Task: Search for condos in Seattle, Washington, with a view of the Space Needle.
Action: Mouse moved to (275, 166)
Screenshot: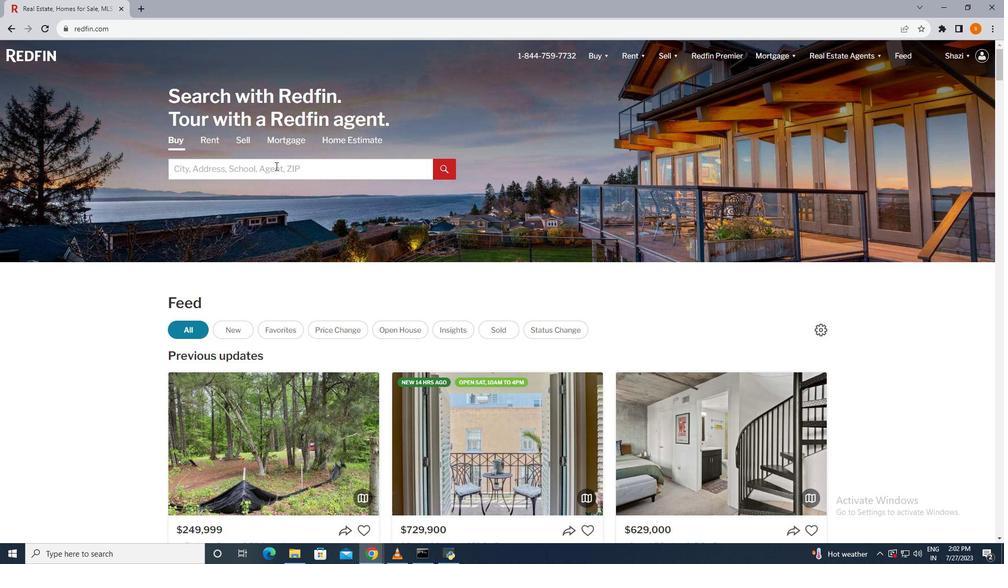 
Action: Mouse pressed left at (275, 166)
Screenshot: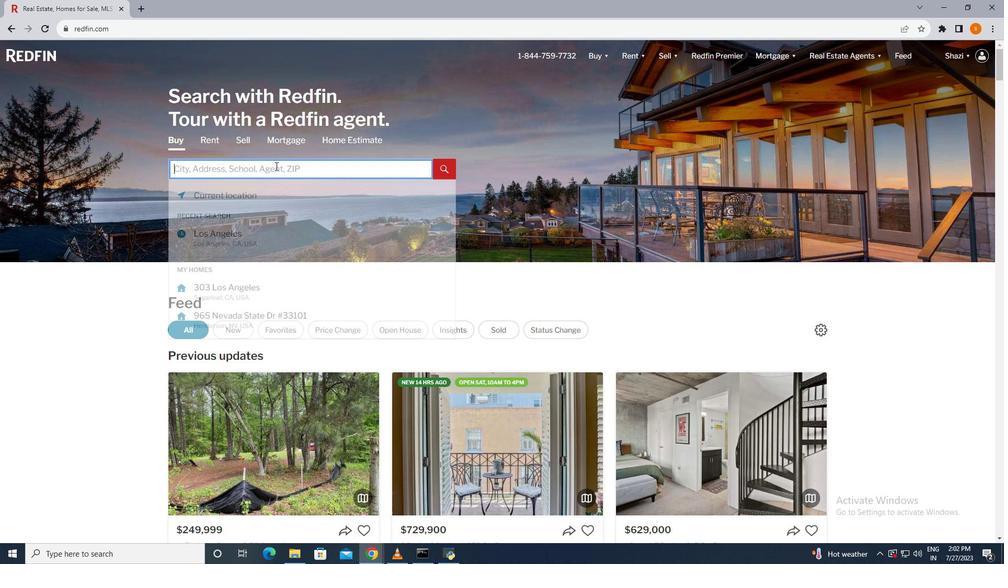 
Action: Mouse moved to (214, 170)
Screenshot: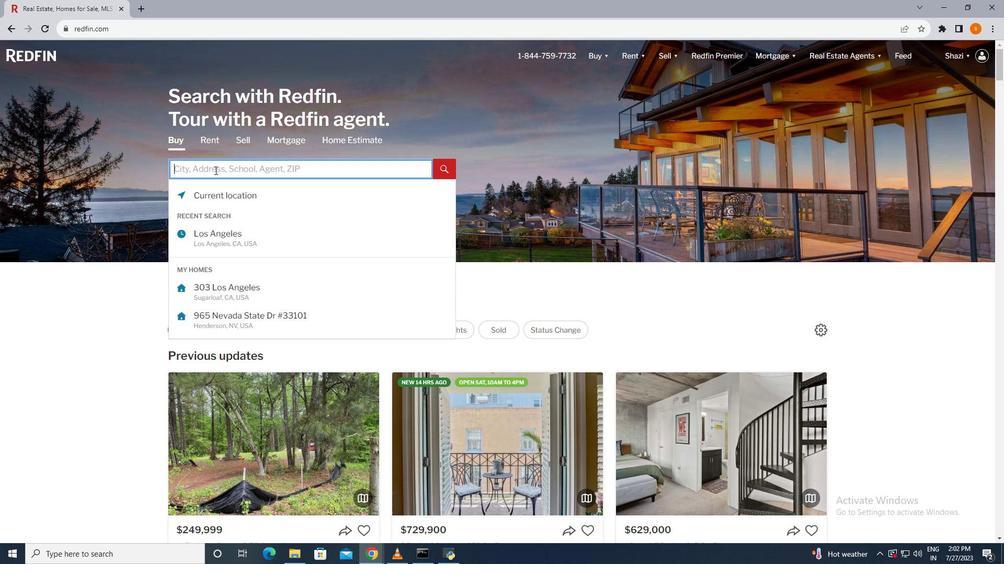 
Action: Mouse pressed left at (214, 170)
Screenshot: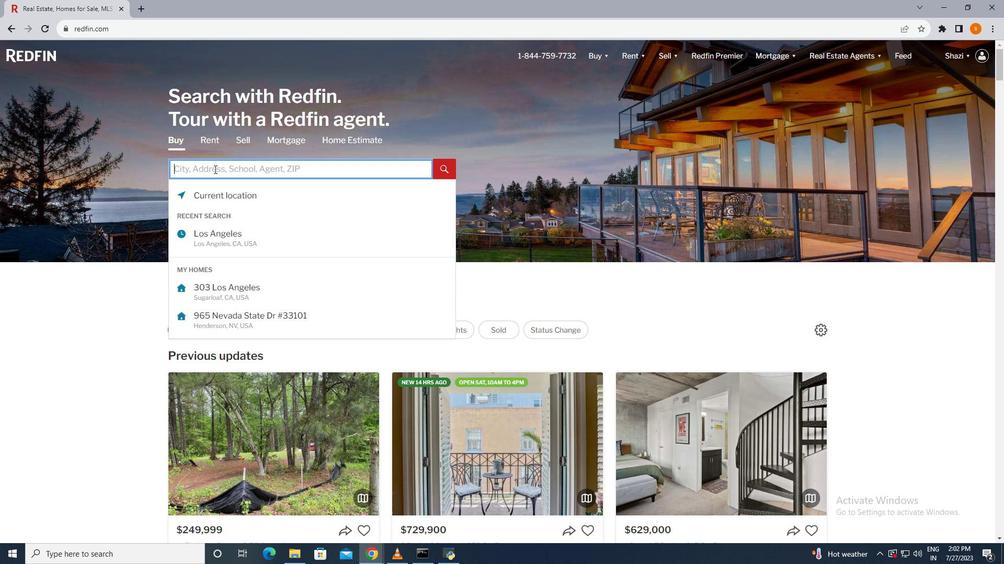 
Action: Mouse moved to (214, 169)
Screenshot: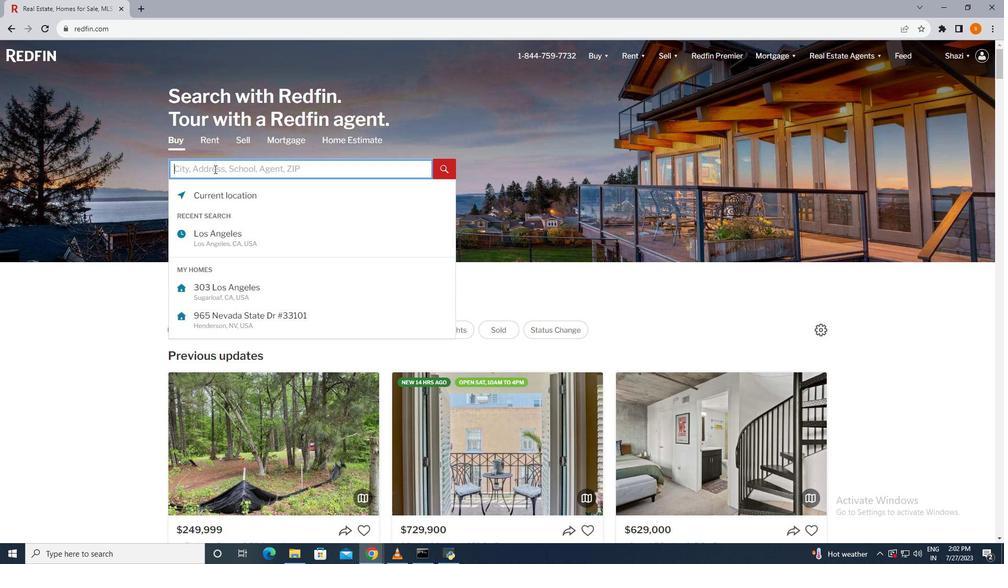 
Action: Key pressed <Key.shift>Seattle,<Key.space><Key.shift>Washington<Key.enter>
Screenshot: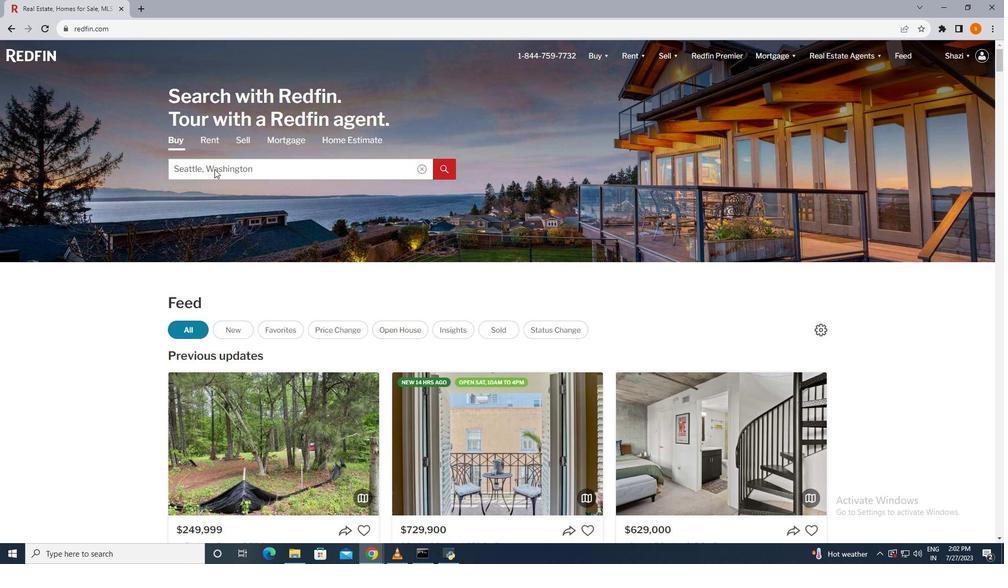 
Action: Mouse moved to (893, 124)
Screenshot: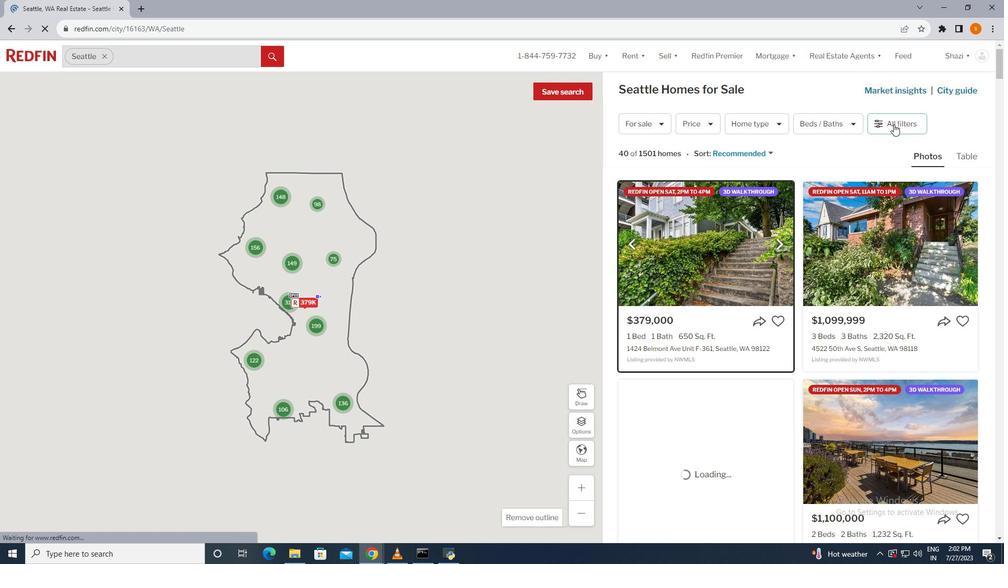 
Action: Mouse pressed left at (893, 124)
Screenshot: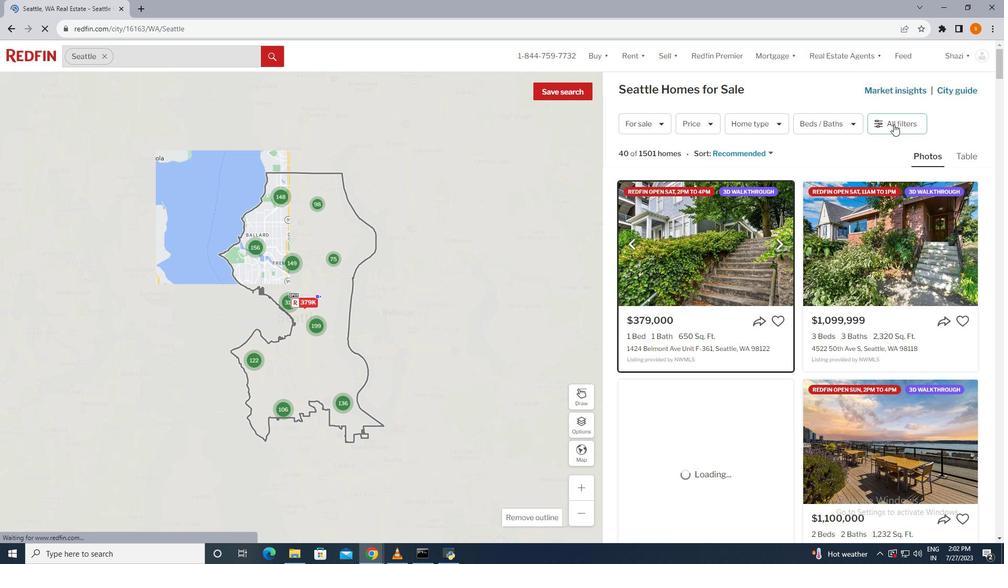 
Action: Mouse pressed left at (893, 124)
Screenshot: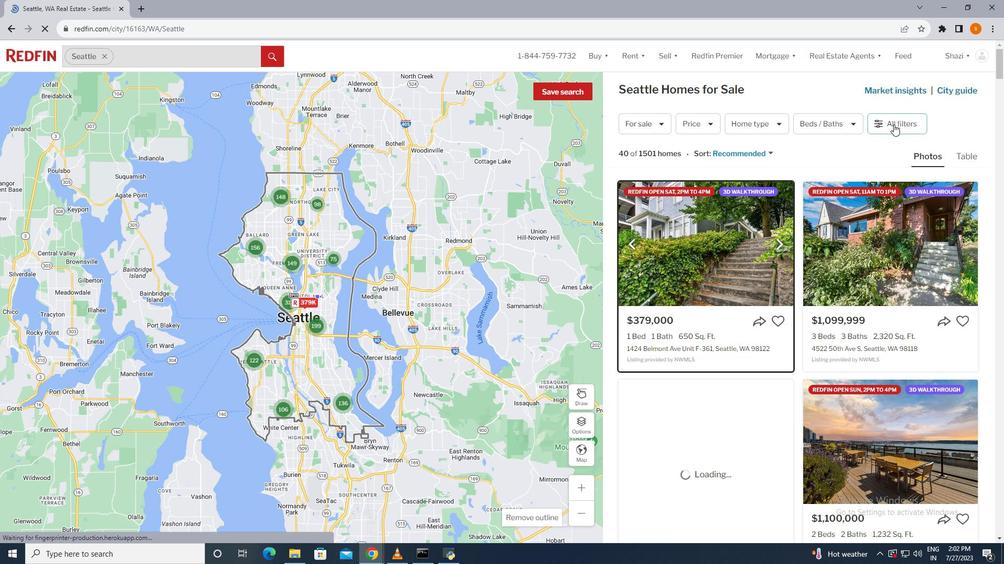 
Action: Mouse moved to (892, 123)
Screenshot: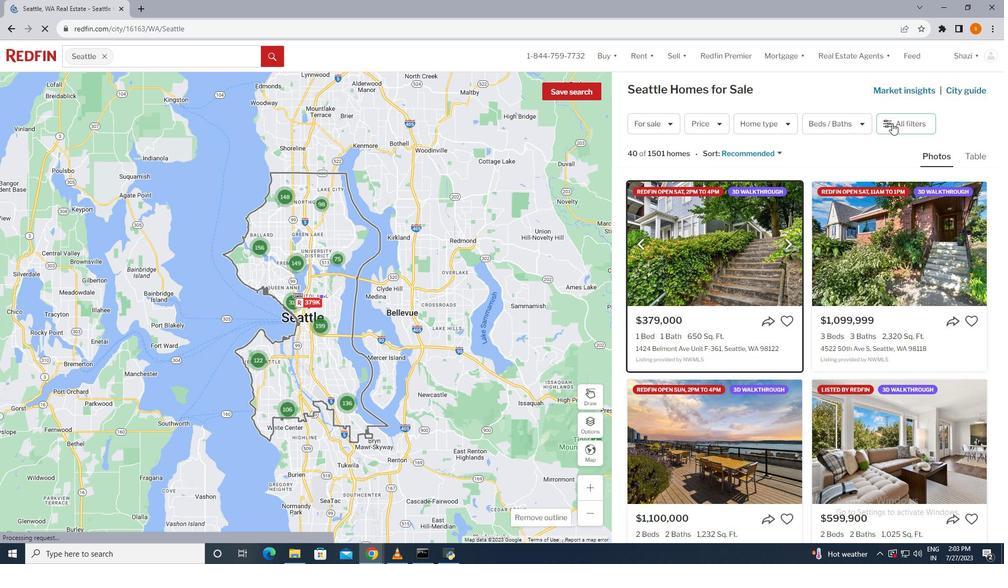 
Action: Mouse pressed left at (892, 123)
Screenshot: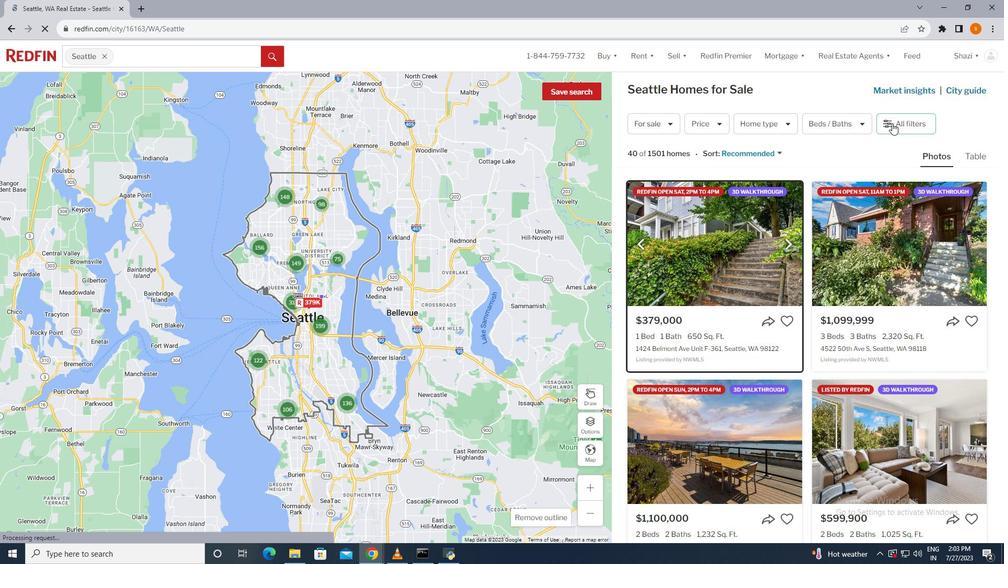 
Action: Mouse moved to (827, 213)
Screenshot: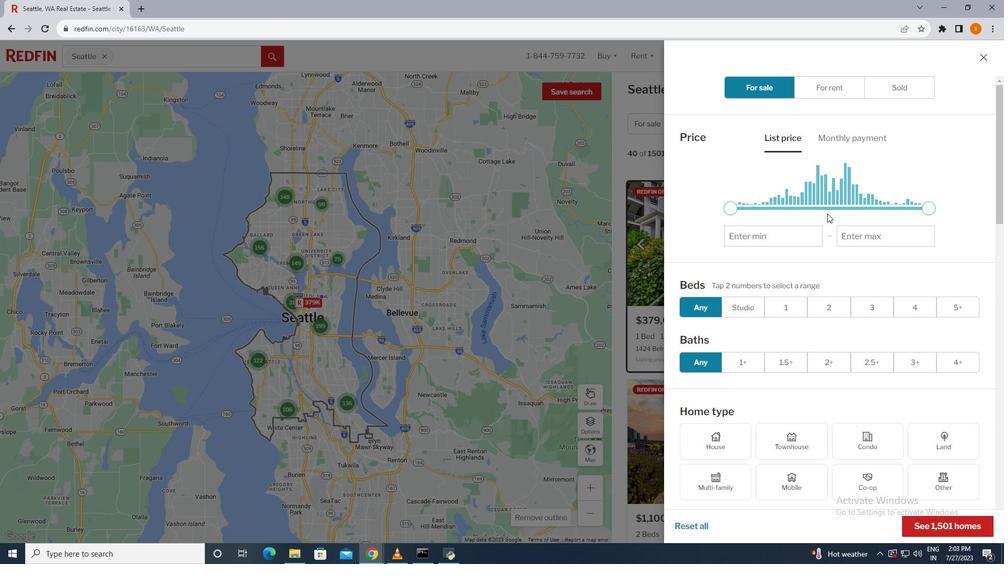 
Action: Mouse scrolled (827, 213) with delta (0, 0)
Screenshot: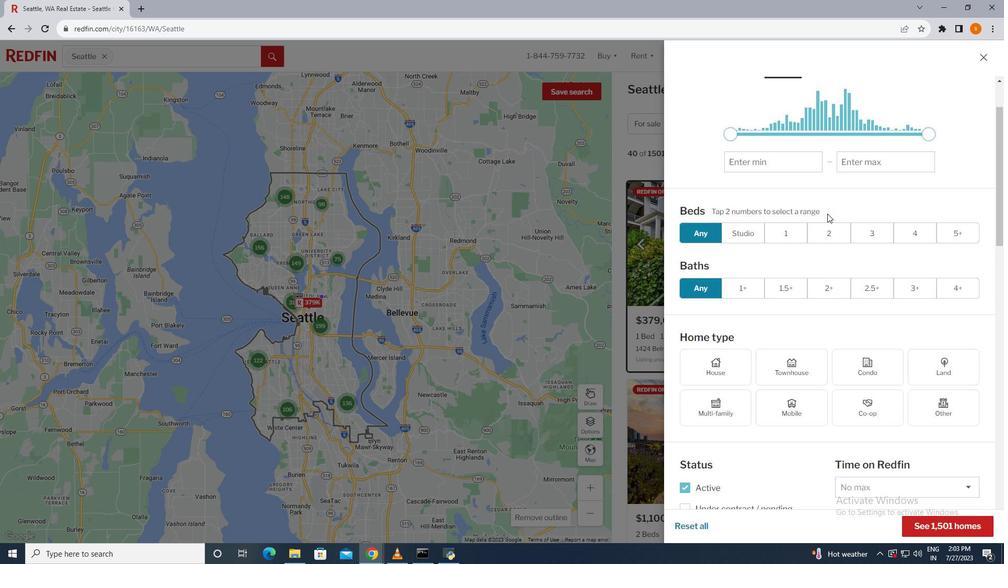 
Action: Mouse scrolled (827, 213) with delta (0, 0)
Screenshot: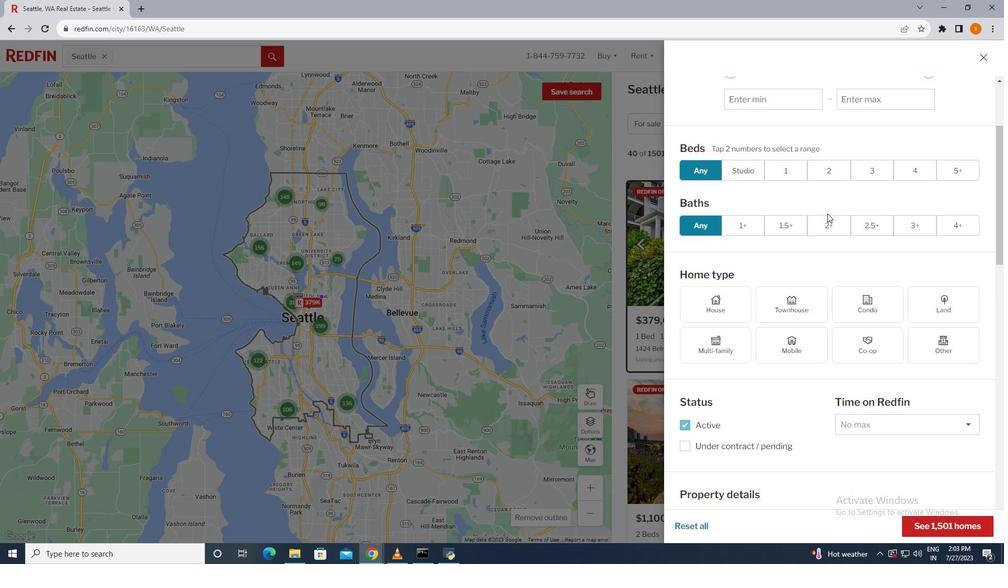 
Action: Mouse scrolled (827, 213) with delta (0, 0)
Screenshot: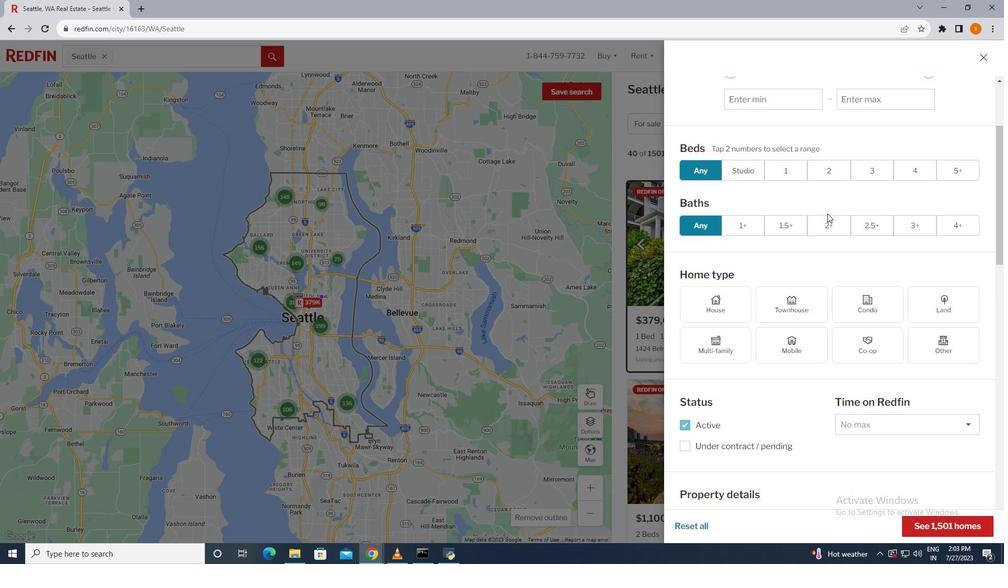 
Action: Mouse scrolled (827, 213) with delta (0, 0)
Screenshot: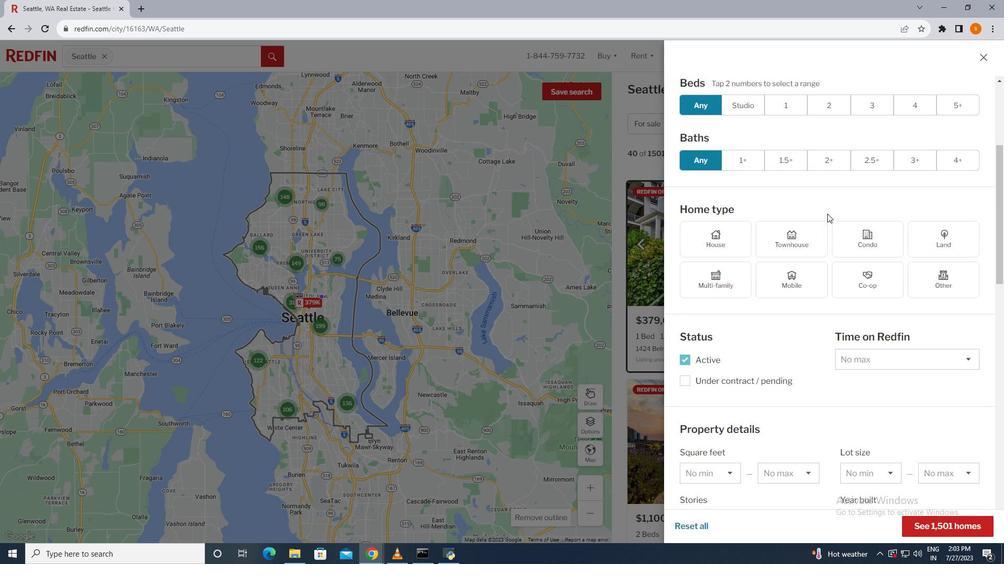 
Action: Mouse moved to (873, 228)
Screenshot: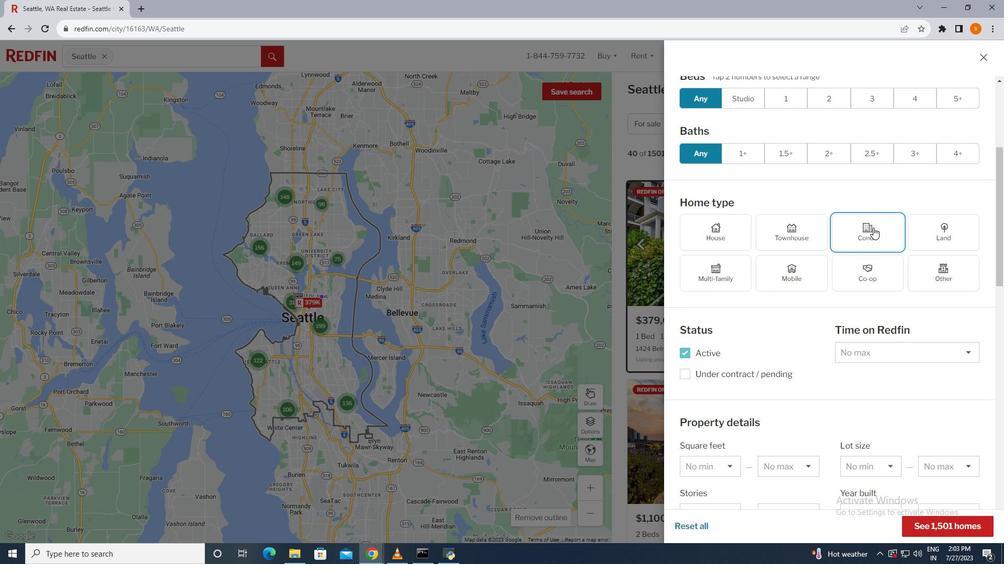 
Action: Mouse pressed left at (873, 228)
Screenshot: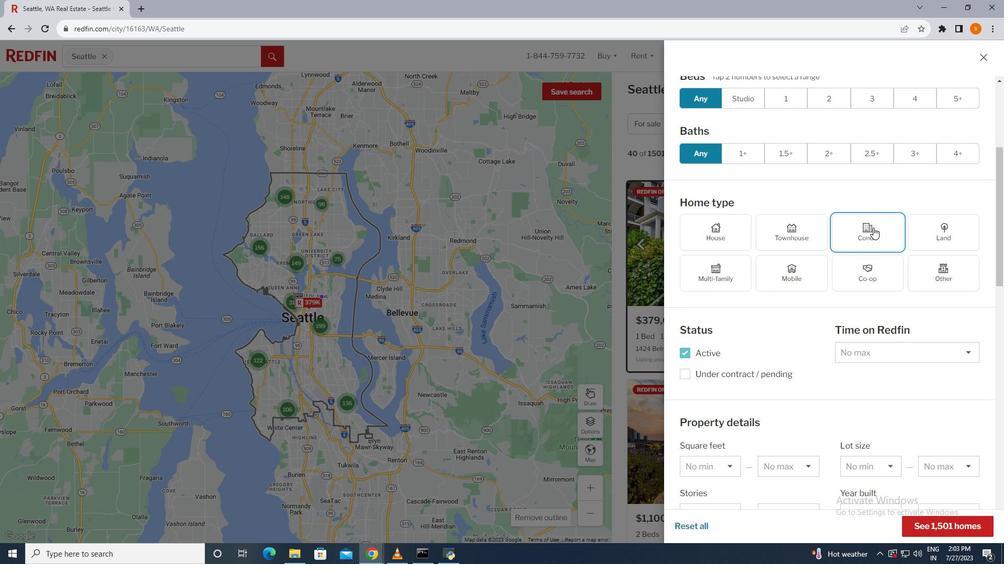 
Action: Mouse scrolled (873, 227) with delta (0, 0)
Screenshot: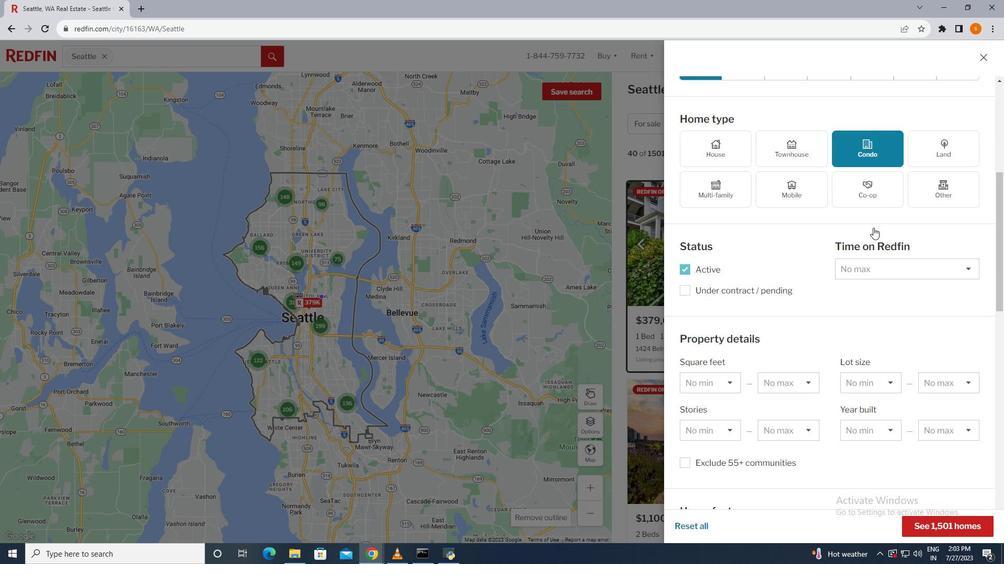 
Action: Mouse scrolled (873, 227) with delta (0, 0)
Screenshot: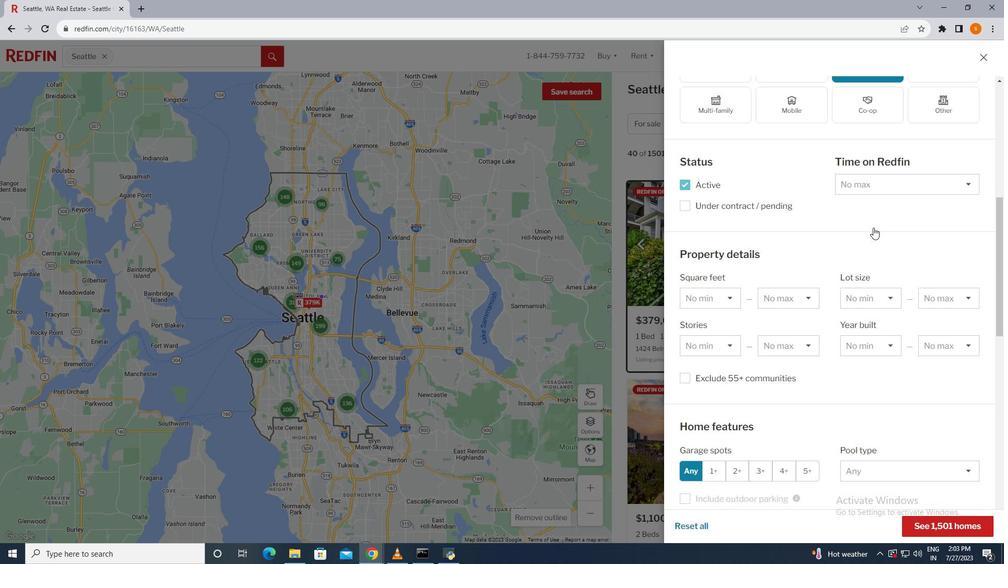 
Action: Mouse scrolled (873, 227) with delta (0, 0)
Screenshot: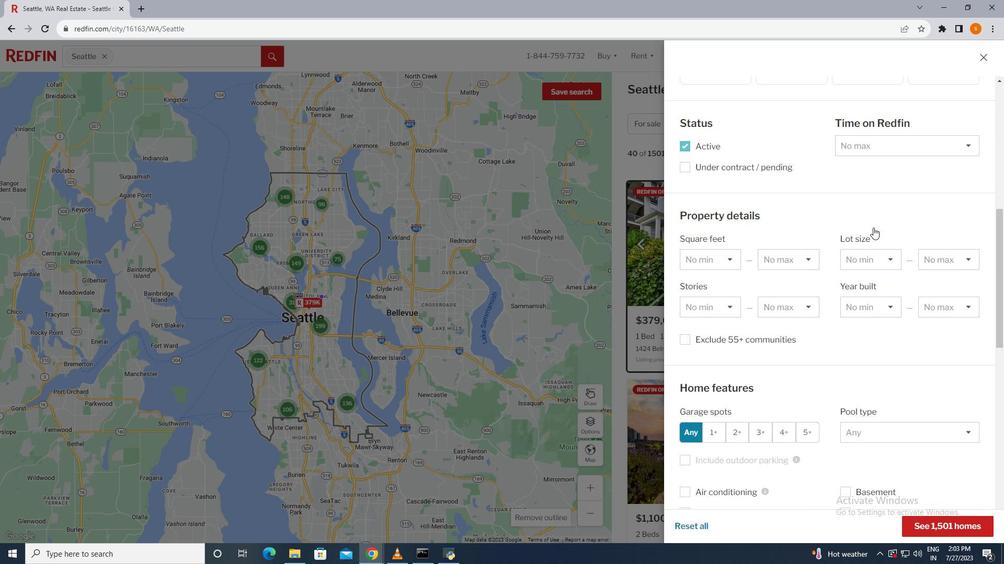 
Action: Mouse scrolled (873, 227) with delta (0, 0)
Screenshot: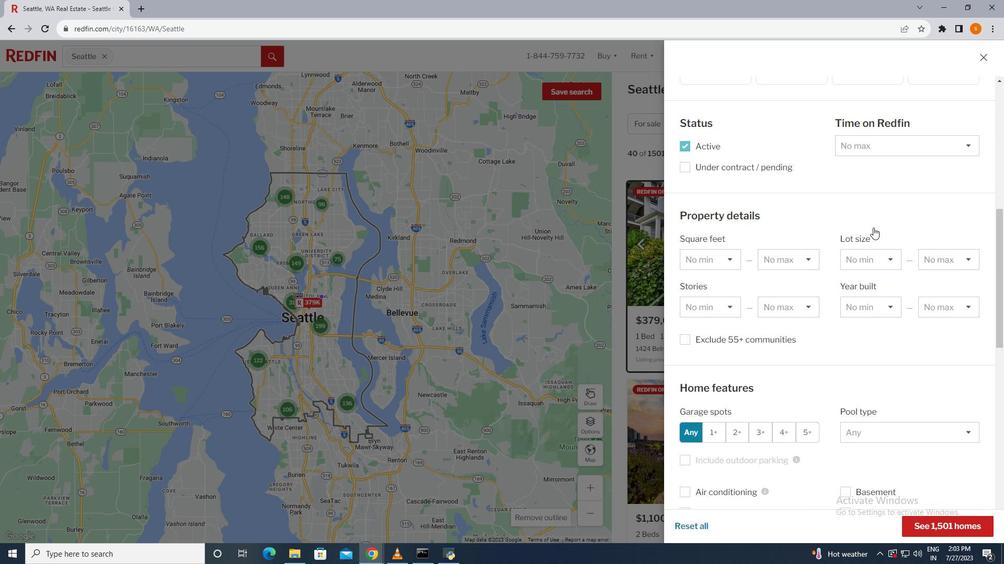 
Action: Mouse scrolled (873, 227) with delta (0, 0)
Screenshot: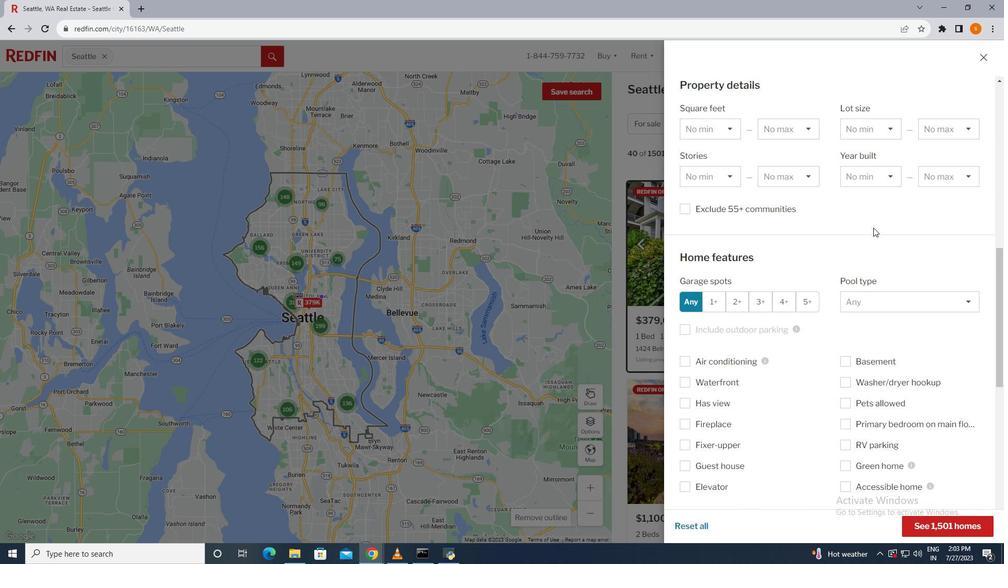 
Action: Mouse scrolled (873, 227) with delta (0, 0)
Screenshot: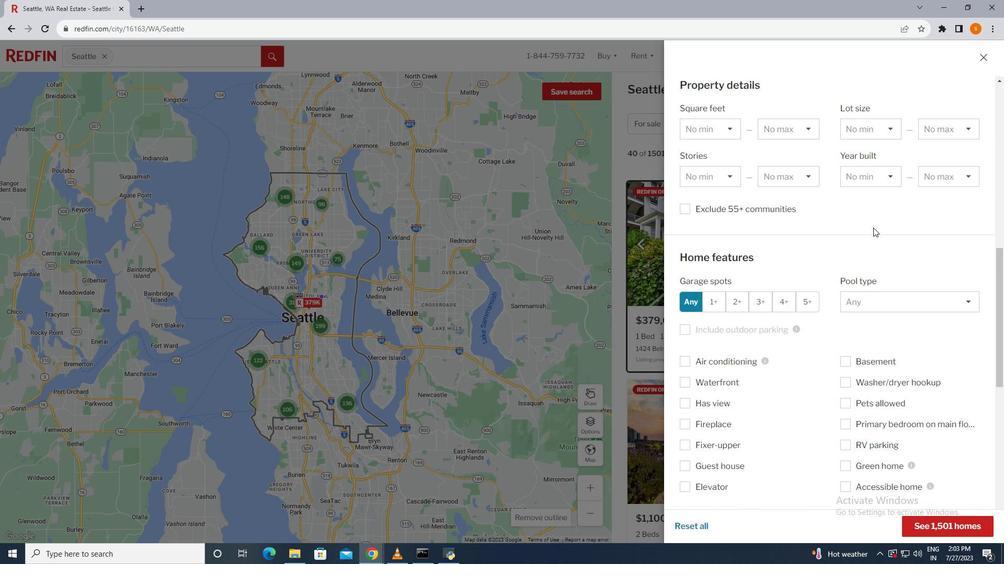 
Action: Mouse scrolled (873, 227) with delta (0, 0)
Screenshot: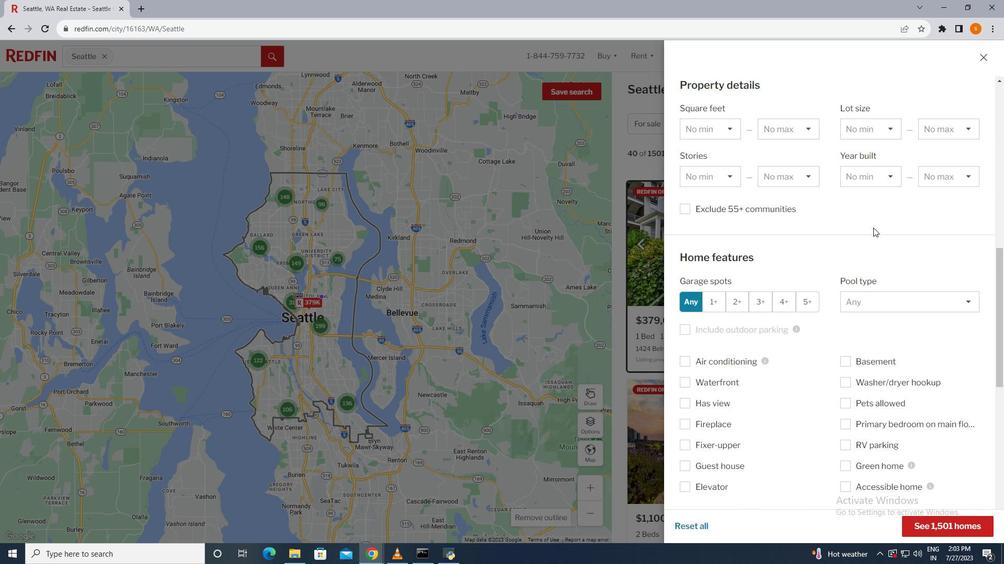
Action: Mouse scrolled (873, 227) with delta (0, 0)
Screenshot: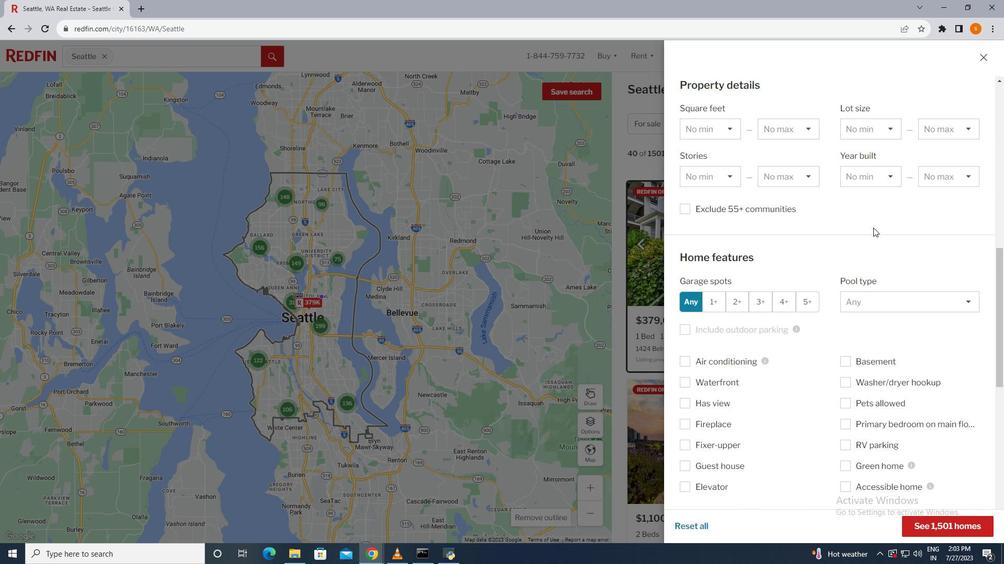 
Action: Mouse scrolled (873, 227) with delta (0, 0)
Screenshot: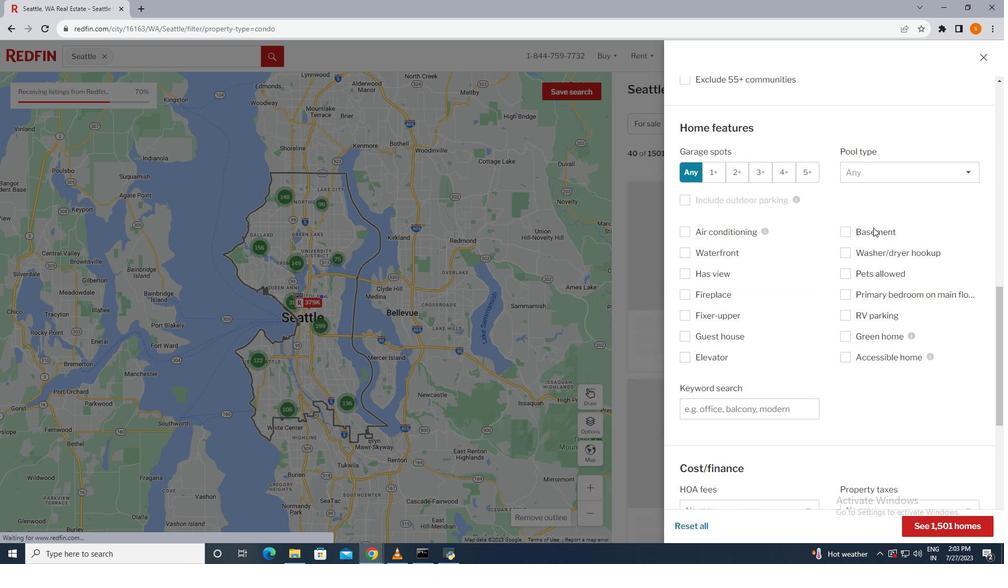 
Action: Mouse scrolled (873, 227) with delta (0, 0)
Screenshot: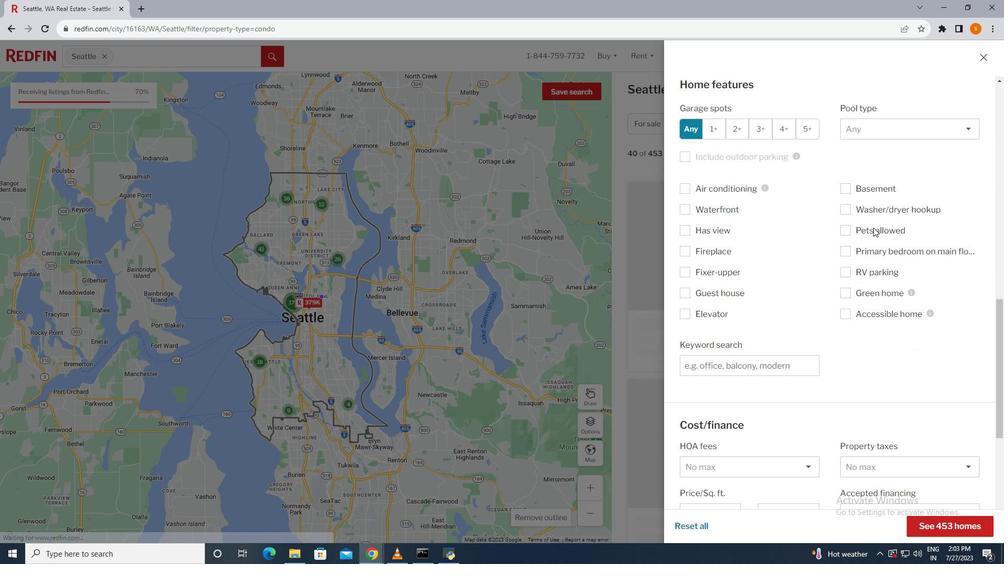 
Action: Mouse scrolled (873, 227) with delta (0, 0)
Screenshot: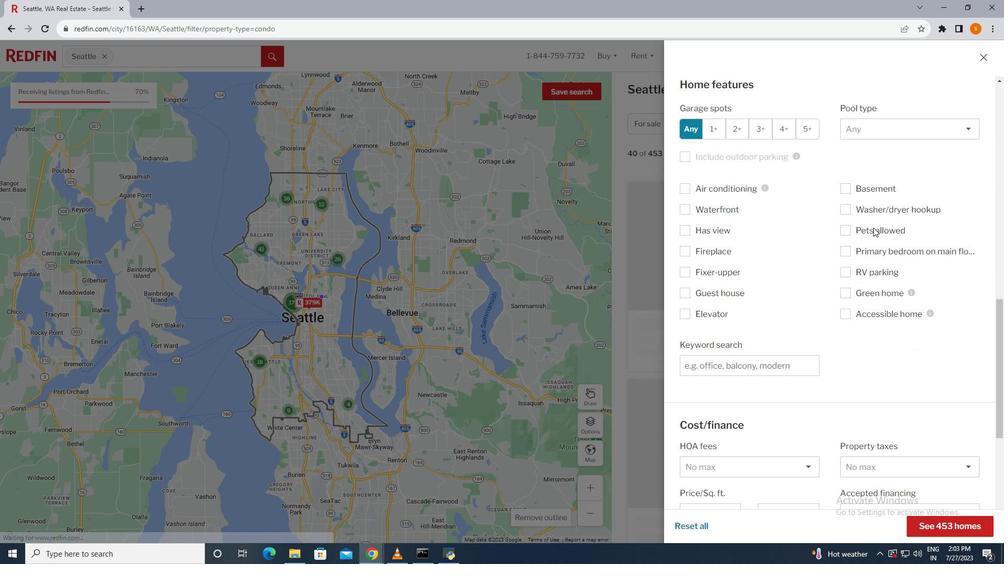 
Action: Mouse scrolled (873, 227) with delta (0, 0)
Screenshot: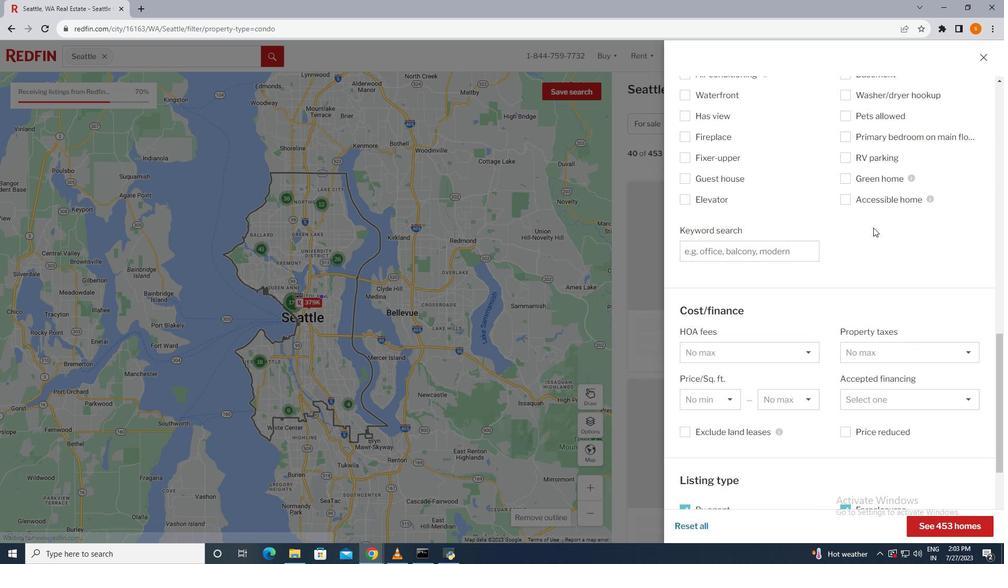 
Action: Mouse scrolled (873, 227) with delta (0, 0)
Screenshot: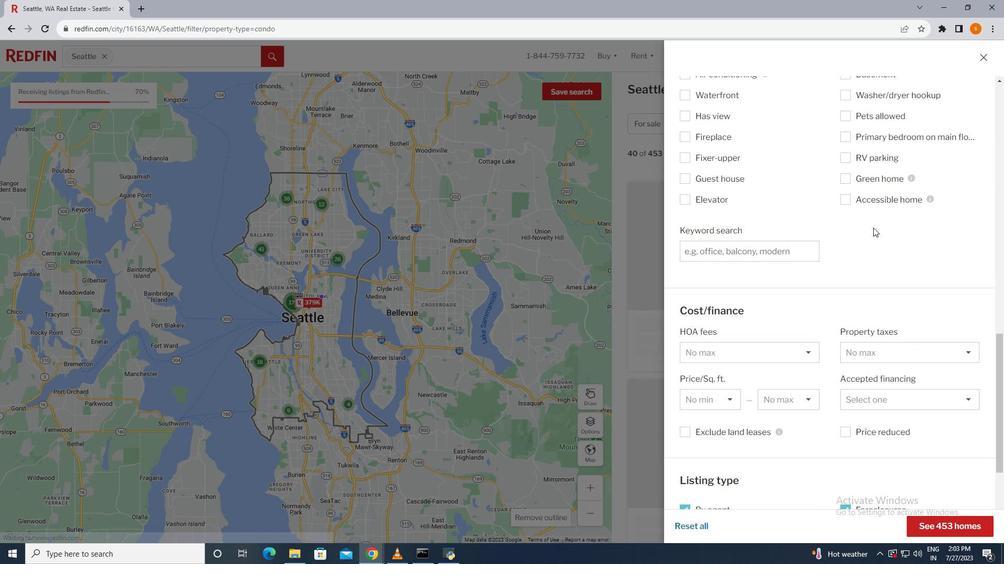 
Action: Mouse moved to (738, 194)
Screenshot: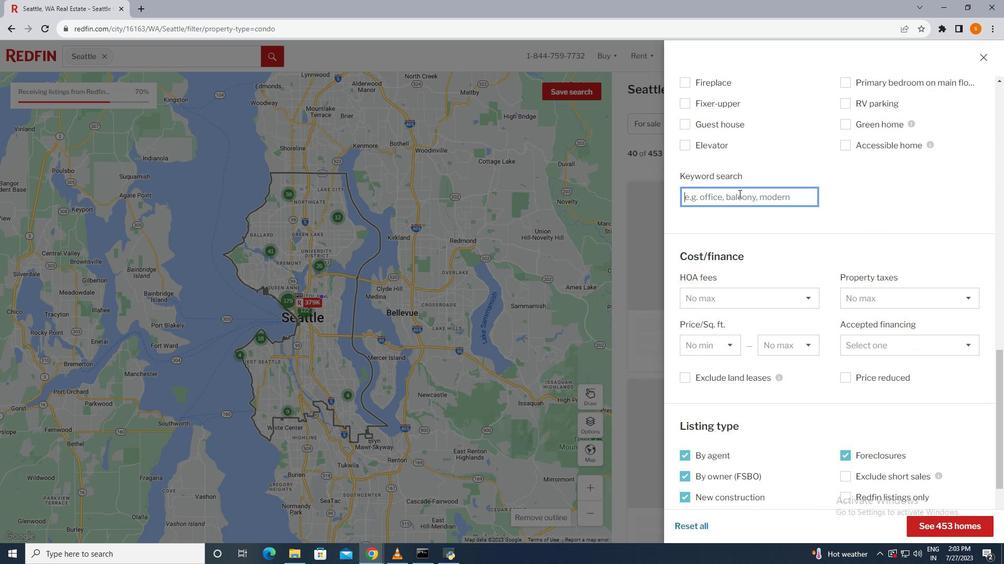 
Action: Mouse pressed left at (738, 194)
Screenshot: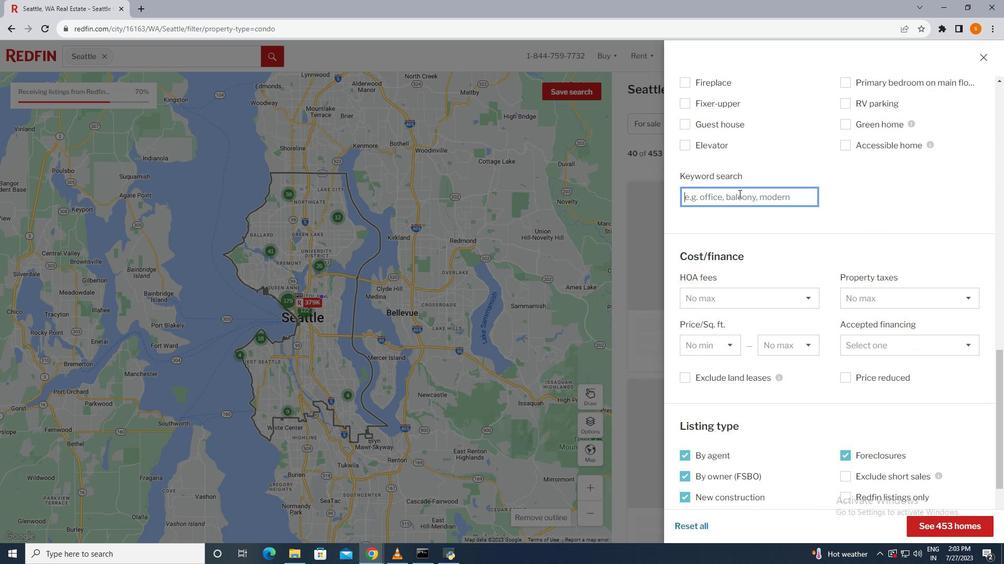 
Action: Key pressed <Key.shift><Key.shift><Key.shift><Key.shift><Key.shift><Key.shift><Key.shift><Key.shift><Key.shift><Key.shift><Key.shift><Key.shift><Key.shift>Space<Key.space><Key.shift>Needle<Key.enter>
Screenshot: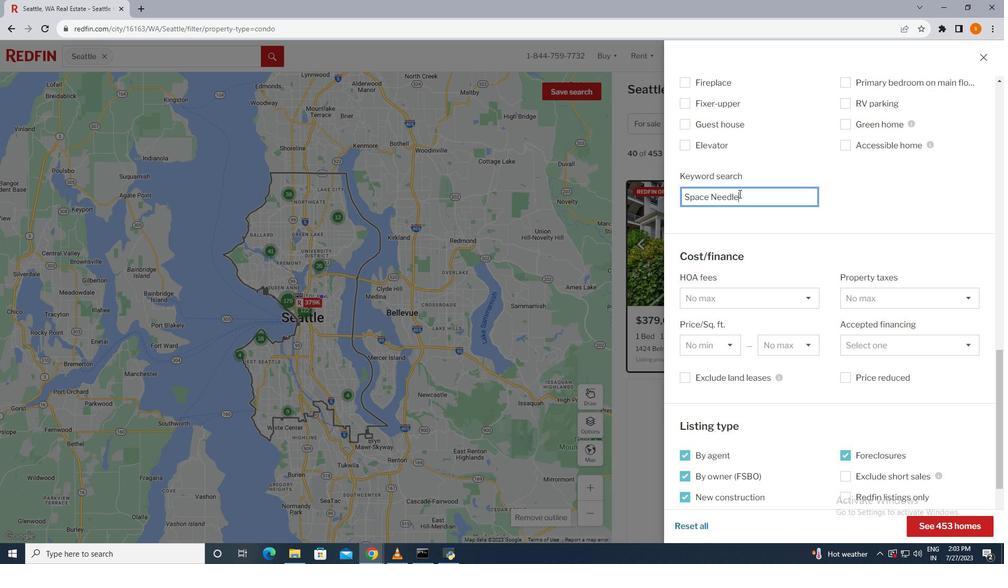 
Action: Mouse moved to (924, 528)
Screenshot: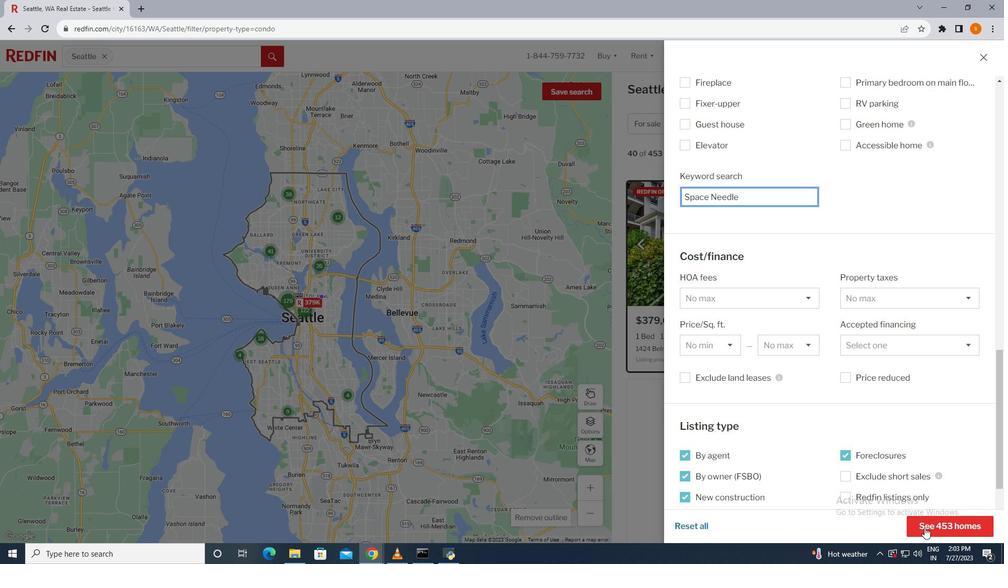 
Action: Mouse pressed left at (924, 528)
Screenshot: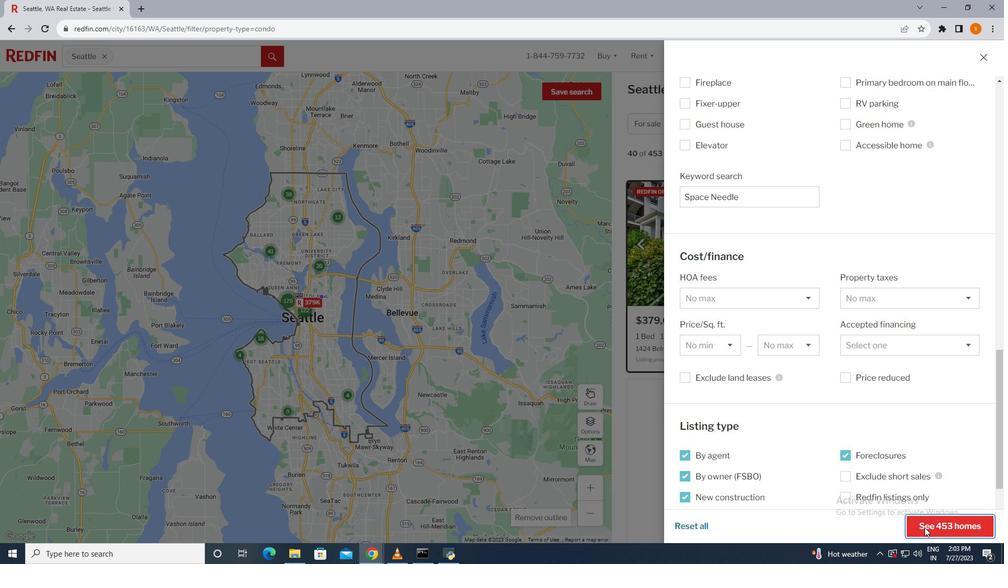 
Action: Mouse moved to (878, 506)
Screenshot: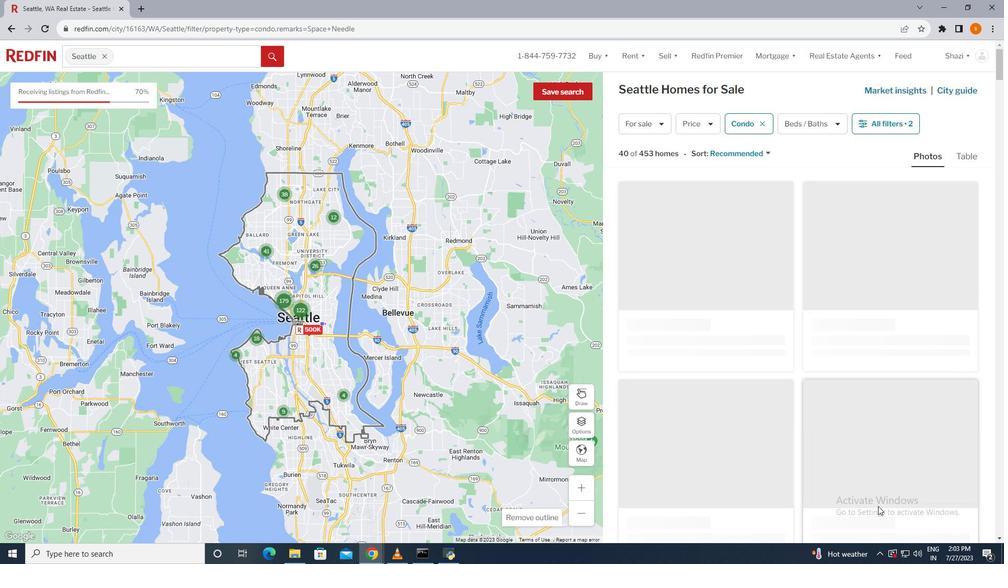 
Action: Mouse scrolled (878, 506) with delta (0, 0)
Screenshot: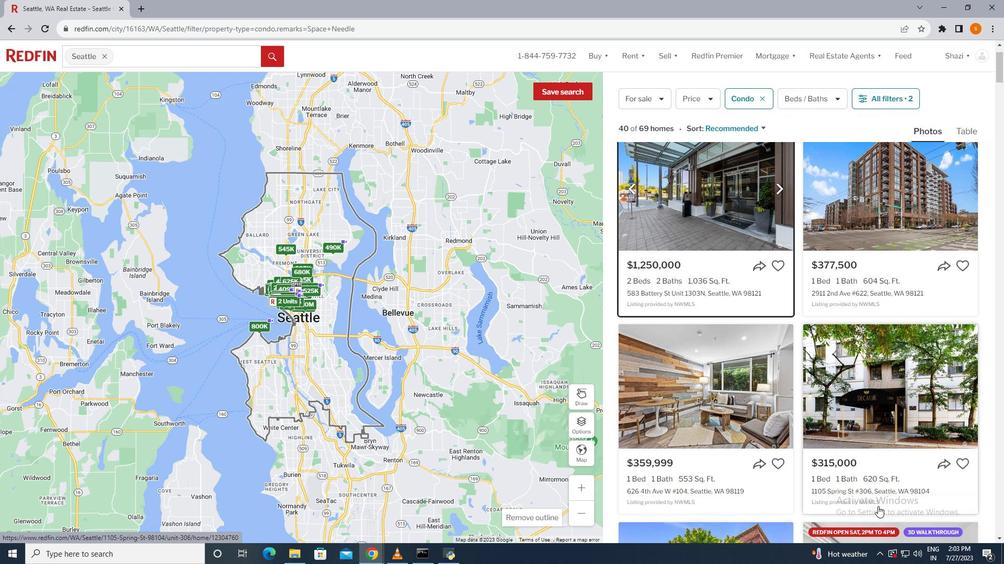 
Action: Mouse scrolled (878, 506) with delta (0, 0)
Screenshot: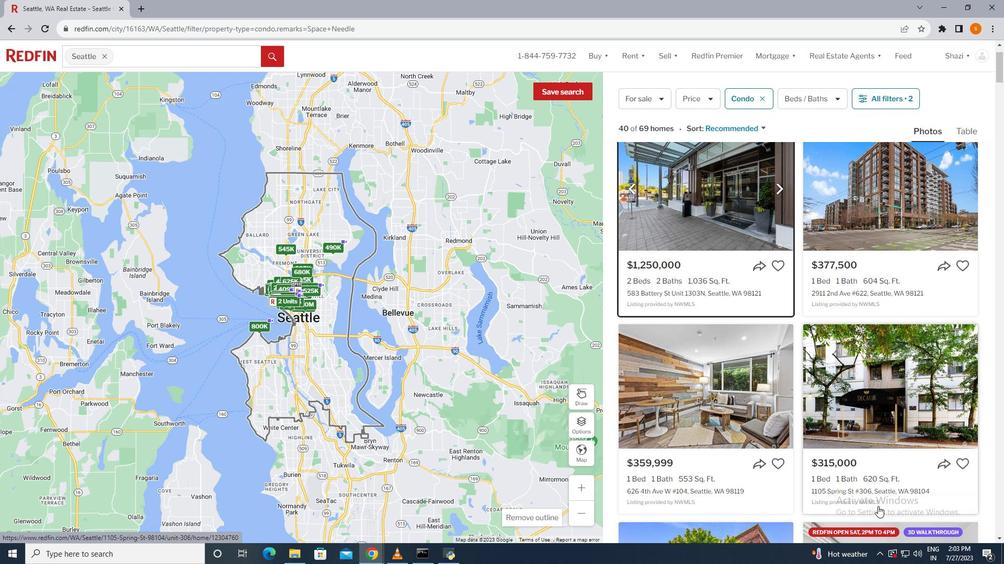 
Action: Mouse scrolled (878, 506) with delta (0, 0)
Screenshot: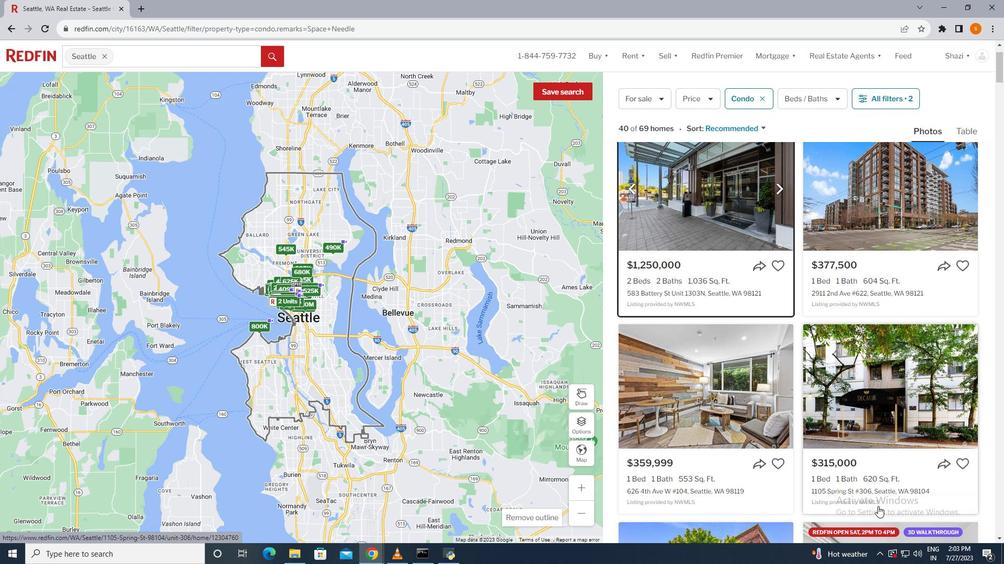 
Action: Mouse scrolled (878, 506) with delta (0, 0)
Screenshot: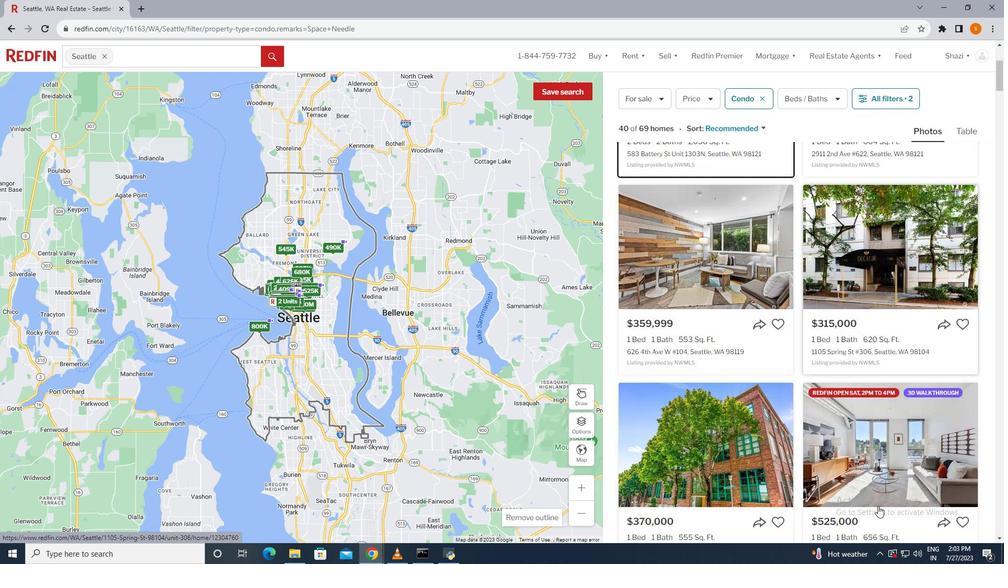 
Action: Mouse scrolled (878, 506) with delta (0, 0)
Screenshot: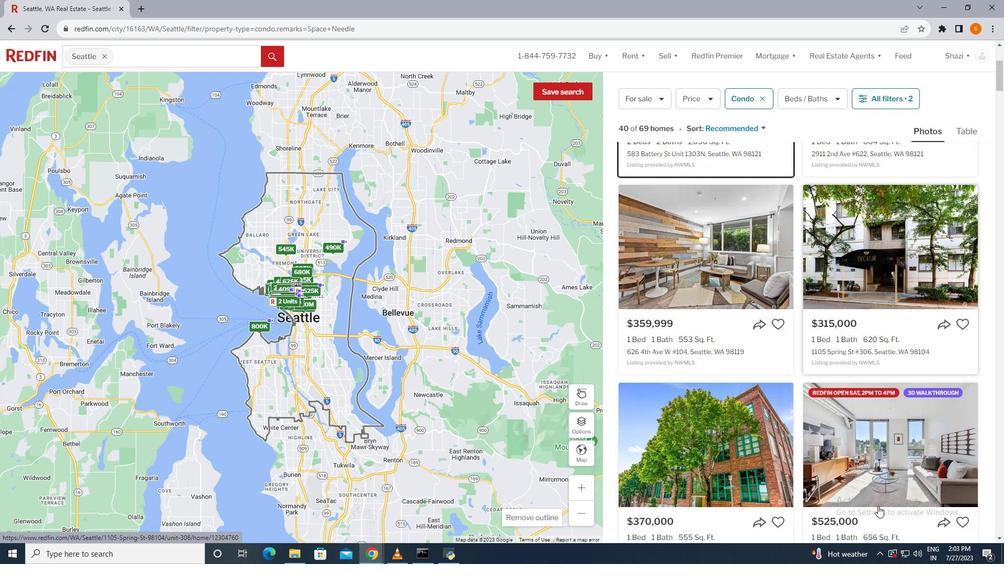 
Action: Mouse scrolled (878, 506) with delta (0, 0)
Screenshot: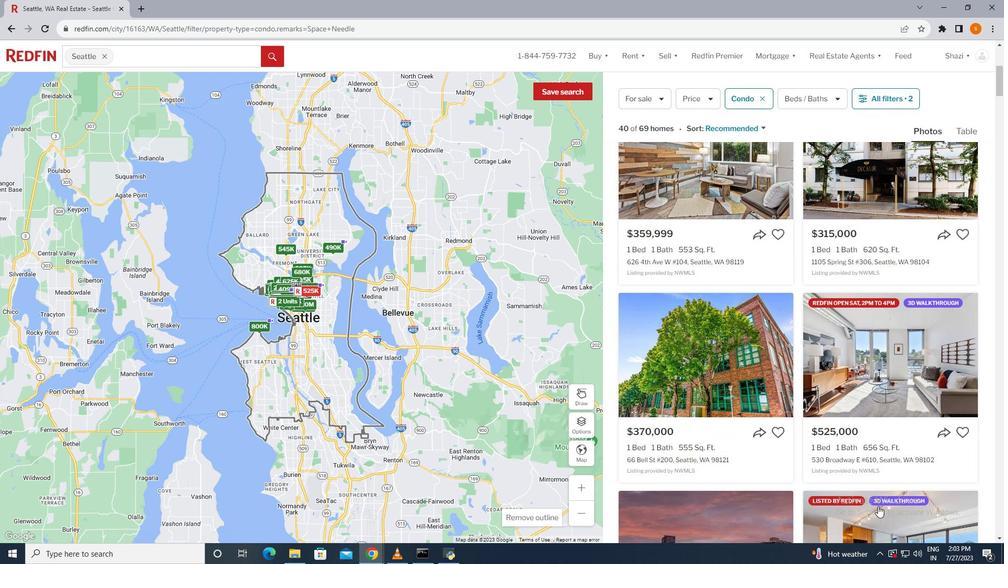
Action: Mouse scrolled (878, 506) with delta (0, 0)
Screenshot: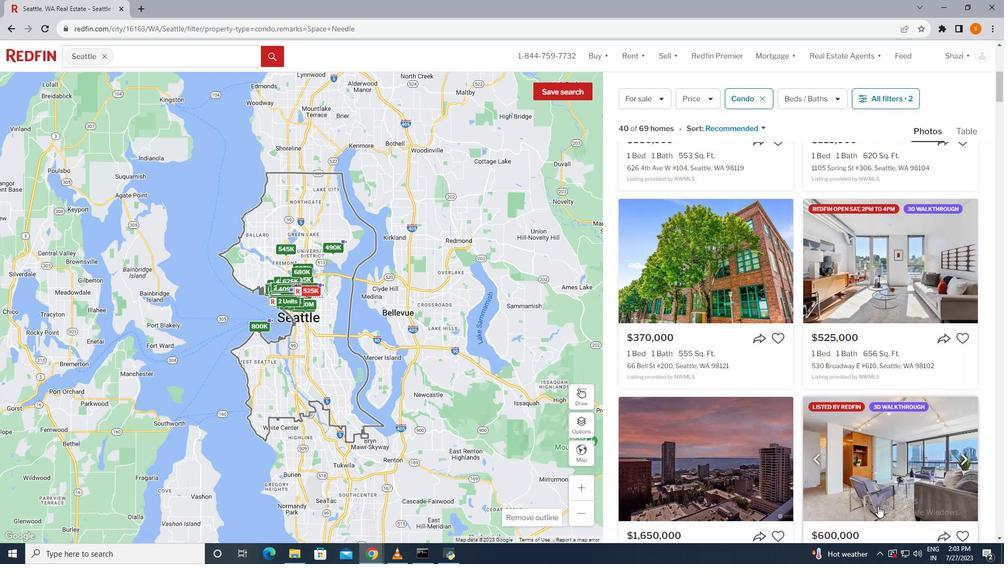 
Action: Mouse scrolled (878, 506) with delta (0, 0)
Screenshot: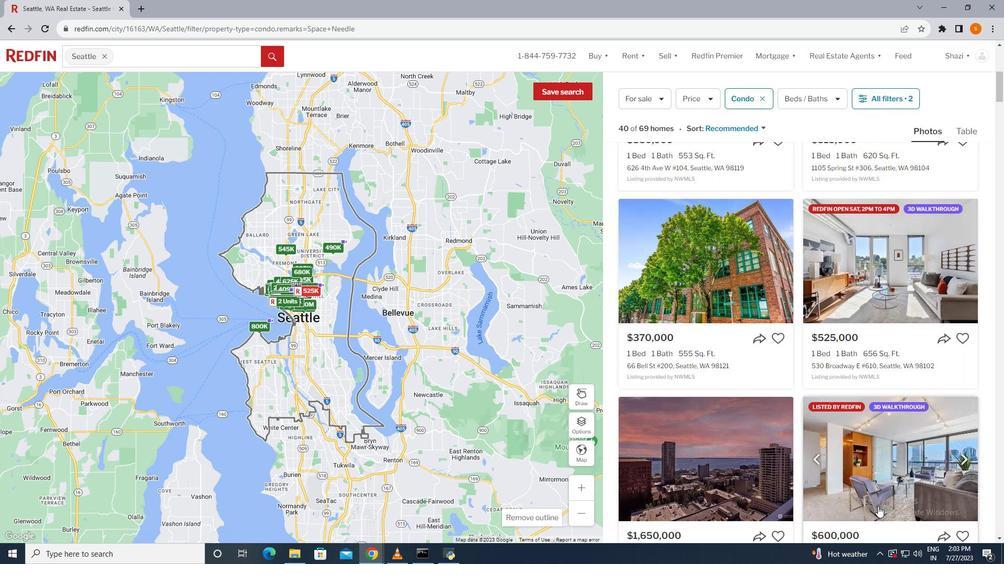
Action: Mouse scrolled (878, 506) with delta (0, 0)
Screenshot: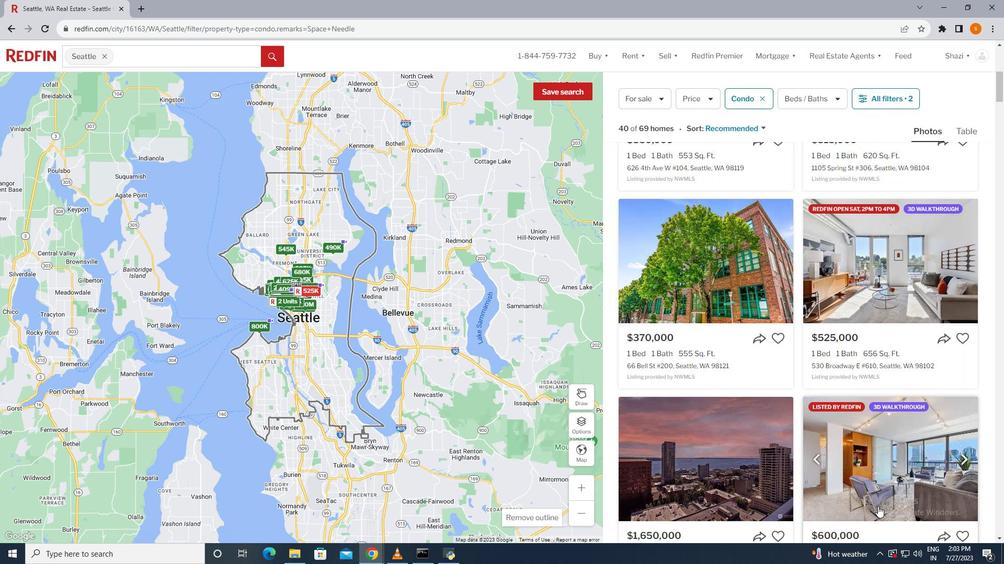 
Action: Mouse scrolled (878, 506) with delta (0, 0)
Screenshot: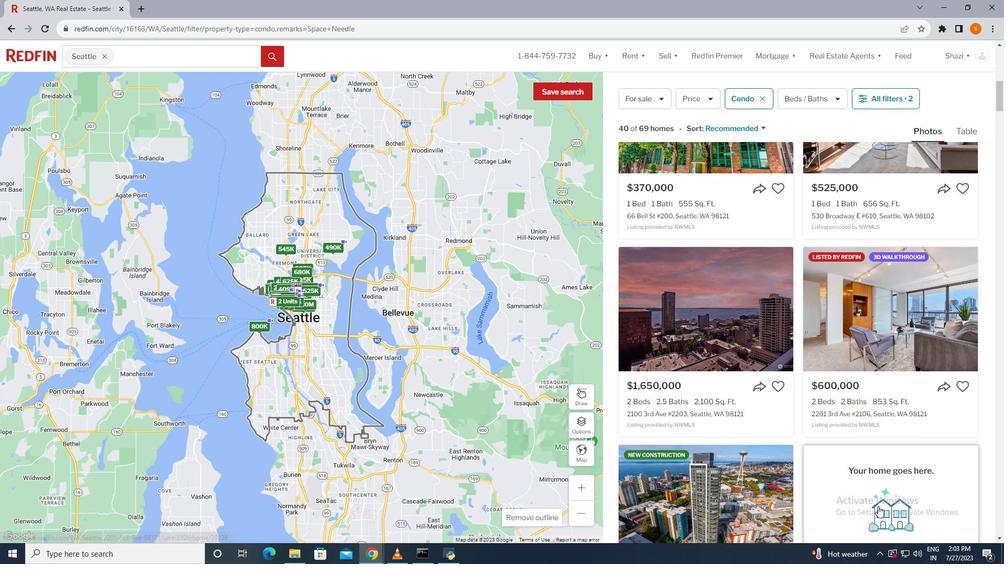 
Action: Mouse scrolled (878, 506) with delta (0, 0)
Screenshot: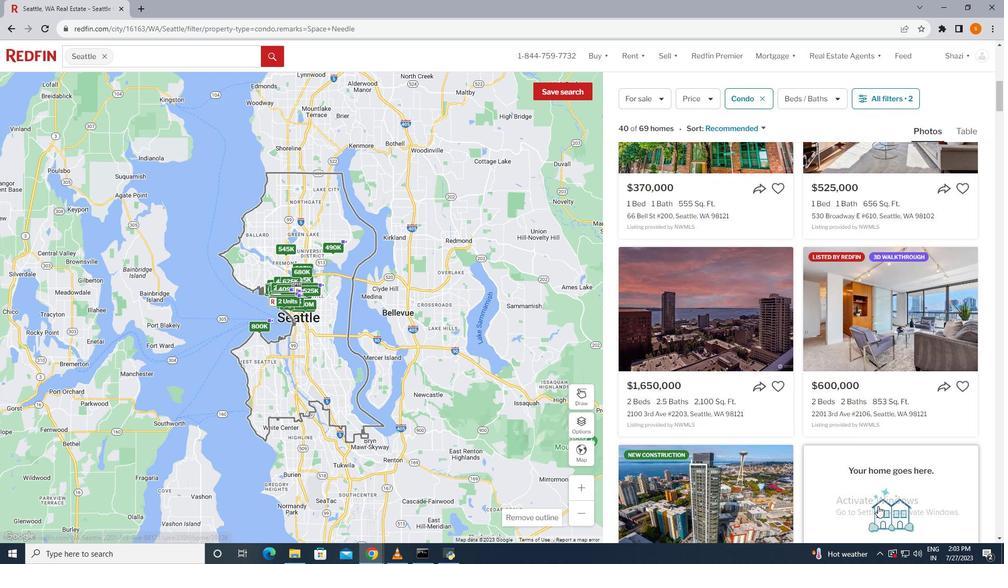 
Action: Mouse scrolled (878, 506) with delta (0, 0)
Screenshot: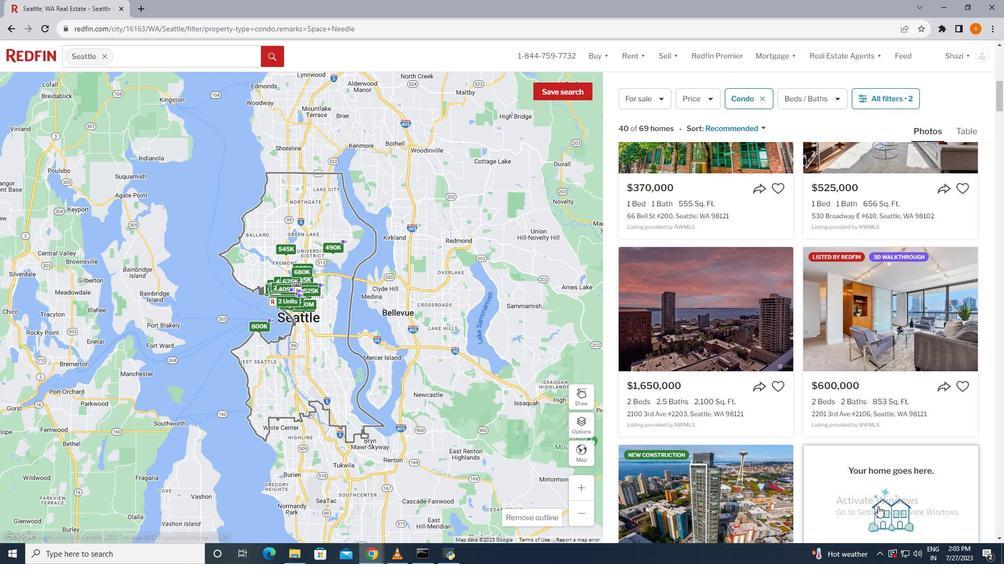 
Action: Mouse scrolled (878, 506) with delta (0, 0)
Screenshot: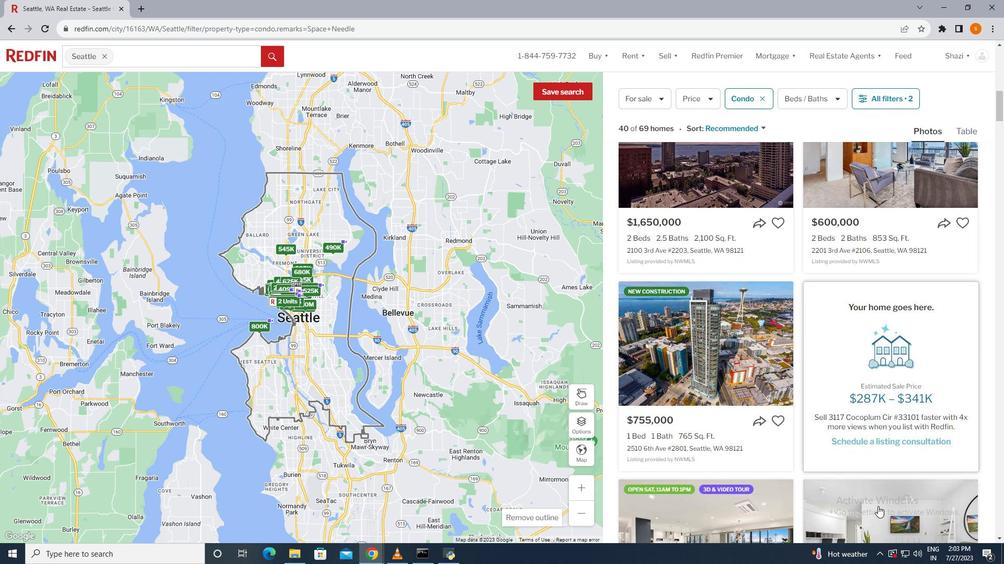 
Action: Mouse scrolled (878, 506) with delta (0, 0)
Screenshot: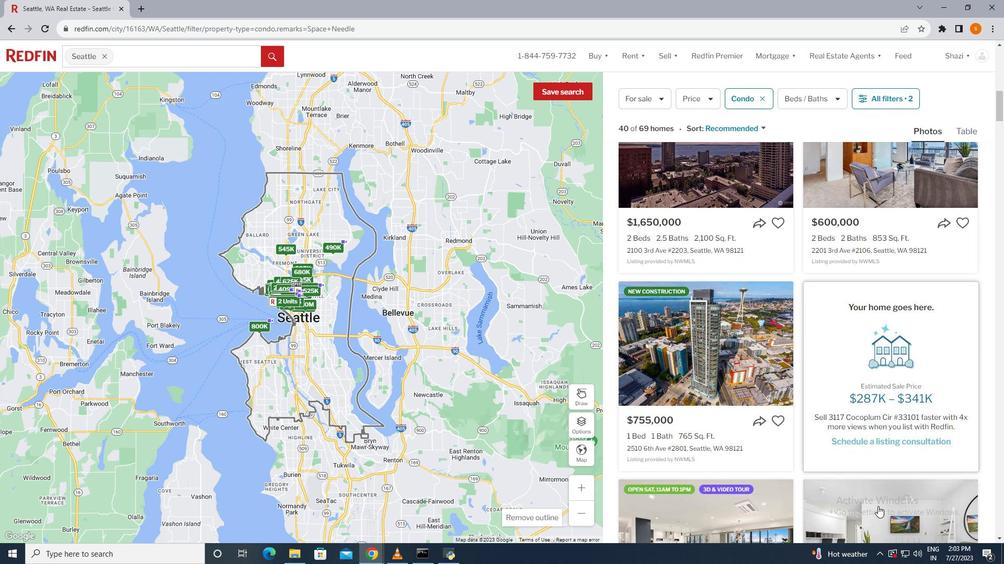 
Action: Mouse scrolled (878, 506) with delta (0, 0)
Screenshot: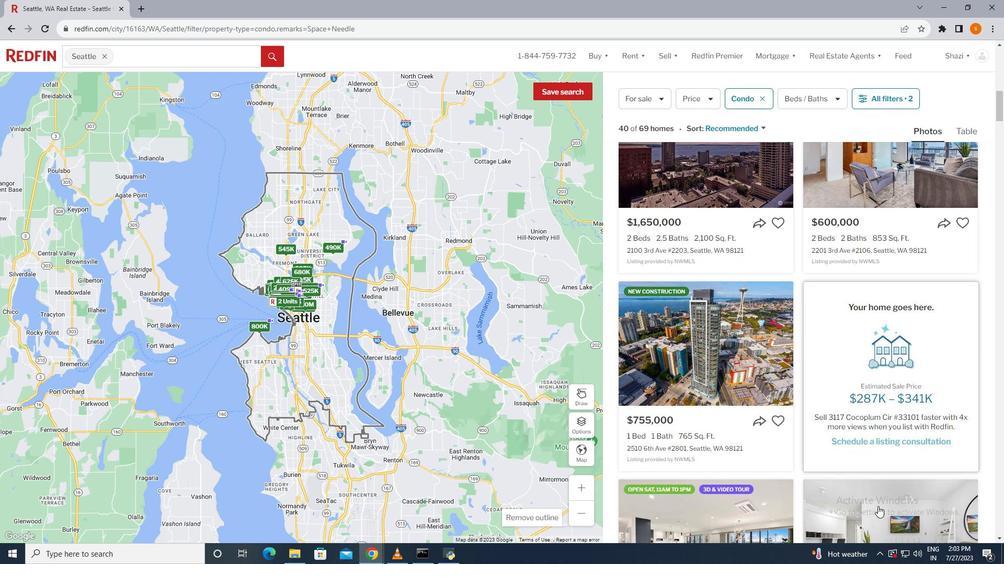 
Action: Mouse scrolled (878, 506) with delta (0, 0)
Screenshot: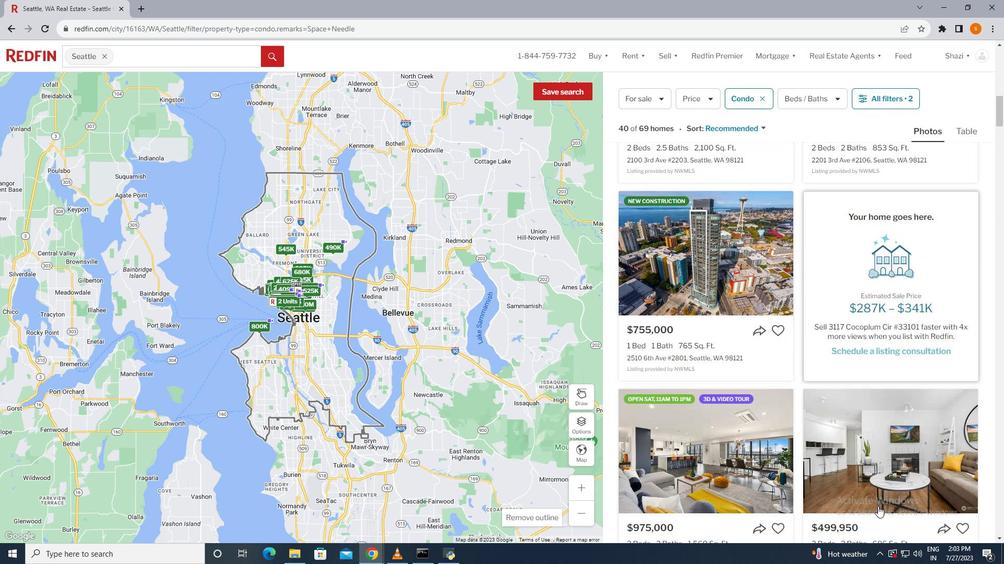 
Action: Mouse scrolled (878, 506) with delta (0, 0)
Screenshot: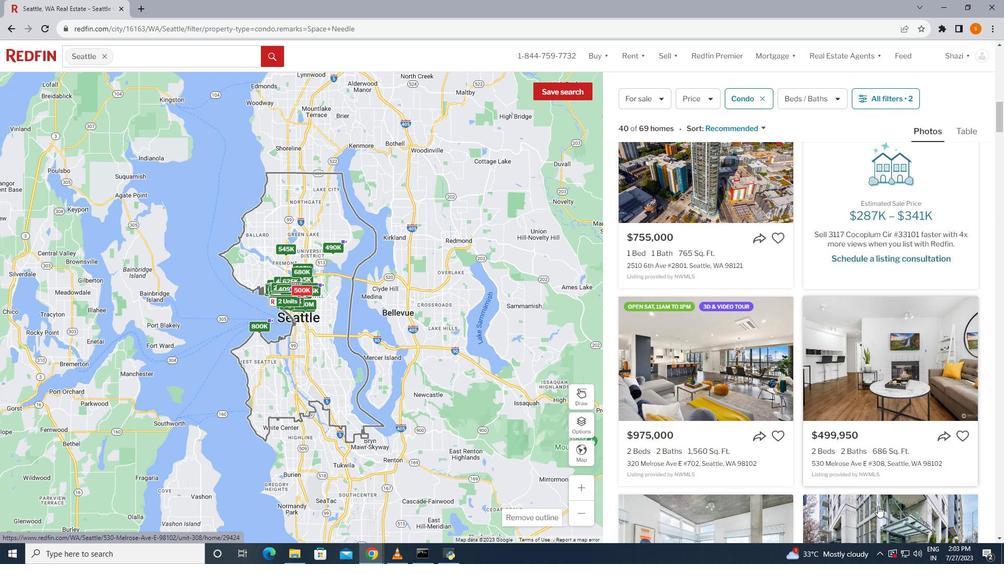 
Action: Mouse scrolled (878, 506) with delta (0, 0)
Screenshot: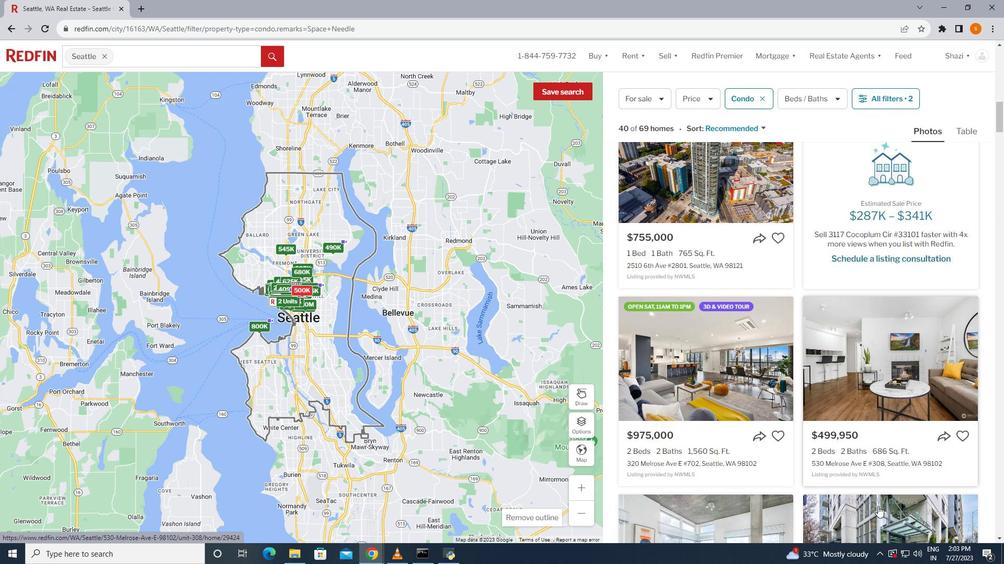 
Action: Mouse scrolled (878, 506) with delta (0, 0)
Screenshot: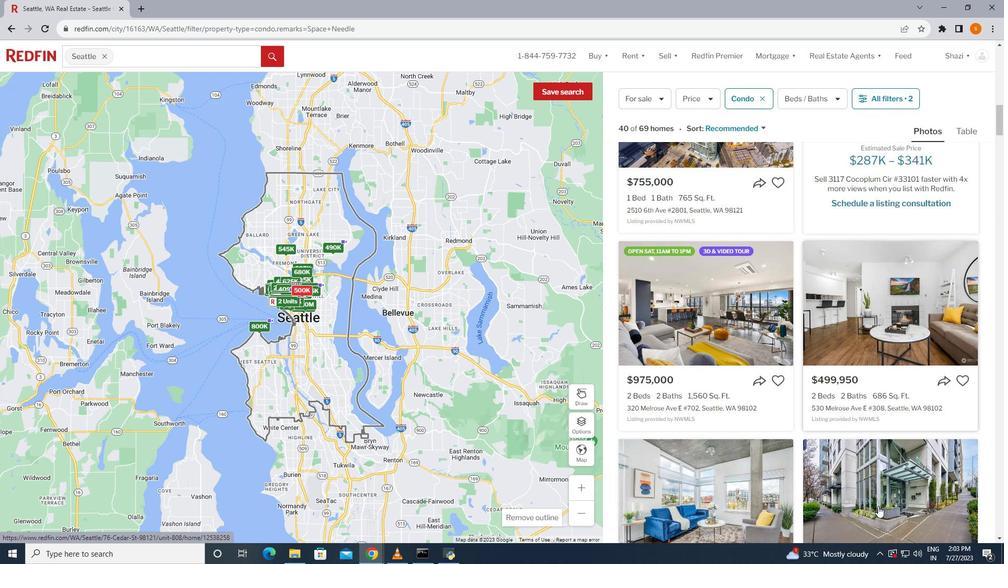 
Action: Mouse scrolled (878, 506) with delta (0, 0)
Screenshot: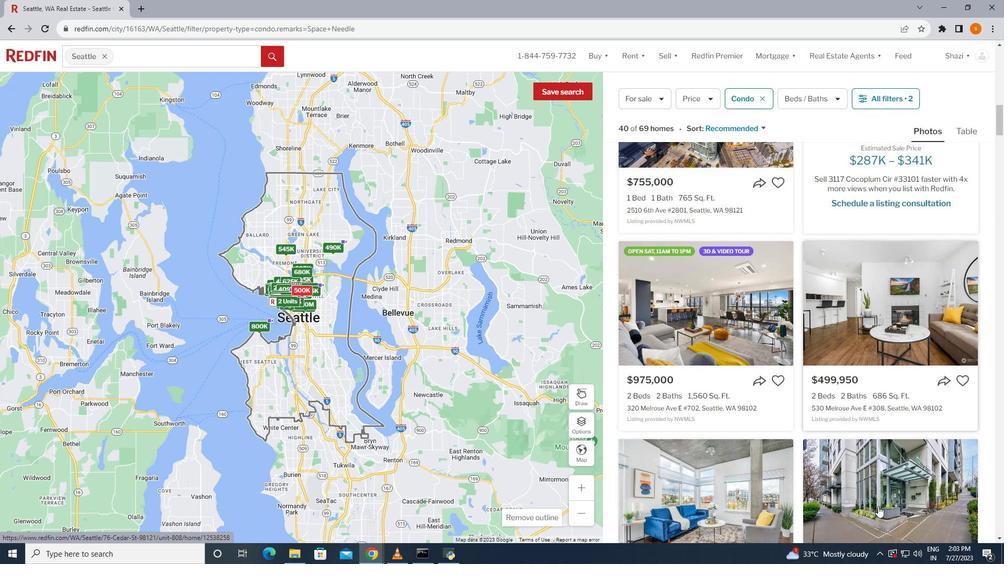 
Action: Mouse scrolled (878, 506) with delta (0, 0)
Screenshot: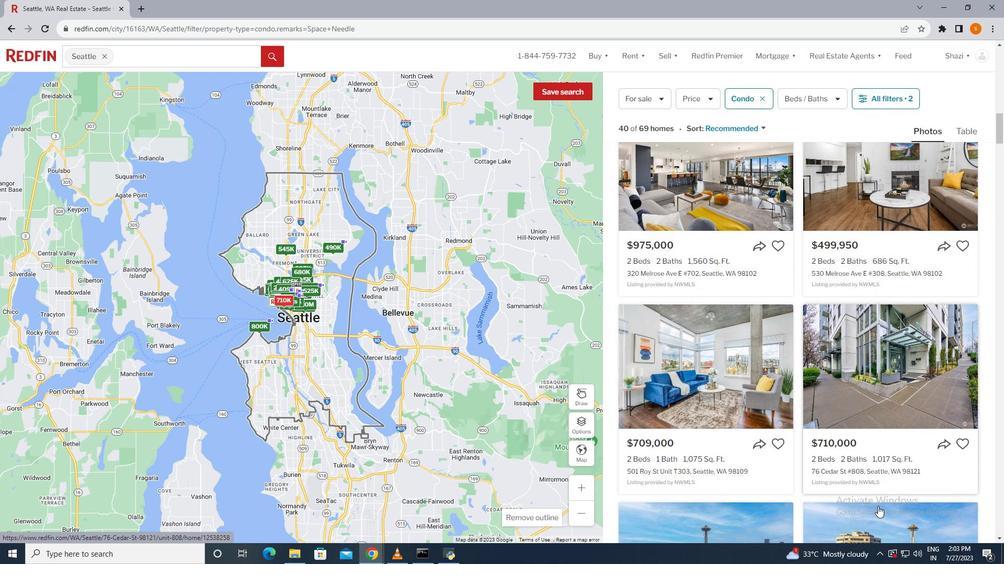 
Action: Mouse scrolled (878, 506) with delta (0, 0)
Screenshot: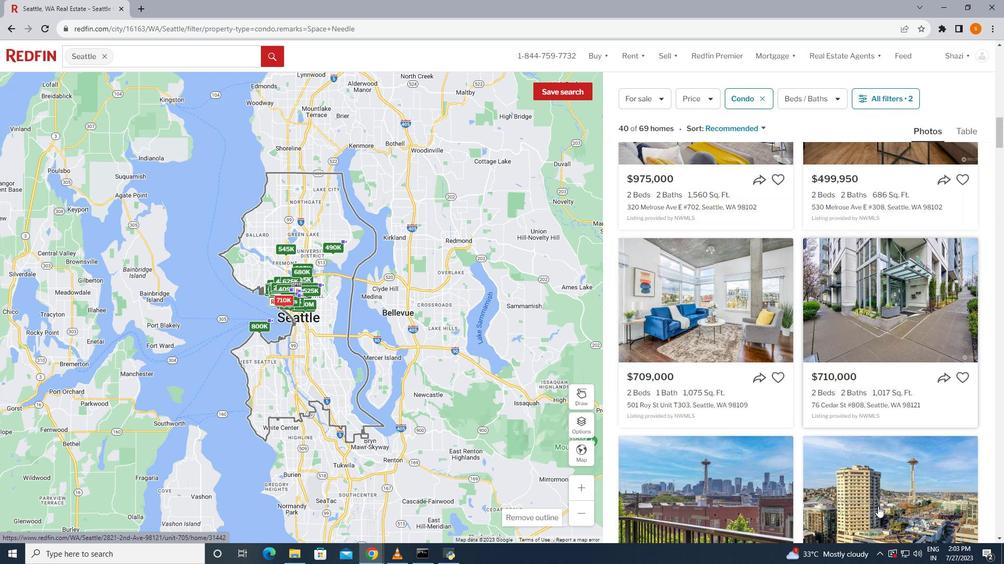 
Action: Mouse scrolled (878, 506) with delta (0, 0)
Screenshot: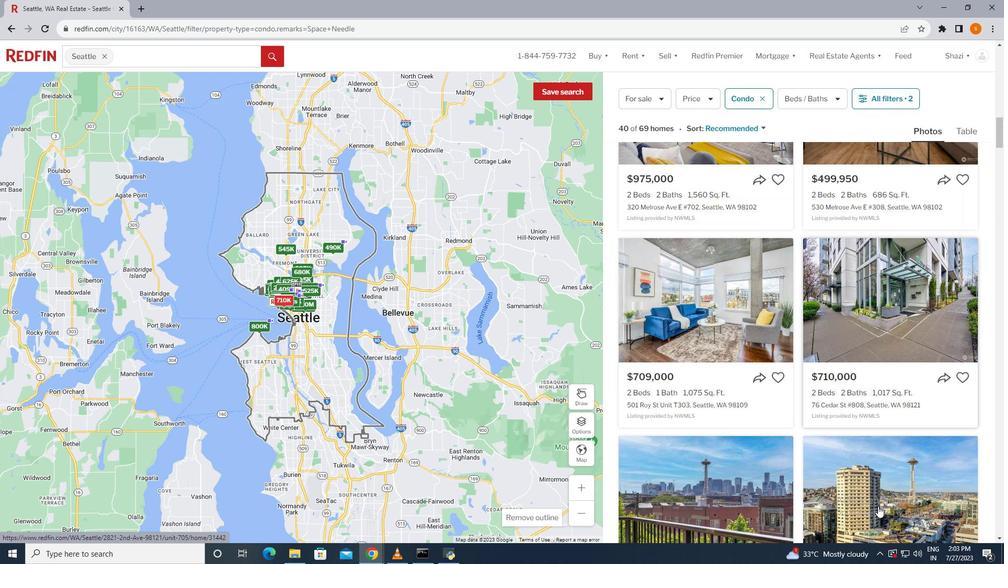 
Action: Mouse scrolled (878, 506) with delta (0, 0)
Screenshot: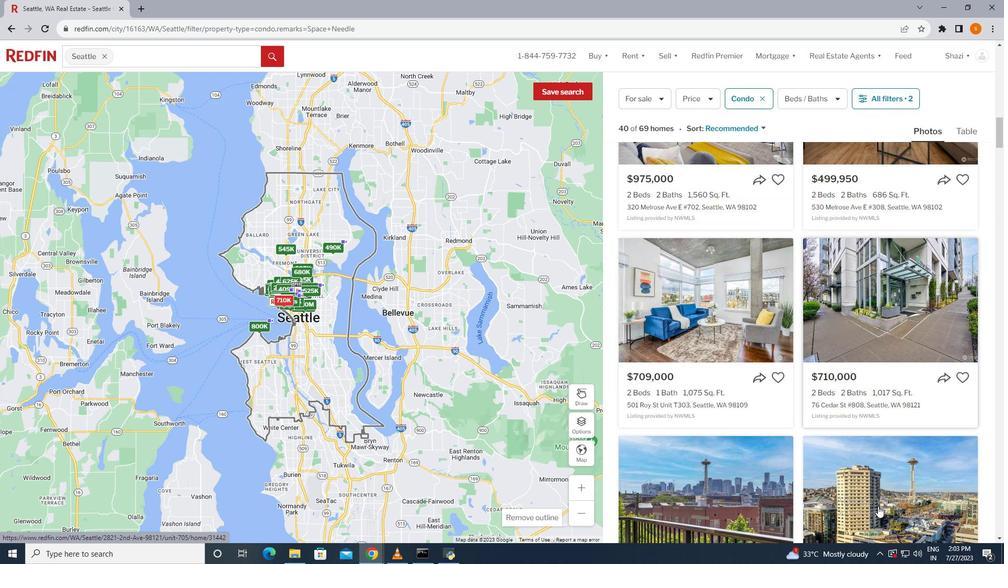 
Action: Mouse scrolled (878, 506) with delta (0, 0)
Screenshot: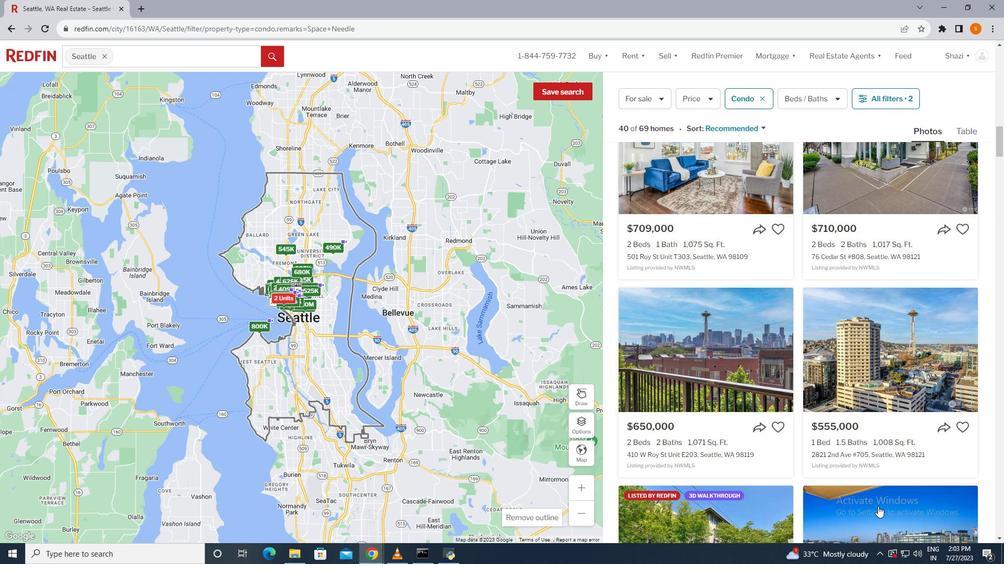 
Action: Mouse moved to (871, 451)
Screenshot: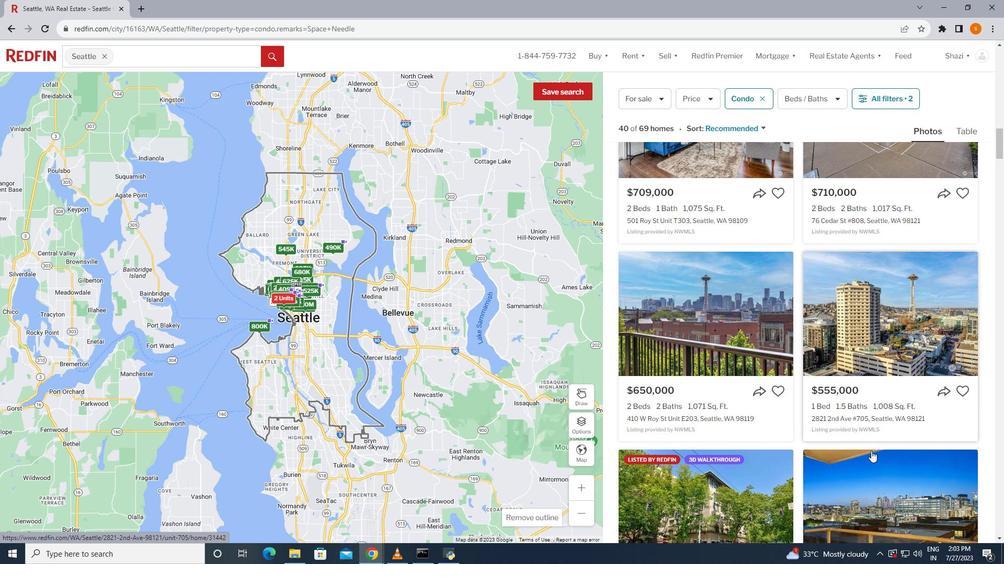
Action: Mouse scrolled (871, 450) with delta (0, 0)
Screenshot: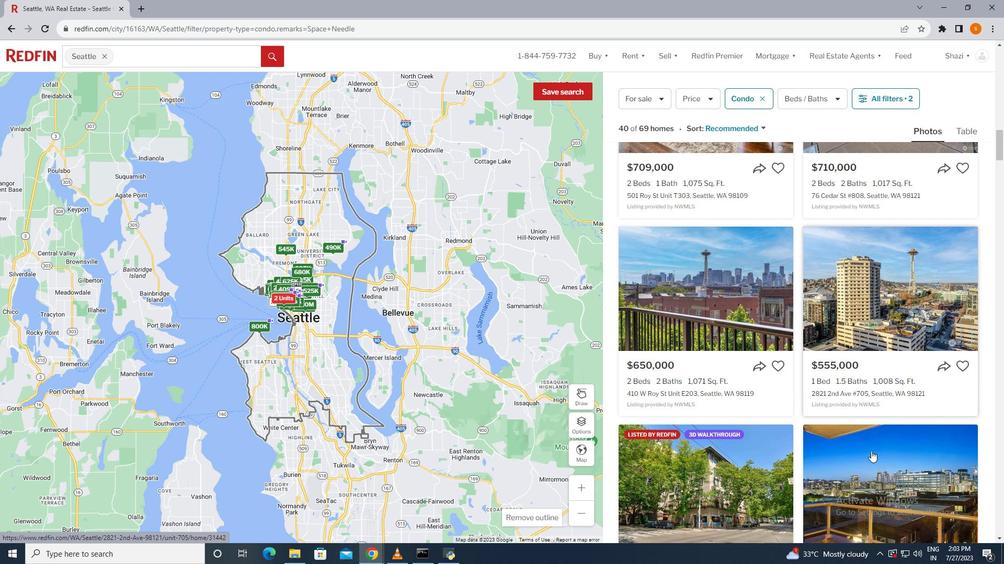 
Action: Mouse scrolled (871, 450) with delta (0, 0)
Screenshot: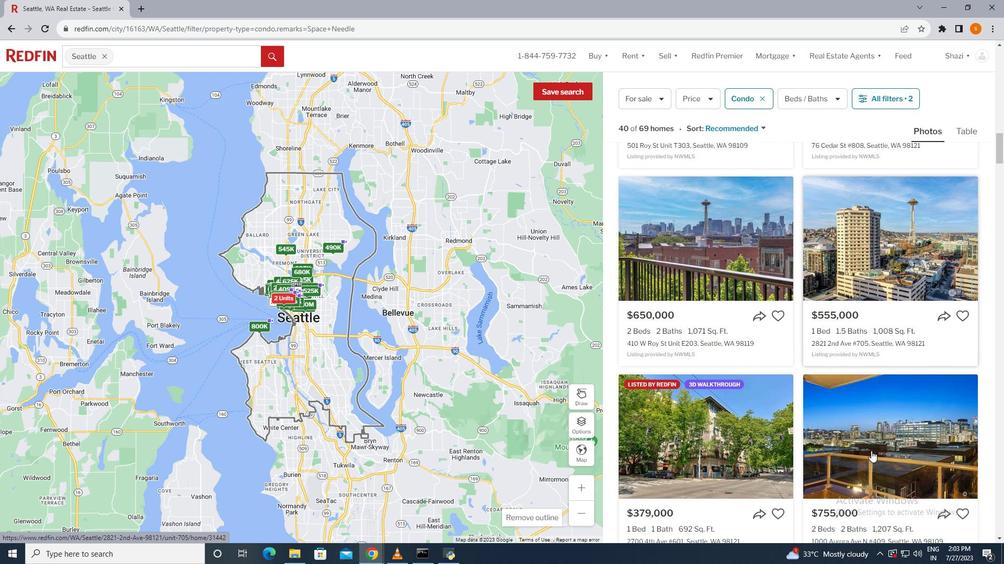 
Action: Mouse moved to (711, 244)
Screenshot: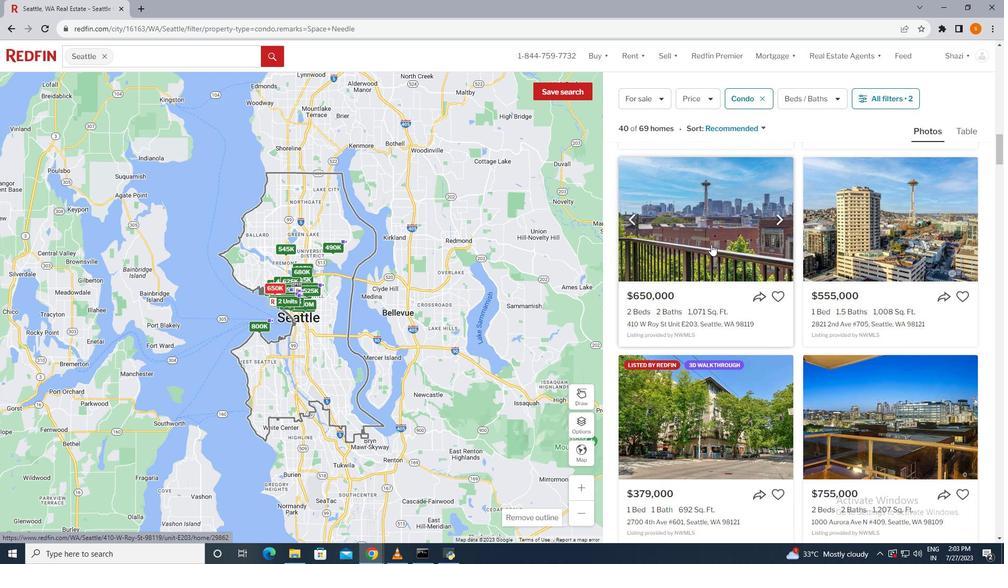 
Action: Mouse pressed left at (711, 244)
Screenshot: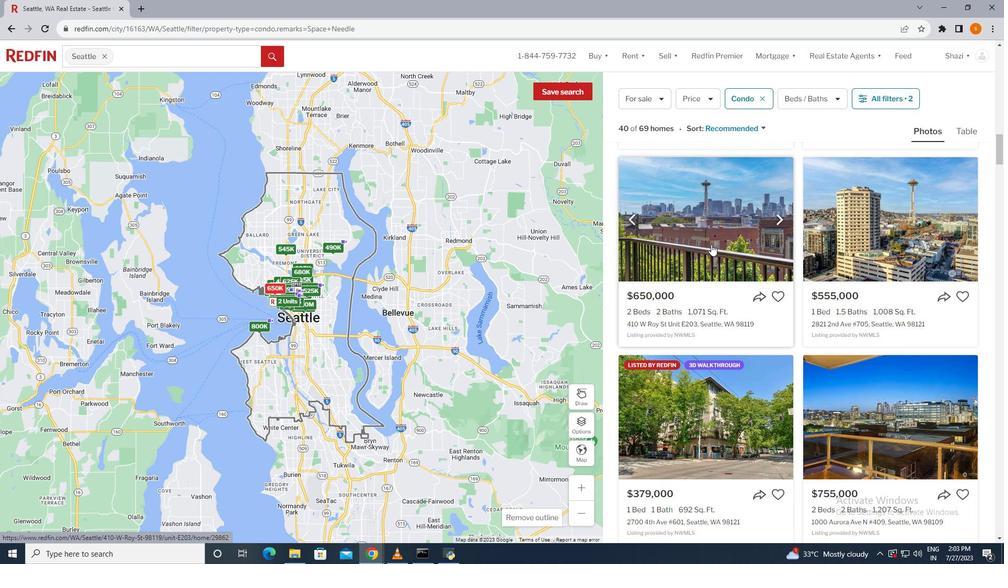 
Action: Mouse moved to (723, 333)
Screenshot: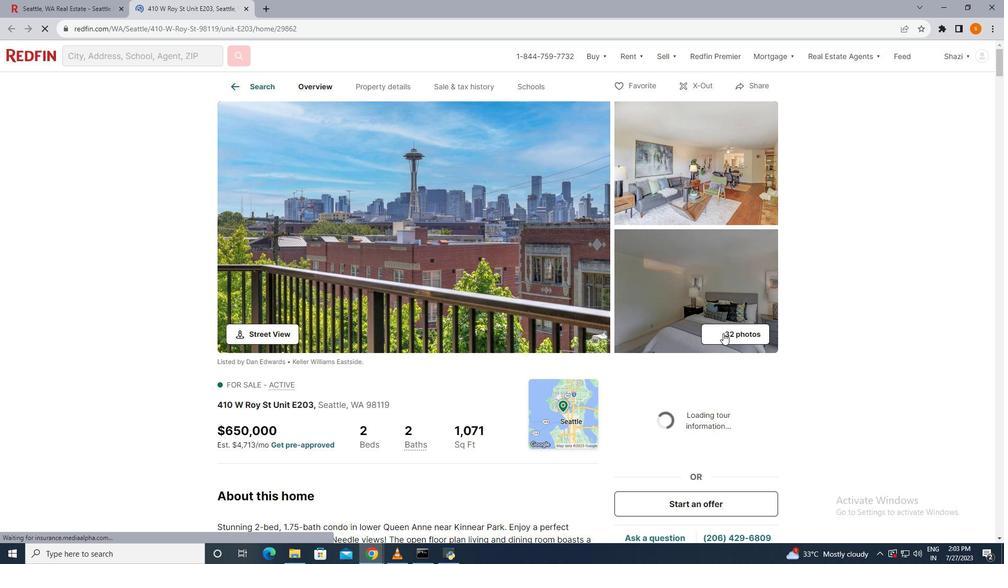 
Action: Mouse pressed left at (723, 333)
Screenshot: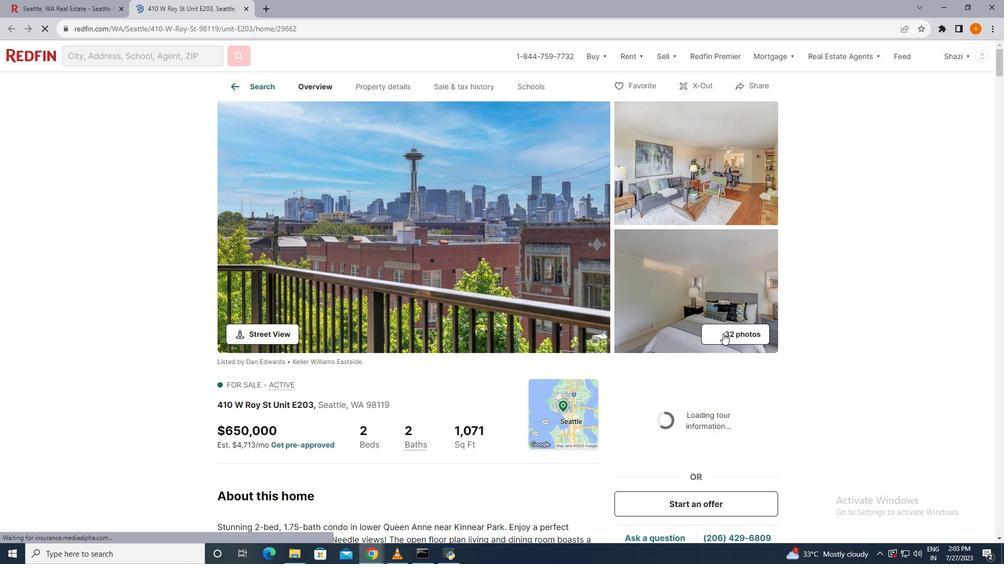 
Action: Mouse scrolled (723, 333) with delta (0, 0)
Screenshot: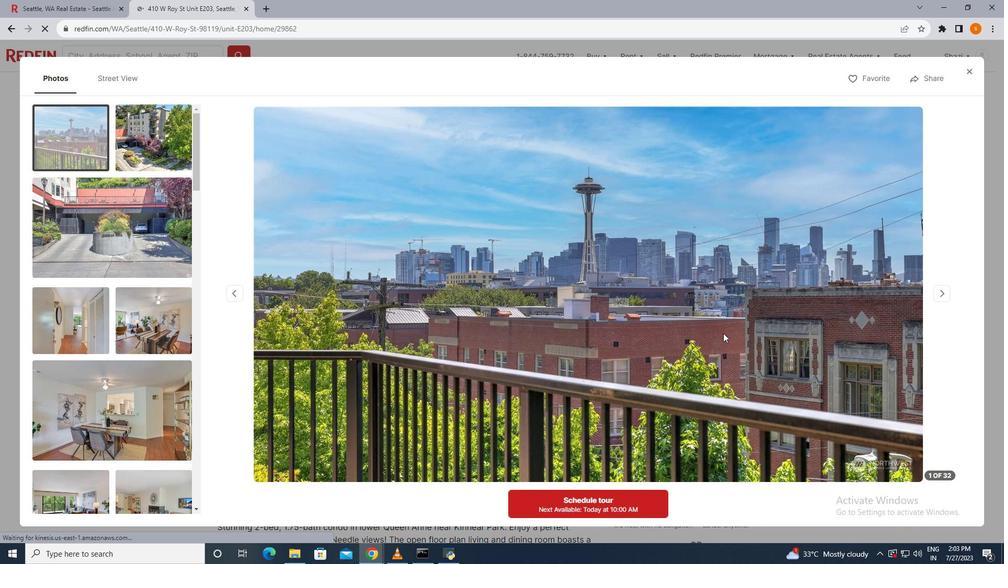 
Action: Mouse moved to (947, 266)
Screenshot: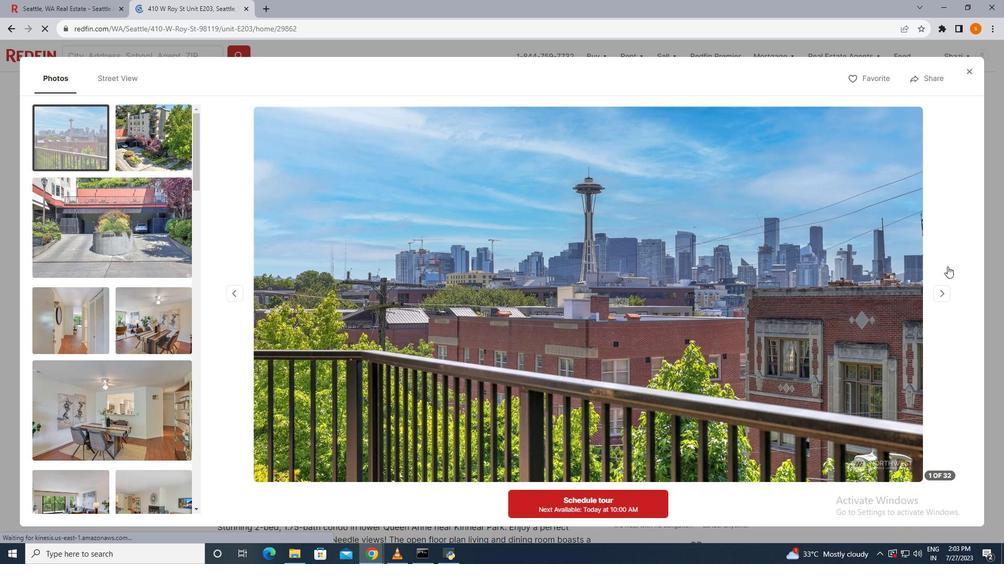 
Action: Mouse pressed left at (947, 266)
Screenshot: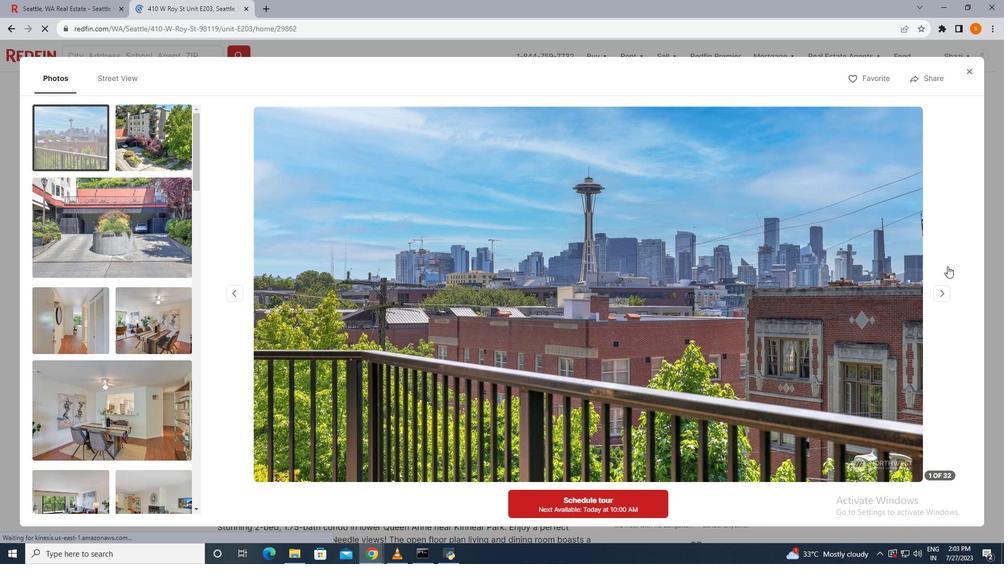 
Action: Mouse pressed left at (947, 266)
Screenshot: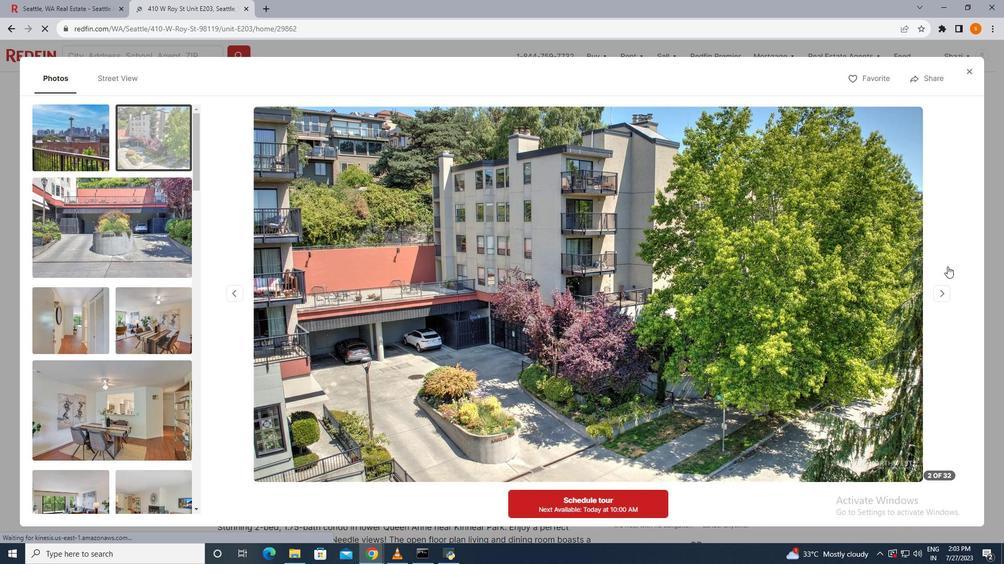 
Action: Mouse pressed left at (947, 266)
Screenshot: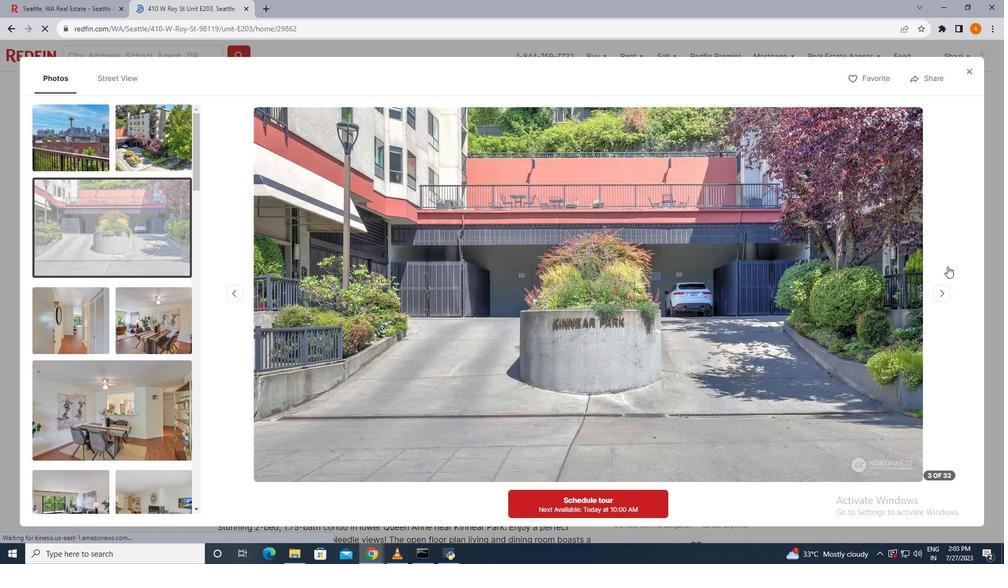 
Action: Mouse pressed left at (947, 266)
Screenshot: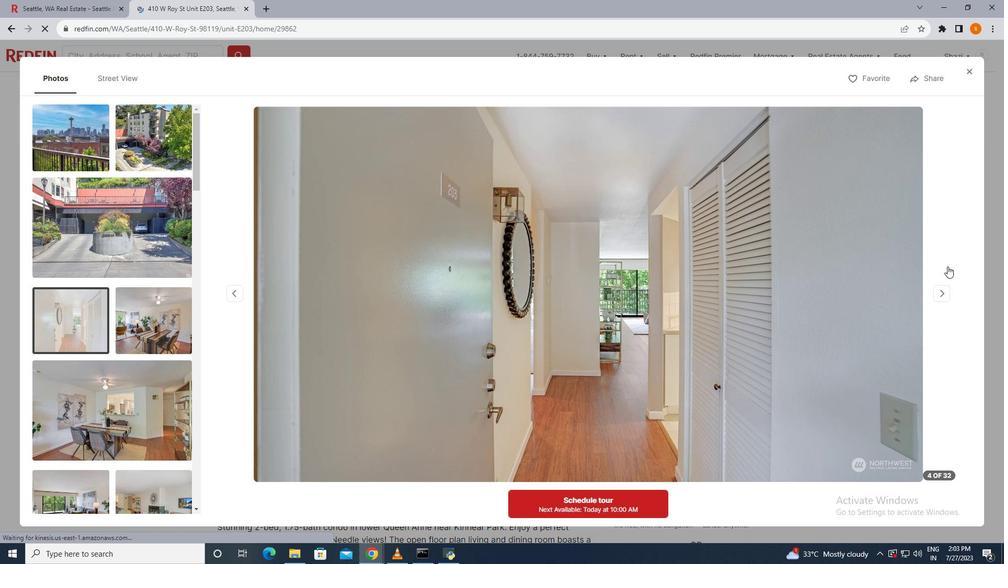 
Action: Mouse pressed left at (947, 266)
Screenshot: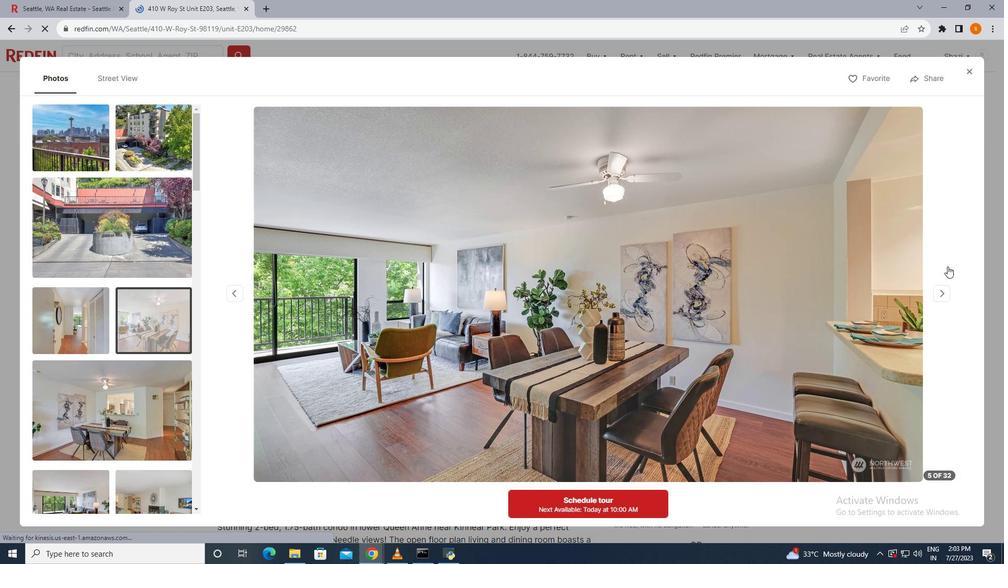 
Action: Mouse pressed left at (947, 266)
Screenshot: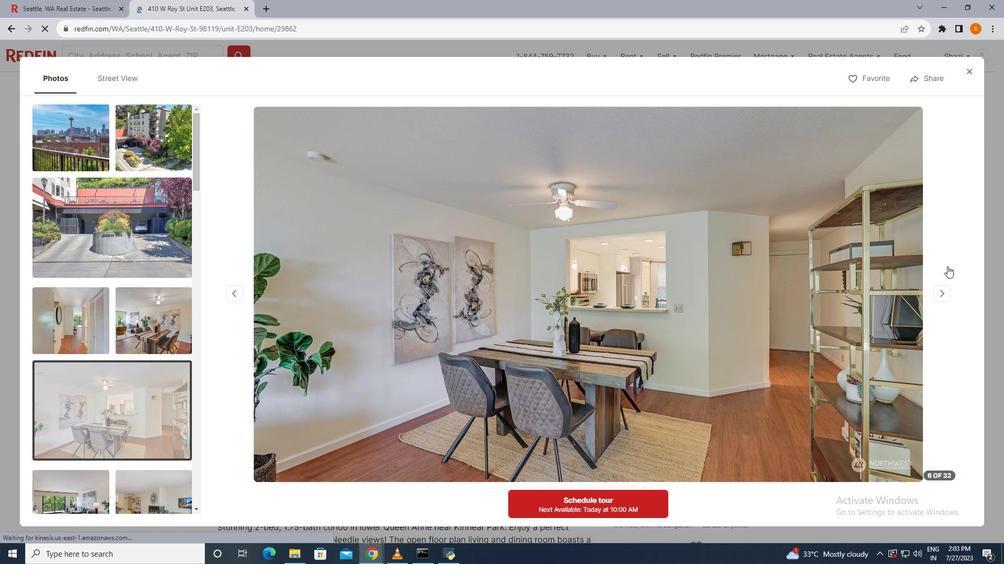 
Action: Mouse pressed left at (947, 266)
Screenshot: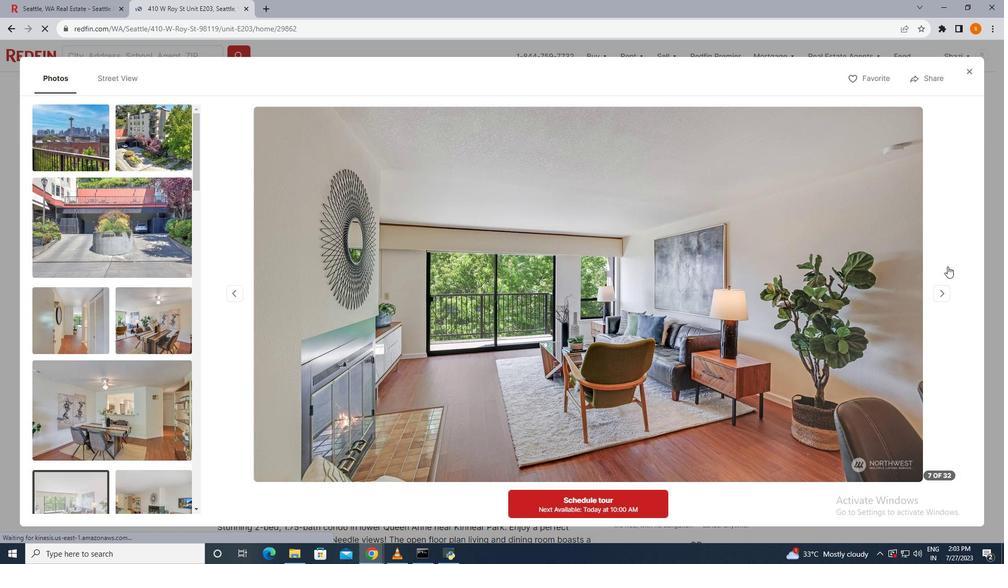 
Action: Mouse pressed left at (947, 266)
Screenshot: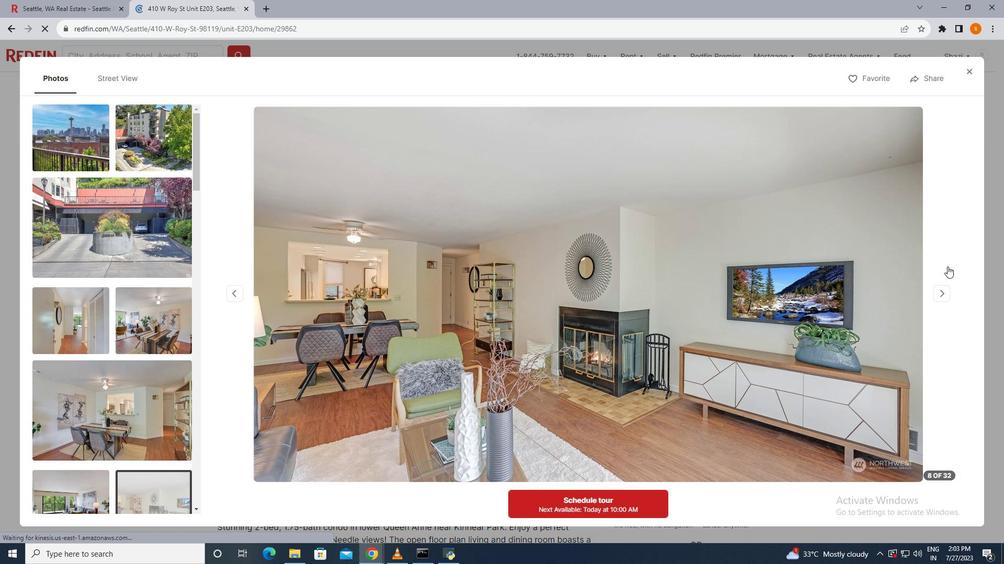 
Action: Mouse pressed left at (947, 266)
Screenshot: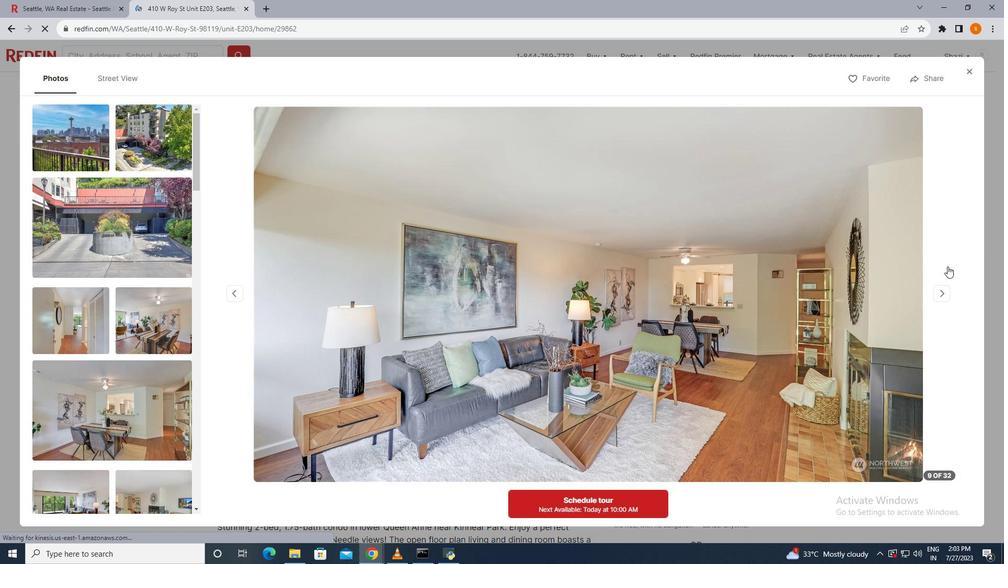 
Action: Mouse pressed left at (947, 266)
Screenshot: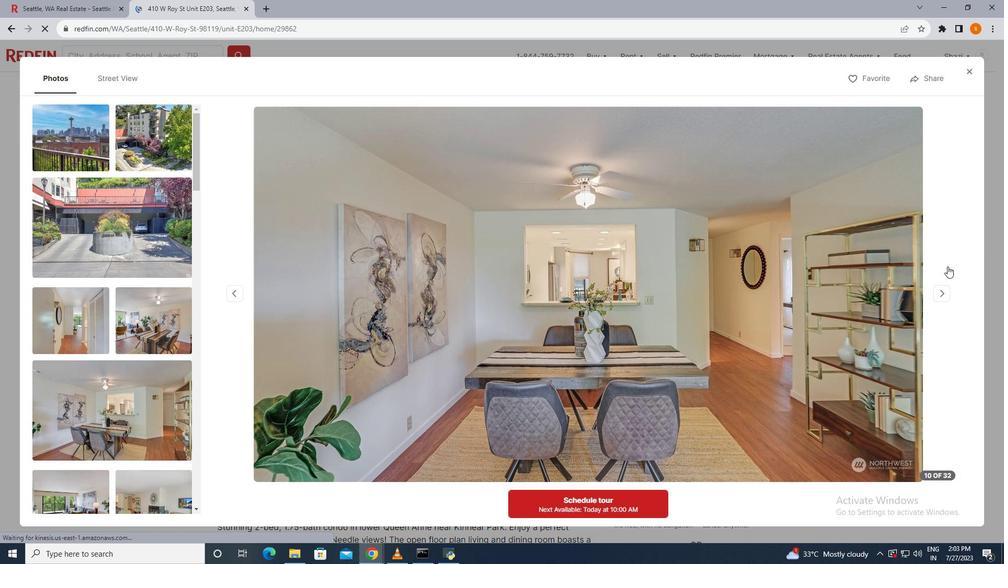 
Action: Mouse pressed left at (947, 266)
Screenshot: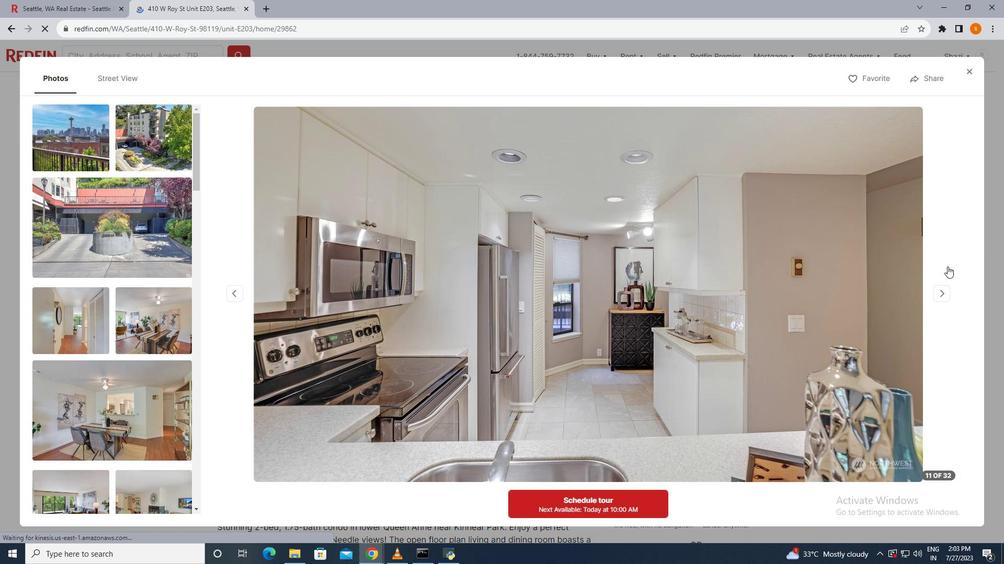 
Action: Mouse pressed left at (947, 266)
Screenshot: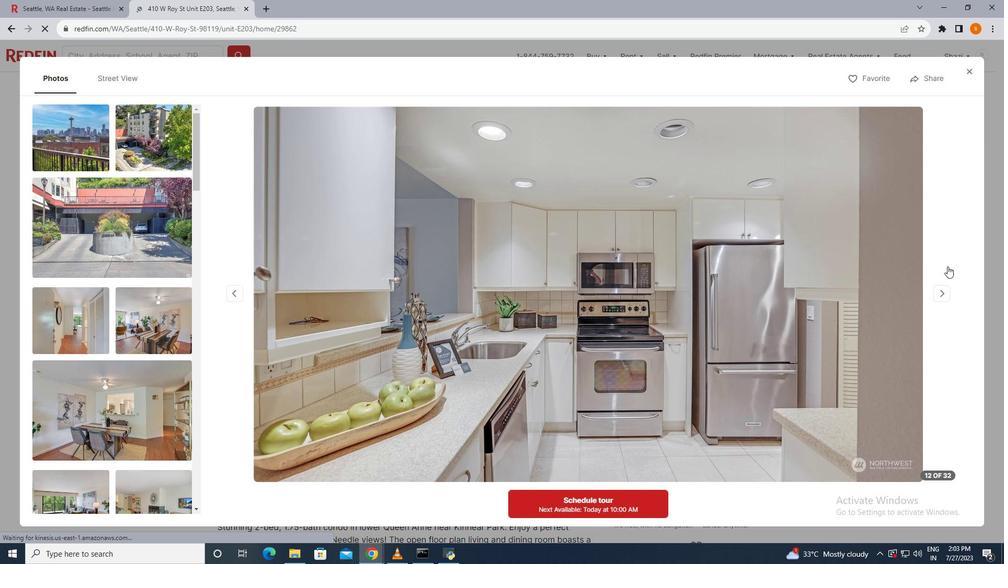 
Action: Mouse pressed left at (947, 266)
Screenshot: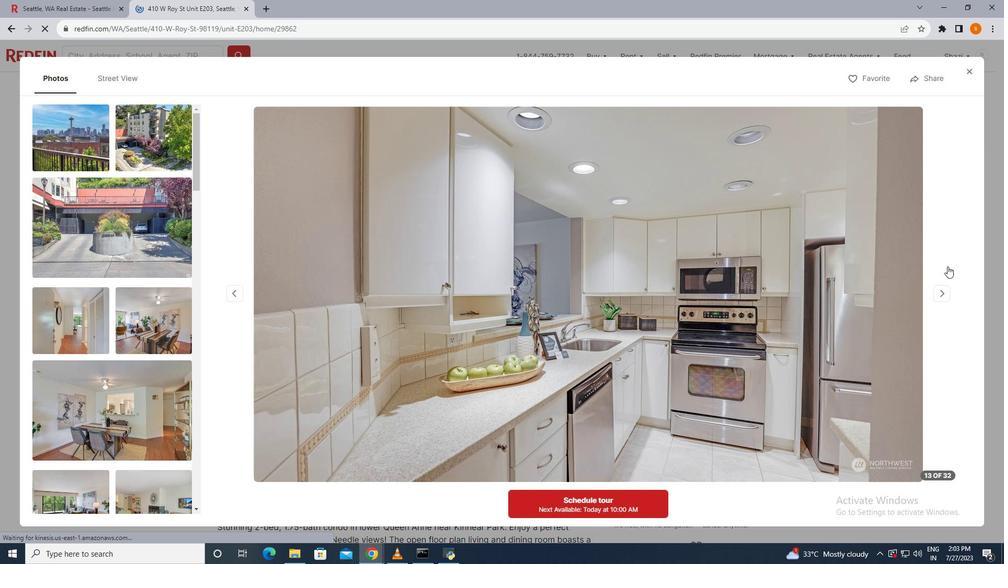 
Action: Mouse pressed left at (947, 266)
Screenshot: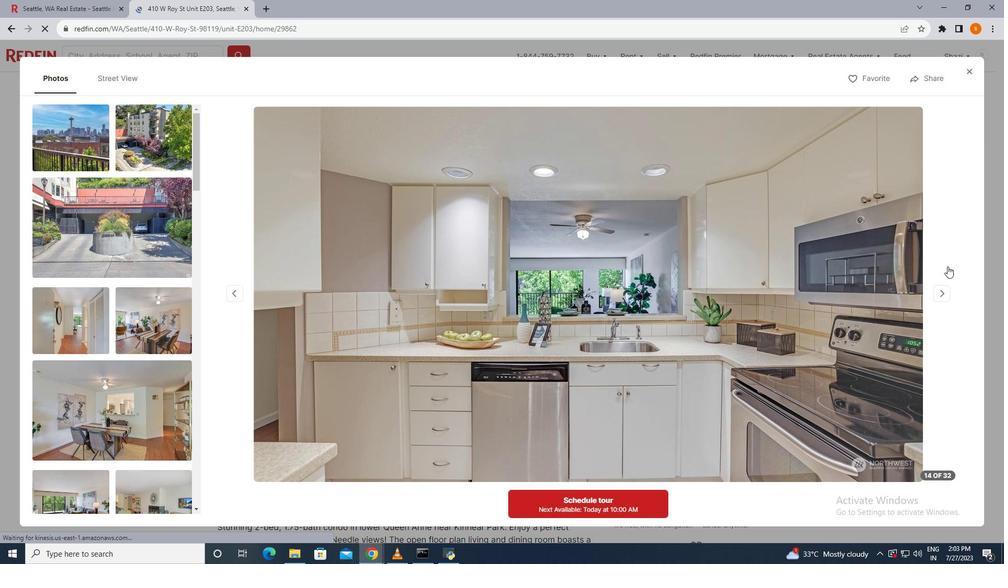 
Action: Mouse pressed left at (947, 266)
Screenshot: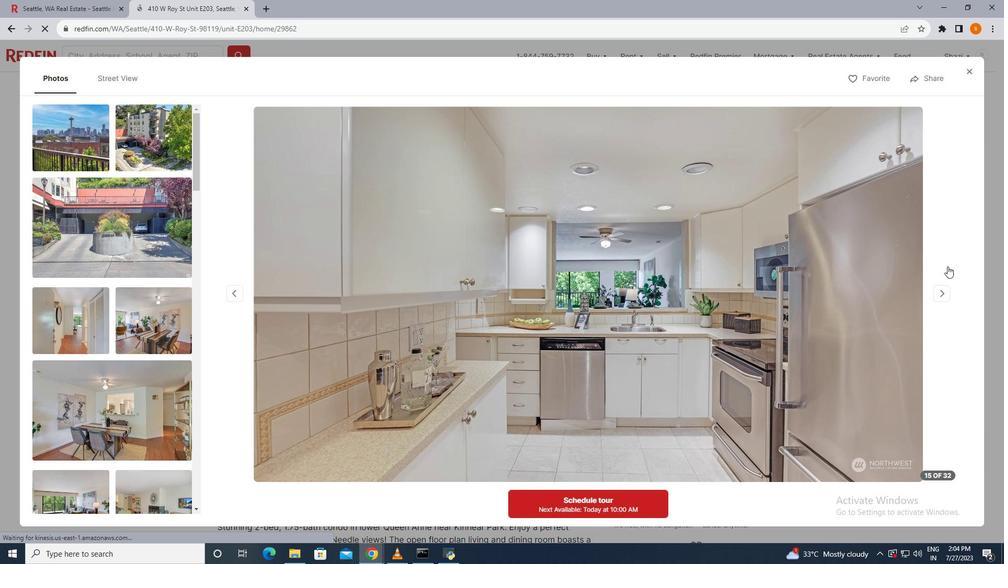 
Action: Mouse pressed left at (947, 266)
Screenshot: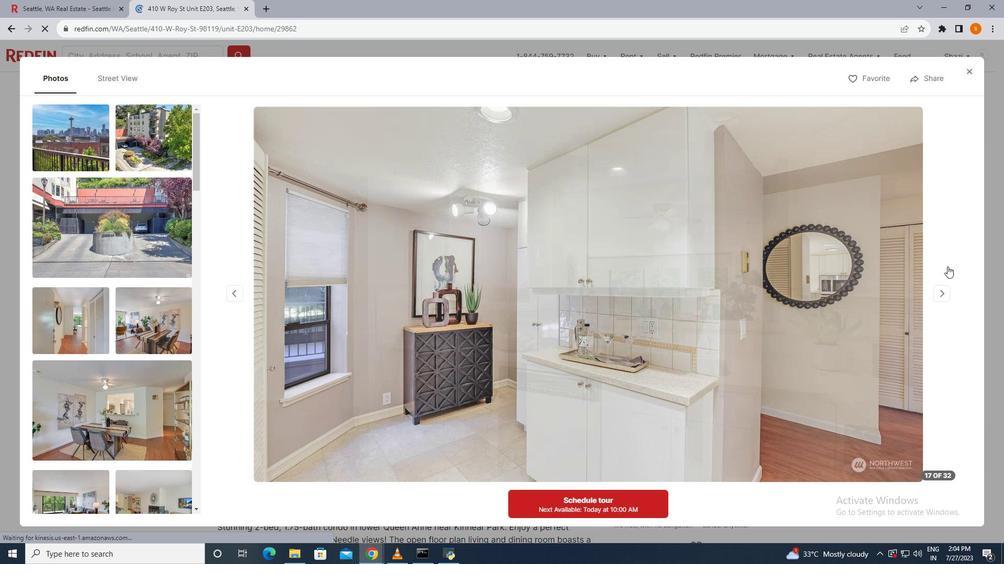 
Action: Mouse pressed left at (947, 266)
Screenshot: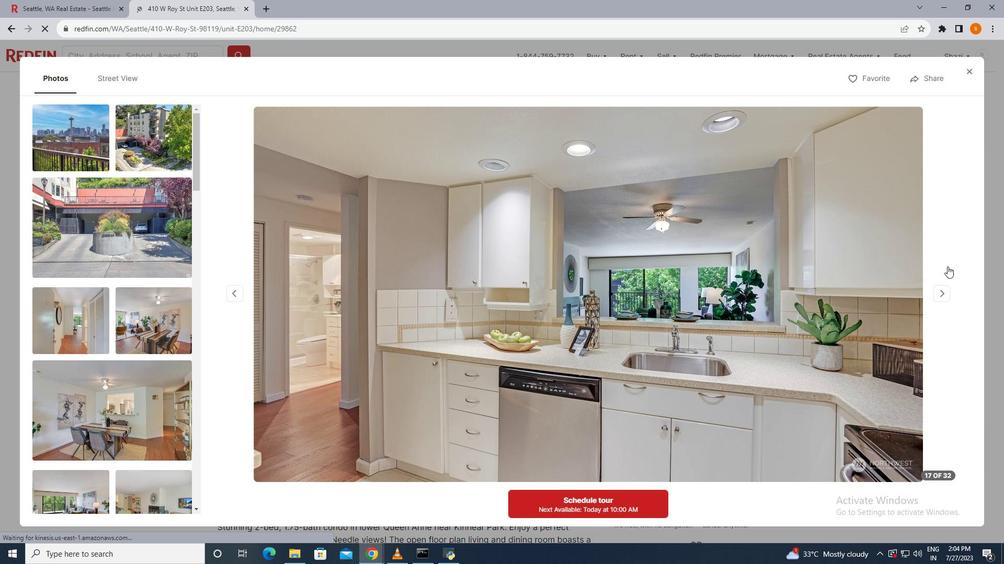 
Action: Mouse pressed left at (947, 266)
Screenshot: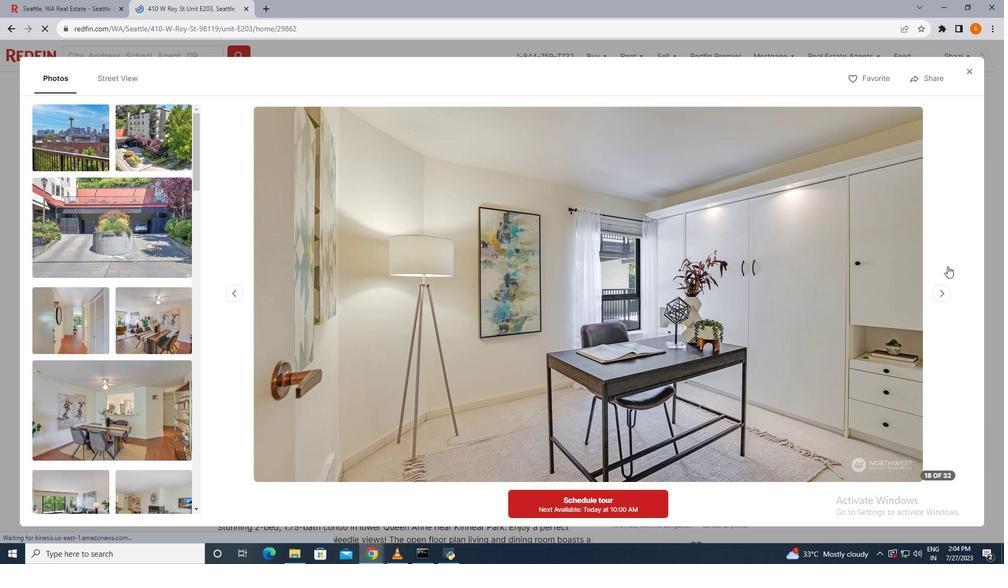 
Action: Mouse pressed left at (947, 266)
Screenshot: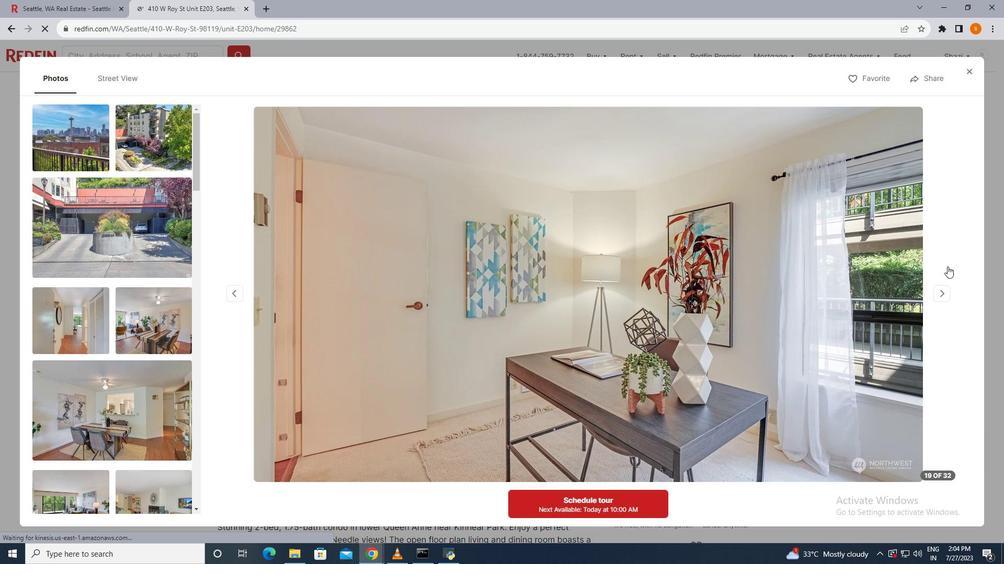 
Action: Mouse pressed left at (947, 266)
Screenshot: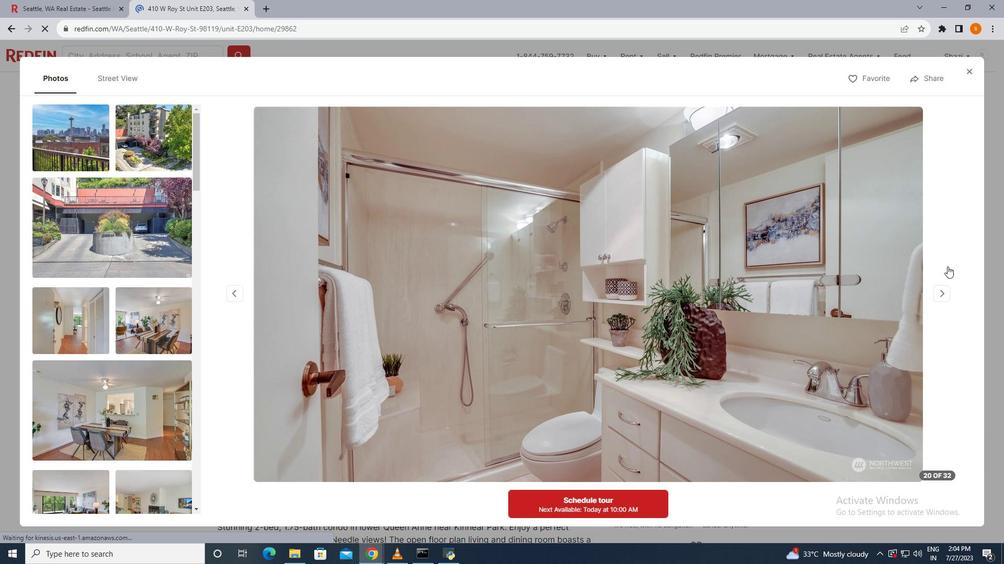 
Action: Mouse pressed left at (947, 266)
Screenshot: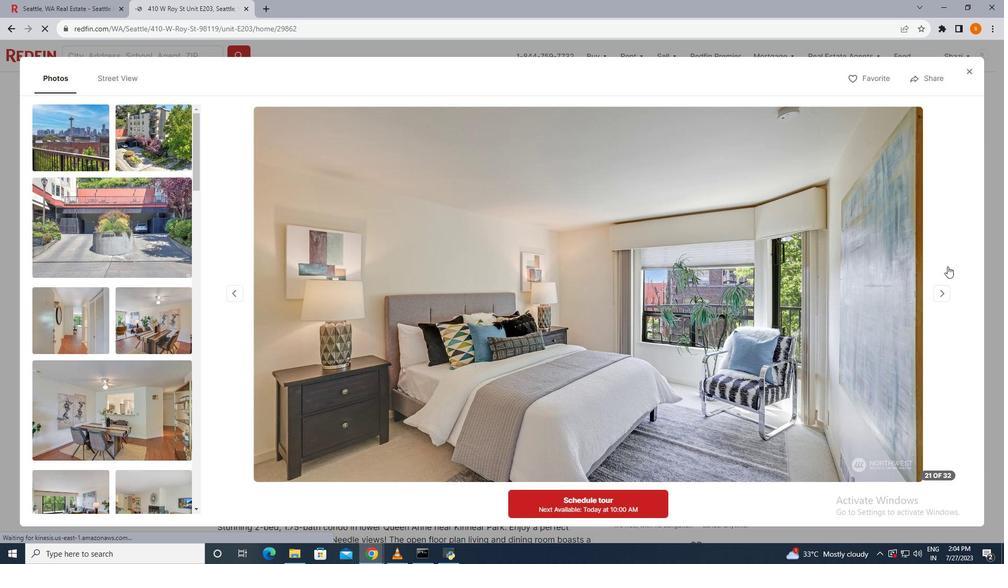 
Action: Mouse pressed left at (947, 266)
Screenshot: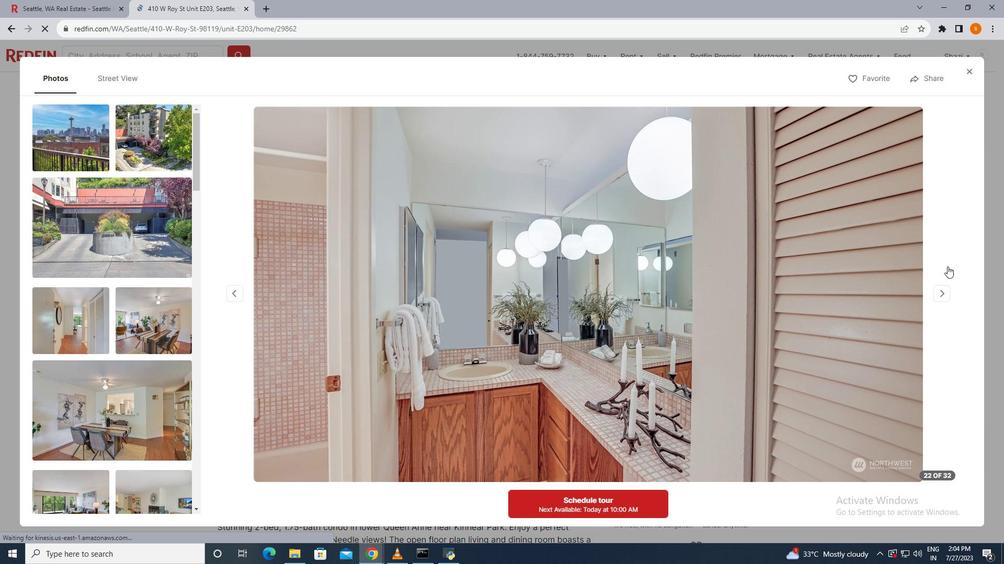 
Action: Mouse pressed left at (947, 266)
Screenshot: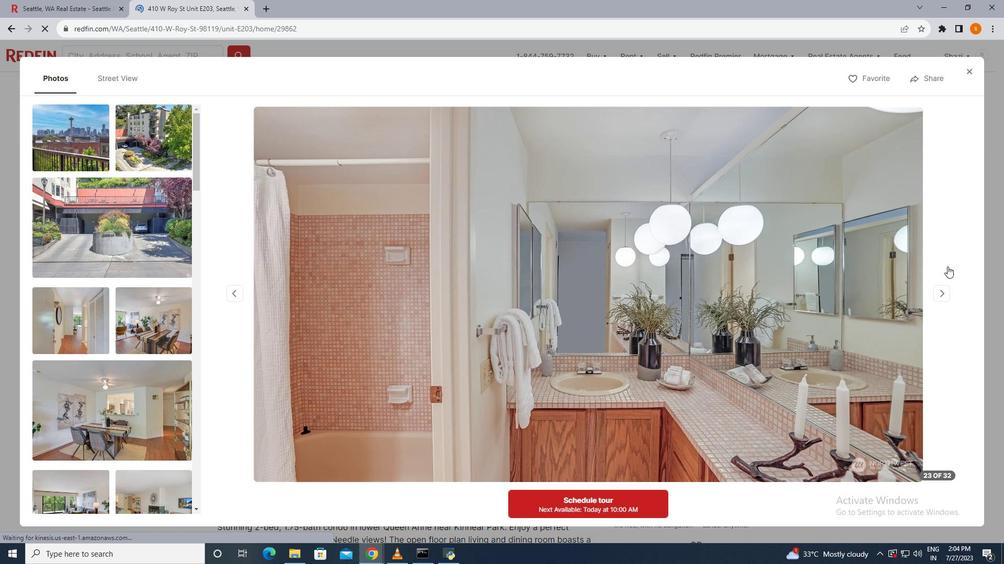 
Action: Mouse pressed left at (947, 266)
Screenshot: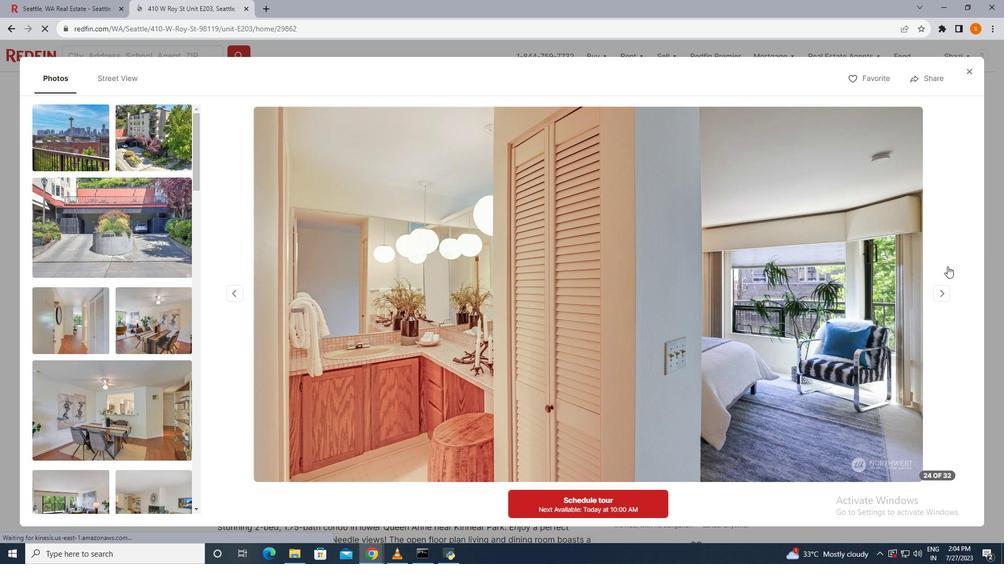 
Action: Mouse pressed left at (947, 266)
Screenshot: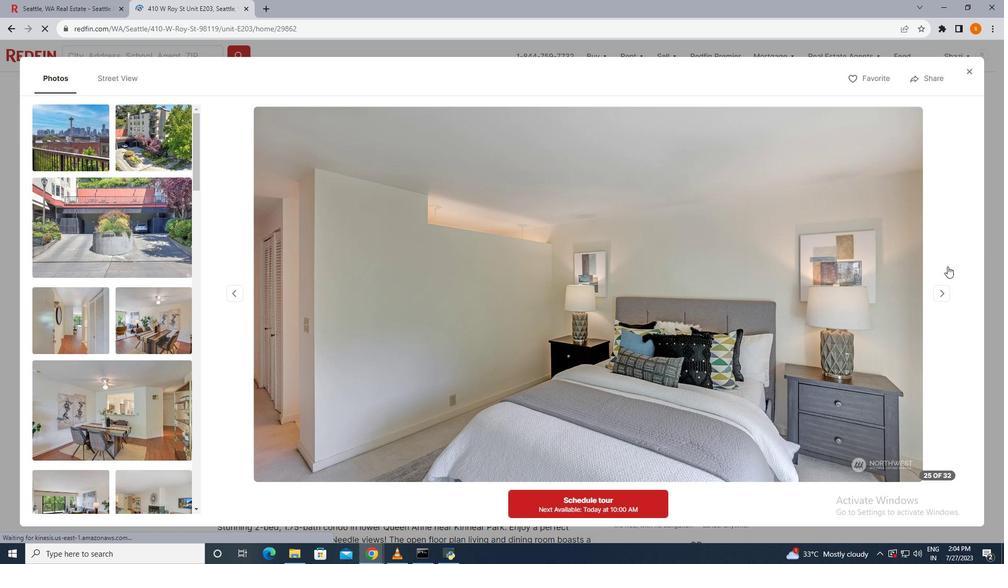 
Action: Mouse pressed left at (947, 266)
Screenshot: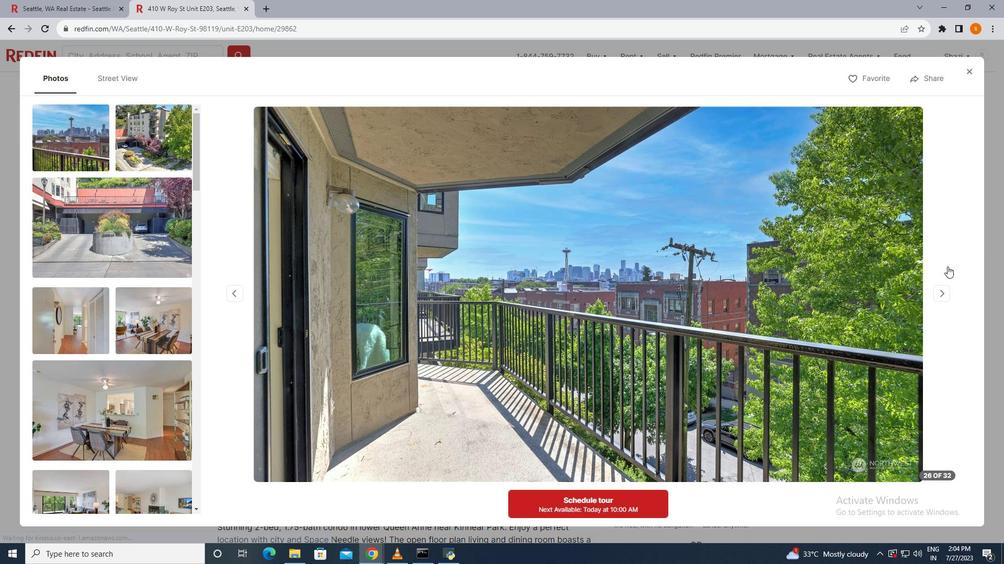 
Action: Mouse pressed left at (947, 266)
Screenshot: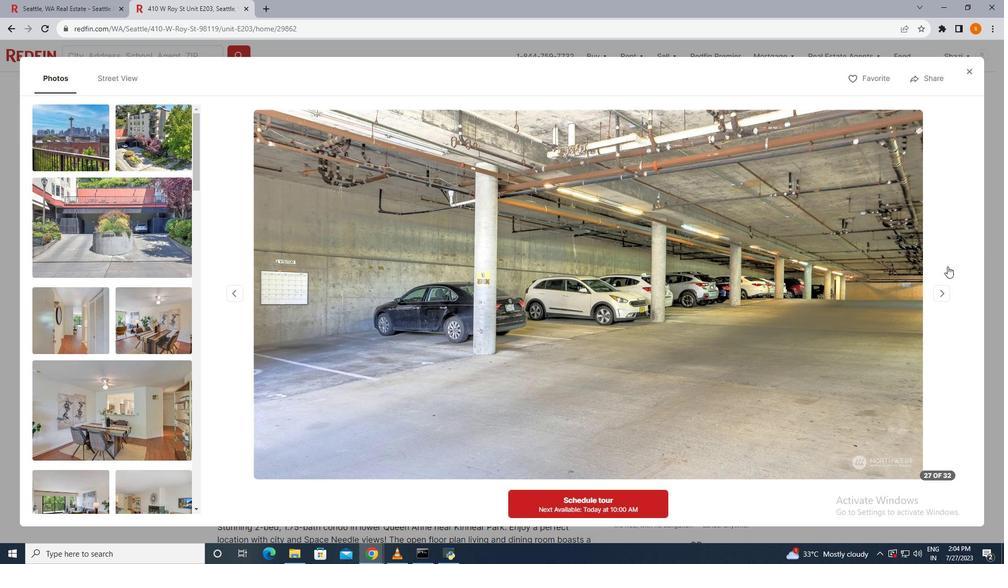
Action: Mouse moved to (892, 297)
Screenshot: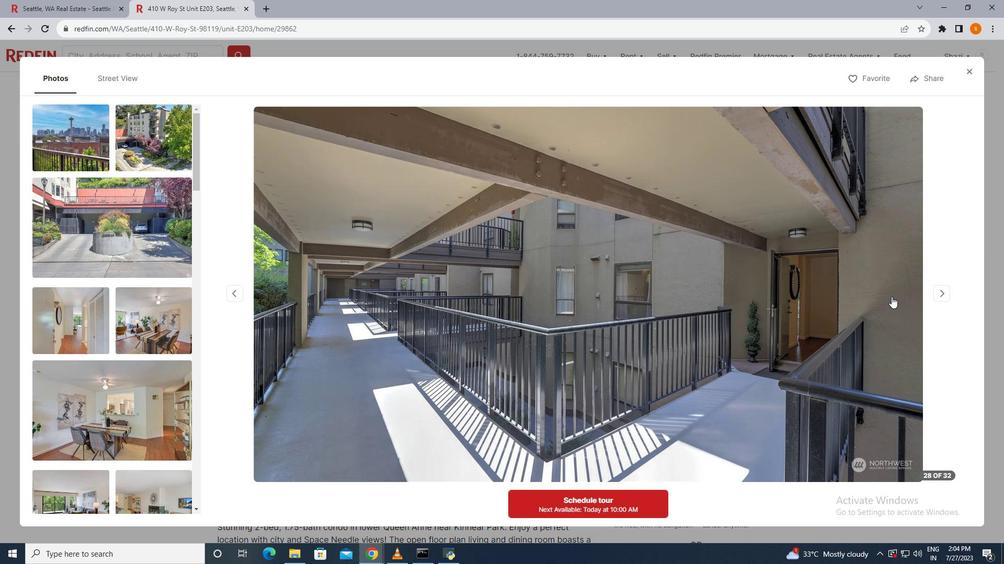 
Action: Mouse pressed left at (892, 297)
Screenshot: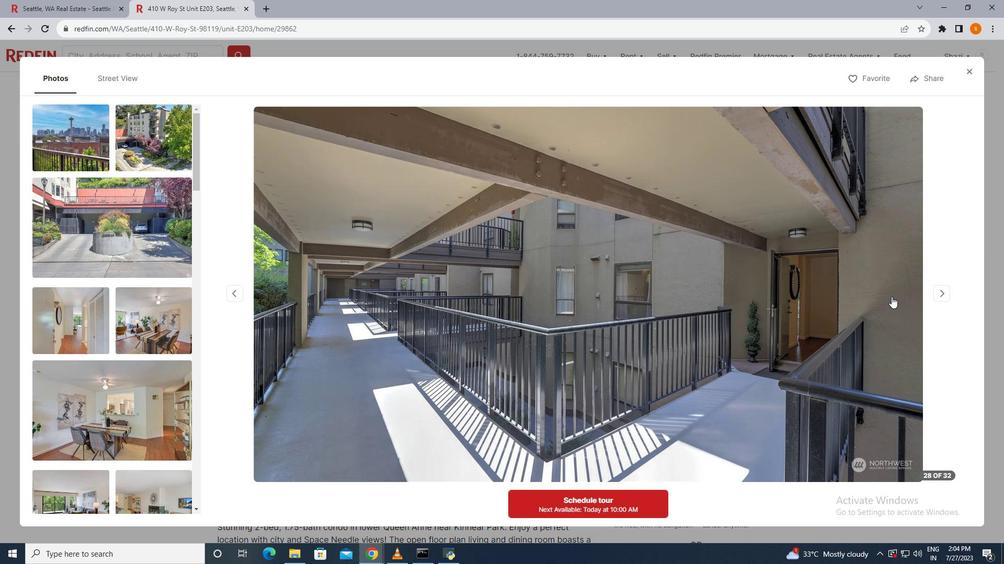 
Action: Mouse moved to (901, 279)
Screenshot: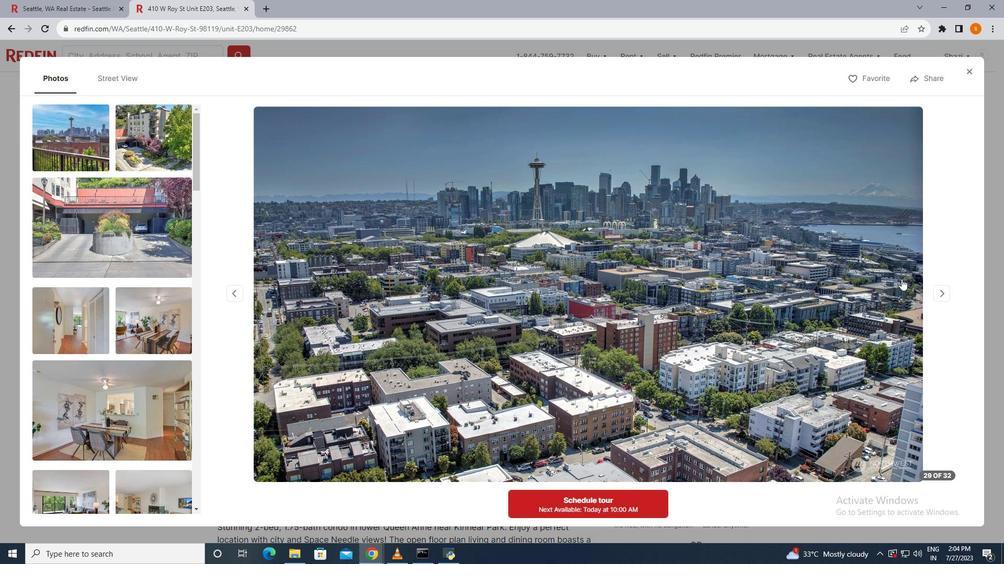 
Action: Mouse pressed left at (901, 279)
Screenshot: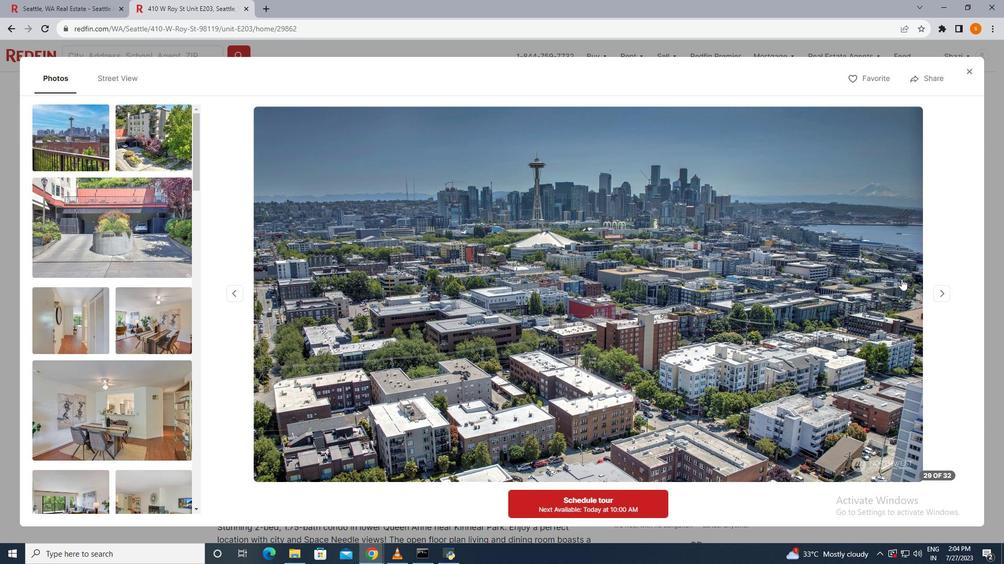 
Action: Mouse moved to (892, 279)
Screenshot: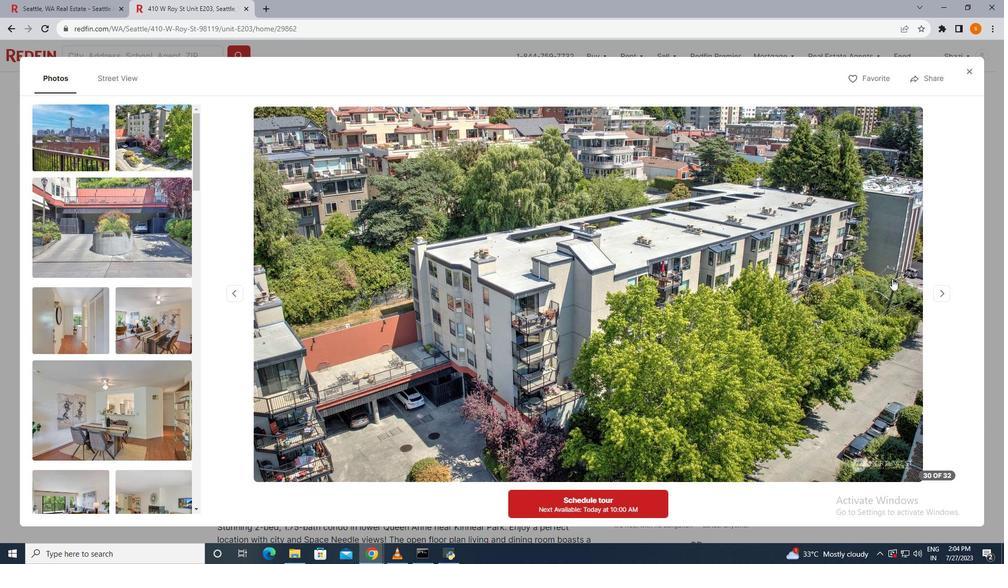 
Action: Mouse pressed left at (892, 279)
Screenshot: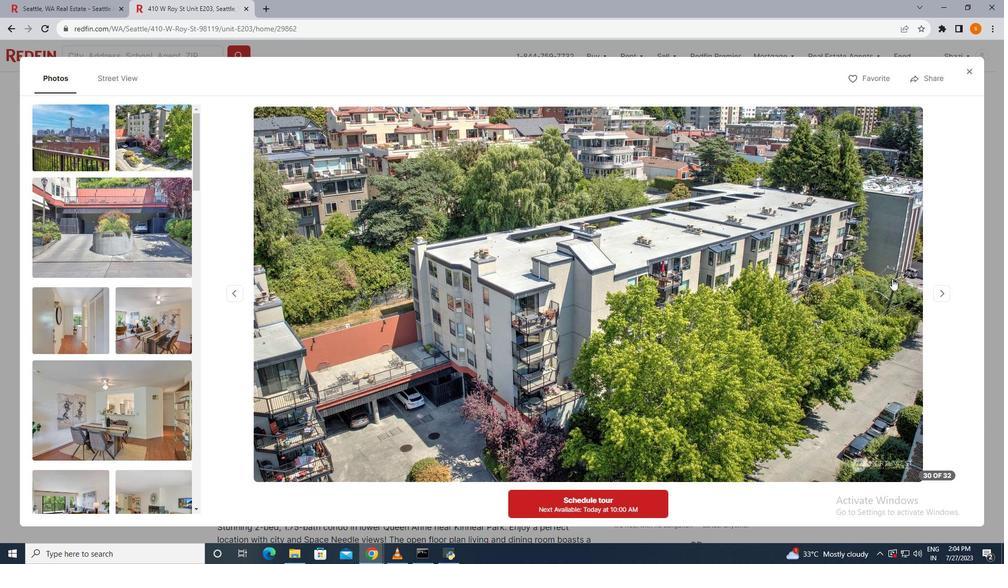 
Action: Mouse pressed left at (892, 279)
Screenshot: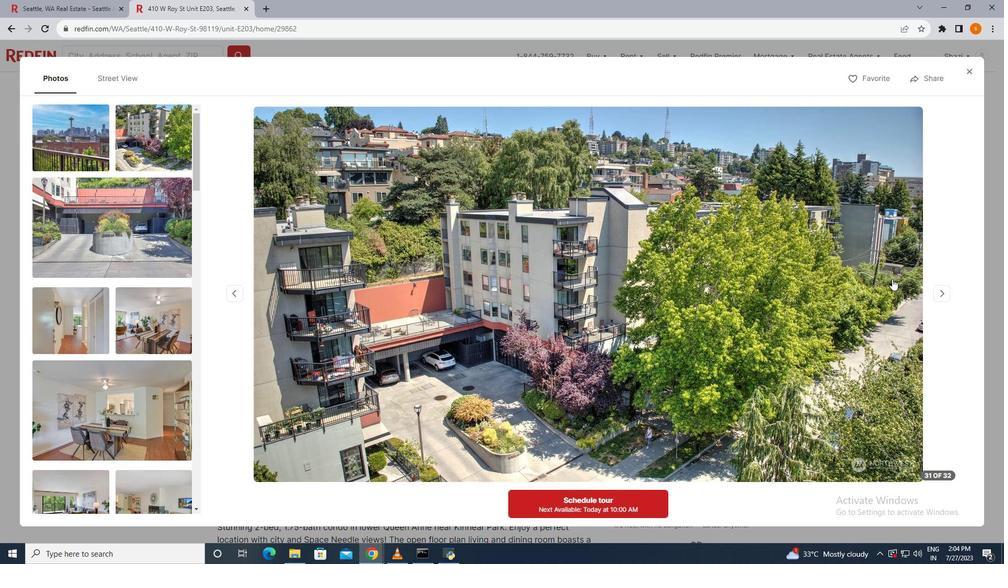 
Action: Mouse pressed left at (892, 279)
Screenshot: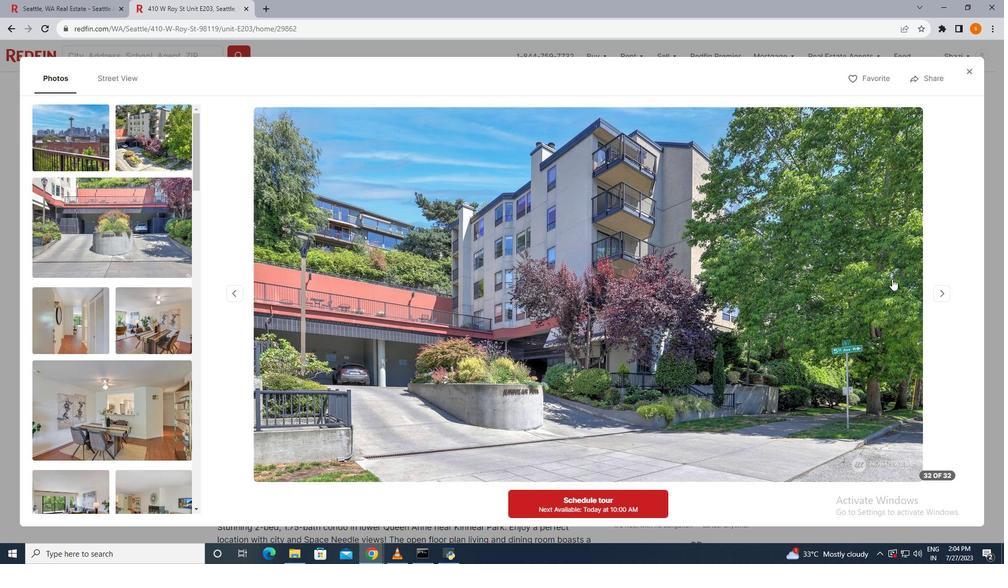 
Action: Mouse moved to (965, 74)
Screenshot: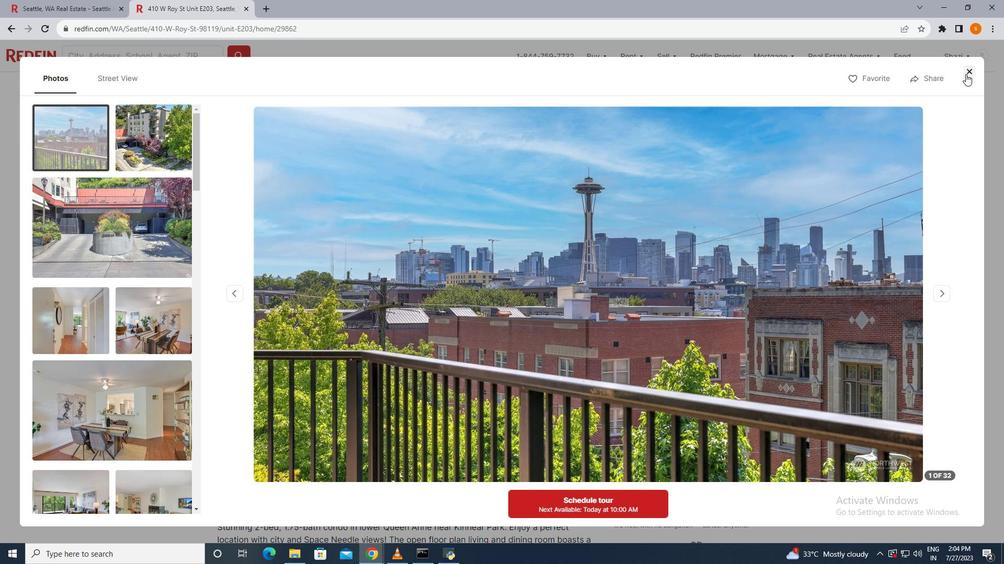 
Action: Mouse pressed left at (965, 74)
Screenshot: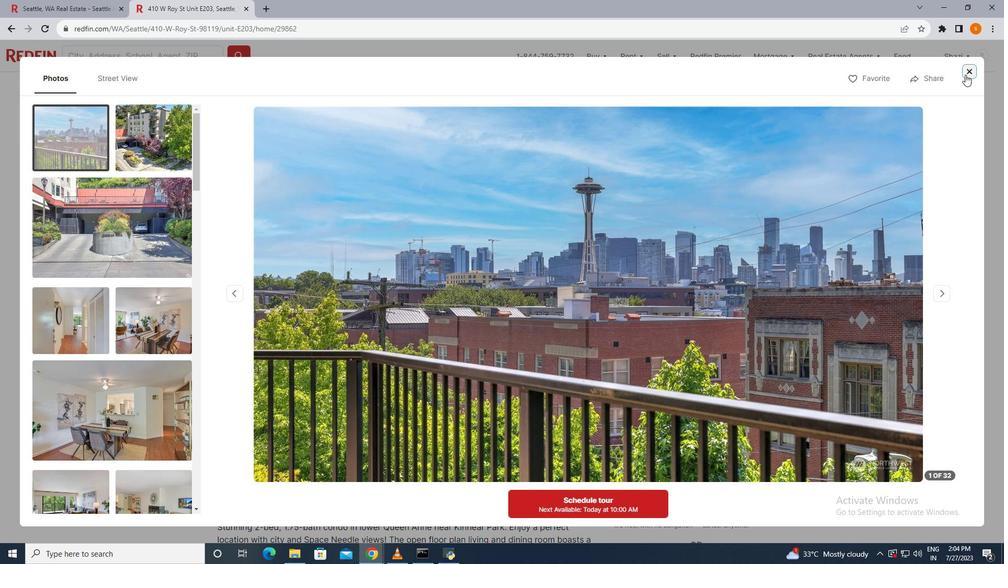 
Action: Mouse moved to (465, 225)
Screenshot: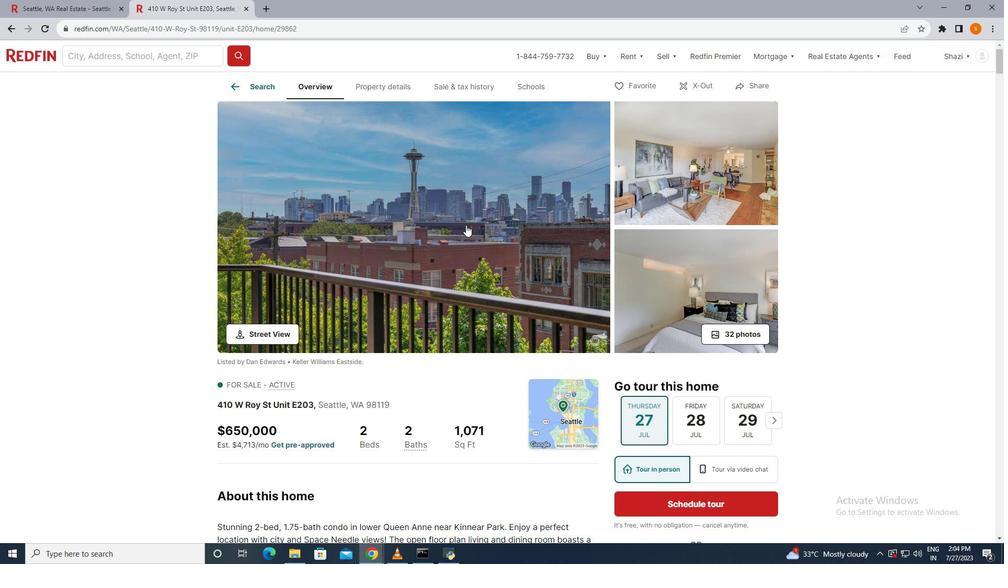 
Action: Mouse scrolled (465, 224) with delta (0, 0)
Screenshot: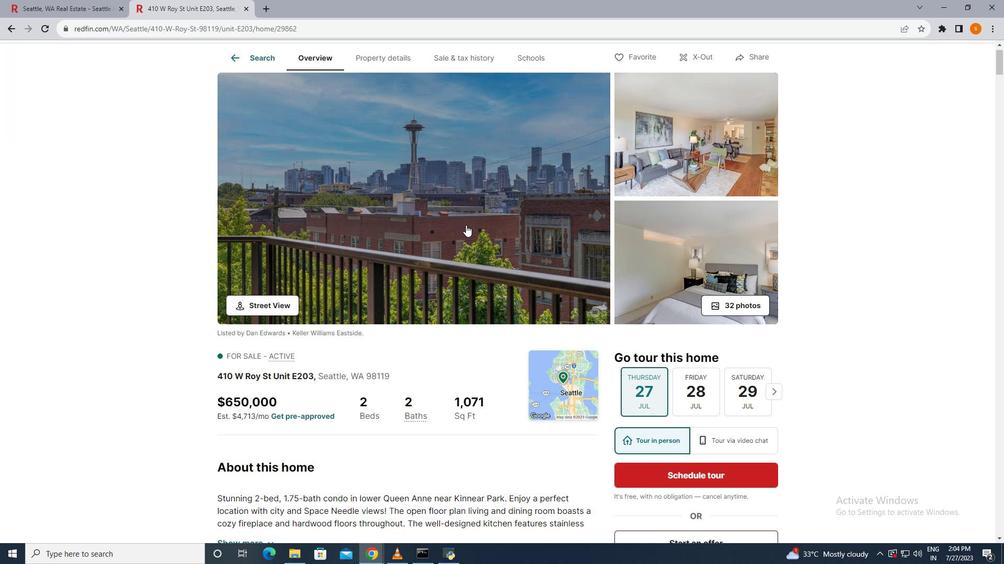
Action: Mouse scrolled (465, 224) with delta (0, 0)
Screenshot: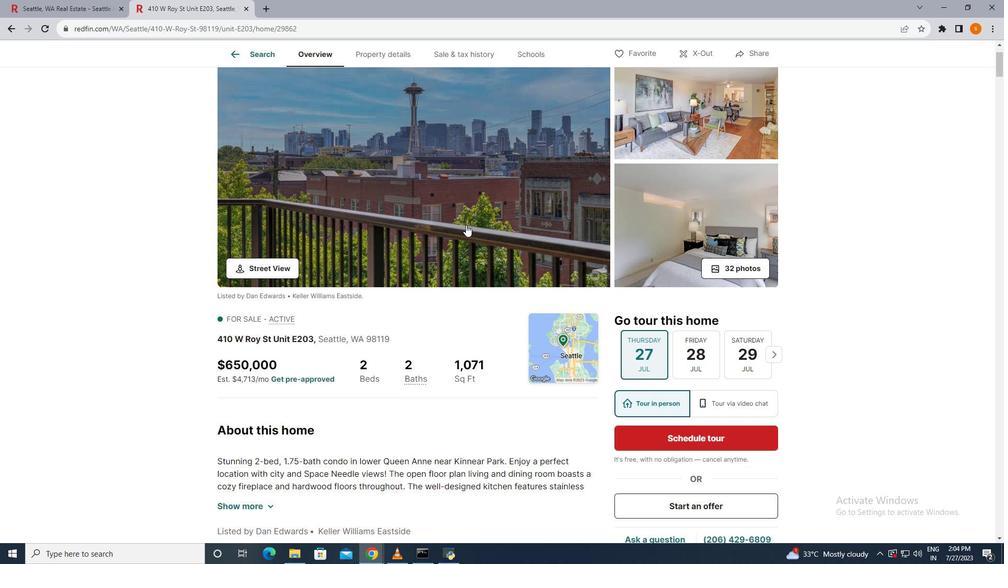 
Action: Mouse scrolled (465, 224) with delta (0, 0)
Screenshot: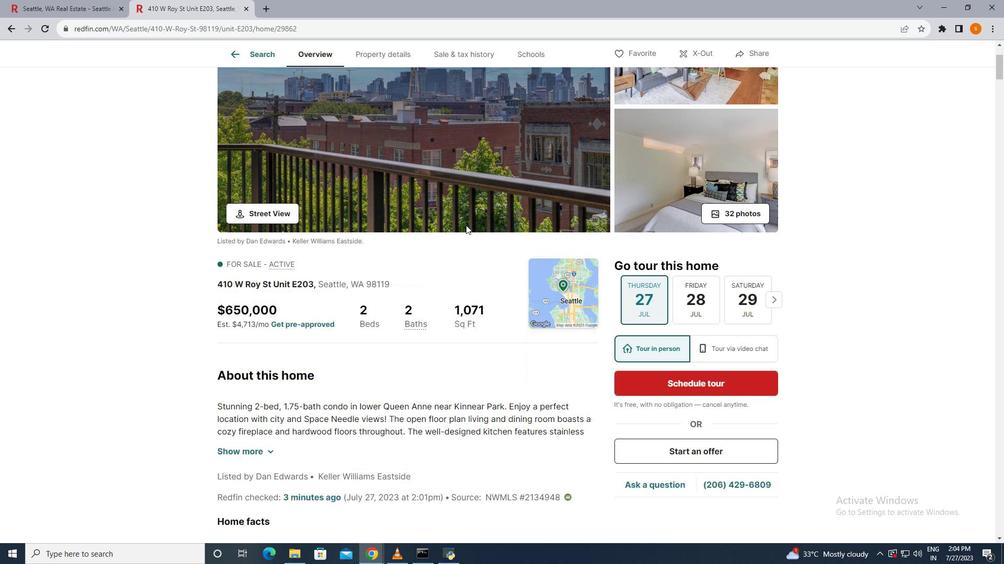 
Action: Mouse scrolled (465, 224) with delta (0, 0)
Screenshot: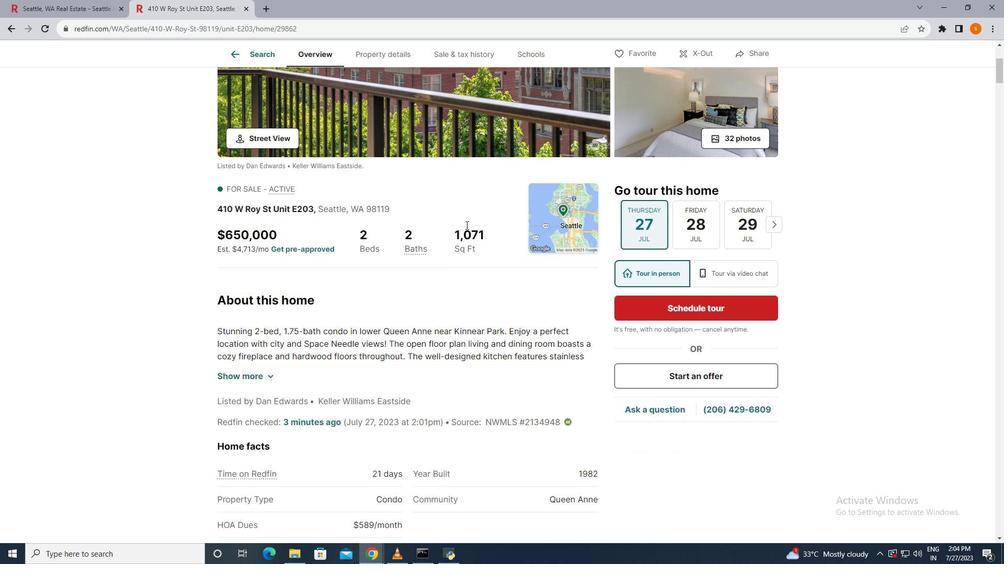 
Action: Mouse scrolled (465, 224) with delta (0, 0)
Screenshot: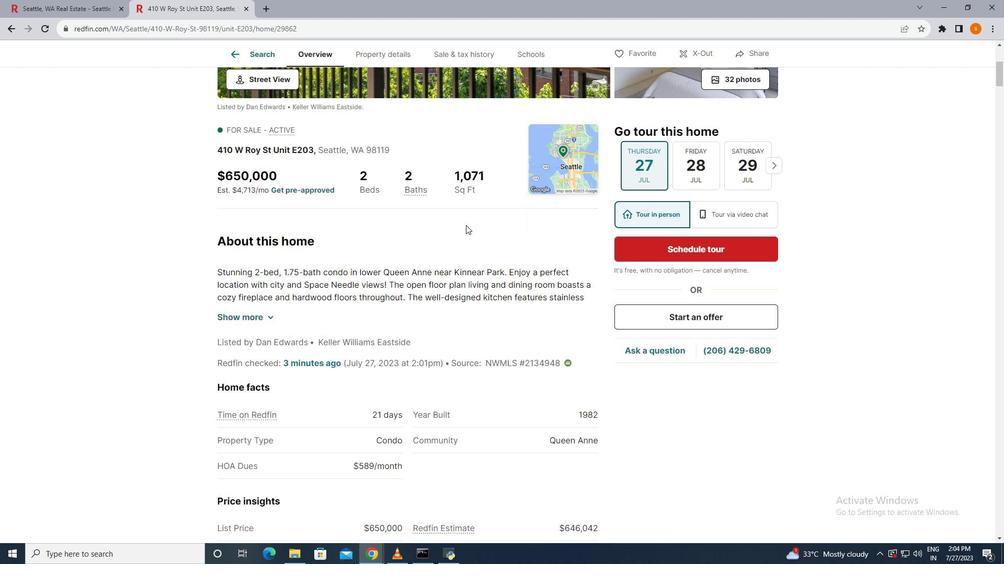 
Action: Mouse scrolled (465, 224) with delta (0, 0)
Screenshot: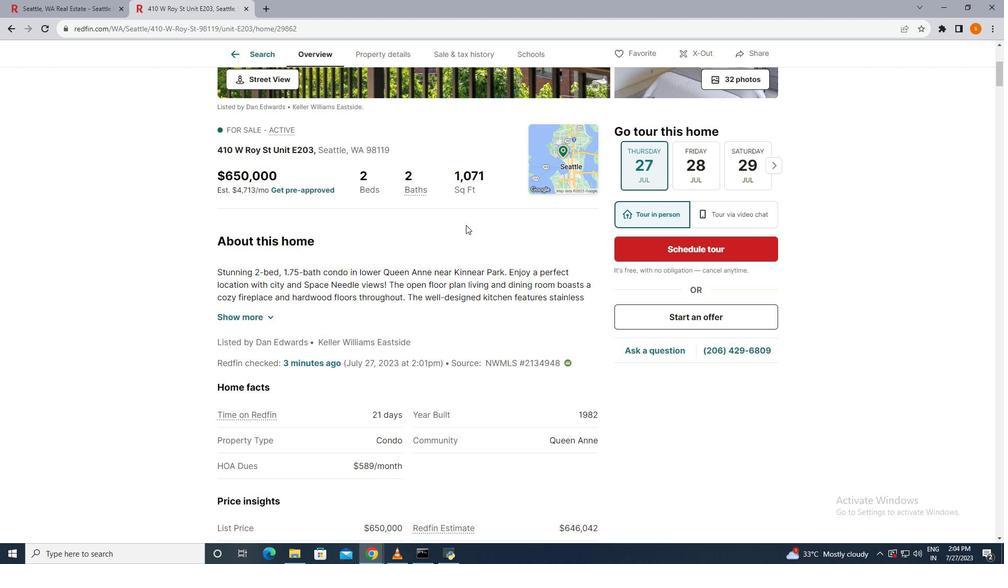 
Action: Mouse scrolled (465, 224) with delta (0, 0)
Screenshot: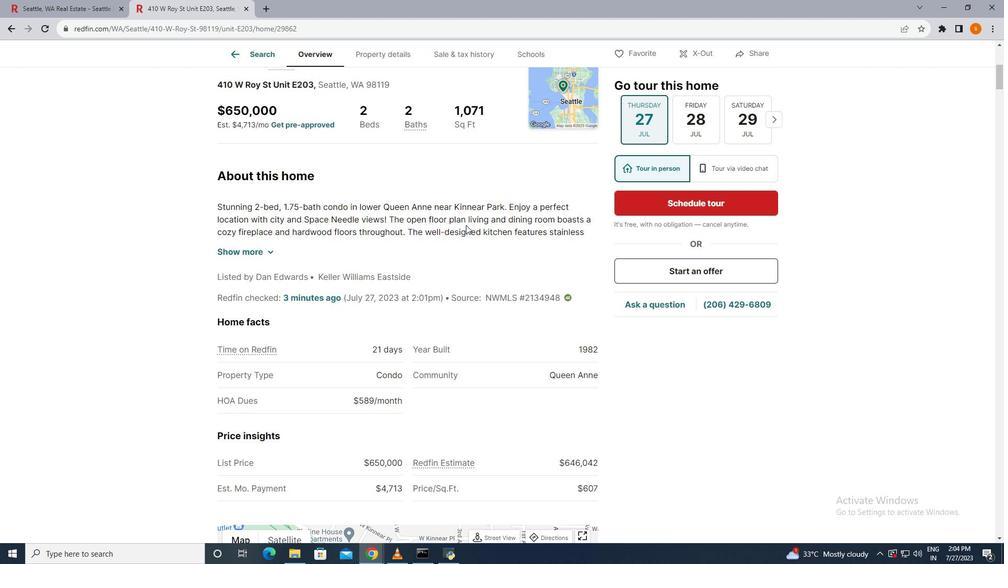 
Action: Mouse scrolled (465, 224) with delta (0, 0)
Screenshot: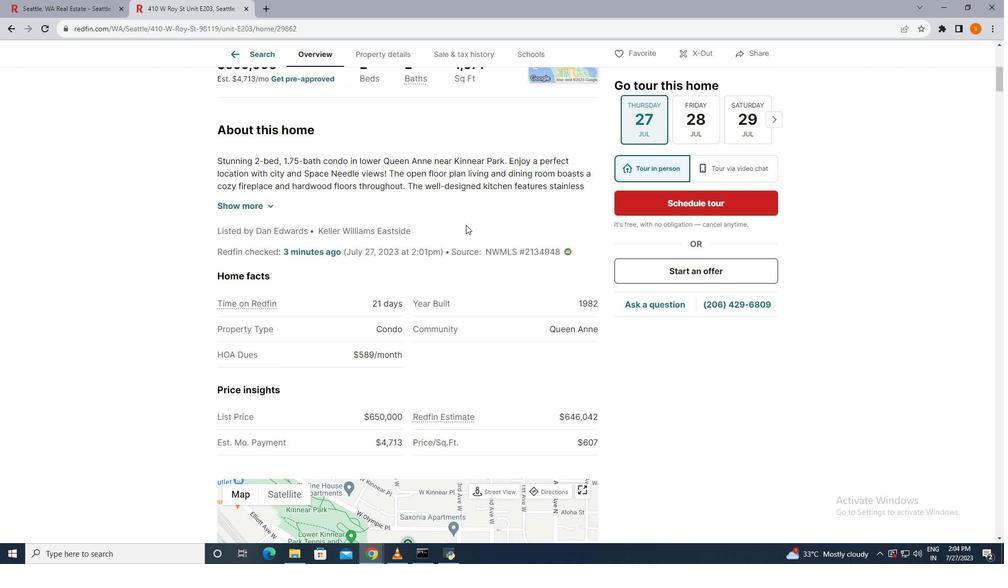 
Action: Mouse scrolled (465, 224) with delta (0, 0)
Screenshot: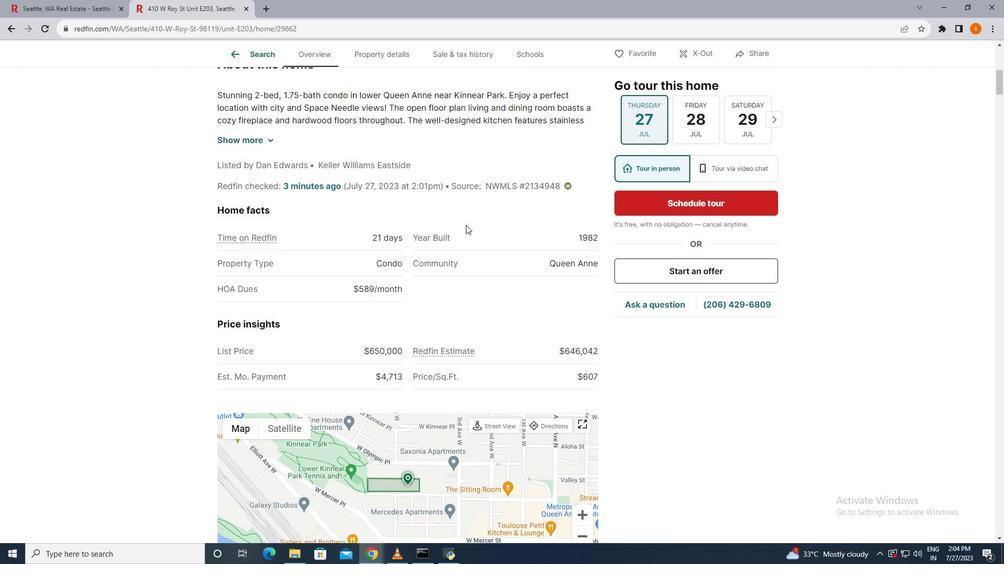 
Action: Mouse scrolled (465, 224) with delta (0, 0)
Screenshot: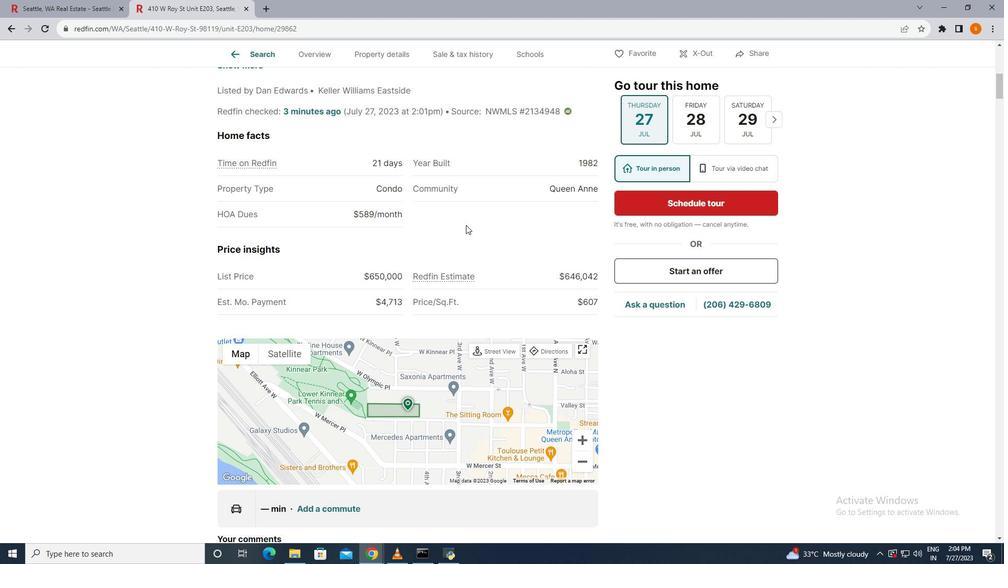 
Action: Mouse scrolled (465, 224) with delta (0, 0)
Screenshot: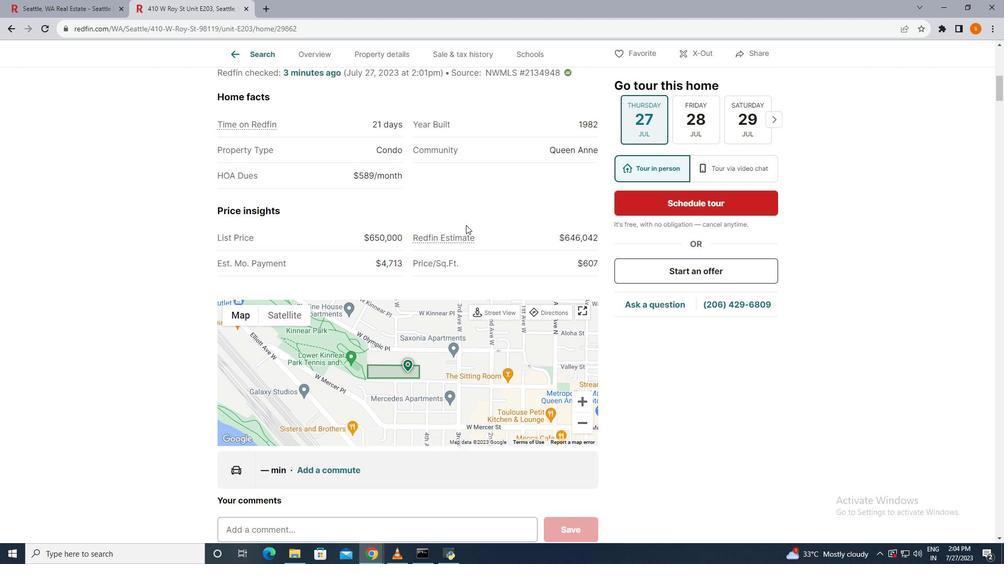 
Action: Mouse scrolled (465, 224) with delta (0, 0)
Screenshot: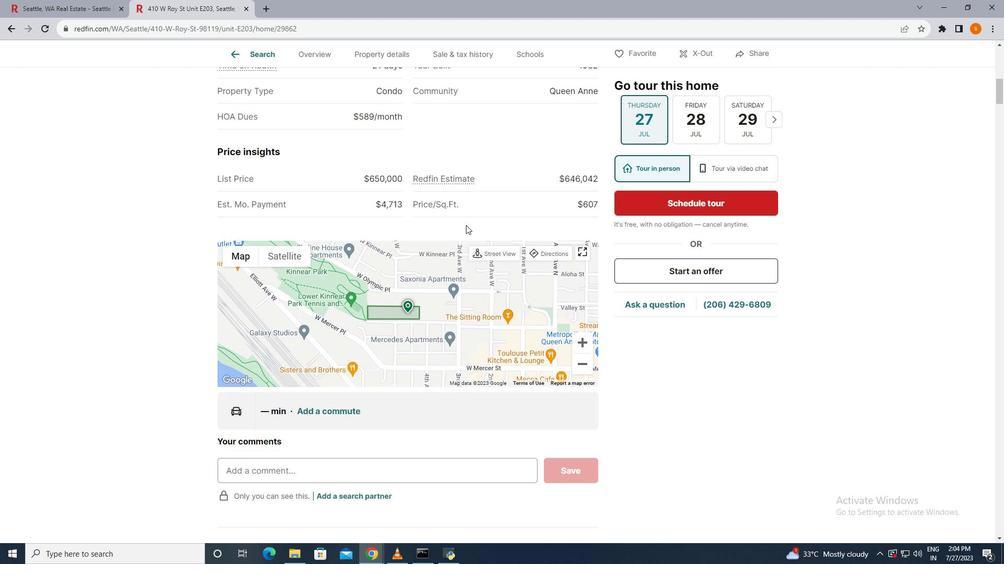 
Action: Mouse scrolled (465, 224) with delta (0, 0)
Screenshot: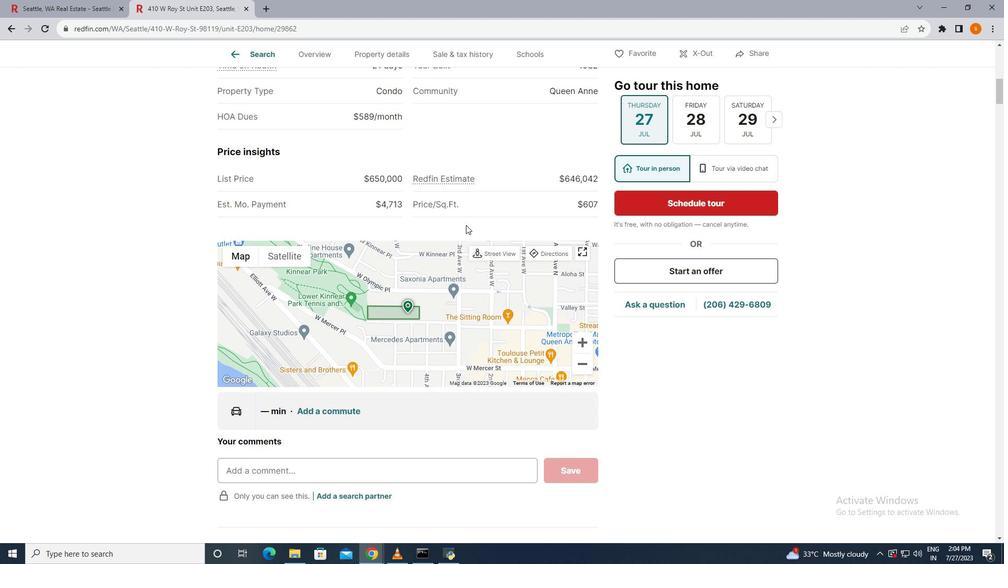 
Action: Mouse scrolled (465, 224) with delta (0, 0)
Screenshot: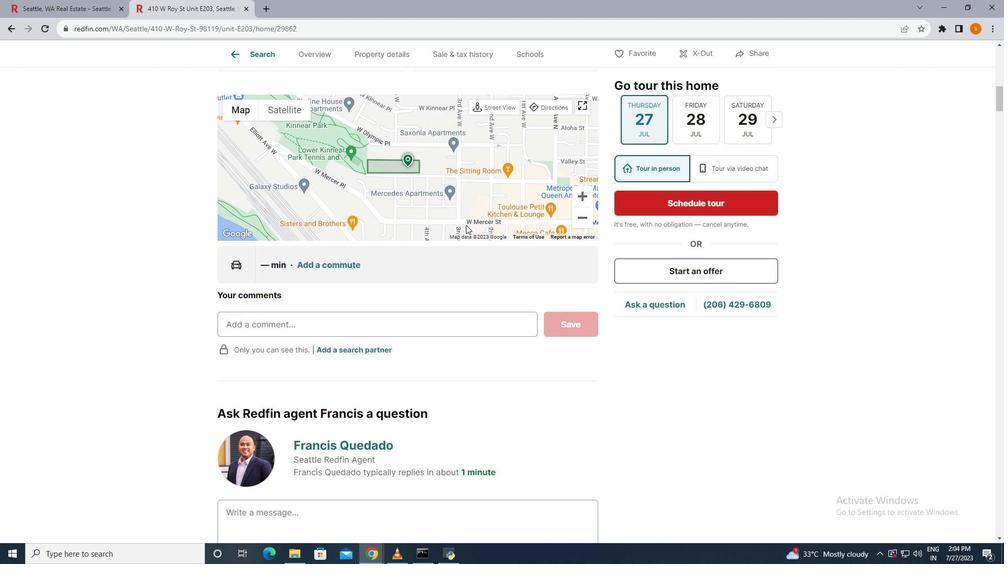 
Action: Mouse scrolled (465, 224) with delta (0, 0)
Screenshot: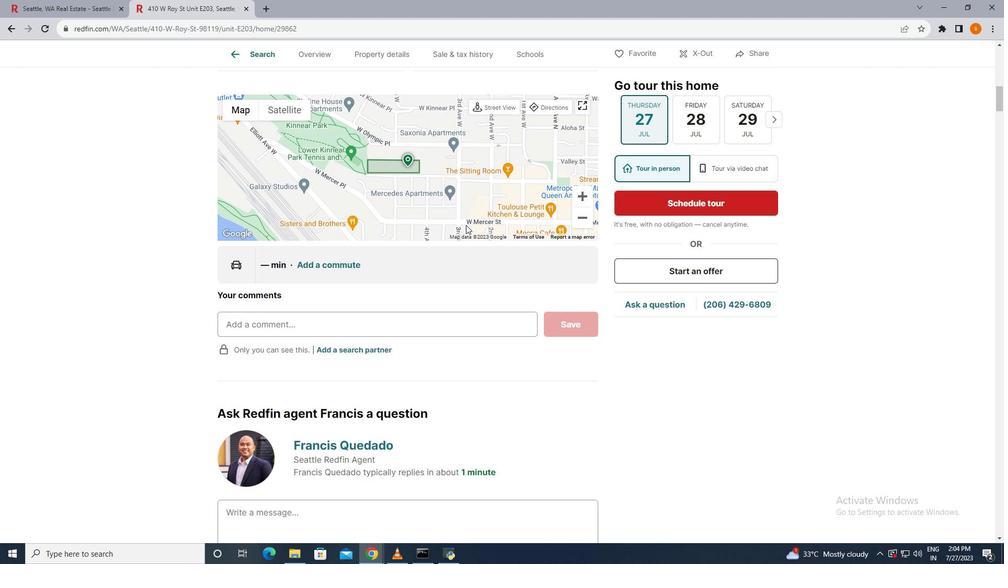 
Action: Mouse scrolled (465, 224) with delta (0, 0)
Screenshot: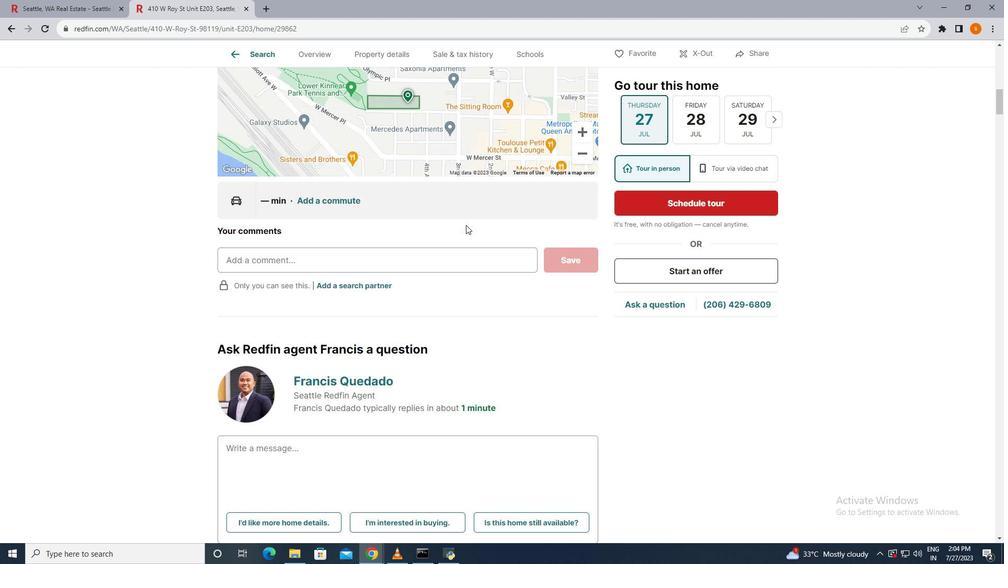 
Action: Mouse scrolled (465, 224) with delta (0, 0)
Screenshot: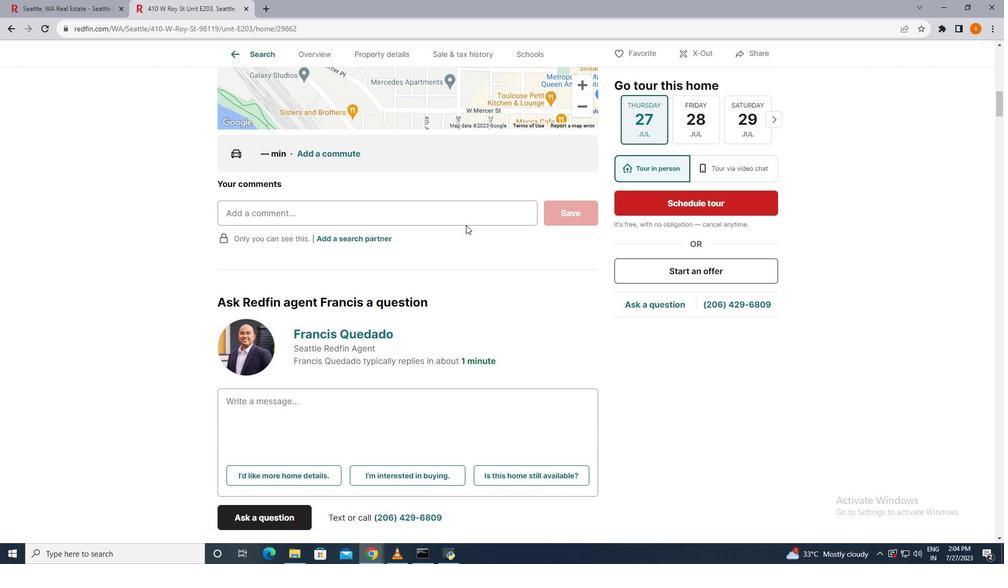
Action: Mouse scrolled (465, 225) with delta (0, 0)
Screenshot: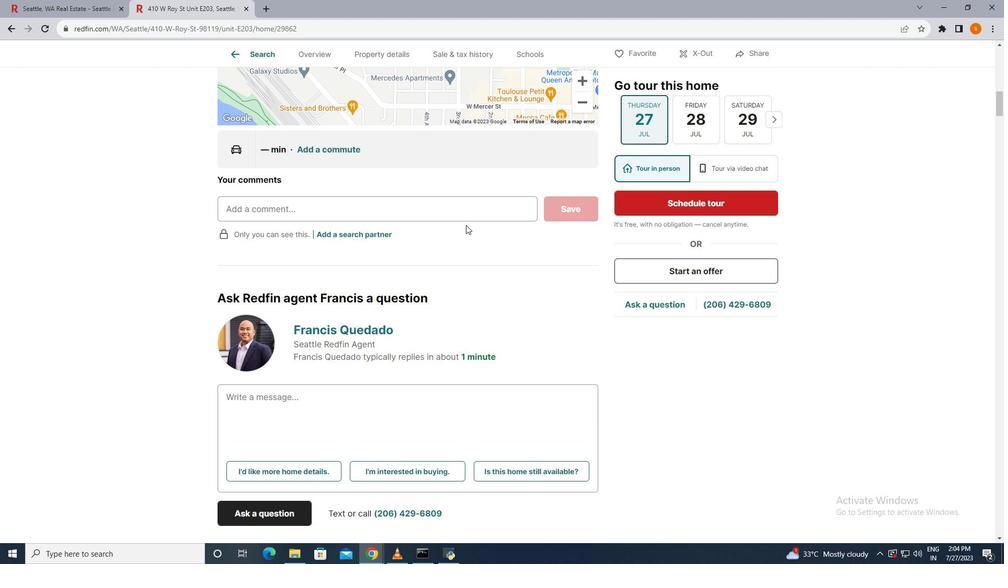 
Action: Mouse scrolled (465, 225) with delta (0, 0)
Screenshot: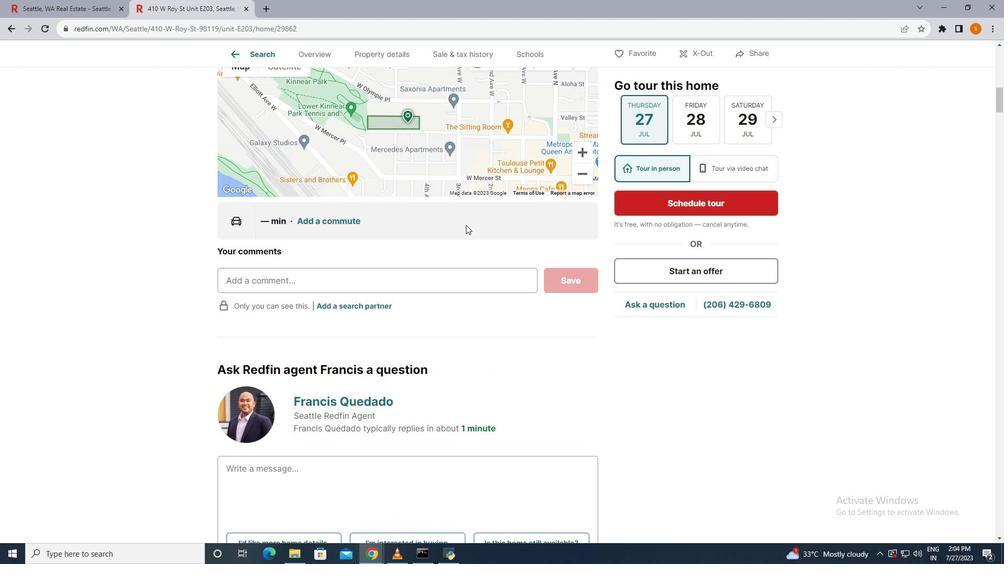 
Action: Mouse scrolled (465, 225) with delta (0, 0)
Screenshot: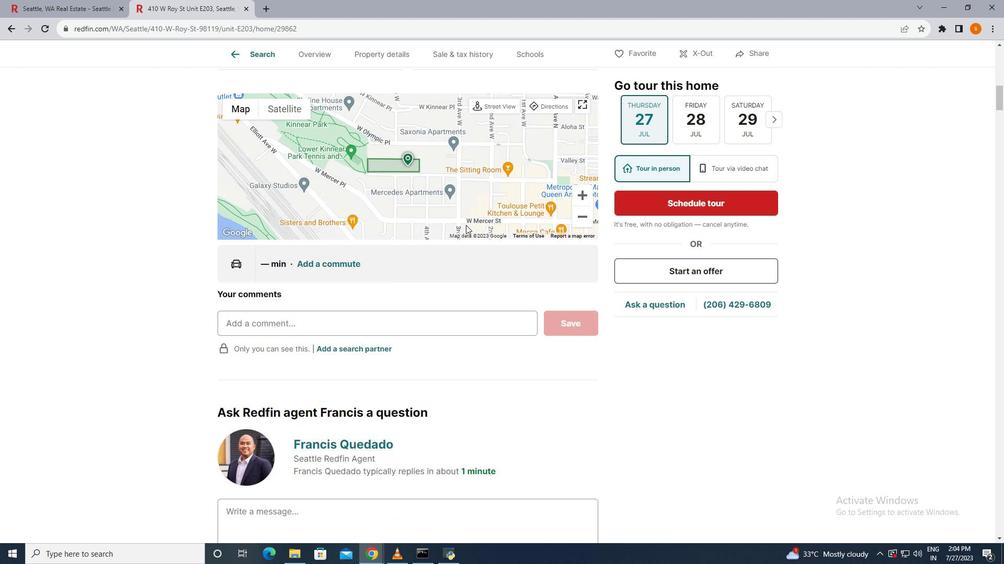 
Action: Mouse scrolled (465, 224) with delta (0, 0)
Screenshot: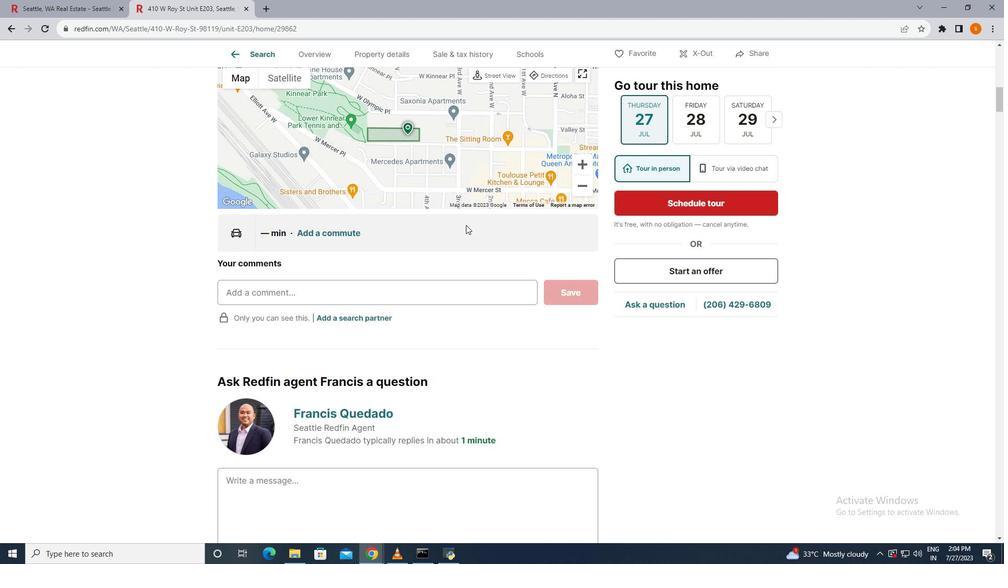 
Action: Mouse scrolled (465, 224) with delta (0, 0)
Screenshot: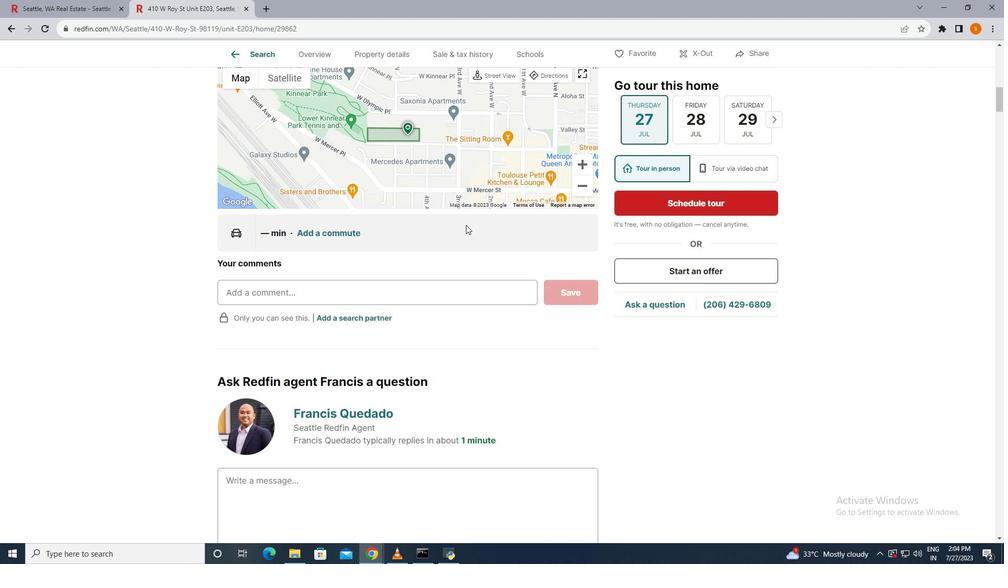 
Action: Mouse scrolled (465, 224) with delta (0, 0)
Screenshot: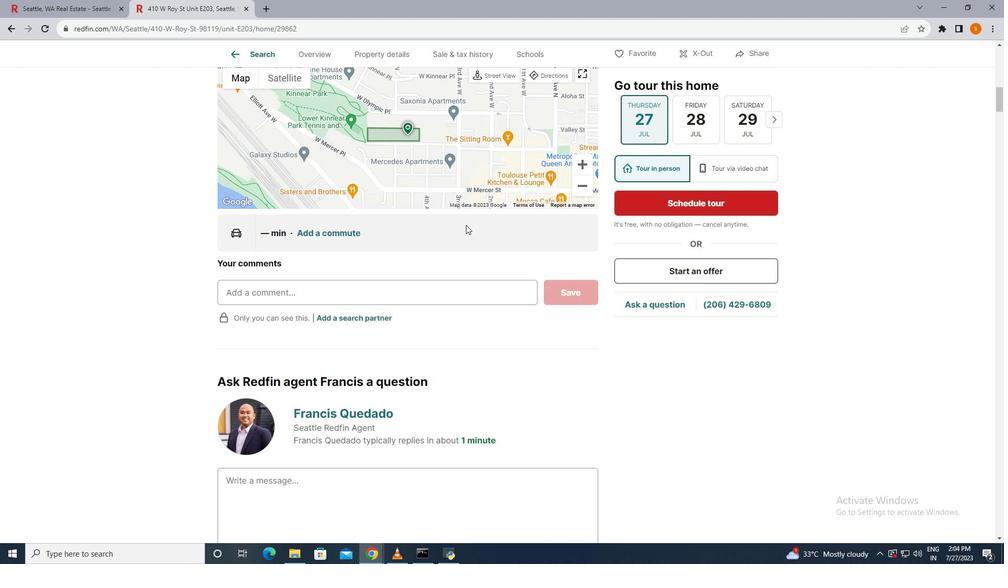 
Action: Mouse scrolled (465, 224) with delta (0, 0)
Screenshot: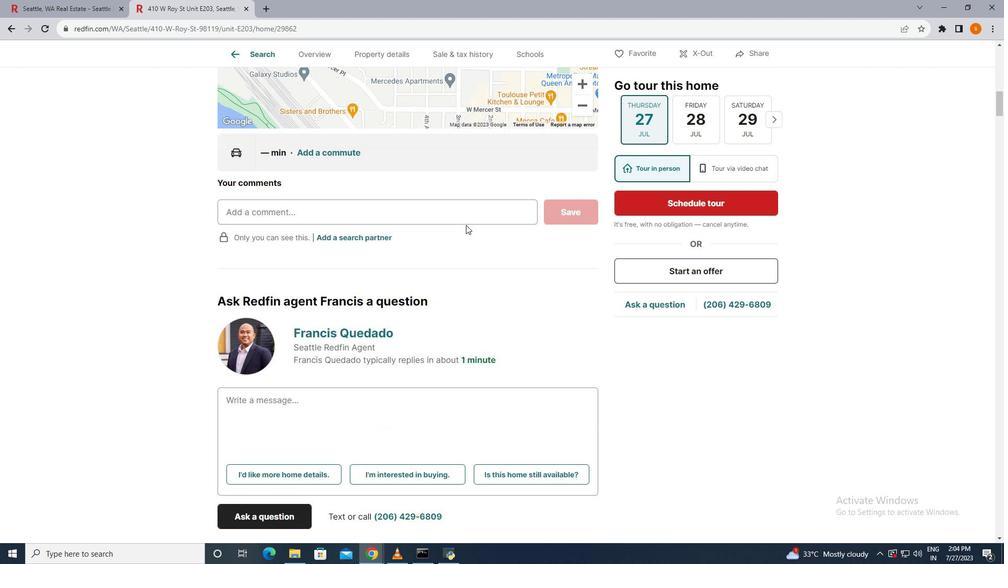 
Action: Mouse scrolled (465, 224) with delta (0, 0)
Screenshot: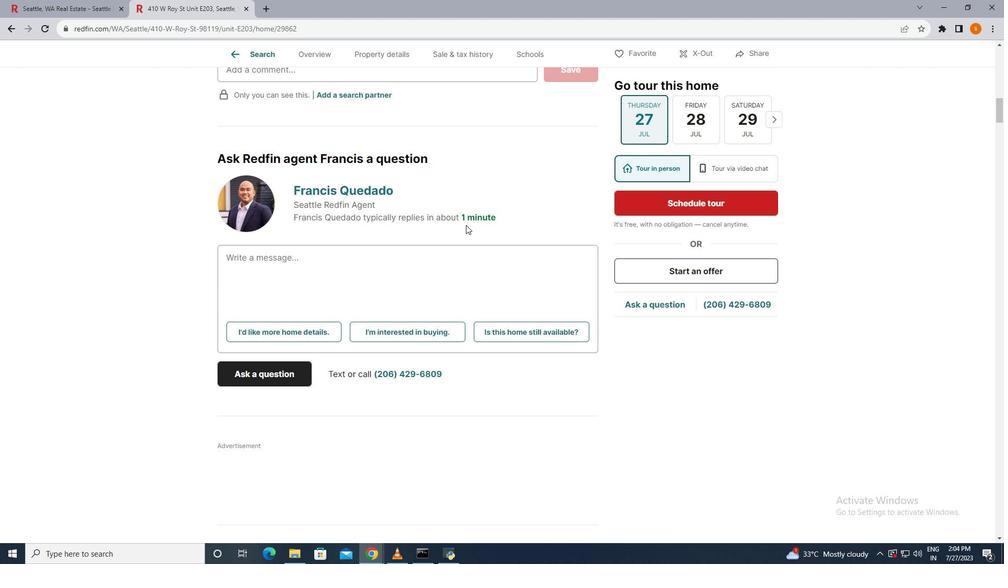 
Action: Mouse scrolled (465, 224) with delta (0, 0)
Screenshot: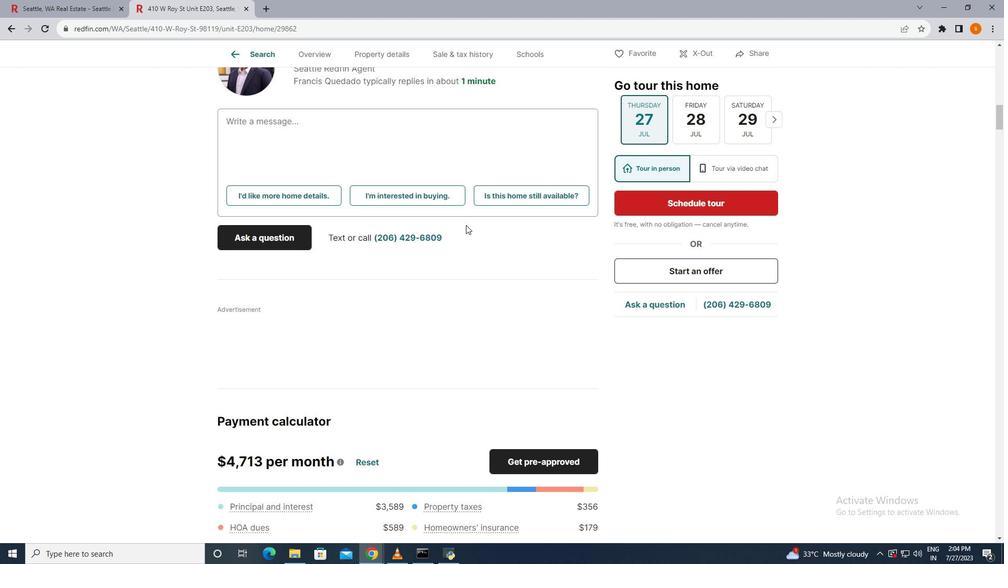 
Action: Mouse scrolled (465, 224) with delta (0, 0)
Screenshot: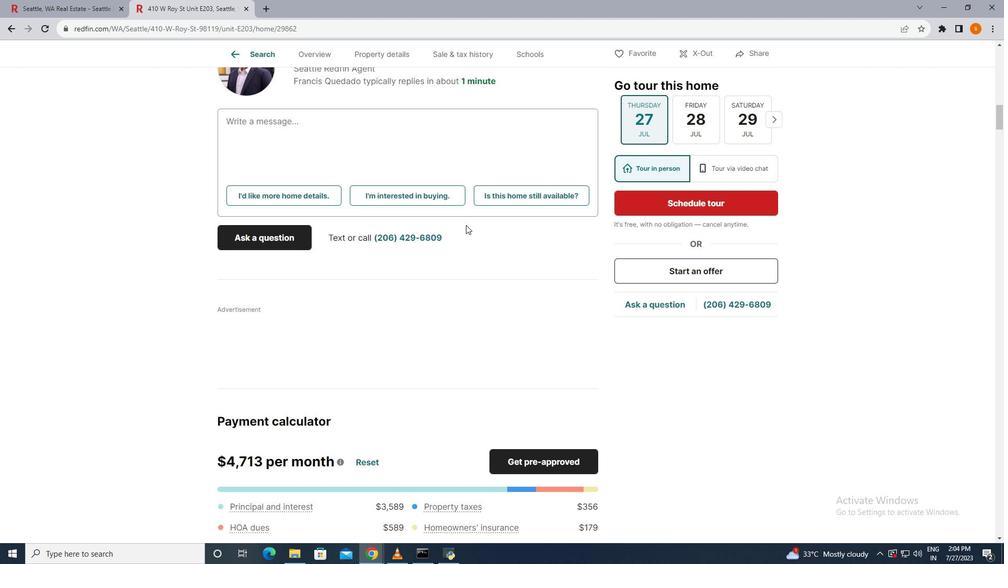 
Action: Mouse scrolled (465, 224) with delta (0, 0)
Screenshot: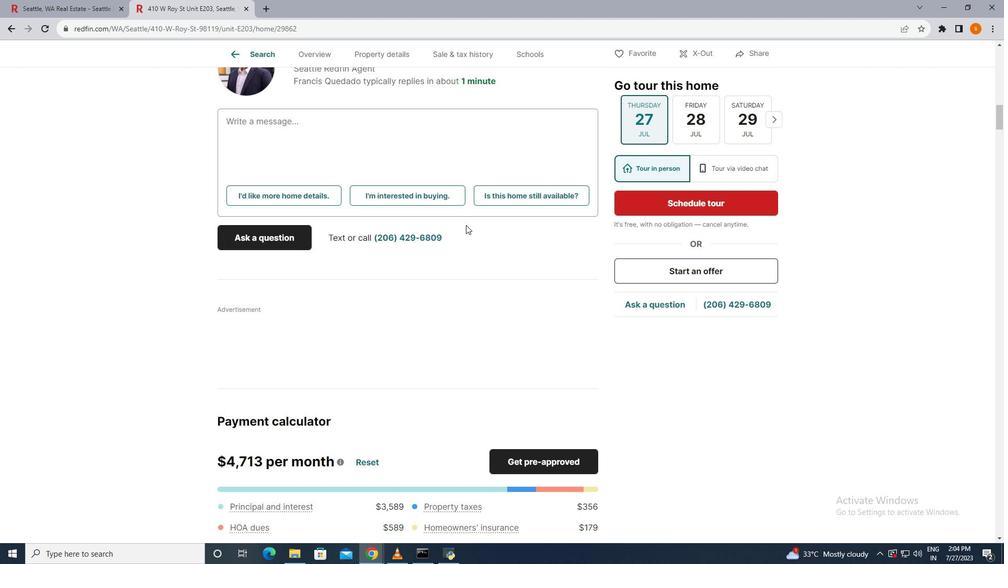 
Action: Mouse scrolled (465, 224) with delta (0, 0)
Screenshot: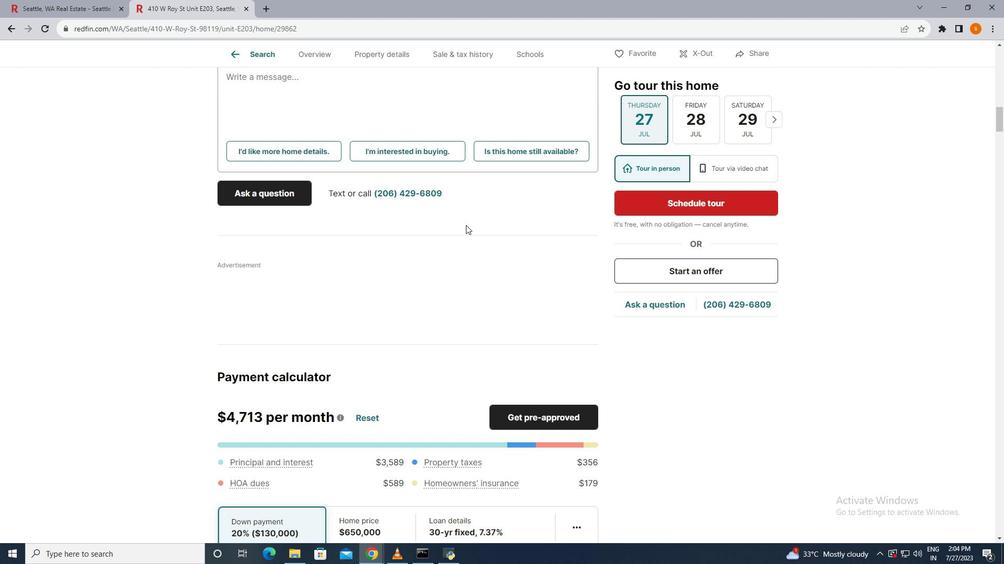 
Action: Mouse scrolled (465, 224) with delta (0, 0)
Screenshot: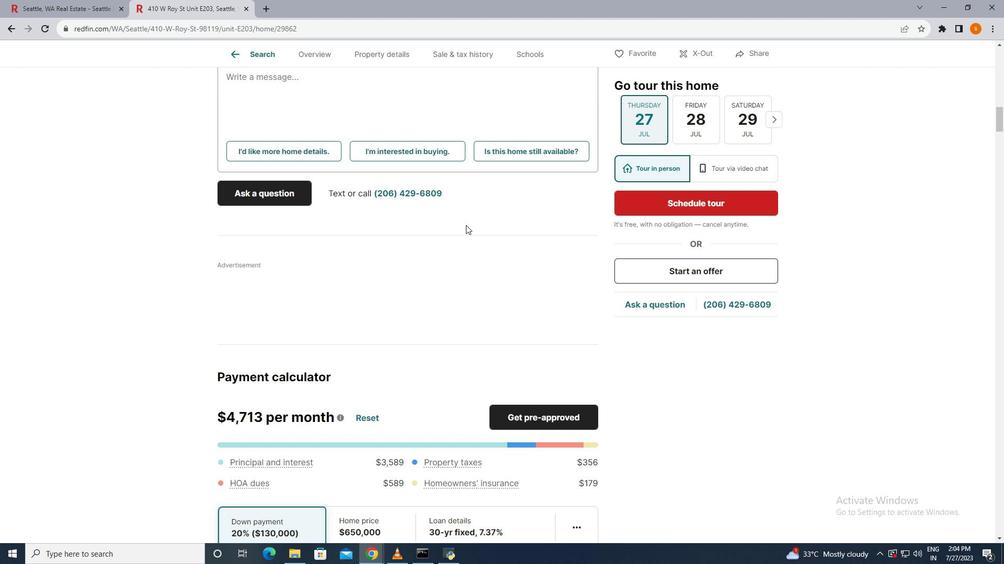 
Action: Mouse scrolled (465, 224) with delta (0, 0)
Screenshot: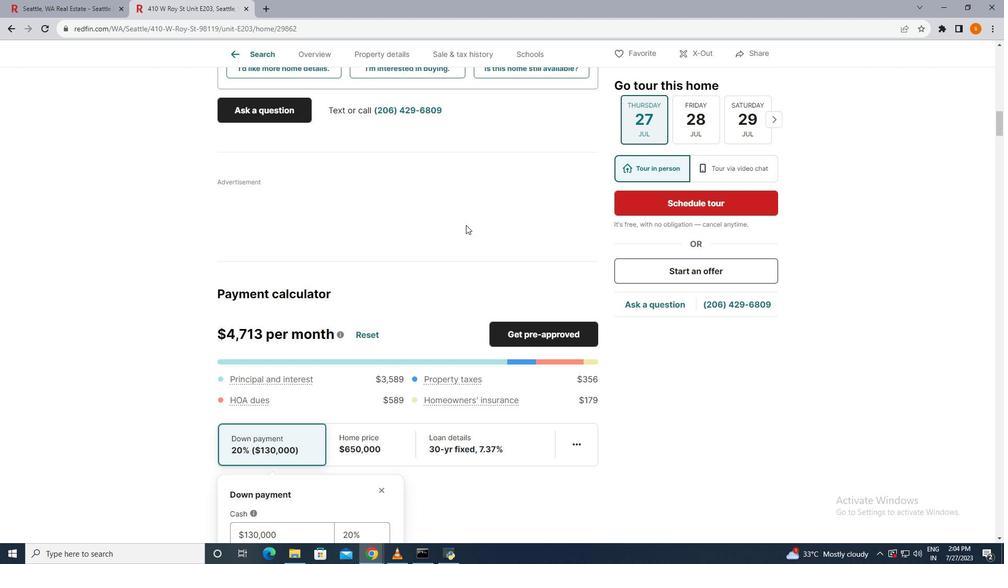 
Action: Mouse scrolled (465, 224) with delta (0, 0)
Screenshot: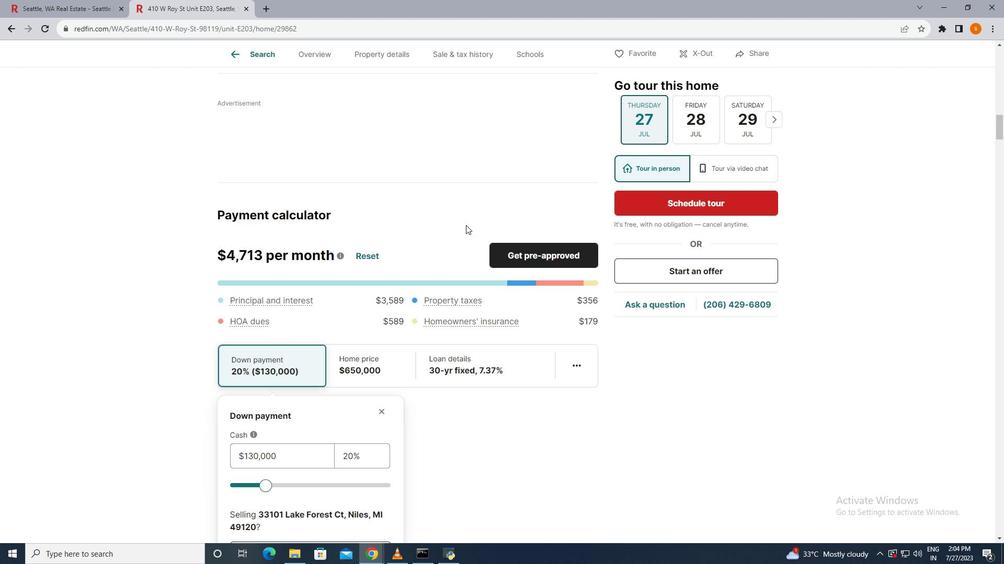 
Action: Mouse scrolled (465, 224) with delta (0, 0)
Screenshot: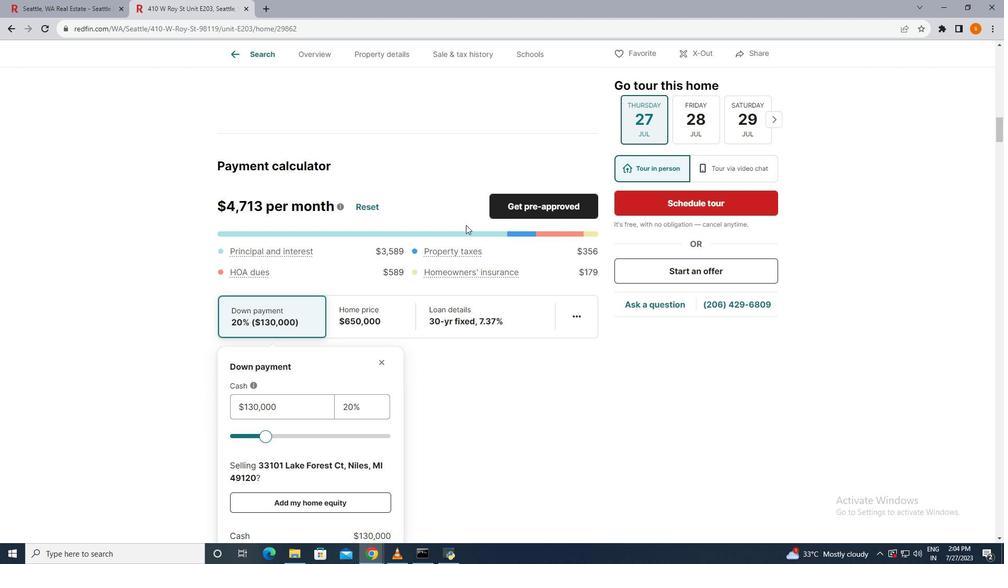 
Action: Mouse scrolled (465, 224) with delta (0, 0)
Screenshot: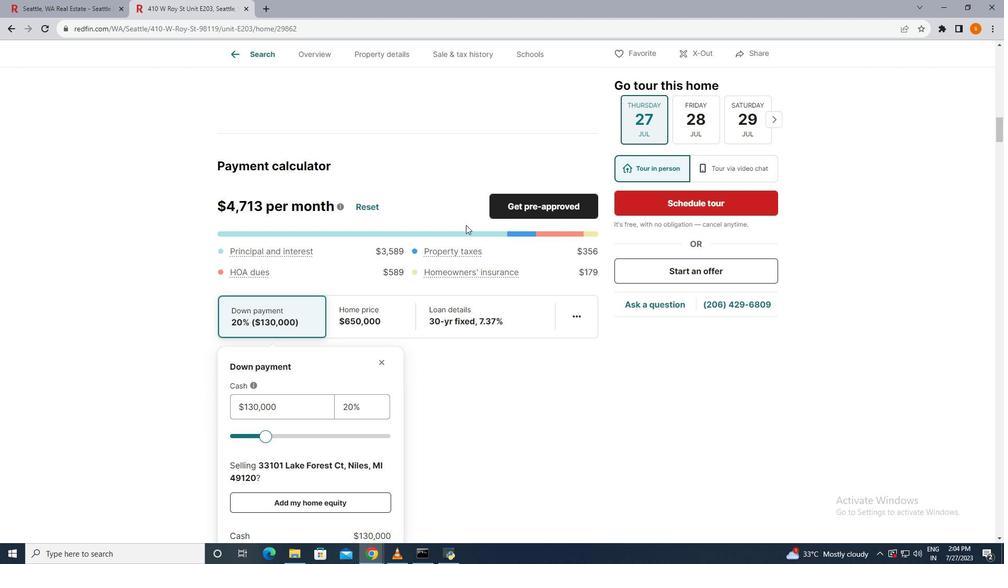 
Action: Mouse scrolled (465, 224) with delta (0, 0)
Screenshot: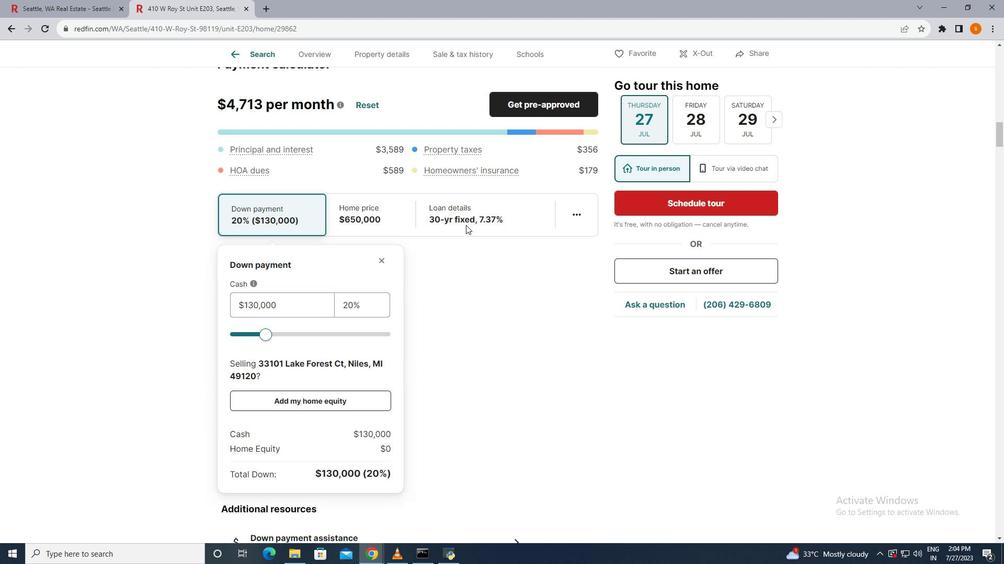
Action: Mouse scrolled (465, 224) with delta (0, 0)
Screenshot: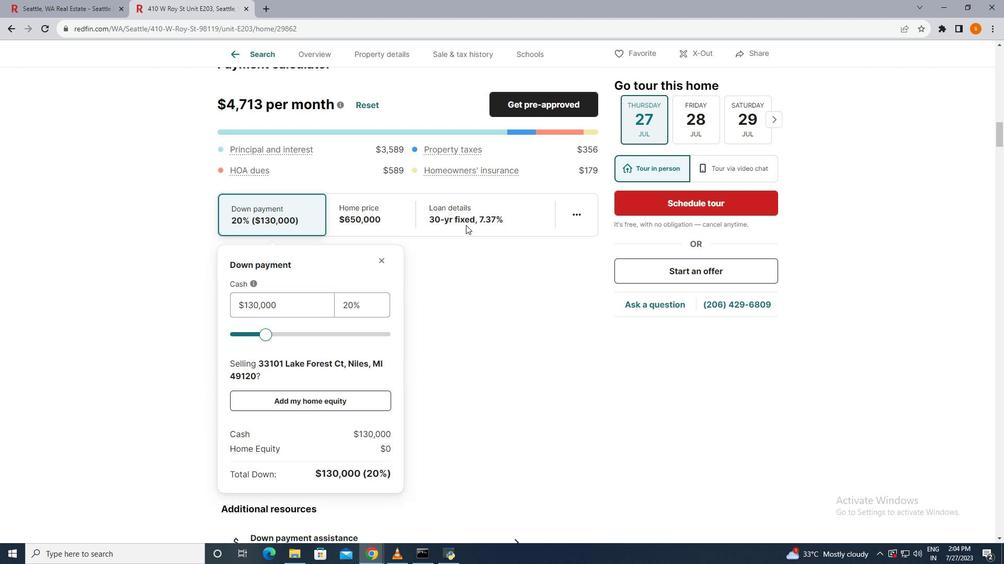 
Action: Mouse scrolled (465, 224) with delta (0, 0)
Screenshot: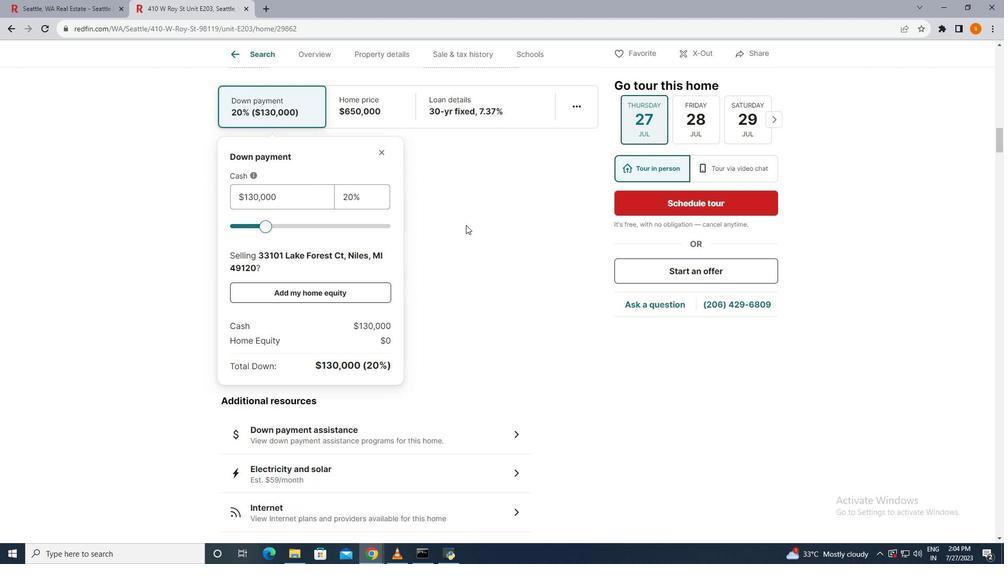 
Action: Mouse scrolled (465, 224) with delta (0, 0)
Screenshot: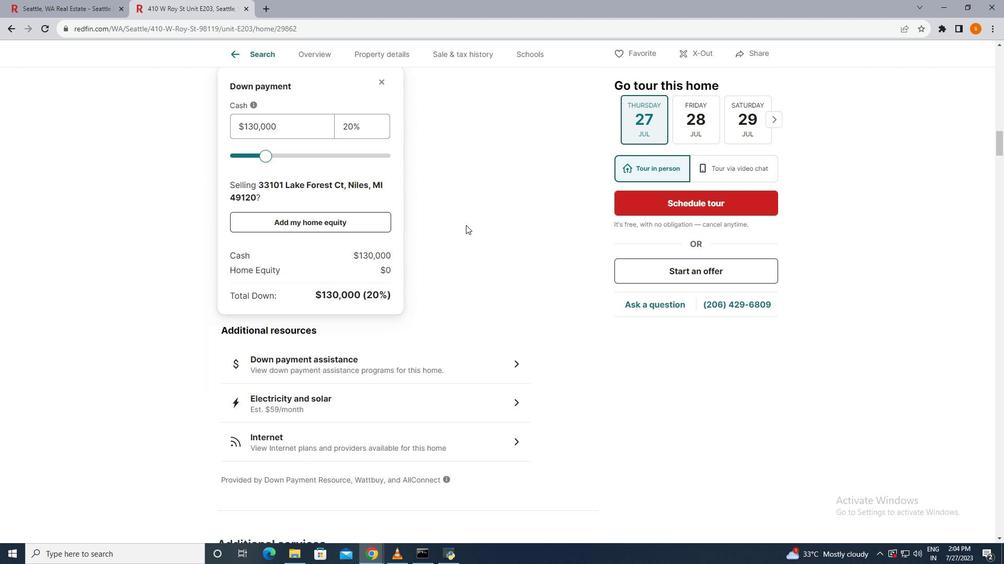 
Action: Mouse scrolled (465, 224) with delta (0, 0)
Screenshot: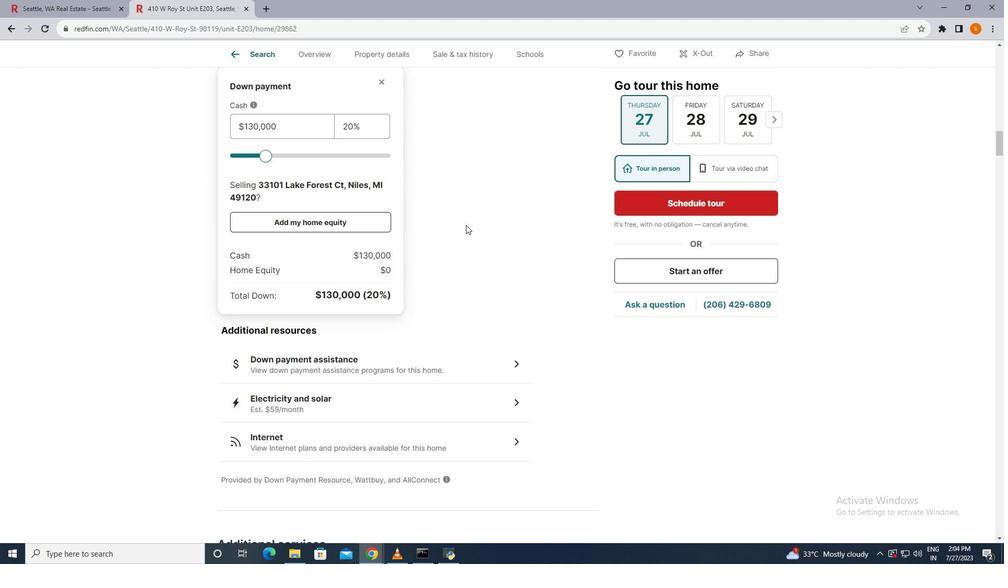 
Action: Mouse scrolled (465, 224) with delta (0, 0)
Screenshot: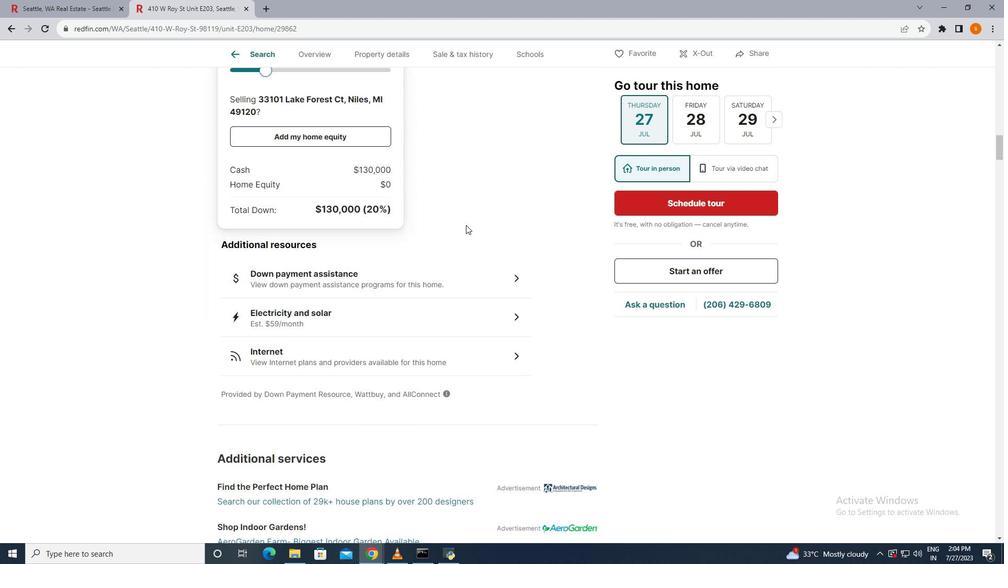 
Action: Mouse scrolled (465, 224) with delta (0, 0)
Screenshot: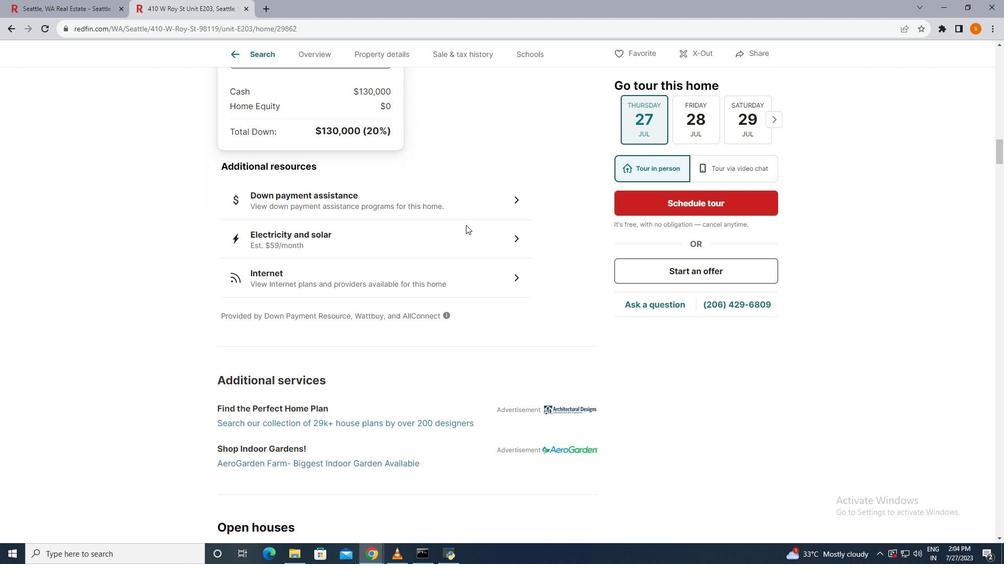 
Action: Mouse scrolled (465, 224) with delta (0, 0)
Screenshot: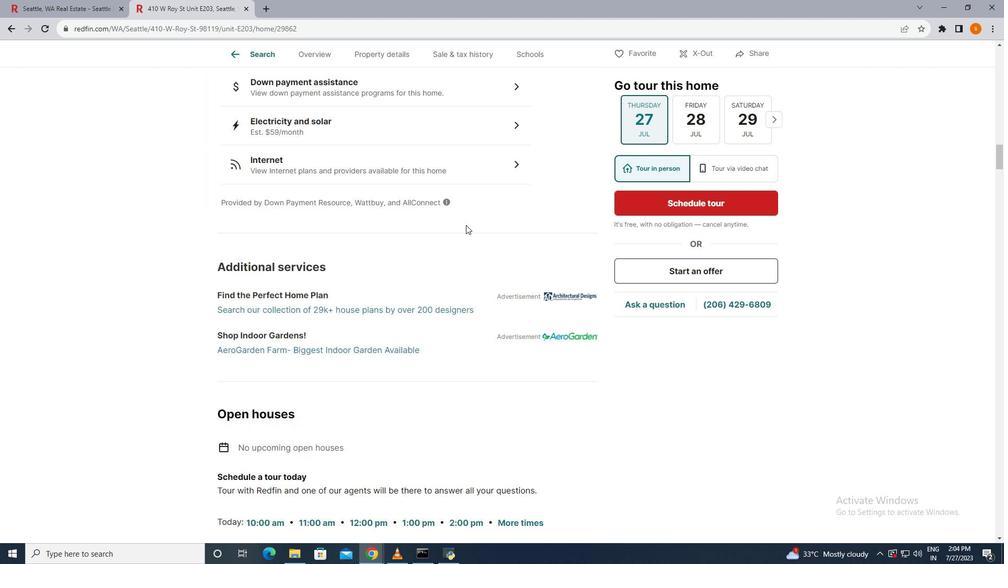 
Action: Mouse scrolled (465, 224) with delta (0, 0)
Screenshot: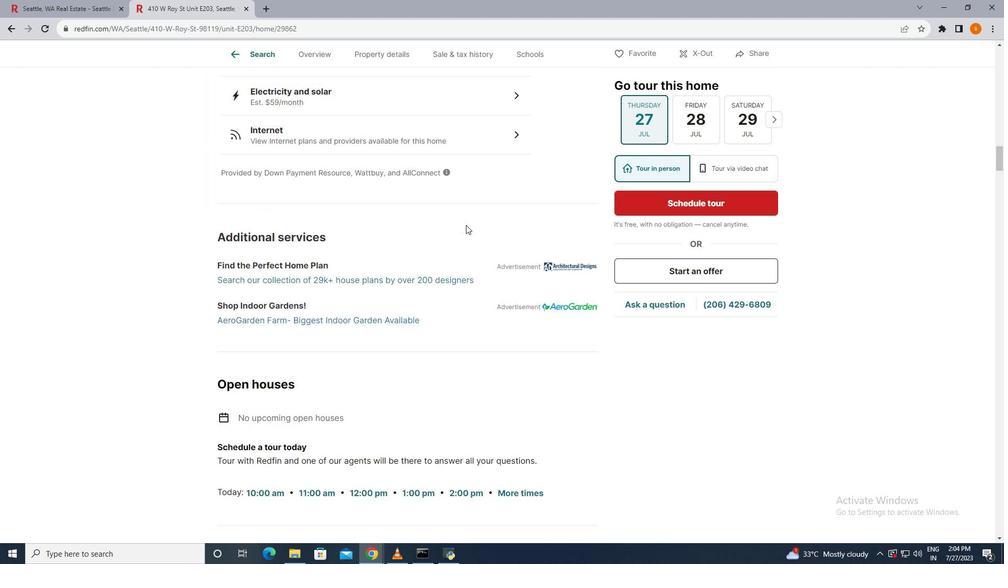 
Action: Mouse scrolled (465, 224) with delta (0, 0)
Screenshot: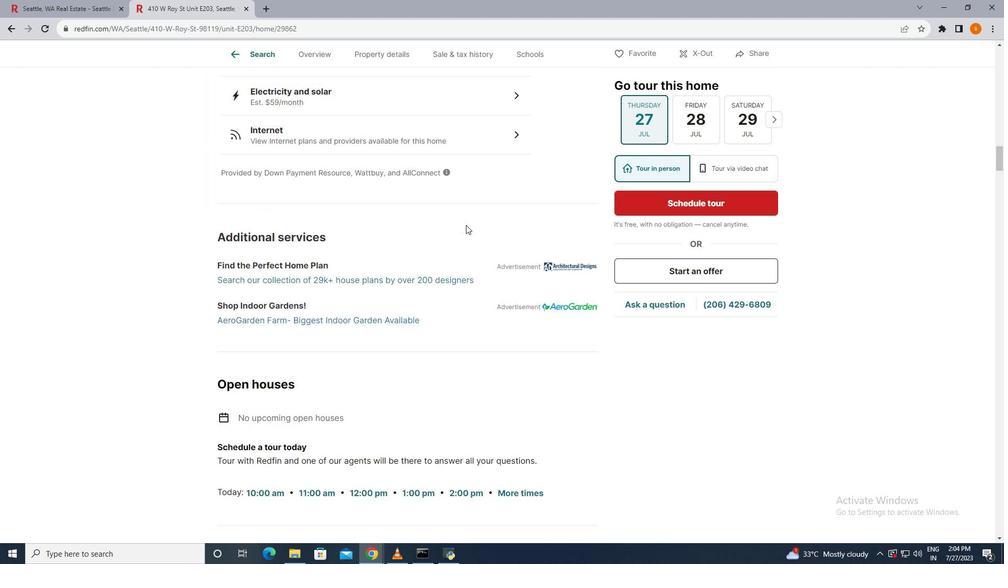 
Action: Mouse scrolled (465, 224) with delta (0, 0)
Screenshot: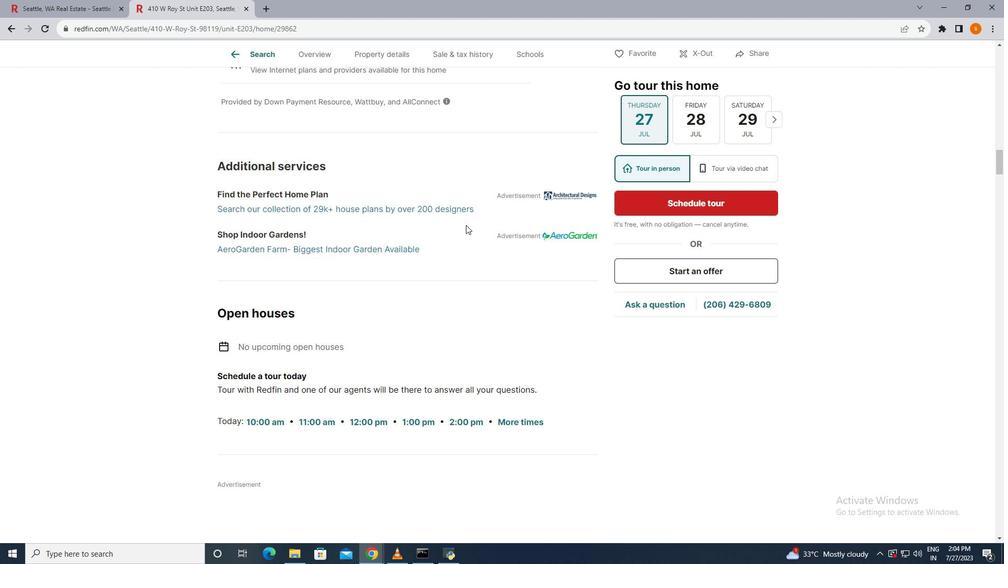 
Action: Mouse scrolled (465, 224) with delta (0, 0)
Screenshot: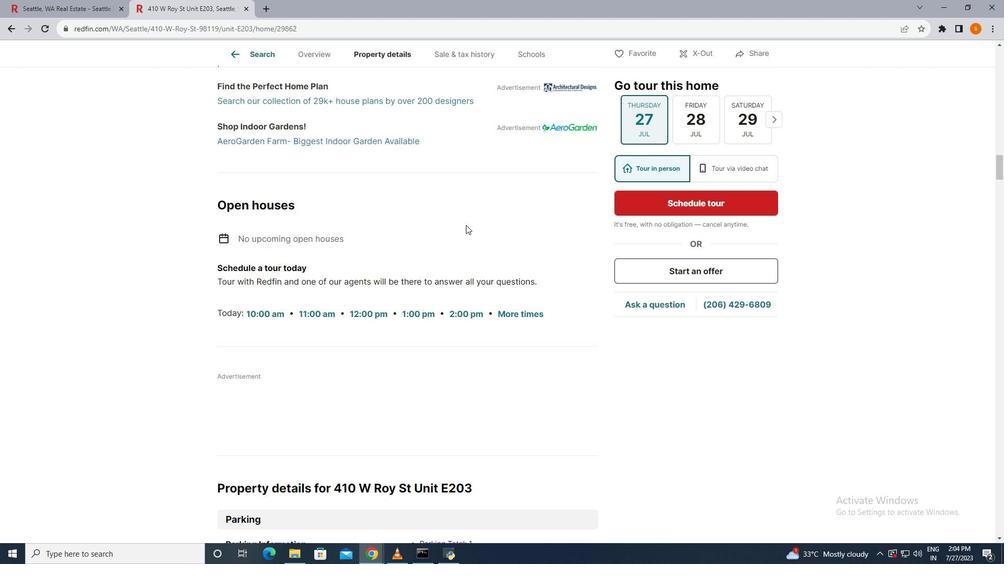 
Action: Mouse scrolled (465, 224) with delta (0, 0)
Screenshot: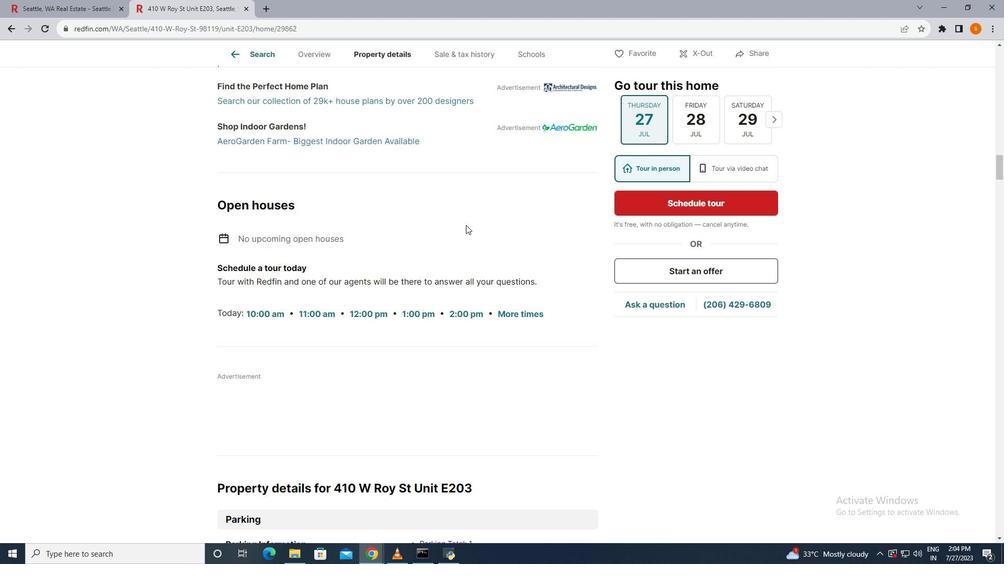 
Action: Mouse scrolled (465, 224) with delta (0, 0)
Screenshot: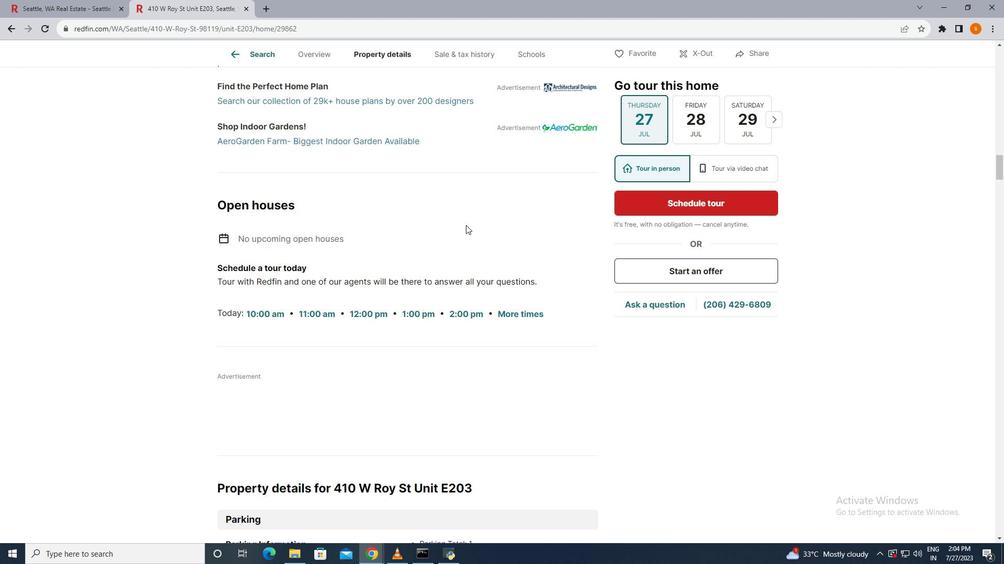 
Action: Mouse scrolled (465, 224) with delta (0, 0)
Screenshot: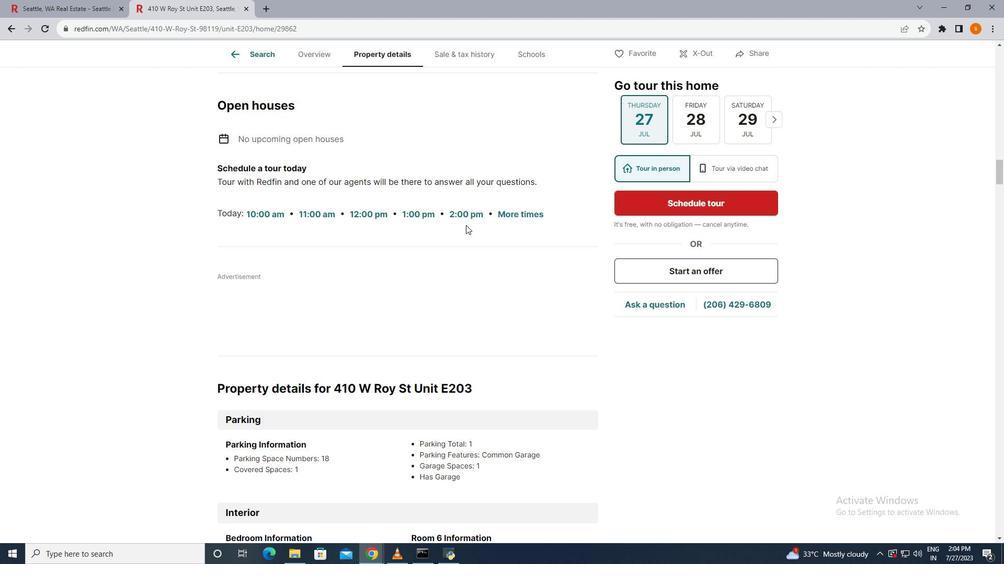 
Action: Mouse scrolled (465, 224) with delta (0, 0)
Screenshot: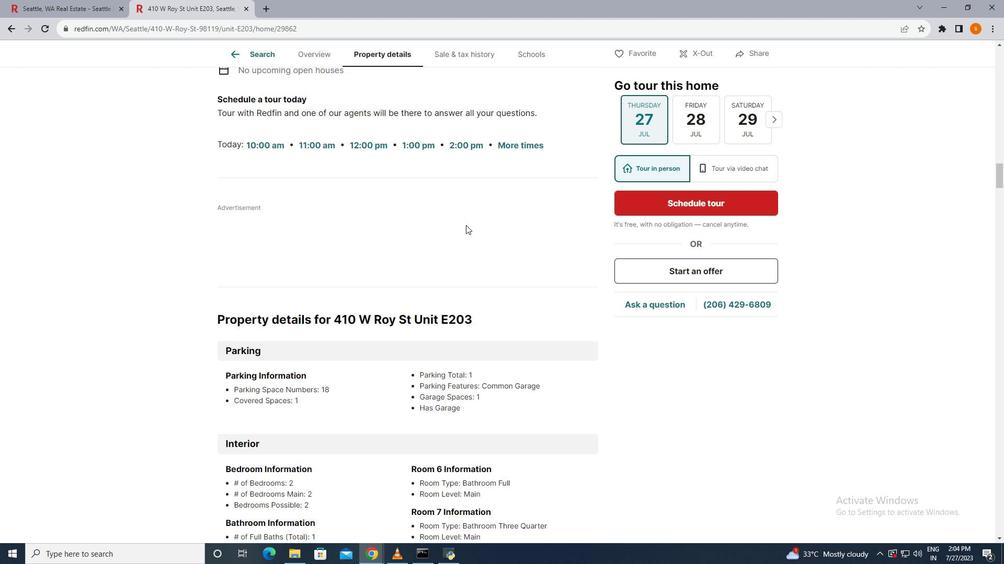 
Action: Mouse scrolled (465, 224) with delta (0, 0)
Screenshot: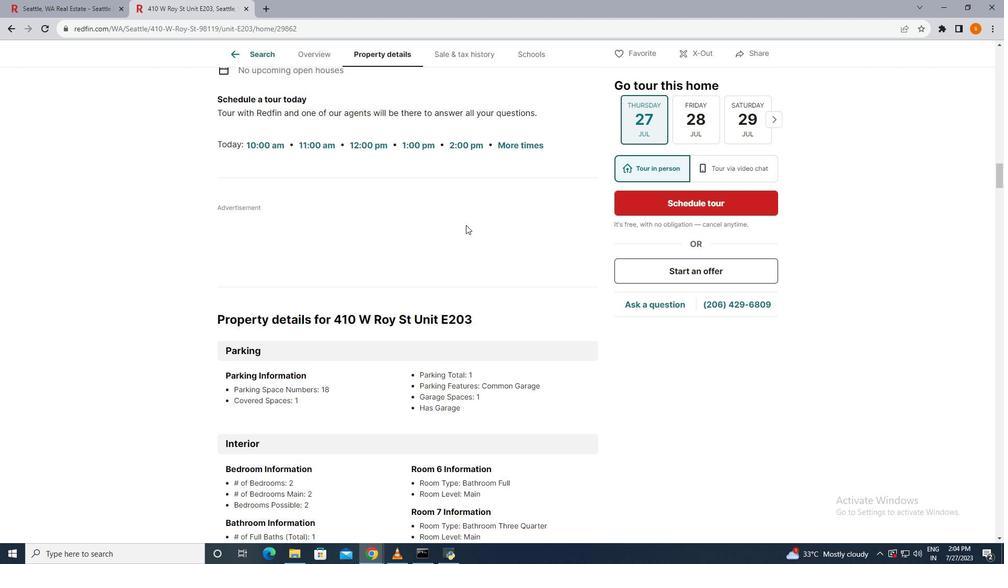
Action: Mouse scrolled (465, 224) with delta (0, 0)
Screenshot: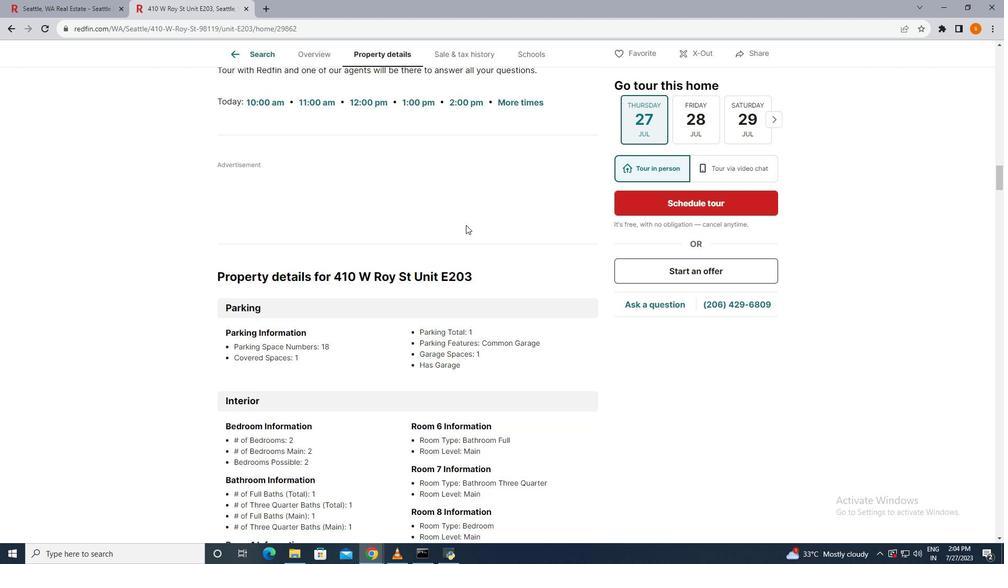 
Action: Mouse scrolled (465, 224) with delta (0, 0)
Screenshot: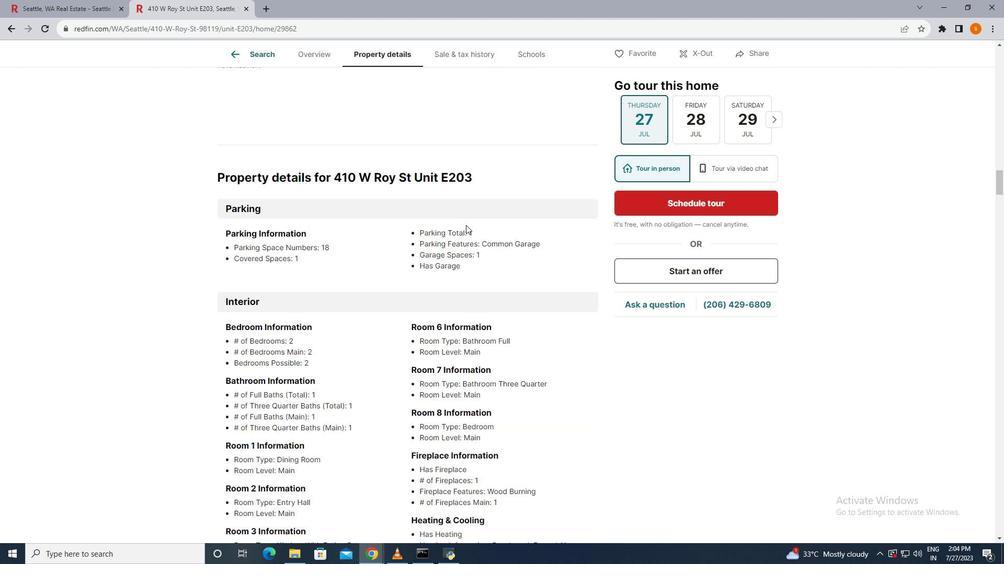 
Action: Mouse scrolled (465, 224) with delta (0, 0)
Screenshot: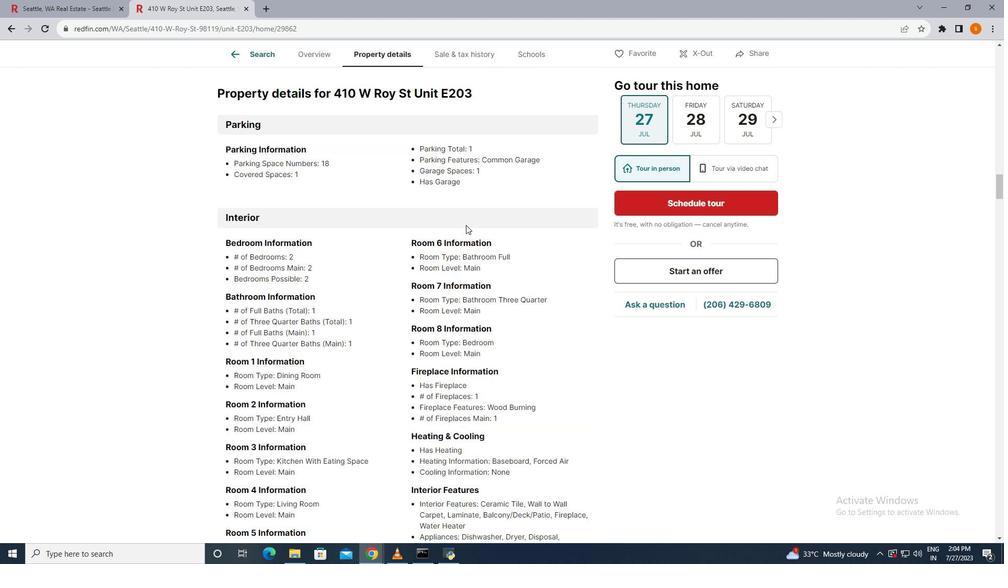 
Action: Mouse scrolled (465, 224) with delta (0, 0)
Screenshot: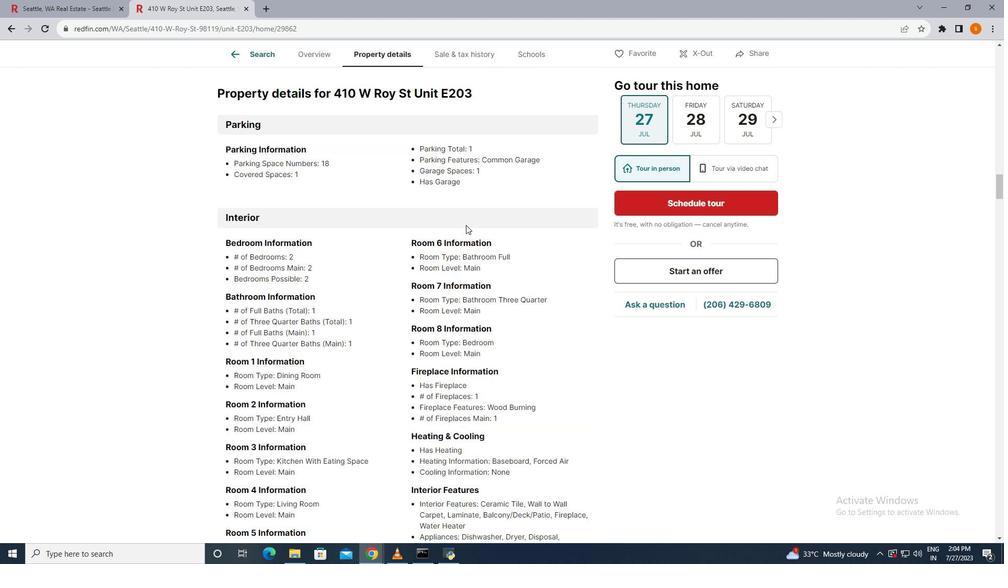 
Action: Mouse scrolled (465, 224) with delta (0, 0)
Screenshot: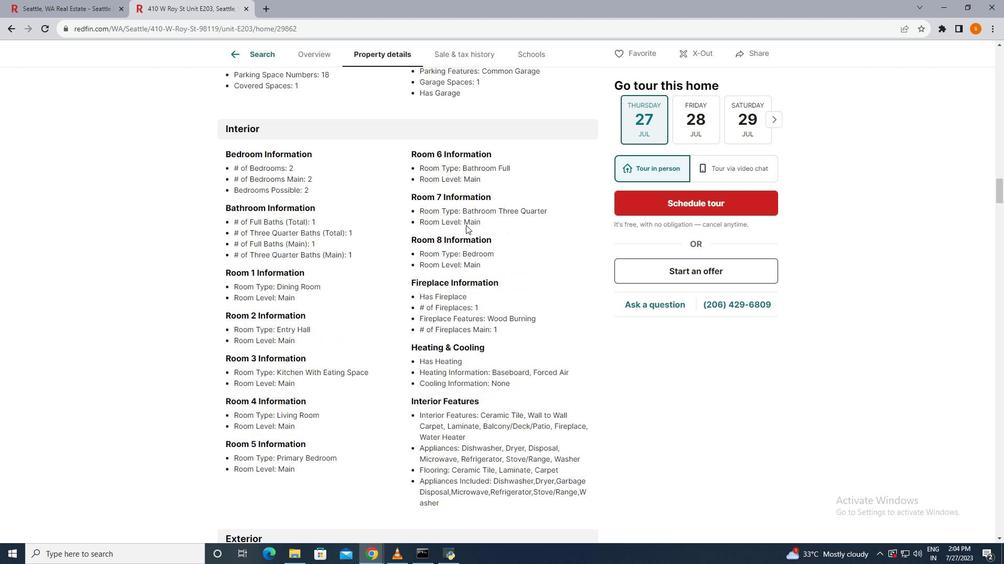 
Action: Mouse scrolled (465, 224) with delta (0, 0)
Screenshot: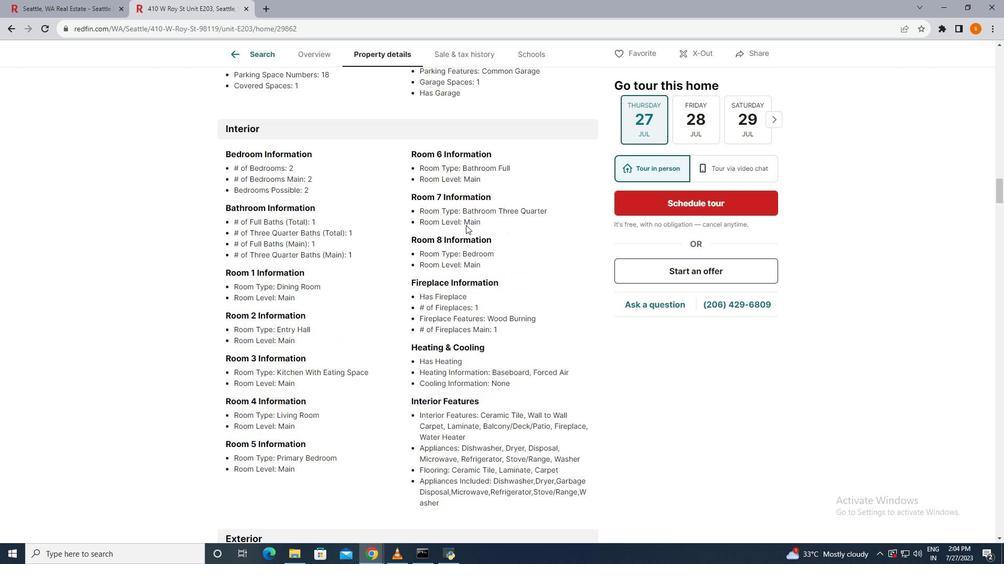 
Action: Mouse scrolled (465, 224) with delta (0, 0)
Screenshot: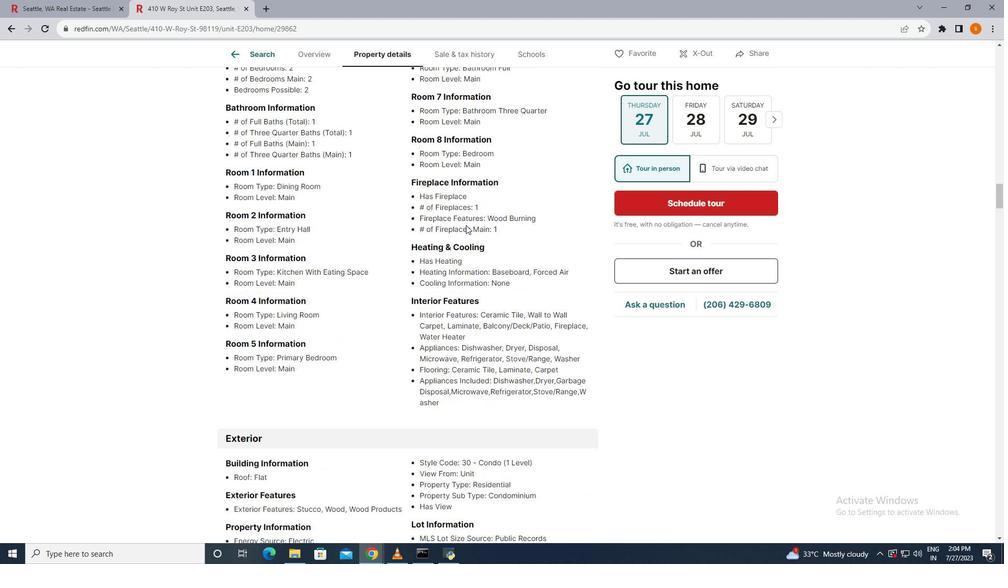 
Action: Mouse scrolled (465, 224) with delta (0, 0)
Screenshot: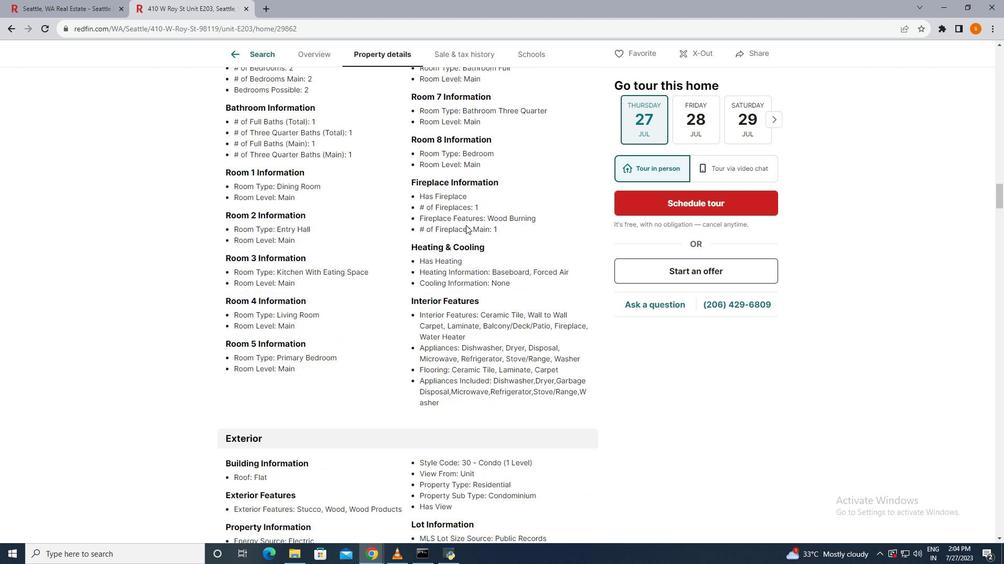 
Action: Mouse scrolled (465, 224) with delta (0, 0)
Screenshot: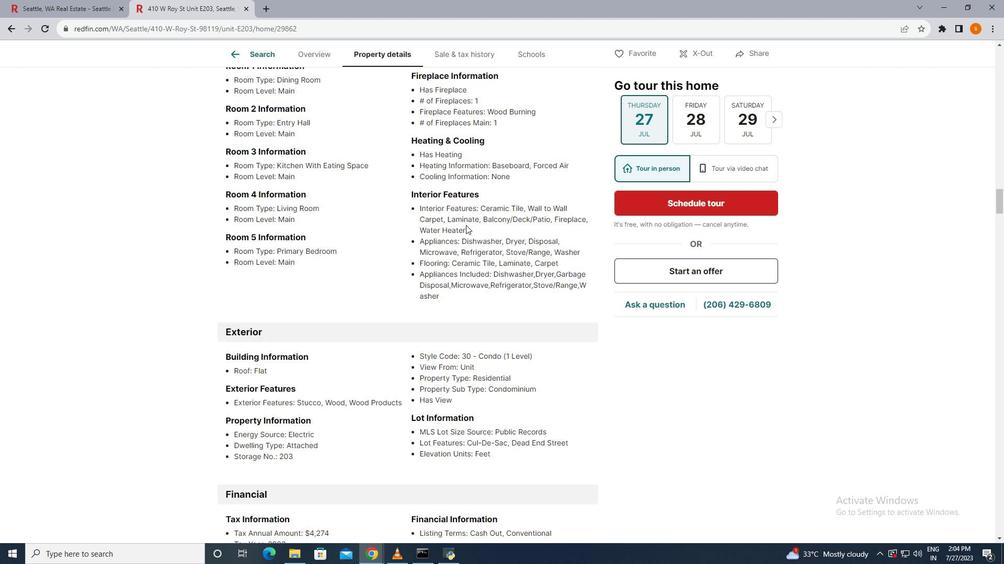 
Action: Mouse scrolled (465, 224) with delta (0, 0)
Screenshot: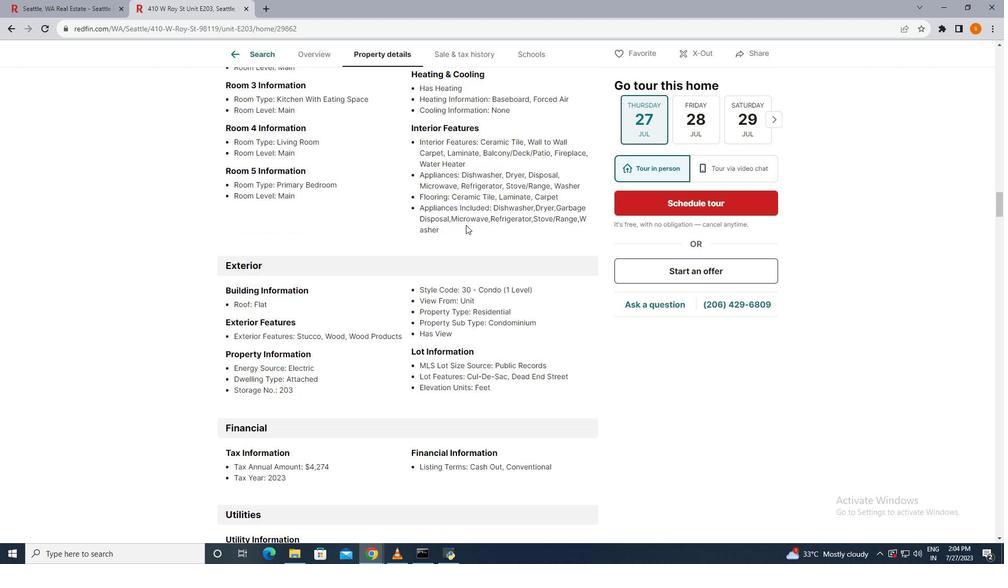 
Action: Mouse scrolled (465, 224) with delta (0, 0)
Screenshot: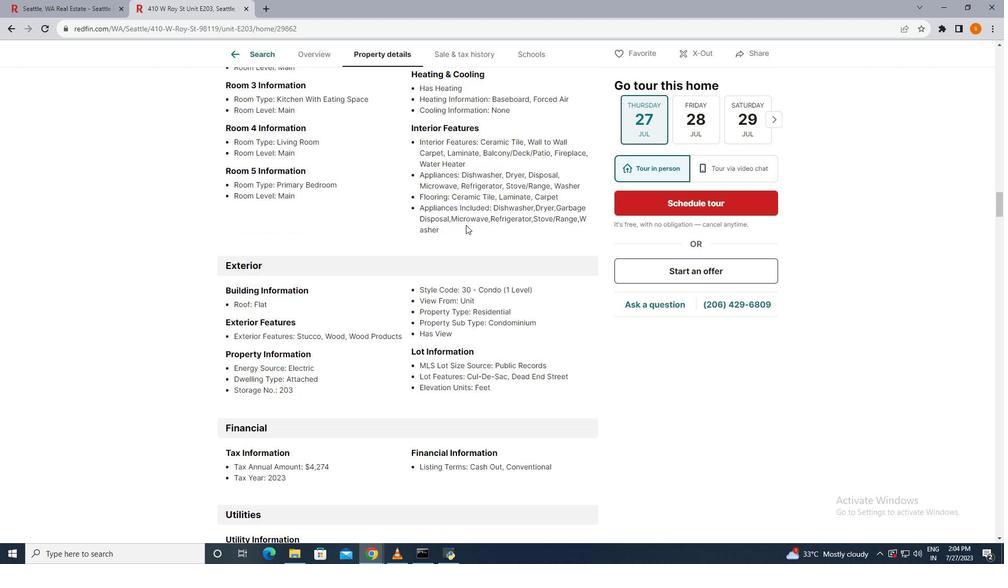 
Action: Mouse scrolled (465, 224) with delta (0, 0)
Screenshot: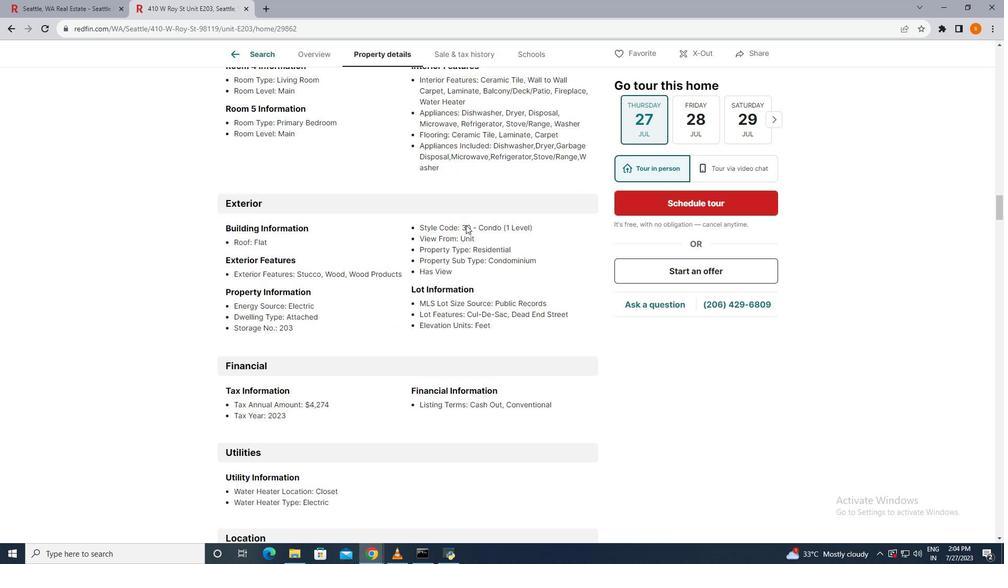 
Action: Mouse scrolled (465, 224) with delta (0, 0)
Screenshot: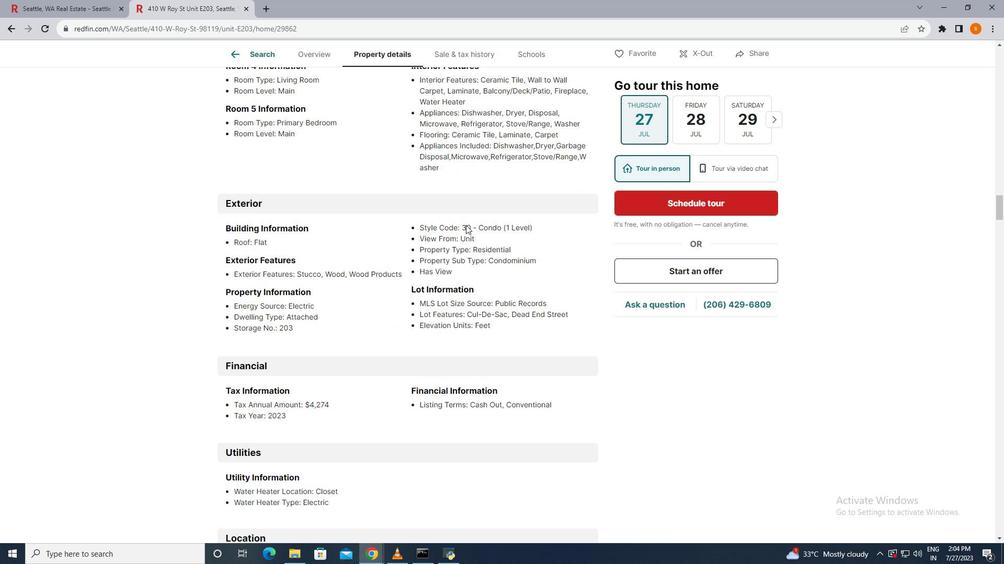 
Action: Mouse scrolled (465, 224) with delta (0, 0)
Screenshot: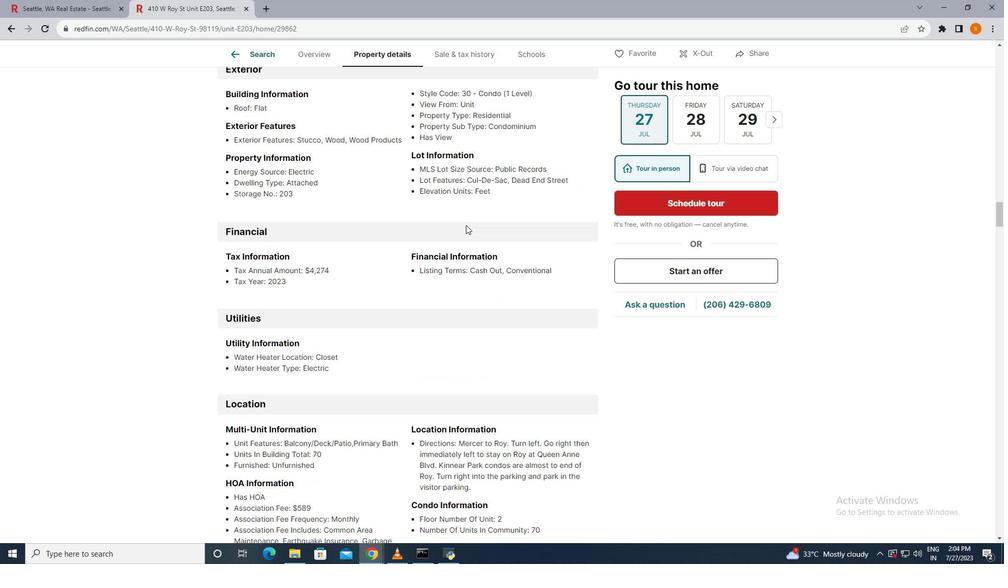 
Action: Mouse scrolled (465, 224) with delta (0, 0)
Screenshot: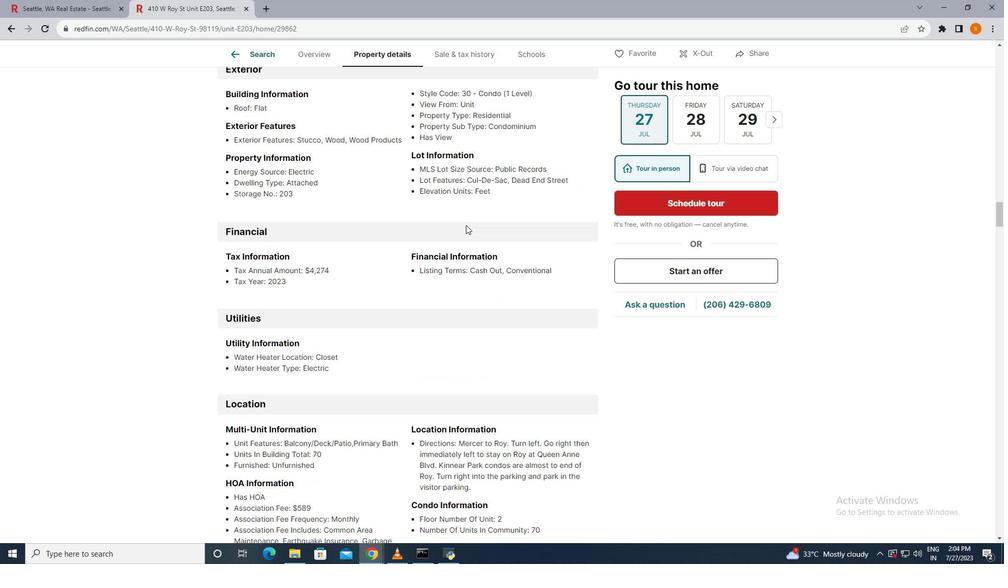 
Action: Mouse scrolled (465, 224) with delta (0, 0)
Screenshot: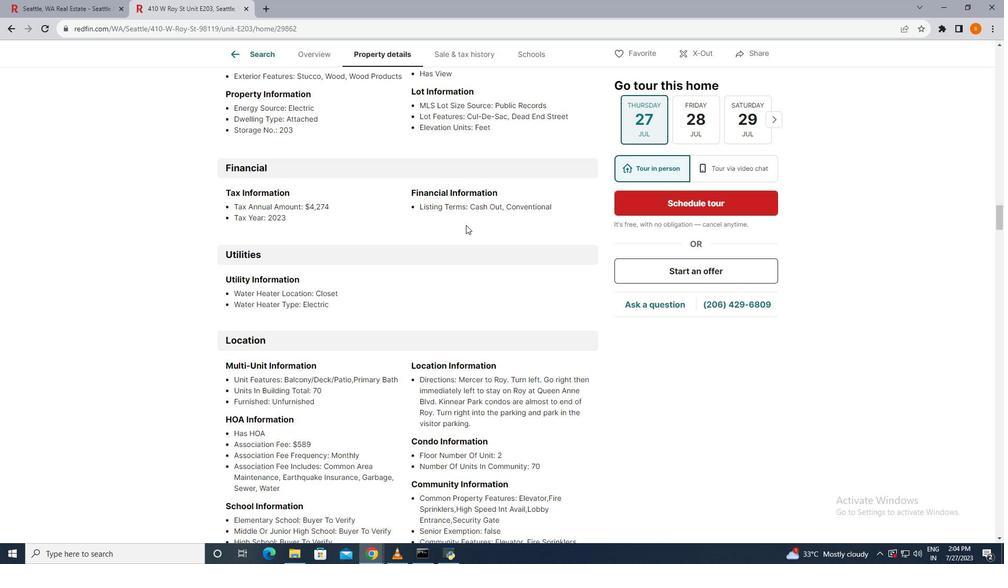 
Action: Mouse scrolled (465, 224) with delta (0, 0)
Screenshot: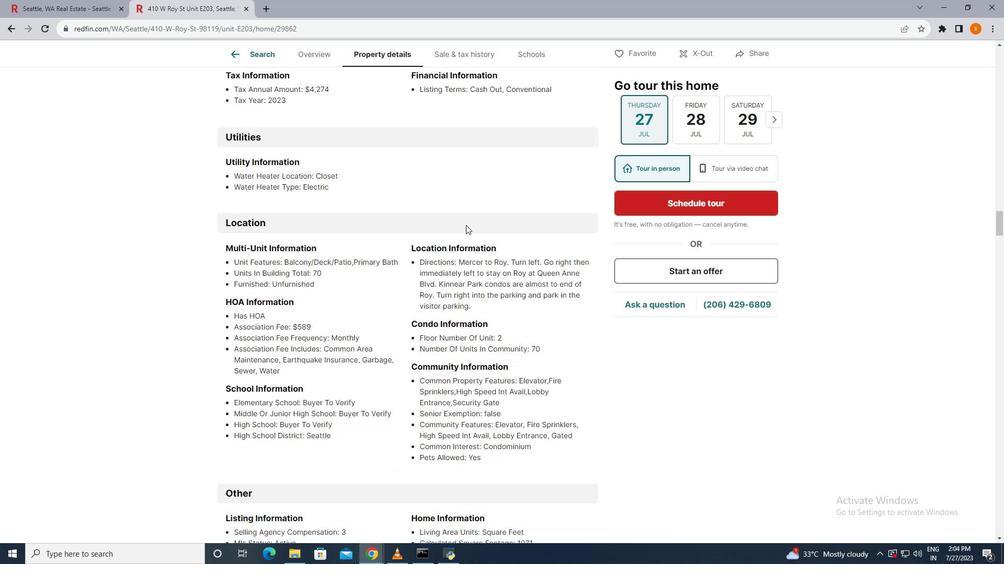 
Action: Mouse scrolled (465, 224) with delta (0, 0)
Screenshot: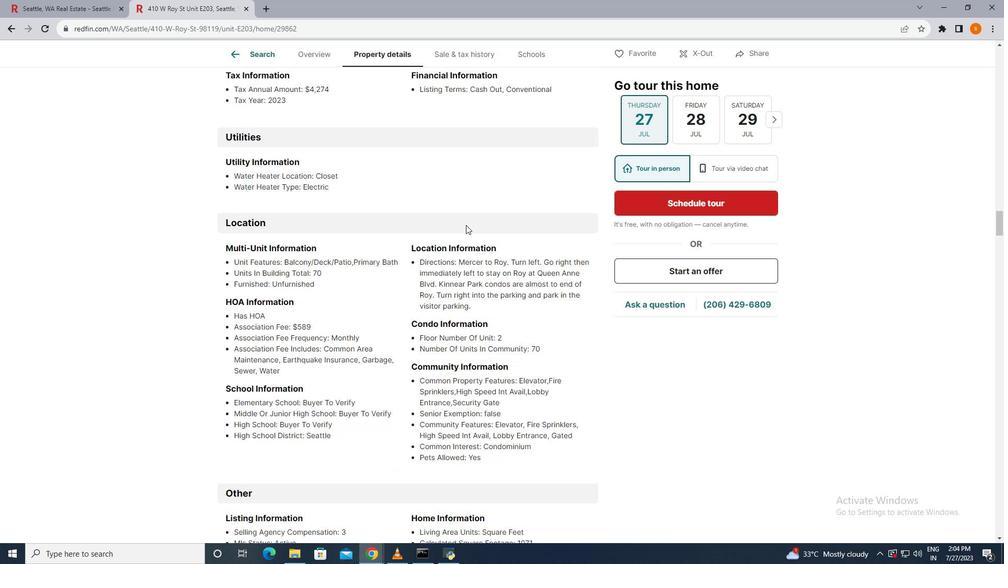 
Action: Mouse scrolled (465, 224) with delta (0, 0)
Screenshot: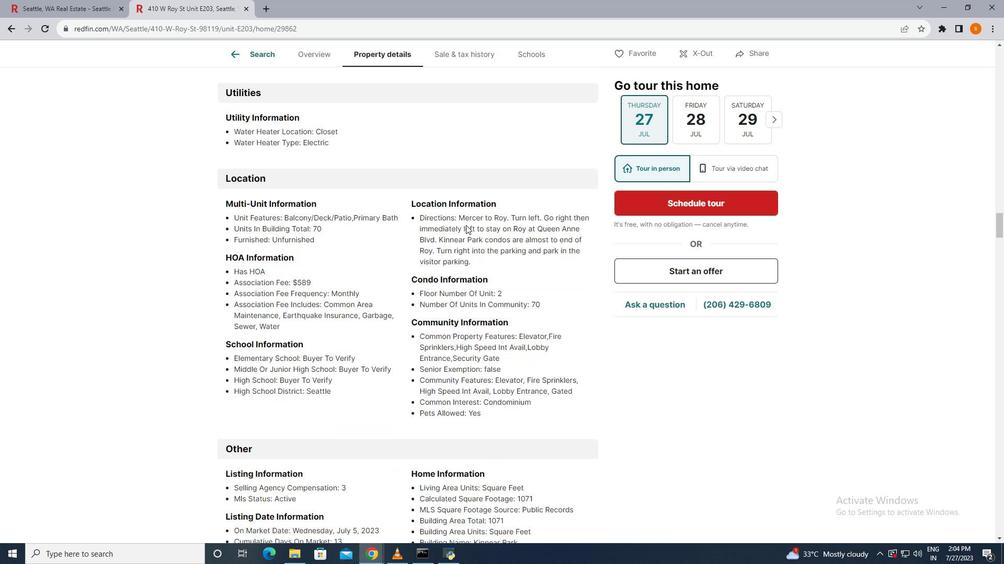 
Action: Mouse scrolled (465, 224) with delta (0, 0)
Screenshot: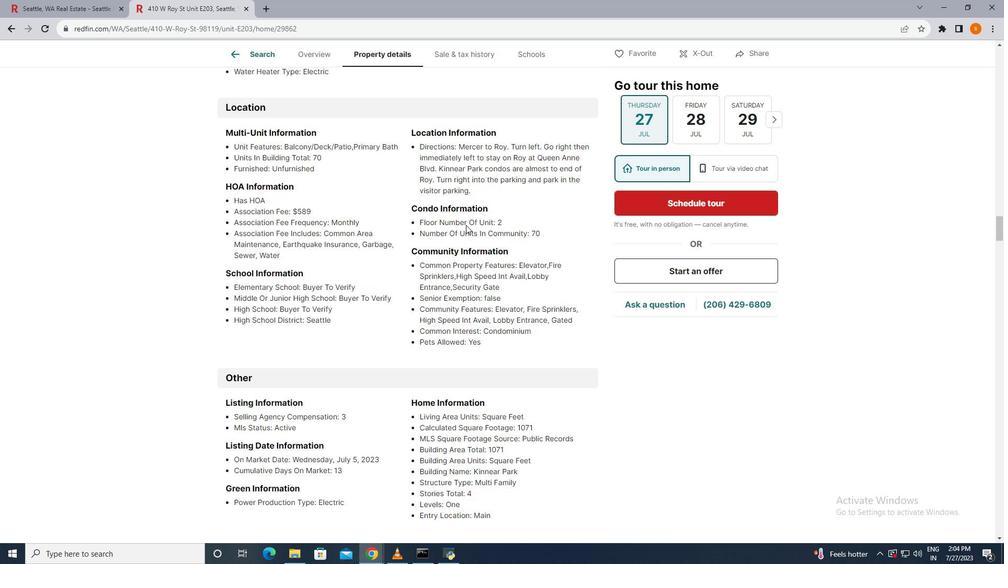 
Action: Mouse scrolled (465, 224) with delta (0, 0)
Screenshot: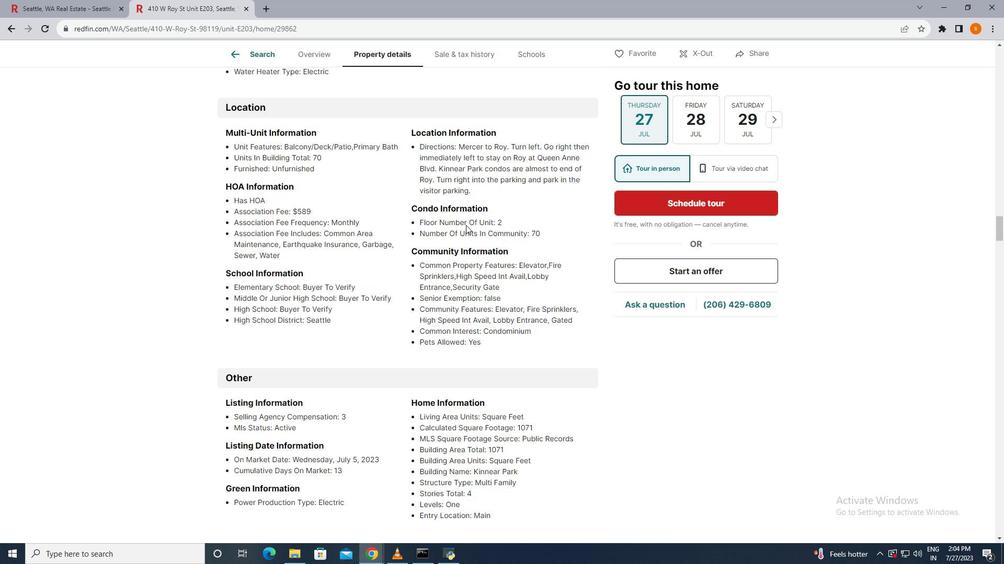 
Action: Mouse scrolled (465, 224) with delta (0, 0)
Screenshot: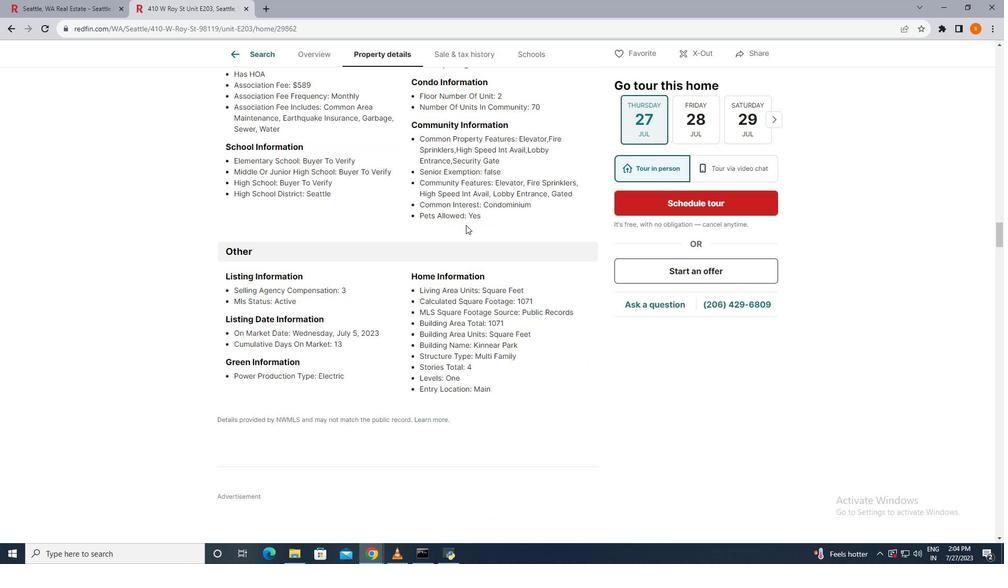 
Action: Mouse scrolled (465, 224) with delta (0, 0)
Screenshot: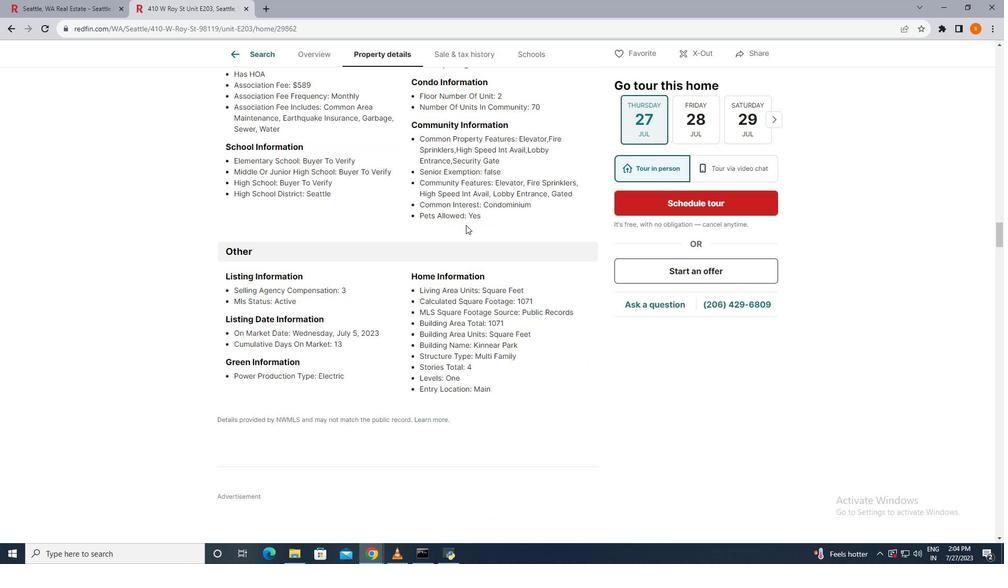 
Action: Mouse scrolled (465, 224) with delta (0, 0)
Screenshot: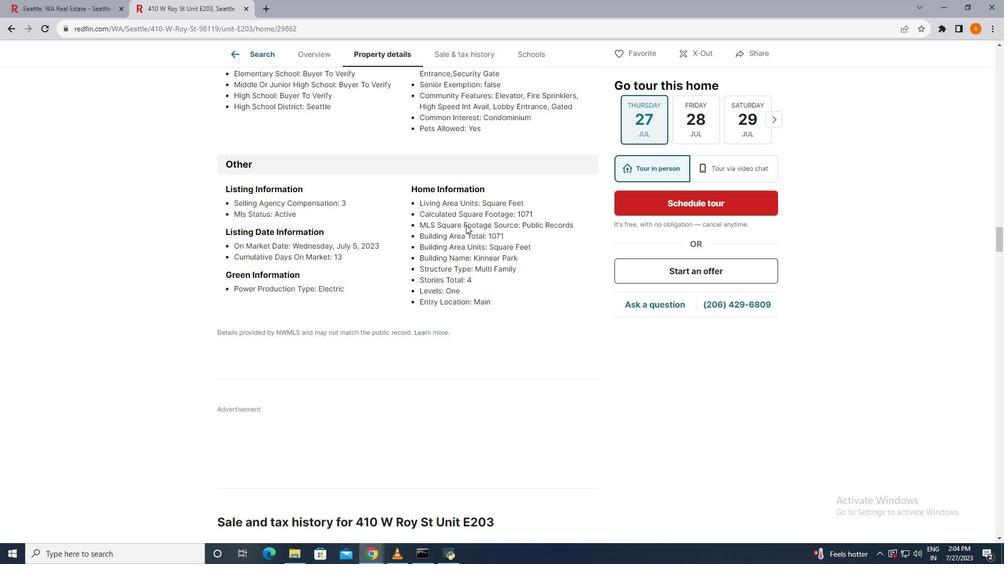 
Action: Mouse scrolled (465, 224) with delta (0, 0)
Screenshot: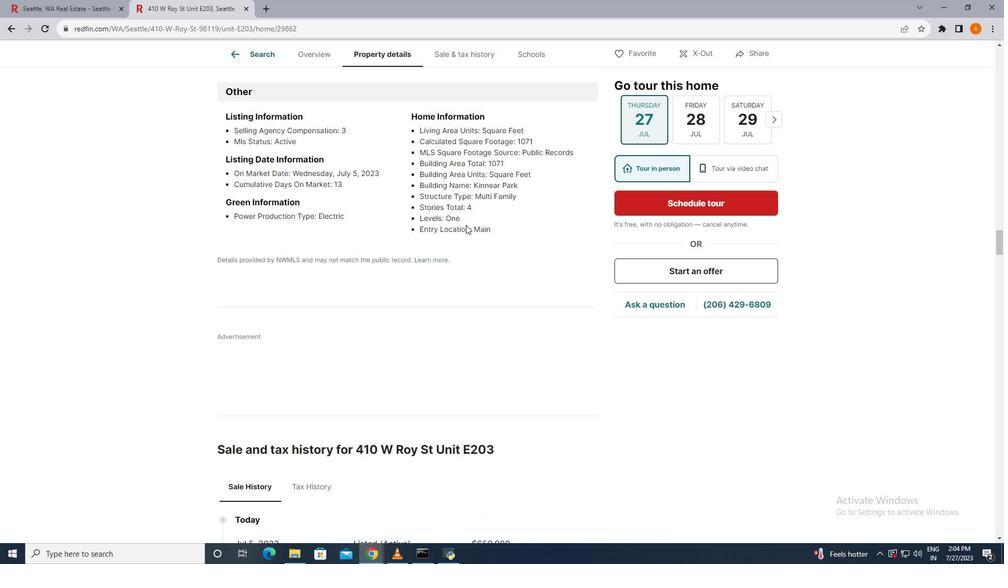 
Action: Mouse scrolled (465, 224) with delta (0, 0)
Screenshot: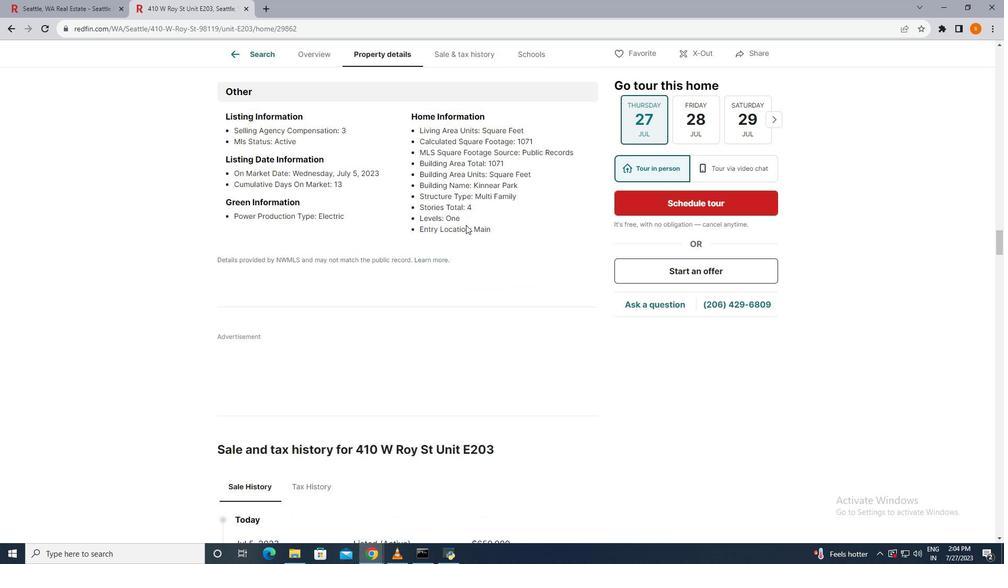 
Action: Mouse scrolled (465, 224) with delta (0, 0)
Screenshot: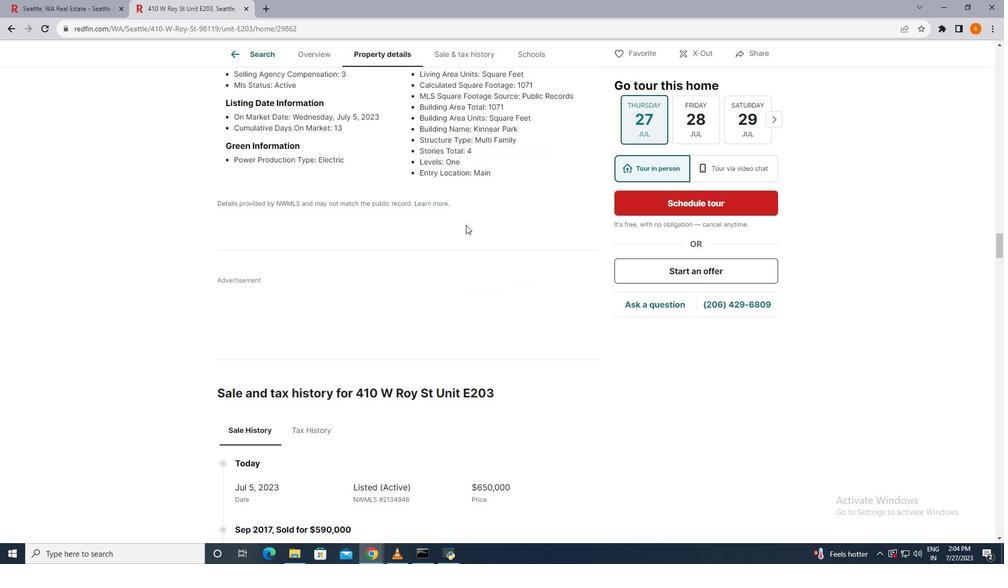 
Action: Mouse scrolled (465, 224) with delta (0, 0)
Screenshot: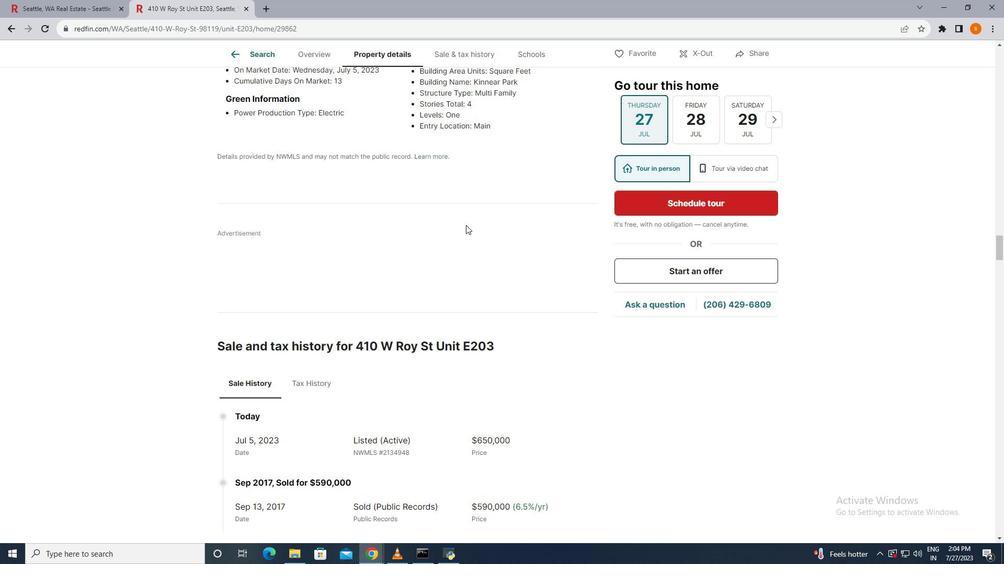 
Action: Mouse scrolled (465, 224) with delta (0, 0)
Screenshot: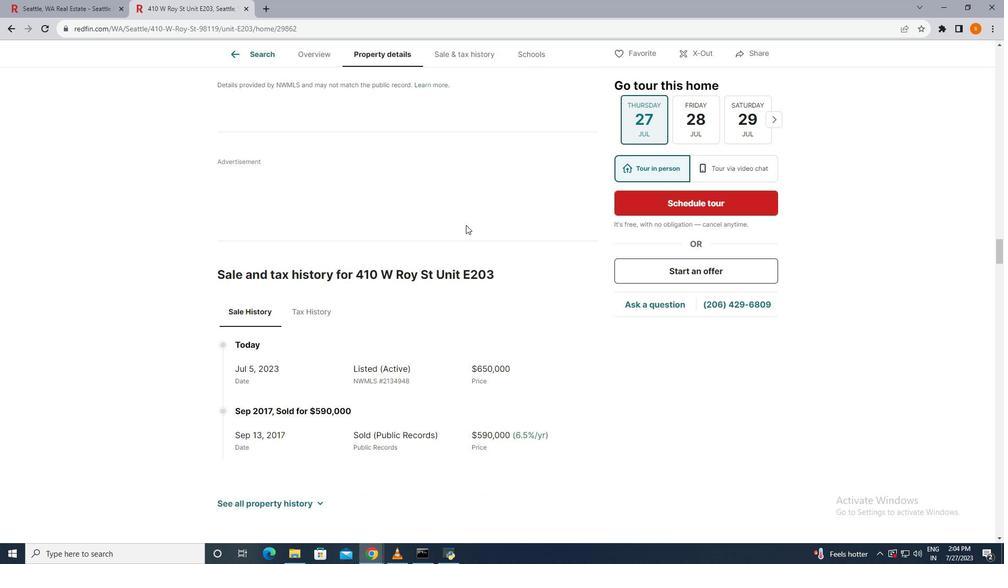 
Action: Mouse scrolled (465, 224) with delta (0, 0)
Screenshot: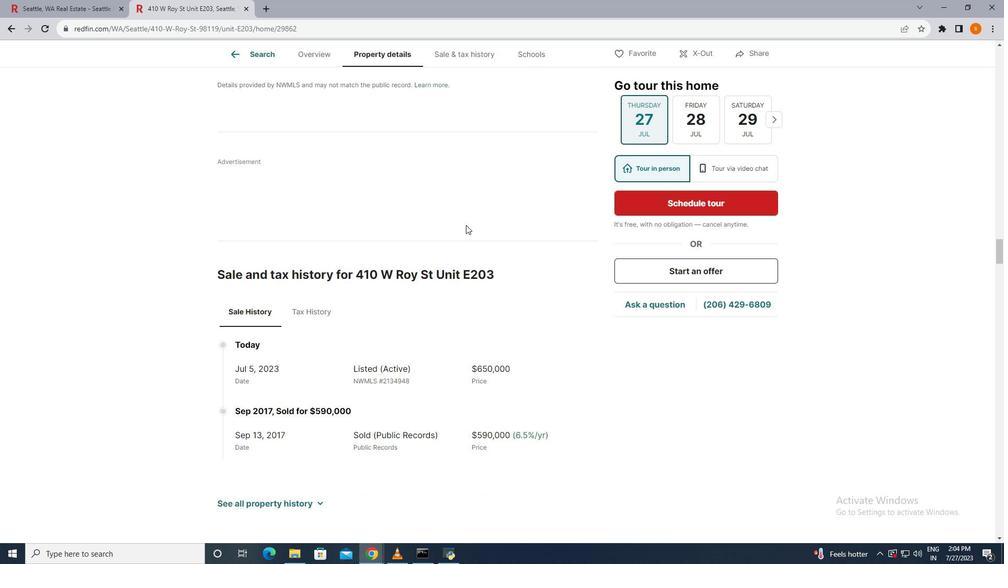 
Action: Mouse scrolled (465, 224) with delta (0, 0)
Screenshot: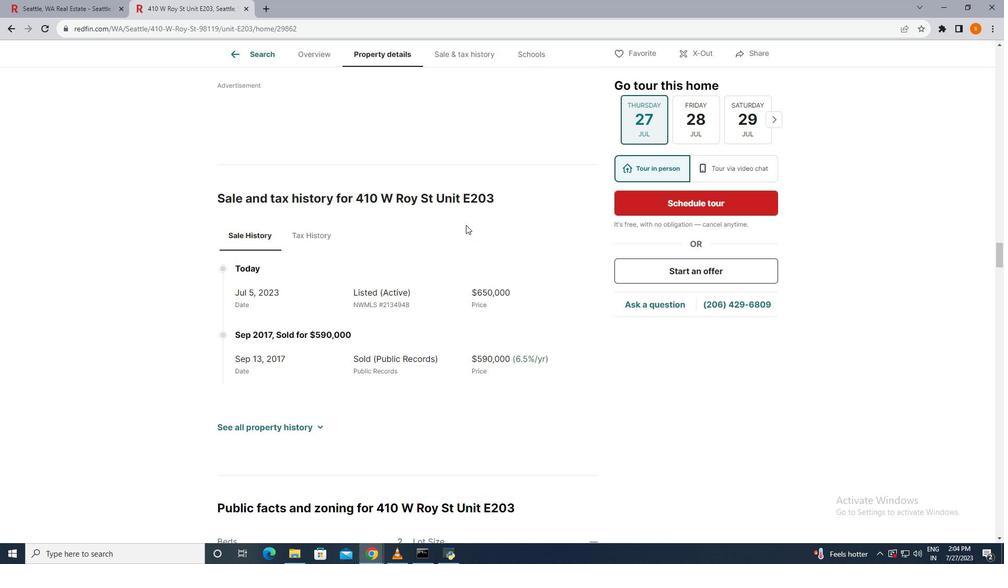 
Action: Mouse scrolled (465, 224) with delta (0, 0)
Screenshot: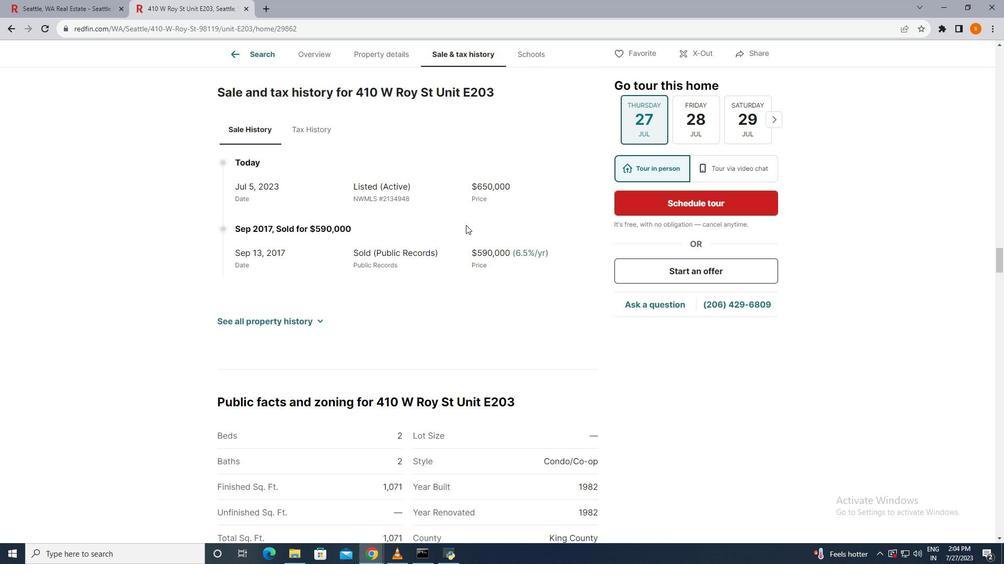 
Action: Mouse scrolled (465, 224) with delta (0, 0)
Screenshot: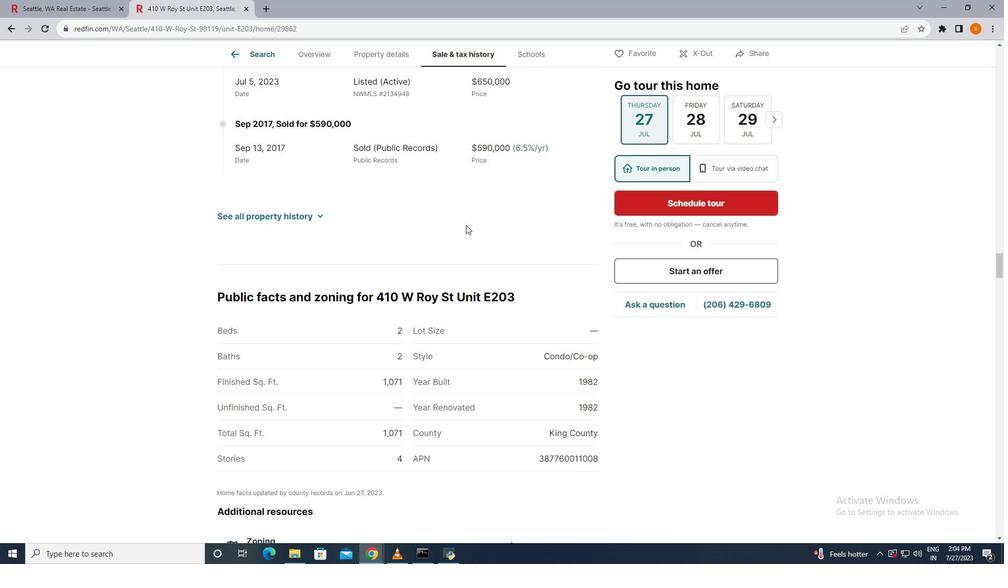 
Action: Mouse scrolled (465, 224) with delta (0, 0)
Screenshot: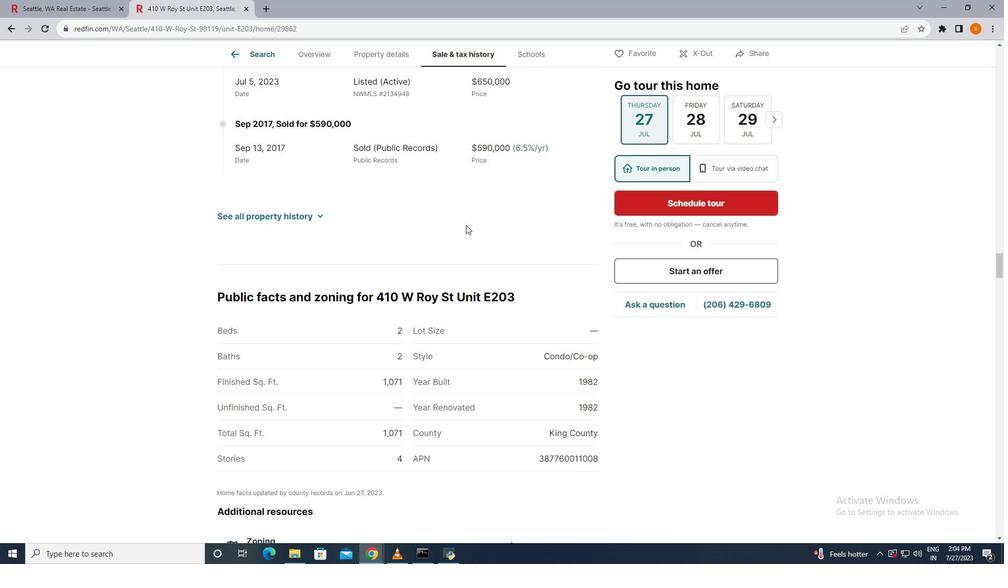 
Action: Mouse scrolled (465, 224) with delta (0, 0)
Screenshot: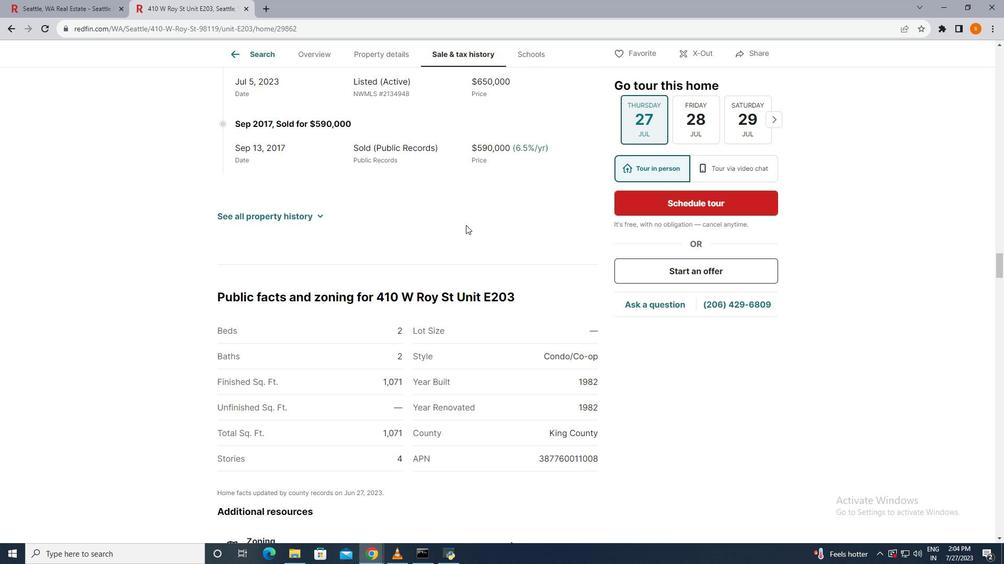 
Action: Mouse scrolled (465, 224) with delta (0, 0)
Screenshot: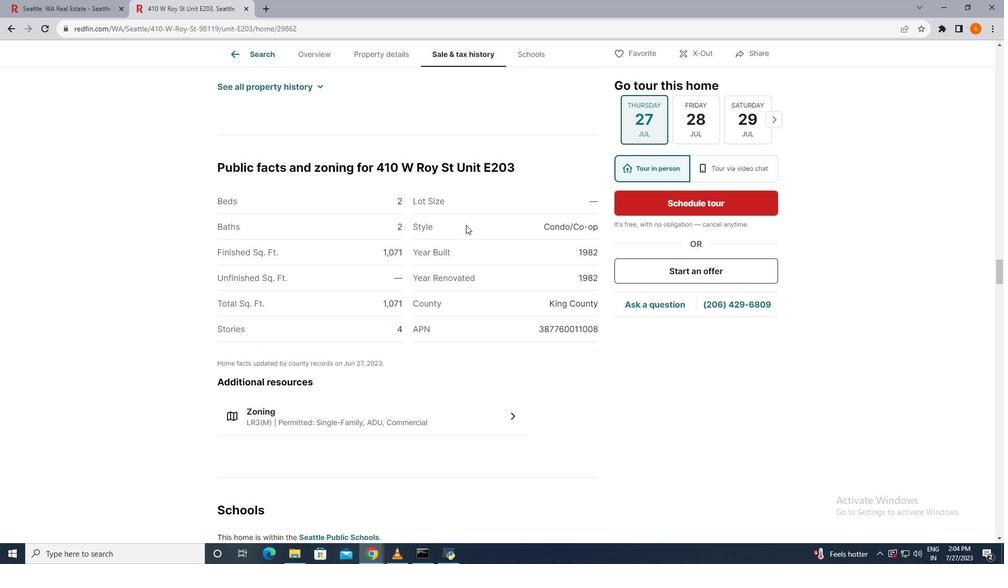 
Action: Mouse scrolled (465, 224) with delta (0, 0)
Screenshot: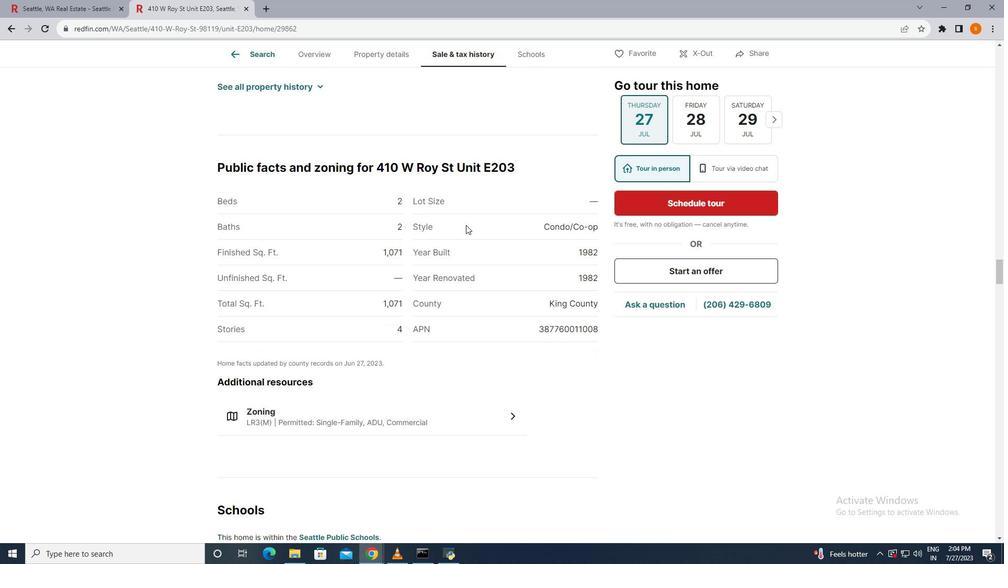 
Action: Mouse scrolled (465, 224) with delta (0, 0)
Screenshot: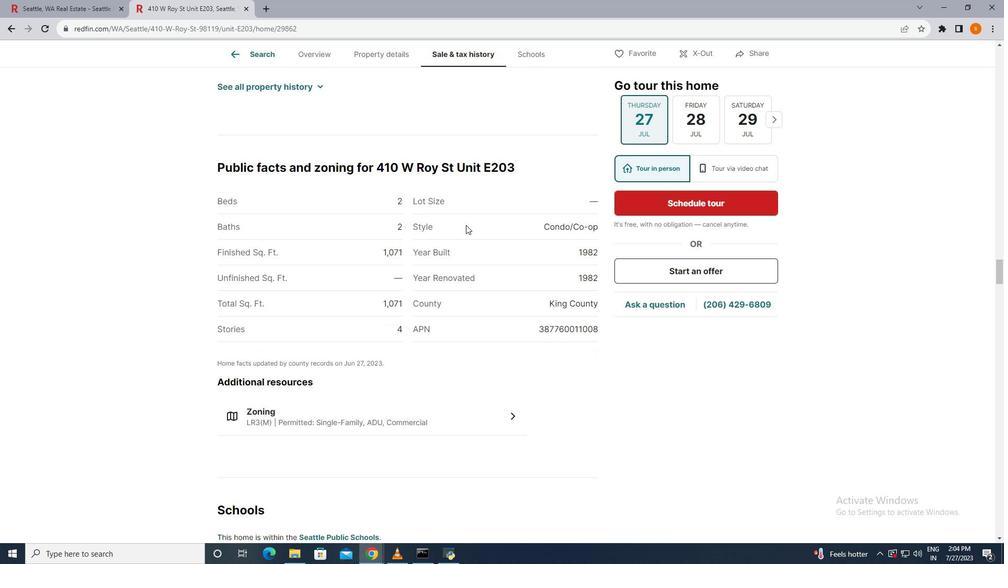 
Action: Mouse scrolled (465, 224) with delta (0, 0)
Screenshot: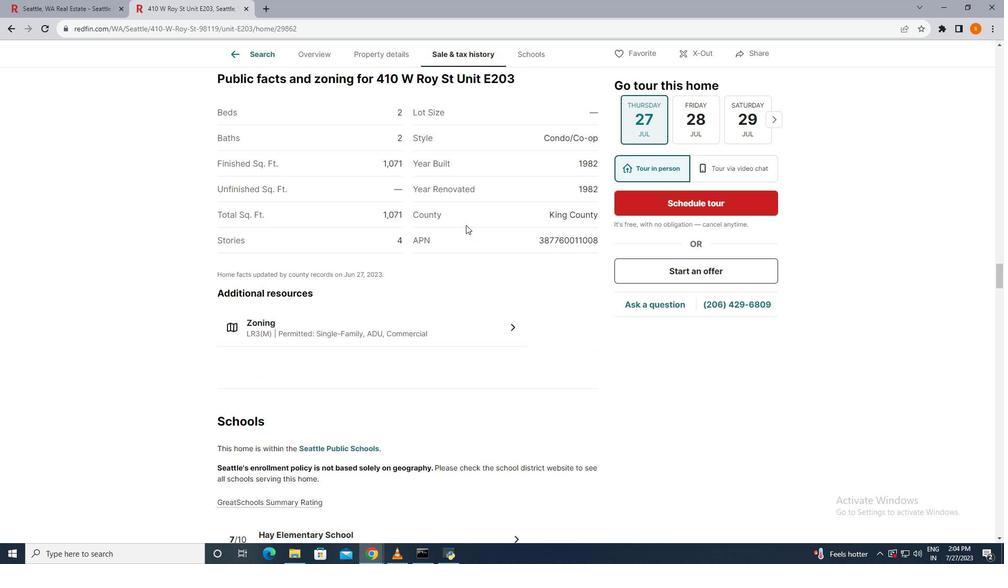 
Action: Mouse scrolled (465, 224) with delta (0, 0)
Screenshot: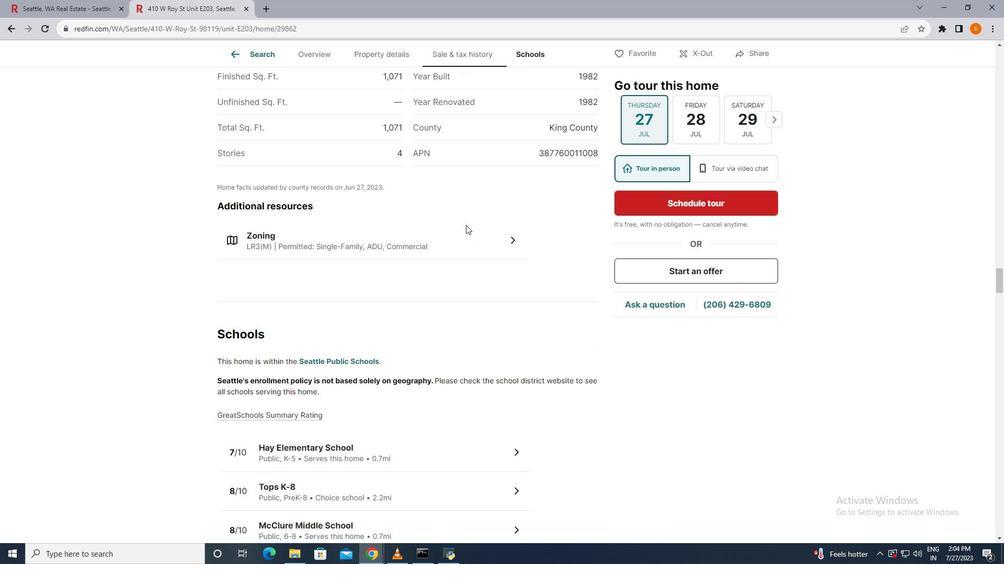 
Action: Mouse scrolled (465, 224) with delta (0, 0)
Screenshot: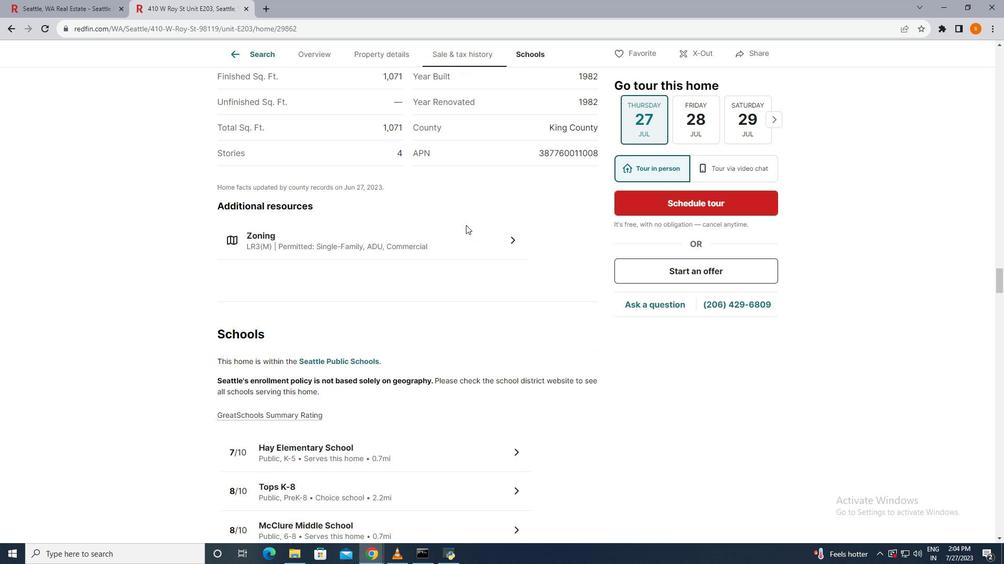
Action: Mouse scrolled (465, 224) with delta (0, 0)
Screenshot: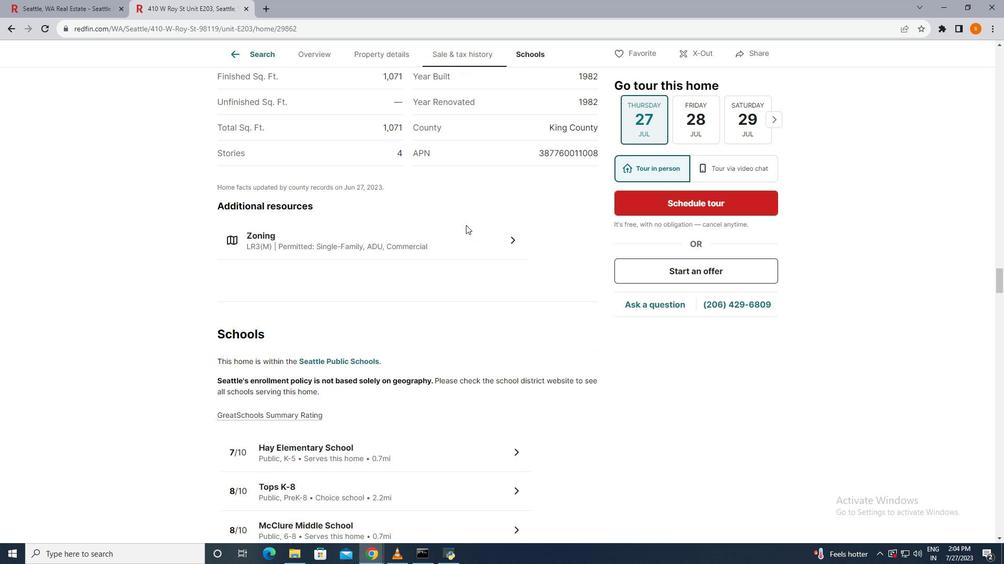 
Action: Mouse scrolled (465, 224) with delta (0, 0)
Screenshot: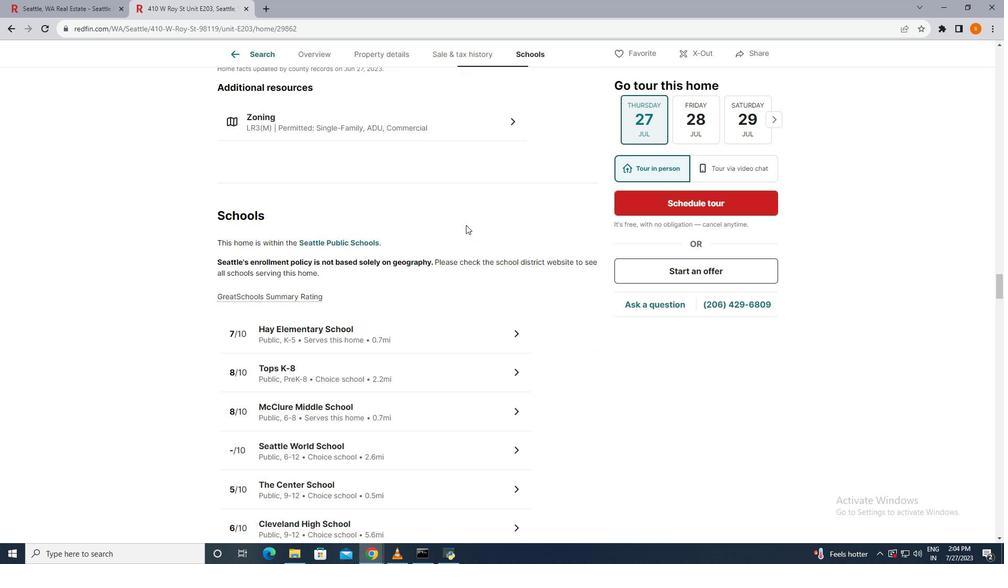
Action: Mouse scrolled (465, 224) with delta (0, 0)
Screenshot: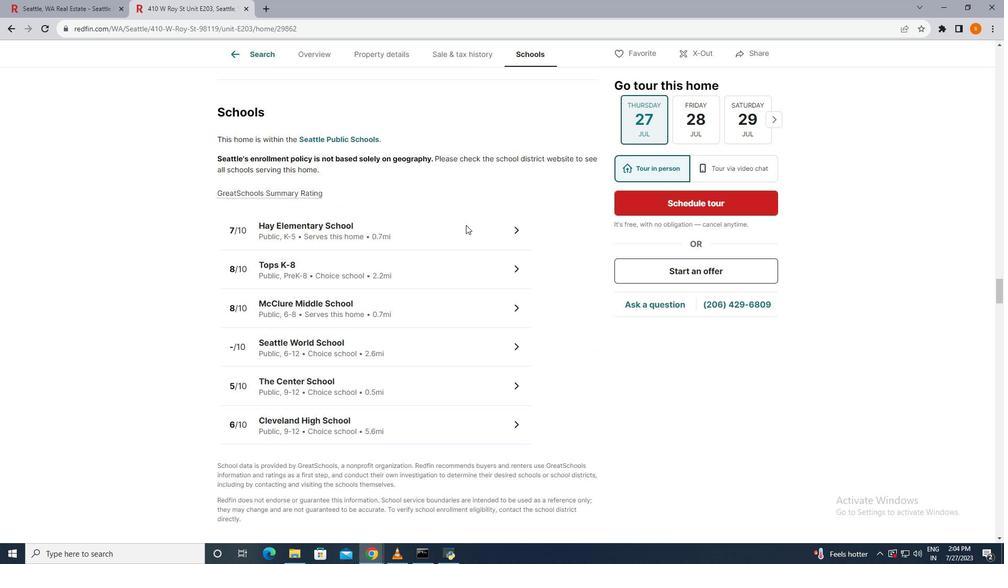 
Action: Mouse scrolled (465, 224) with delta (0, 0)
Screenshot: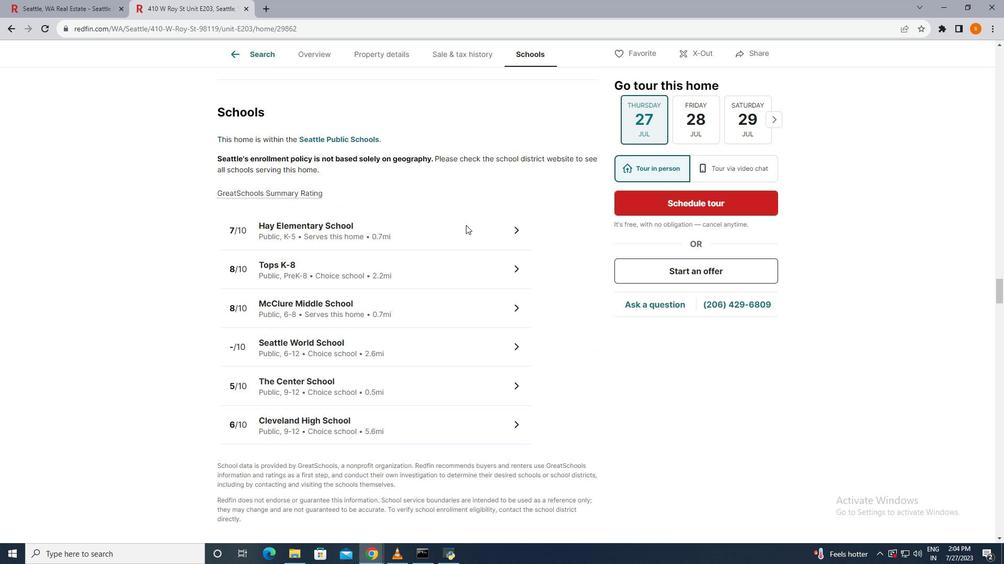 
Action: Mouse scrolled (465, 224) with delta (0, 0)
Screenshot: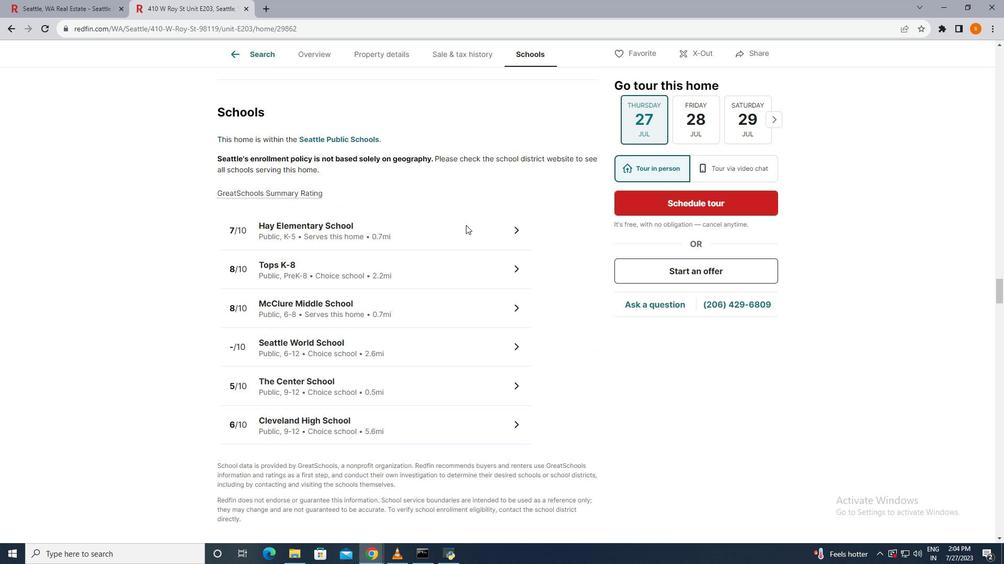 
Action: Mouse scrolled (465, 224) with delta (0, 0)
Screenshot: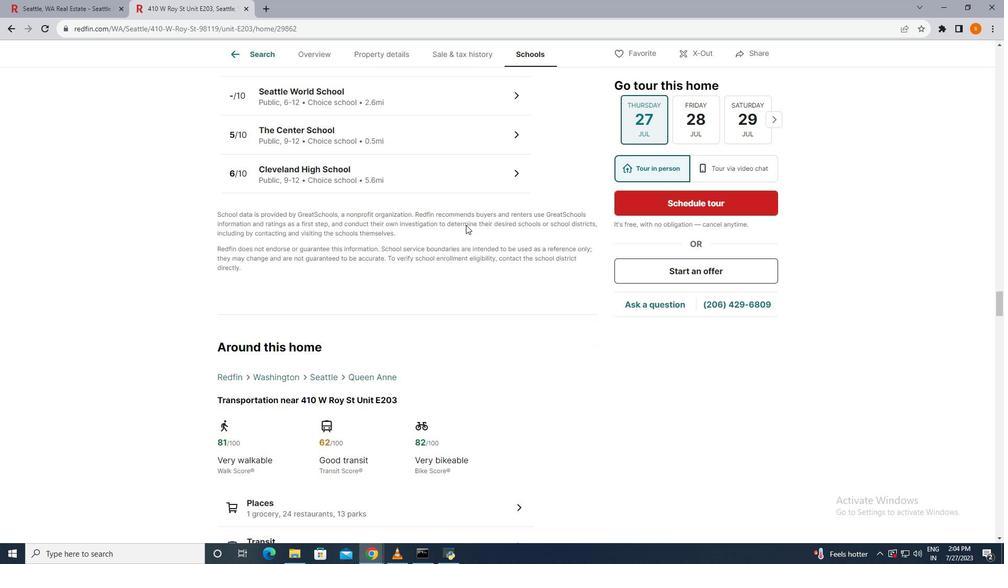 
Action: Mouse scrolled (465, 224) with delta (0, 0)
Screenshot: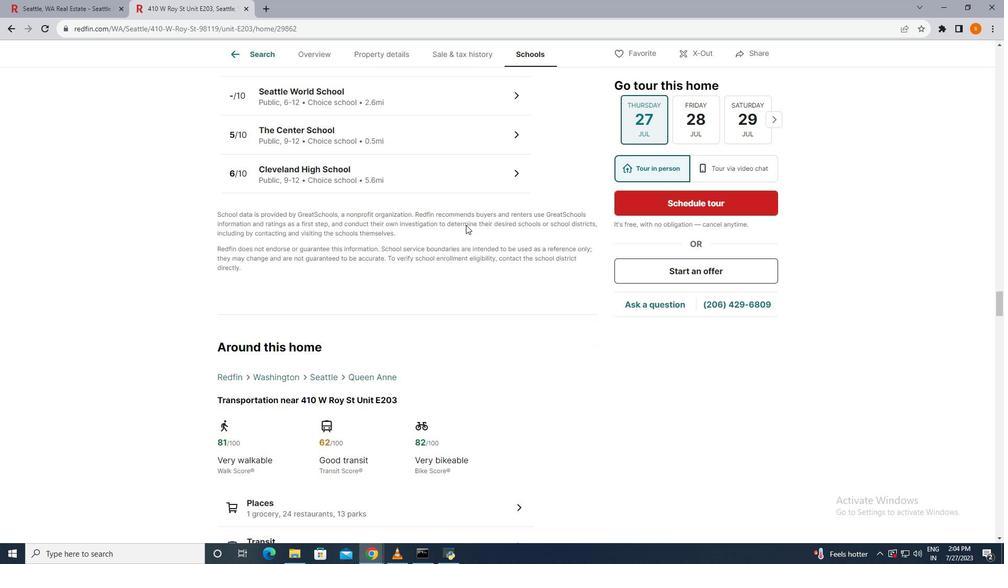 
Action: Mouse scrolled (465, 224) with delta (0, 0)
Screenshot: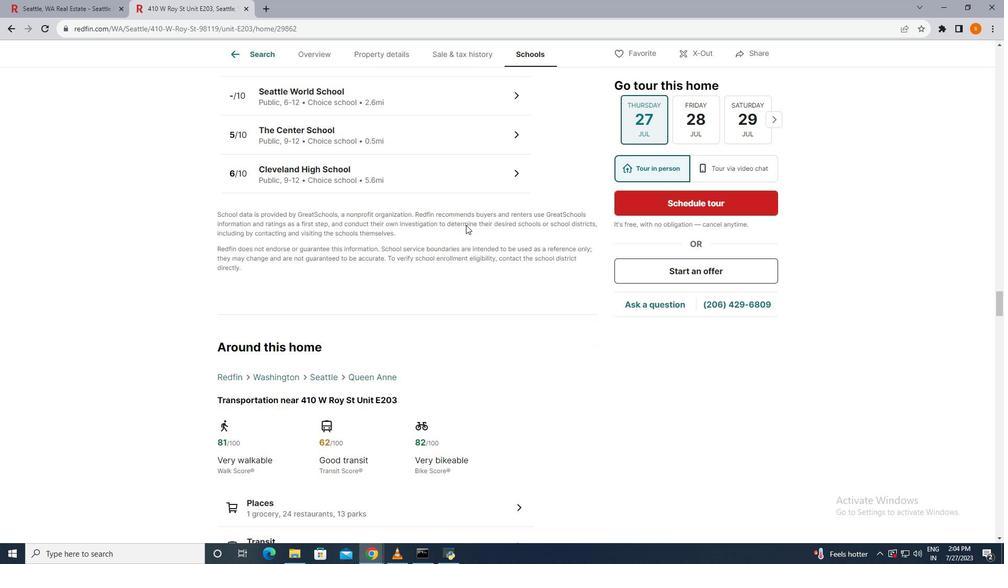 
Action: Mouse scrolled (465, 224) with delta (0, 0)
Screenshot: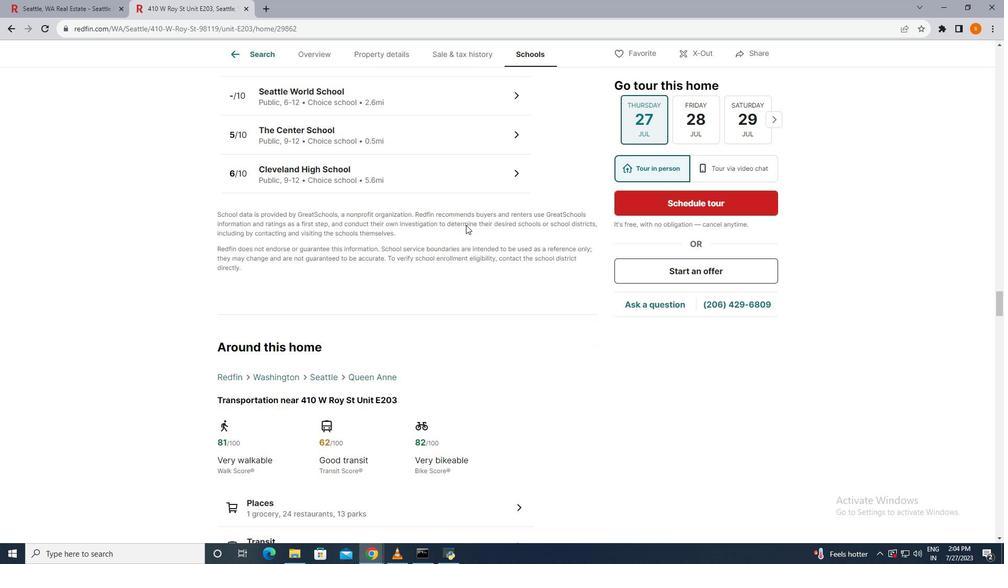 
Action: Mouse scrolled (465, 224) with delta (0, 0)
Screenshot: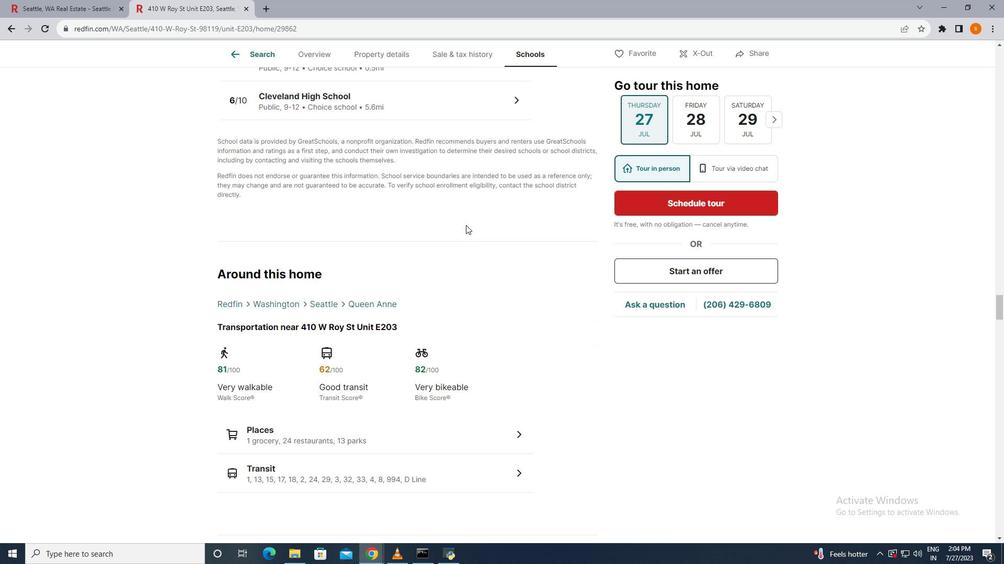 
Action: Mouse scrolled (465, 224) with delta (0, 0)
Screenshot: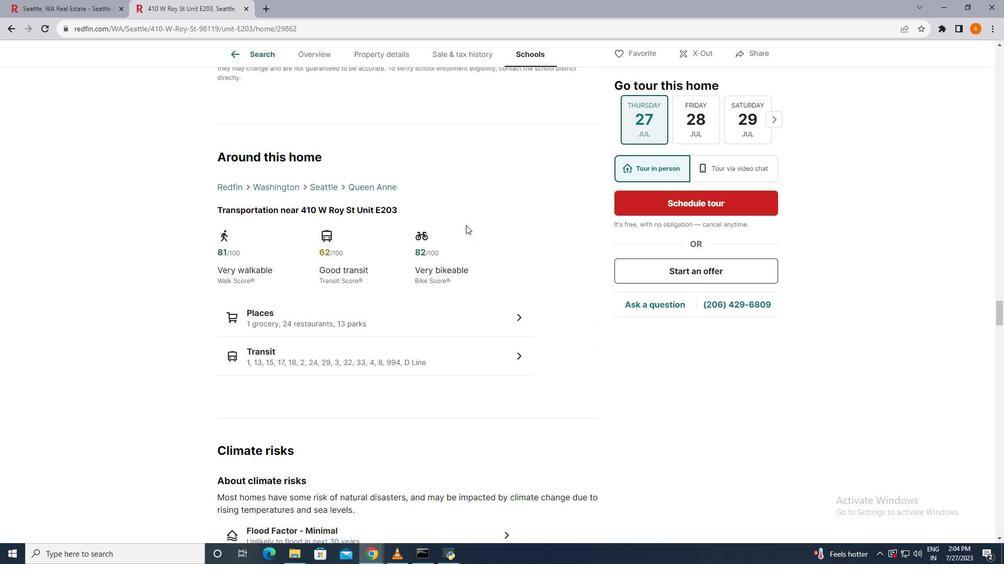 
Action: Mouse scrolled (465, 224) with delta (0, 0)
Screenshot: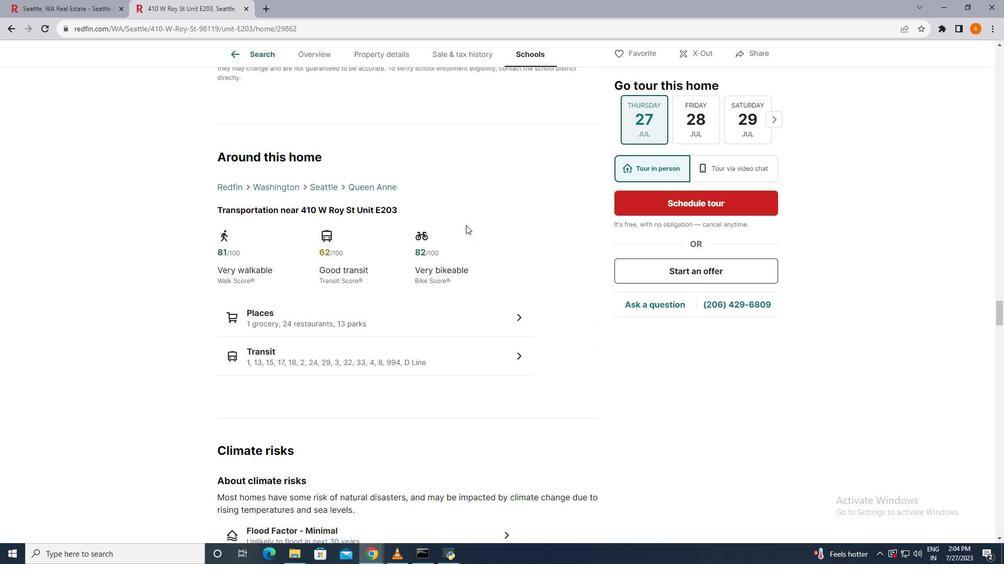 
Action: Mouse scrolled (465, 224) with delta (0, 0)
Screenshot: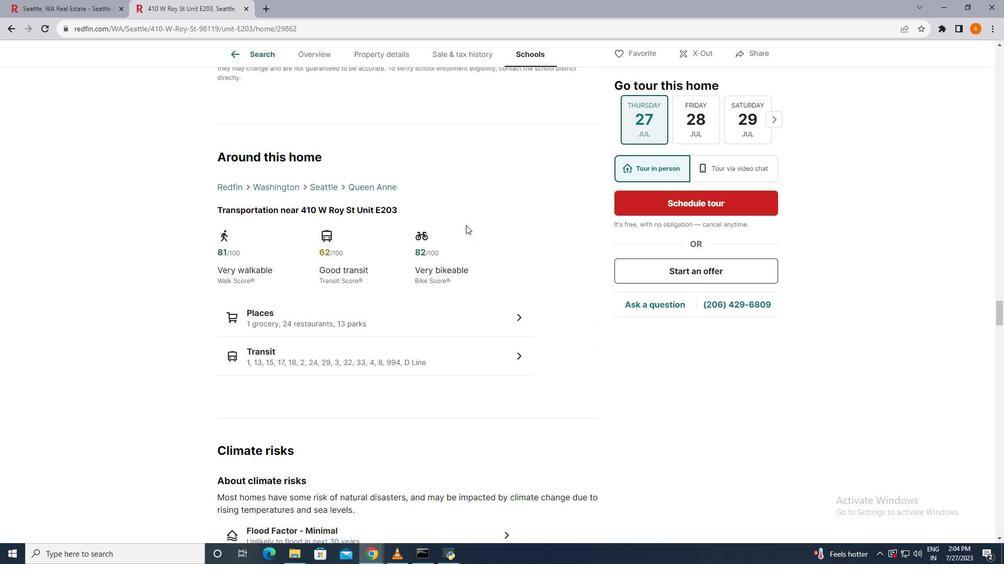 
Action: Mouse scrolled (465, 224) with delta (0, 0)
Screenshot: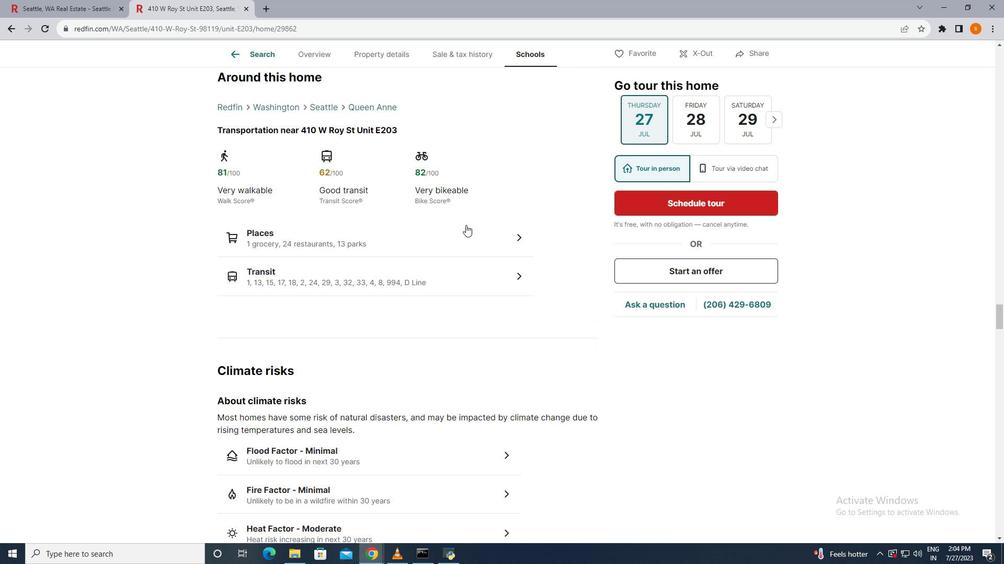 
Action: Mouse scrolled (465, 224) with delta (0, 0)
Screenshot: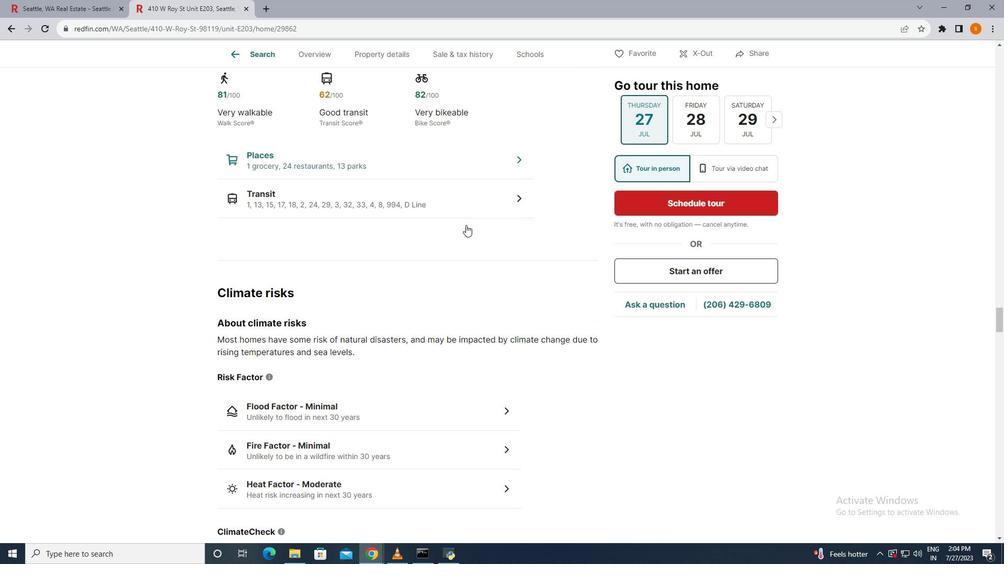 
Action: Mouse scrolled (465, 224) with delta (0, 0)
Screenshot: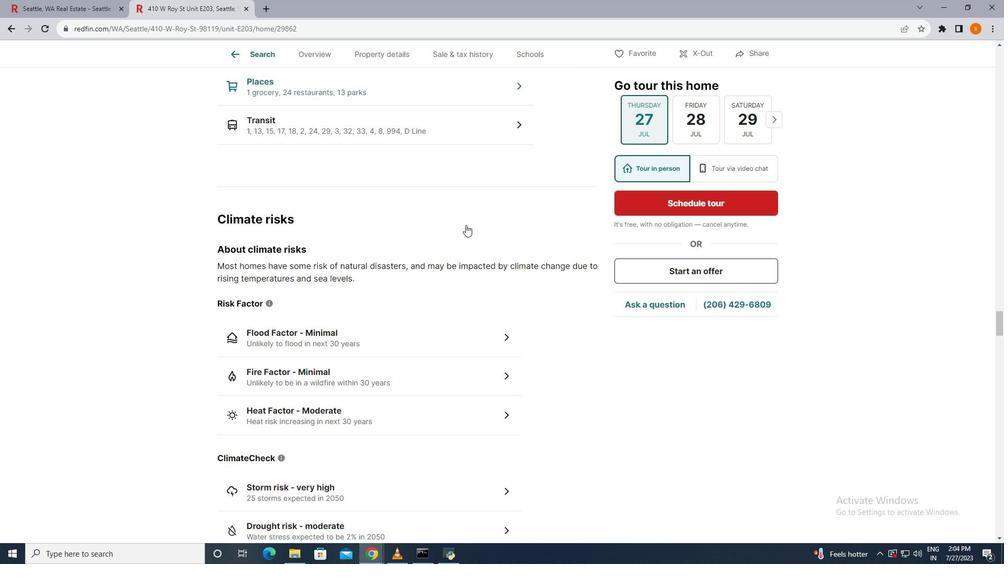
Action: Mouse scrolled (465, 224) with delta (0, 0)
Screenshot: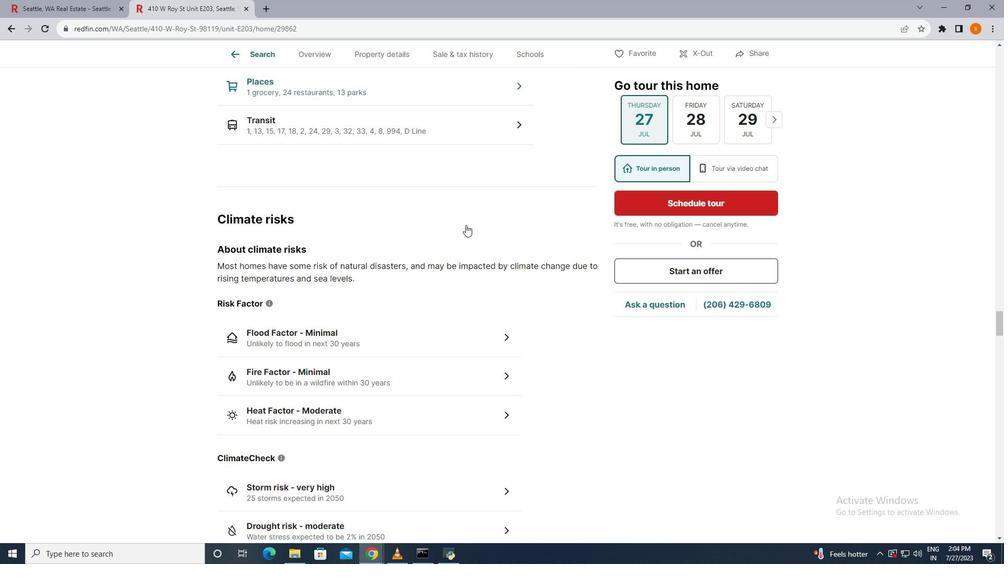 
Action: Mouse scrolled (465, 224) with delta (0, 0)
Screenshot: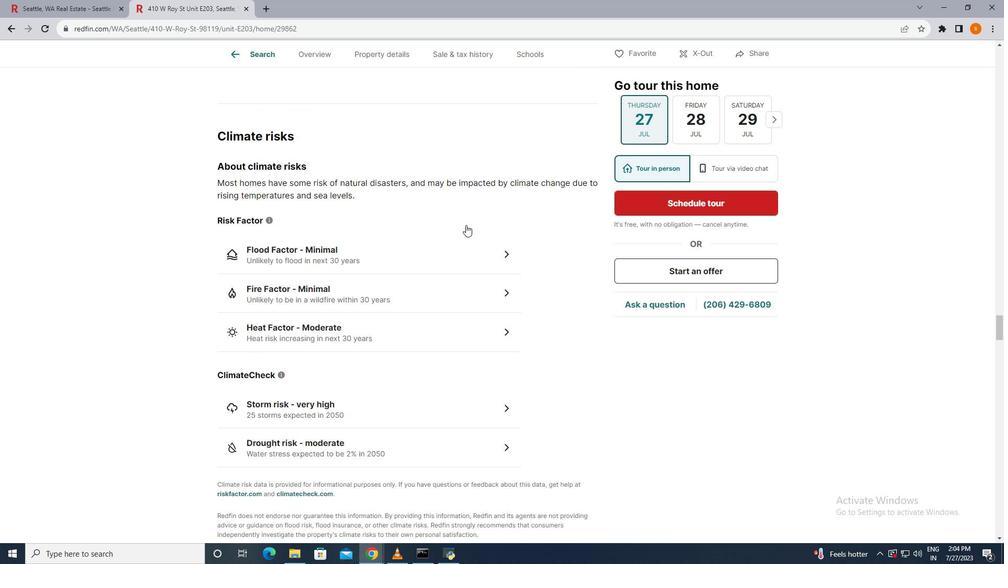 
Action: Mouse scrolled (465, 224) with delta (0, 0)
Screenshot: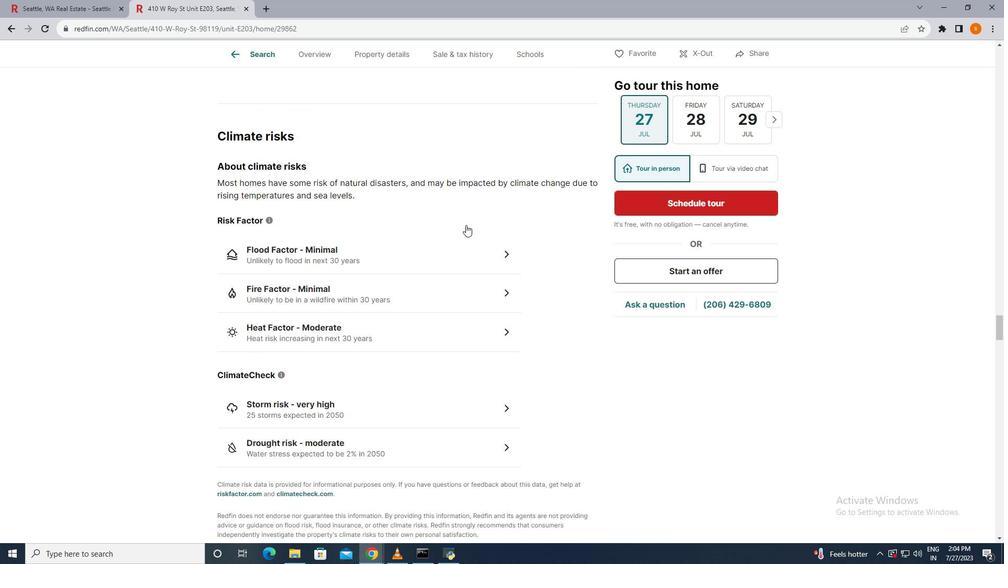 
Action: Mouse scrolled (465, 224) with delta (0, 0)
Screenshot: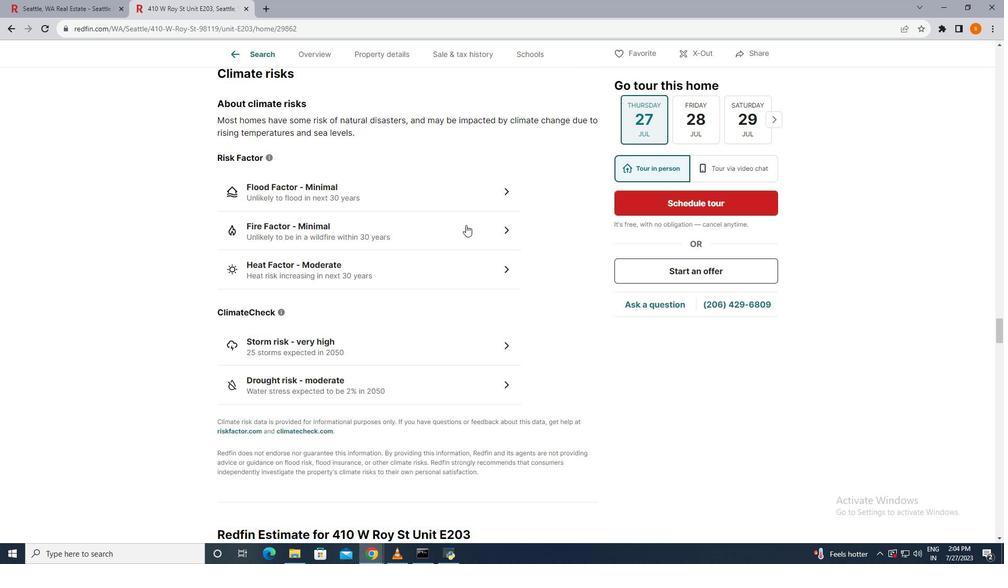 
Action: Mouse scrolled (465, 224) with delta (0, 0)
Screenshot: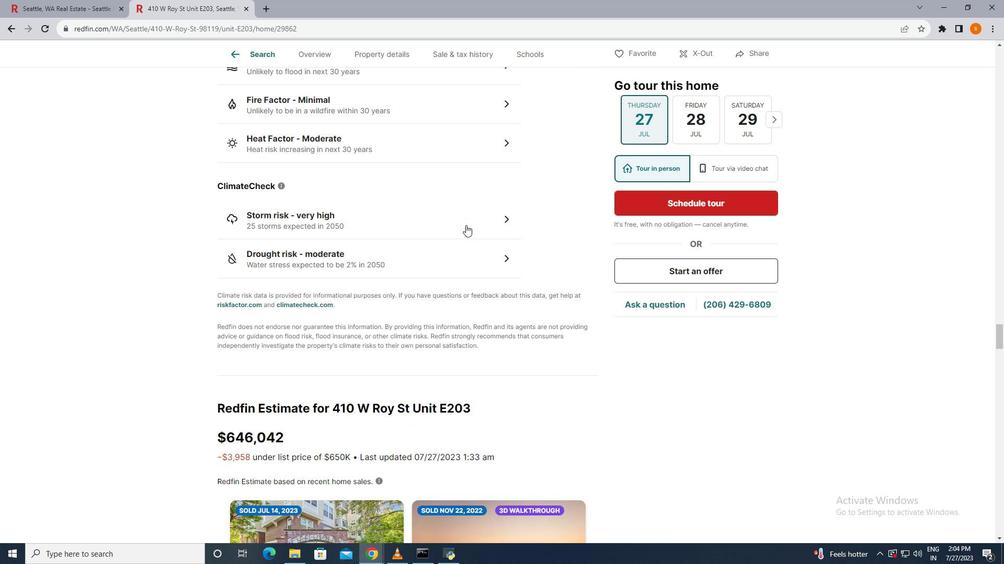 
Action: Mouse scrolled (465, 224) with delta (0, 0)
Screenshot: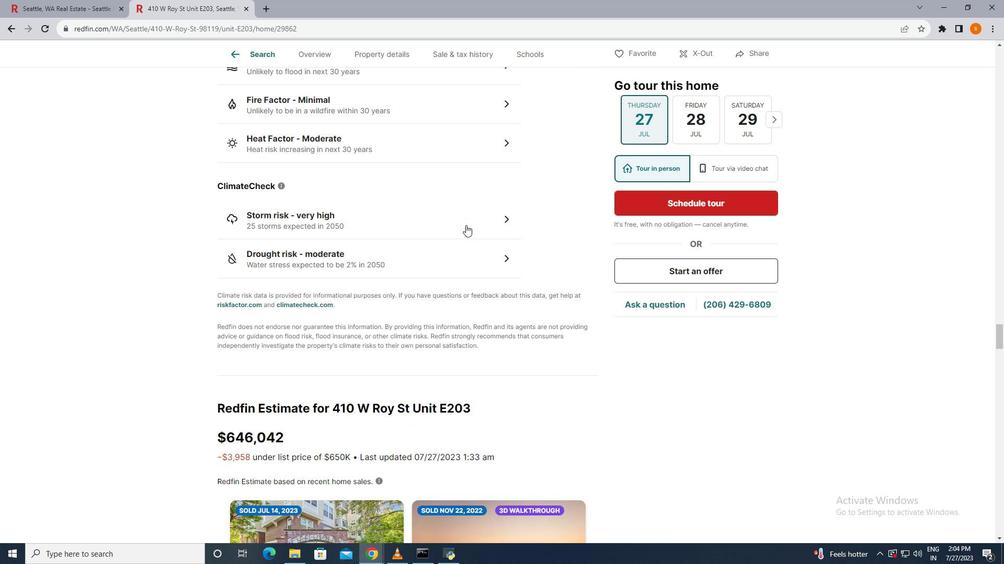 
Action: Mouse scrolled (465, 224) with delta (0, 0)
Screenshot: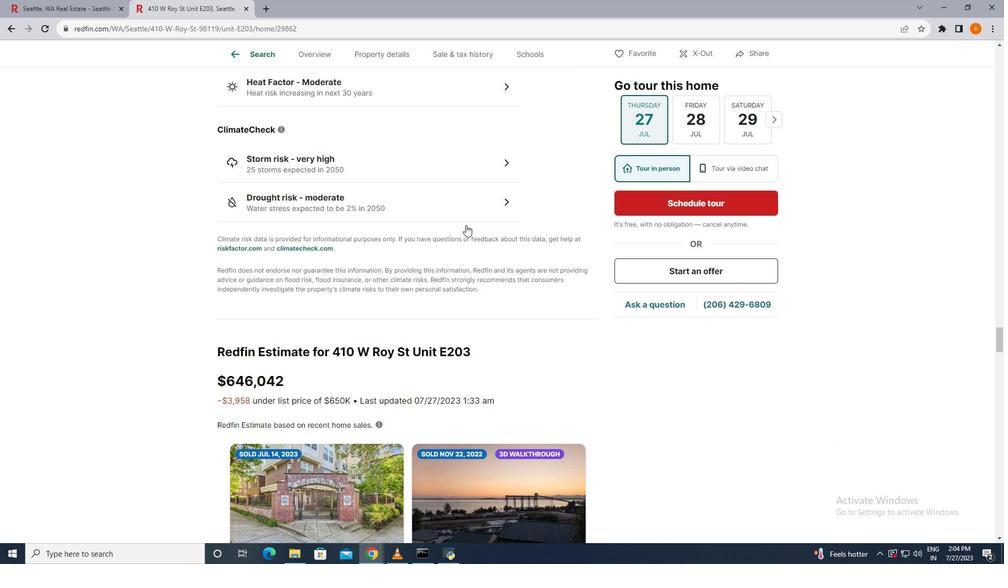
Action: Mouse scrolled (465, 224) with delta (0, 0)
Screenshot: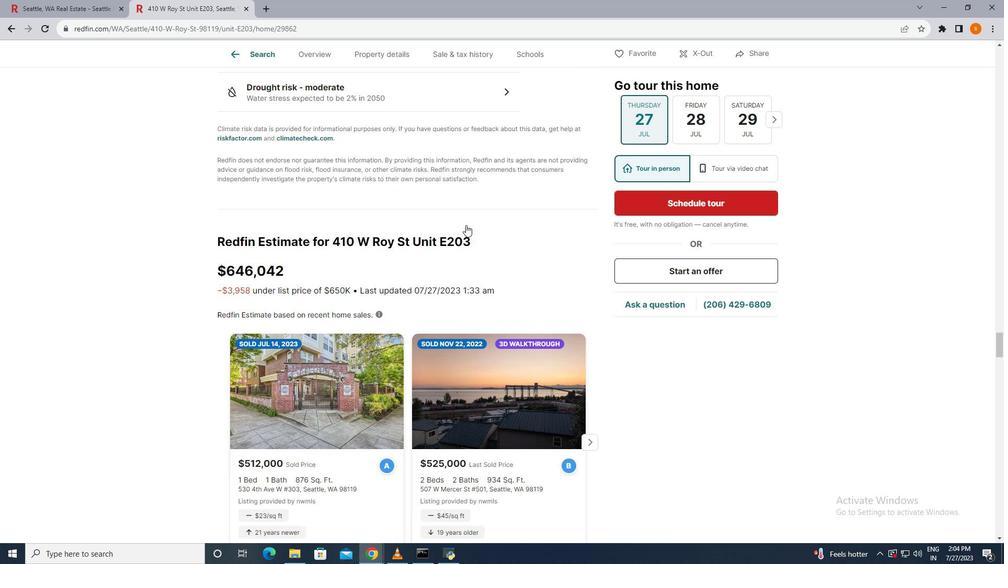 
Action: Mouse scrolled (465, 224) with delta (0, 0)
Screenshot: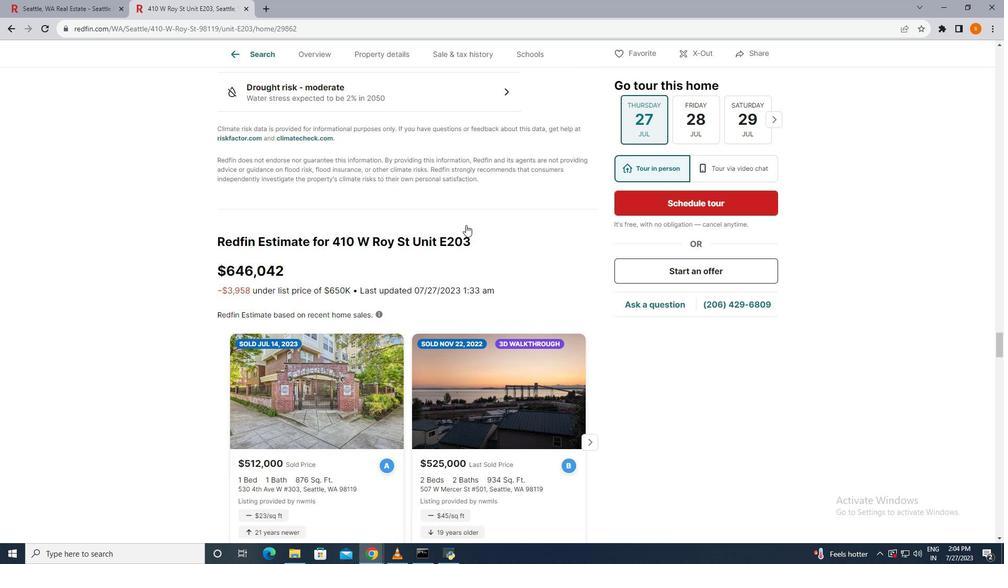 
Action: Mouse scrolled (465, 224) with delta (0, 0)
Screenshot: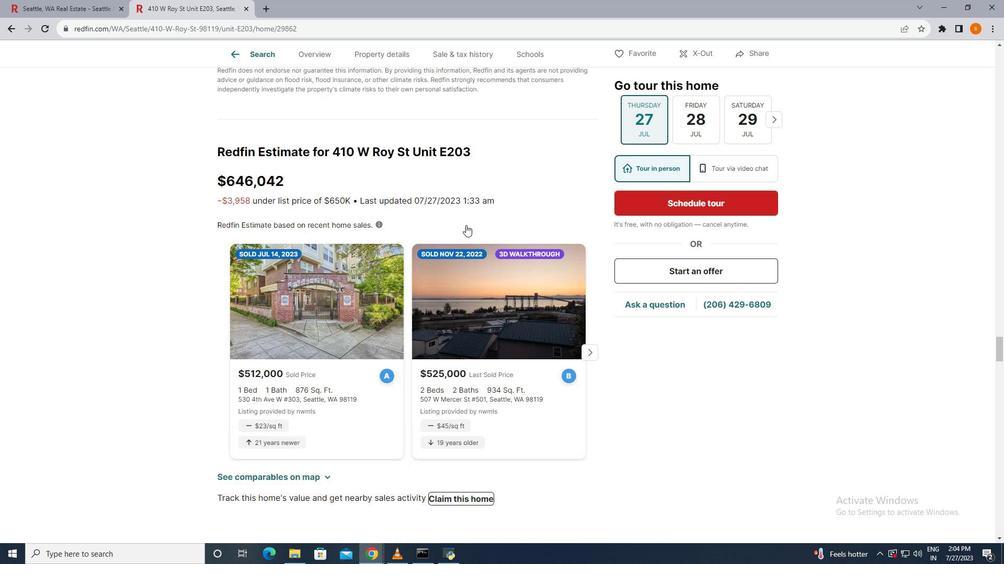 
Action: Mouse scrolled (465, 224) with delta (0, 0)
Screenshot: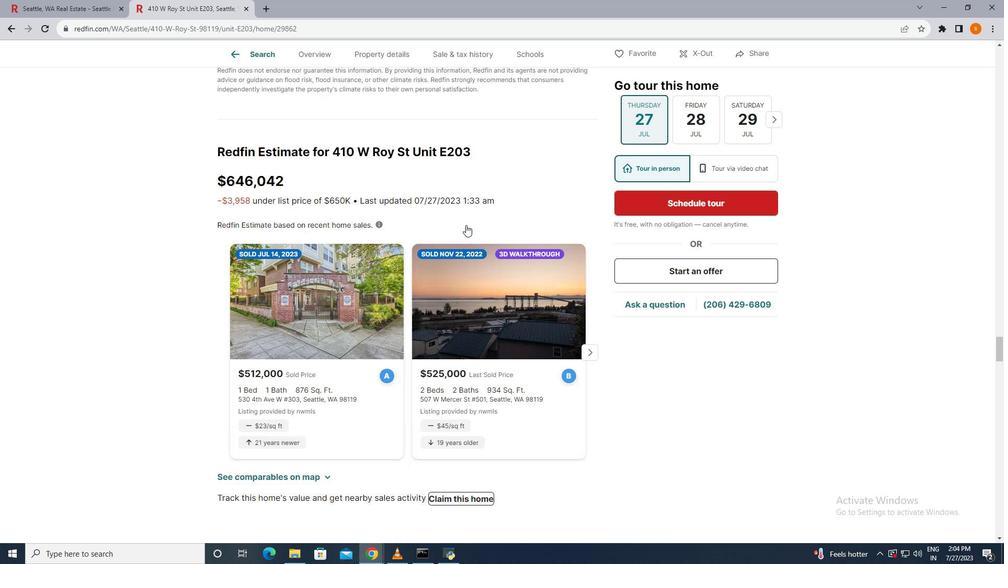 
Action: Mouse scrolled (465, 224) with delta (0, 0)
Screenshot: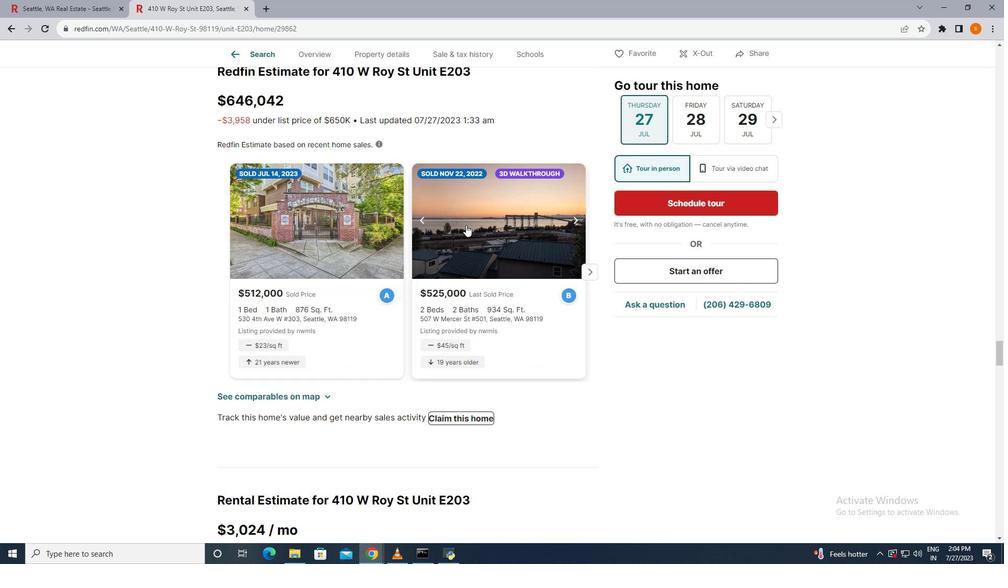 
Action: Mouse scrolled (465, 224) with delta (0, 0)
Screenshot: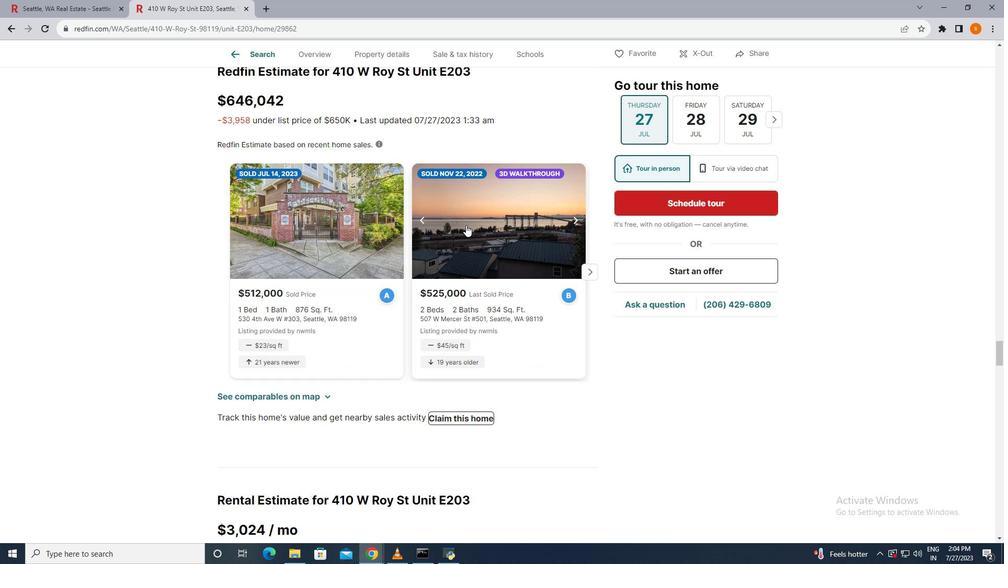 
Action: Mouse moved to (42, 0)
Screenshot: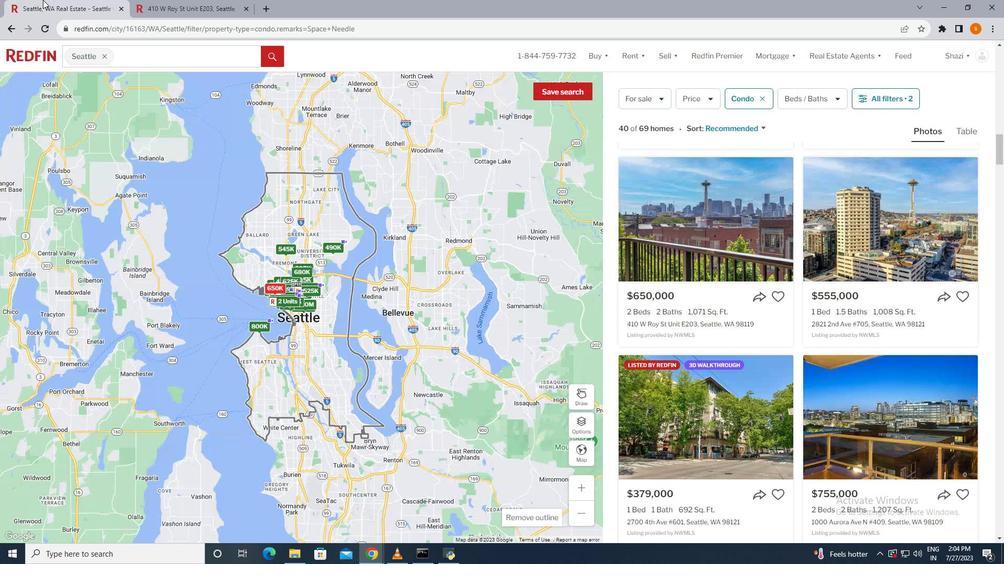 
Action: Mouse pressed left at (42, 0)
Screenshot: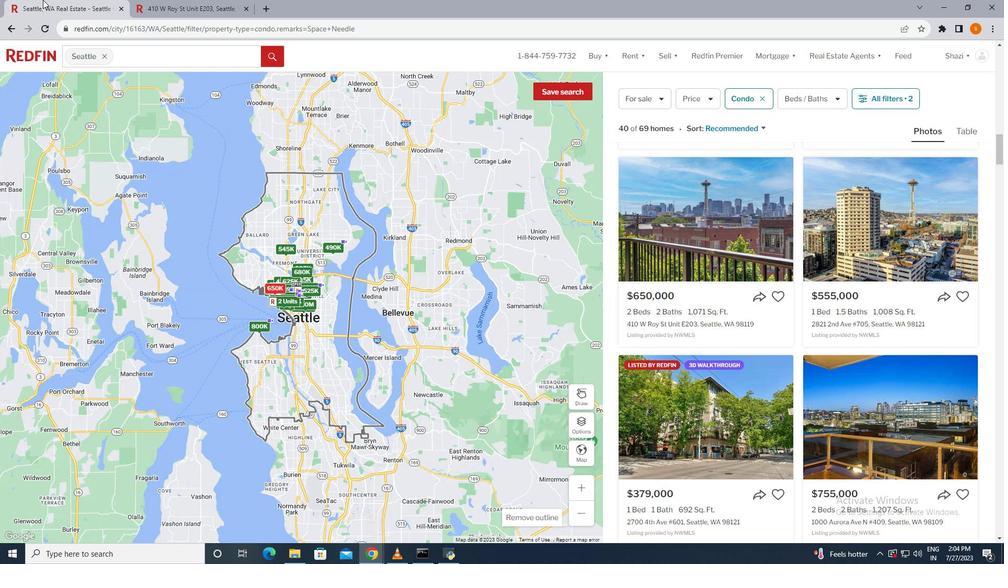 
Action: Mouse moved to (855, 475)
Screenshot: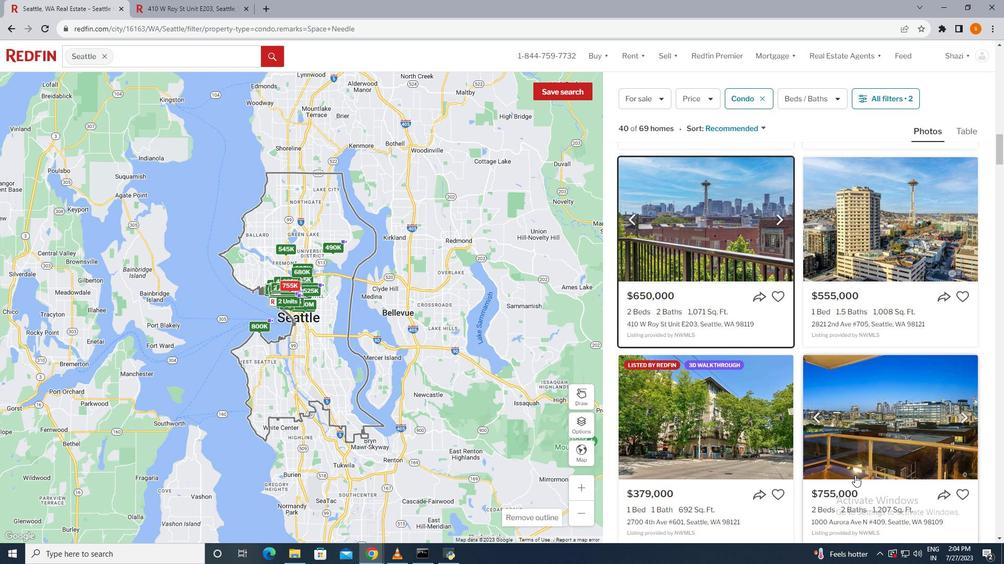 
Action: Mouse scrolled (855, 475) with delta (0, 0)
Screenshot: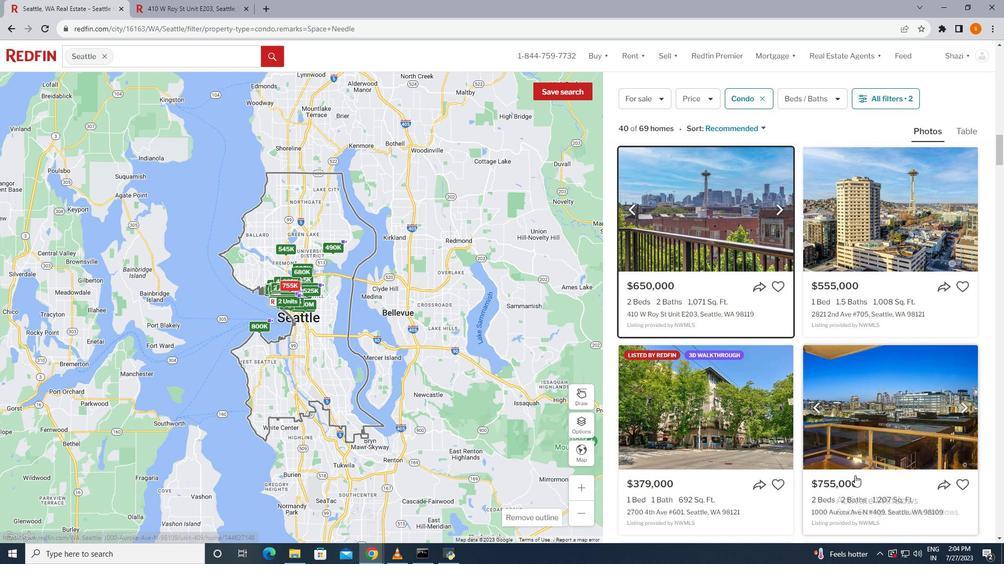 
Action: Mouse scrolled (855, 475) with delta (0, 0)
Screenshot: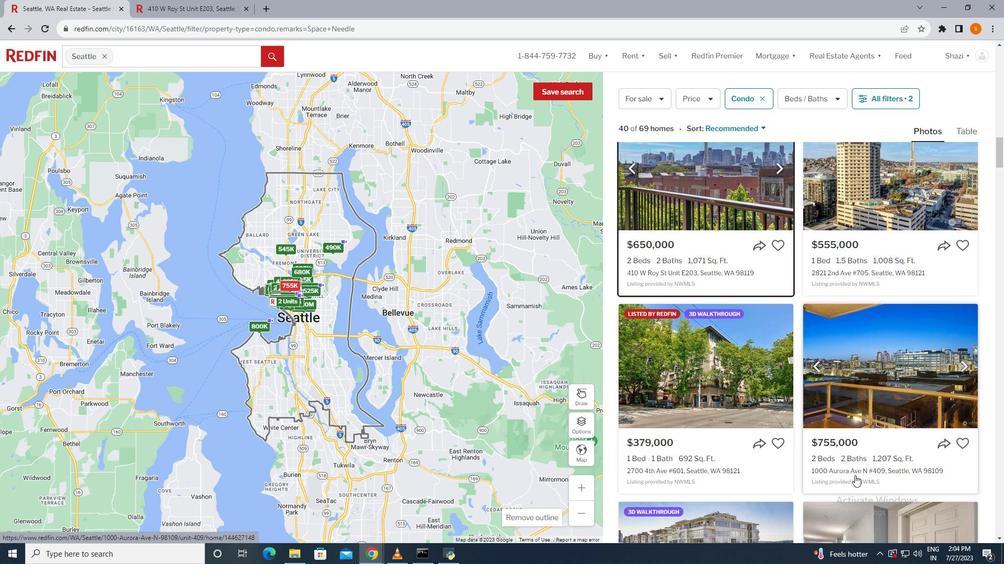 
Action: Mouse scrolled (855, 475) with delta (0, 0)
Screenshot: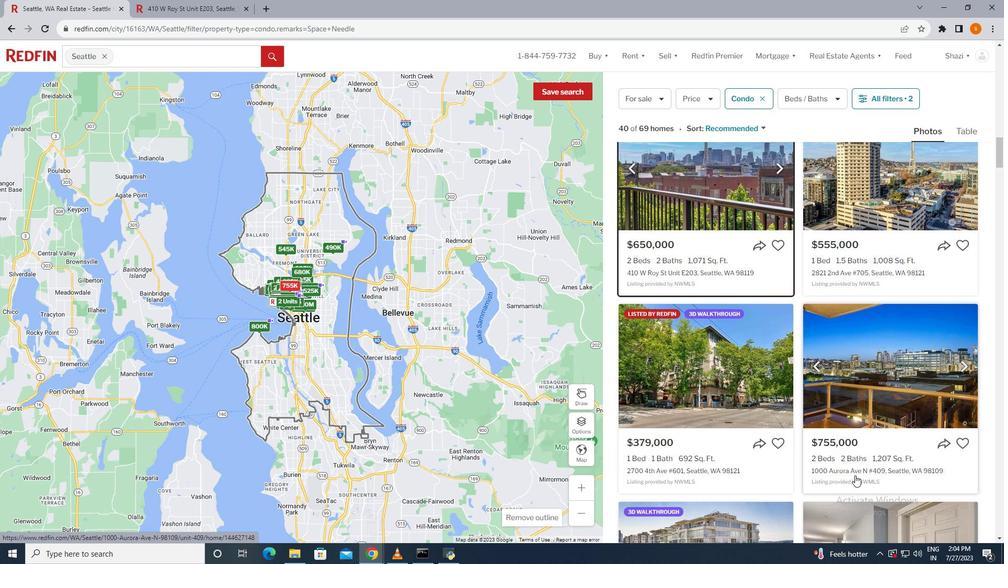 
Action: Mouse scrolled (855, 475) with delta (0, 0)
Screenshot: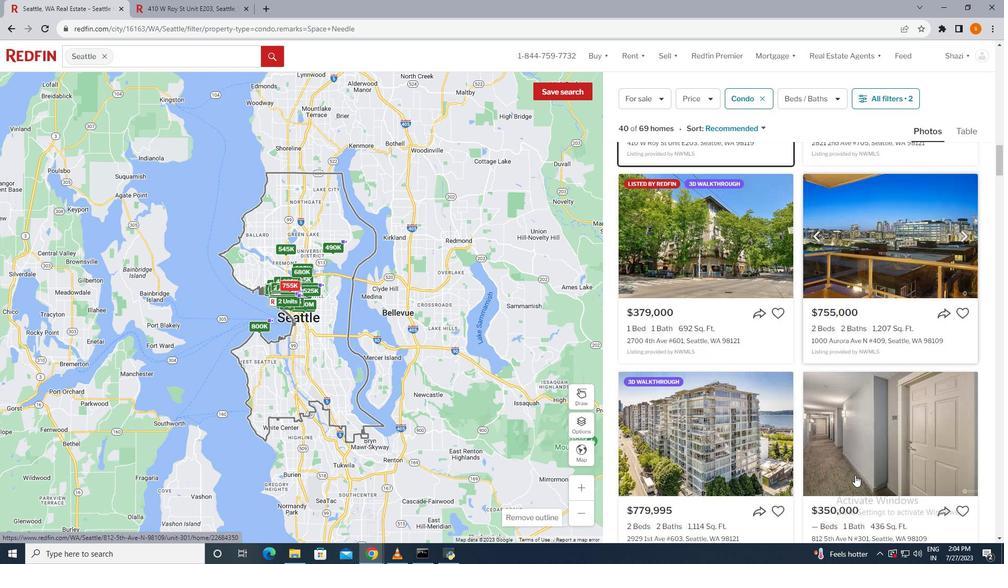 
Action: Mouse scrolled (855, 475) with delta (0, 0)
Screenshot: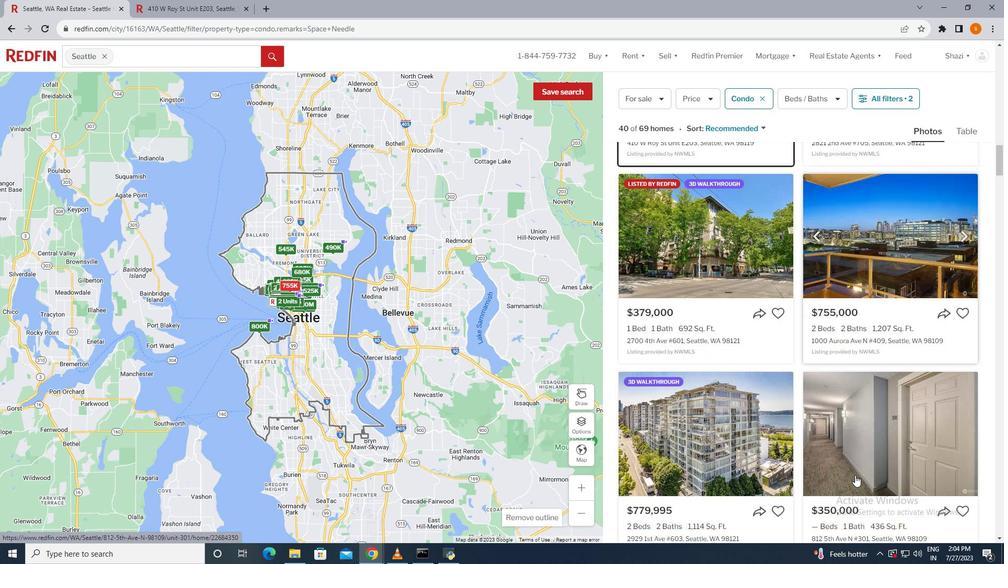 
Action: Mouse scrolled (855, 475) with delta (0, 0)
Screenshot: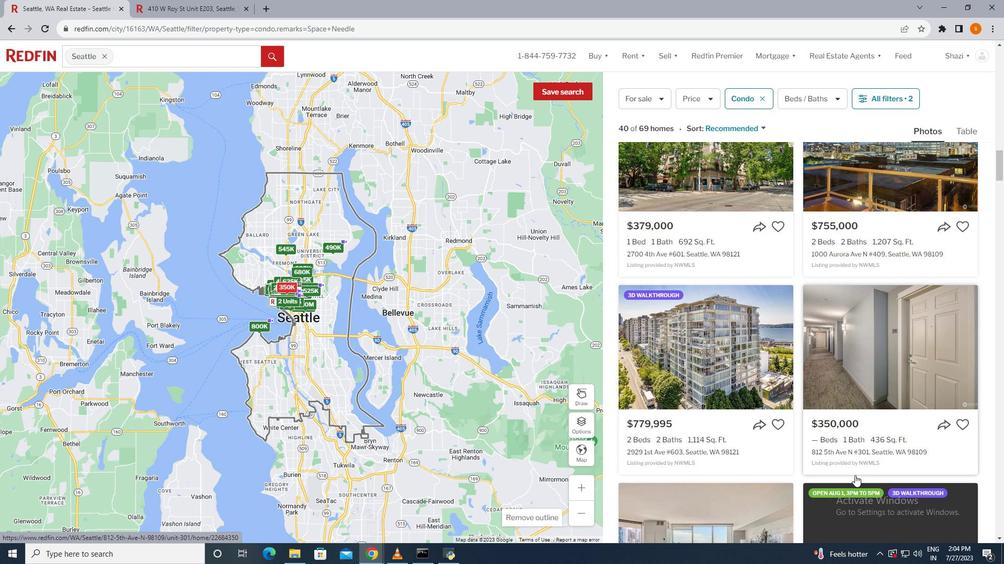
Action: Mouse scrolled (855, 475) with delta (0, 0)
Screenshot: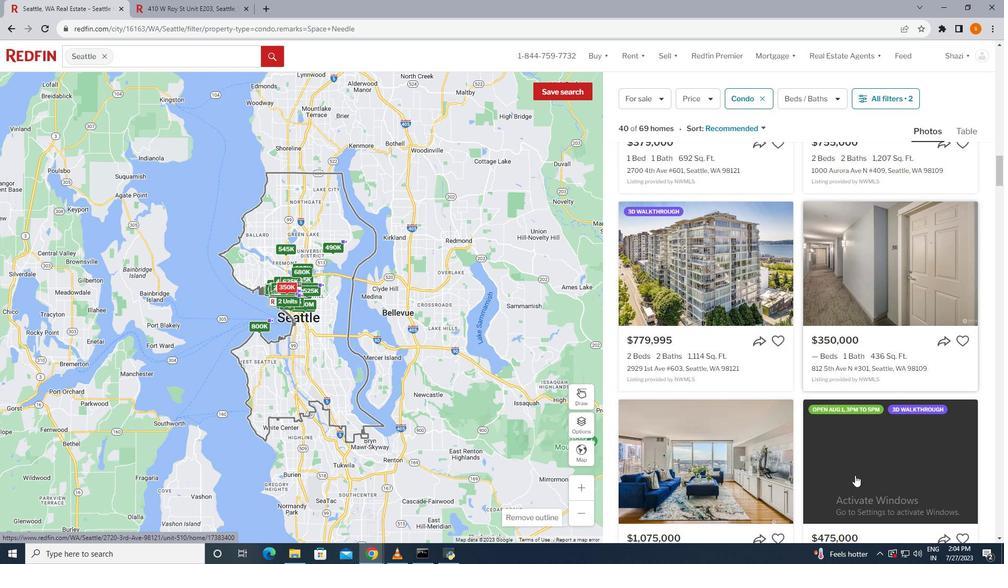 
Action: Mouse scrolled (855, 475) with delta (0, 0)
Screenshot: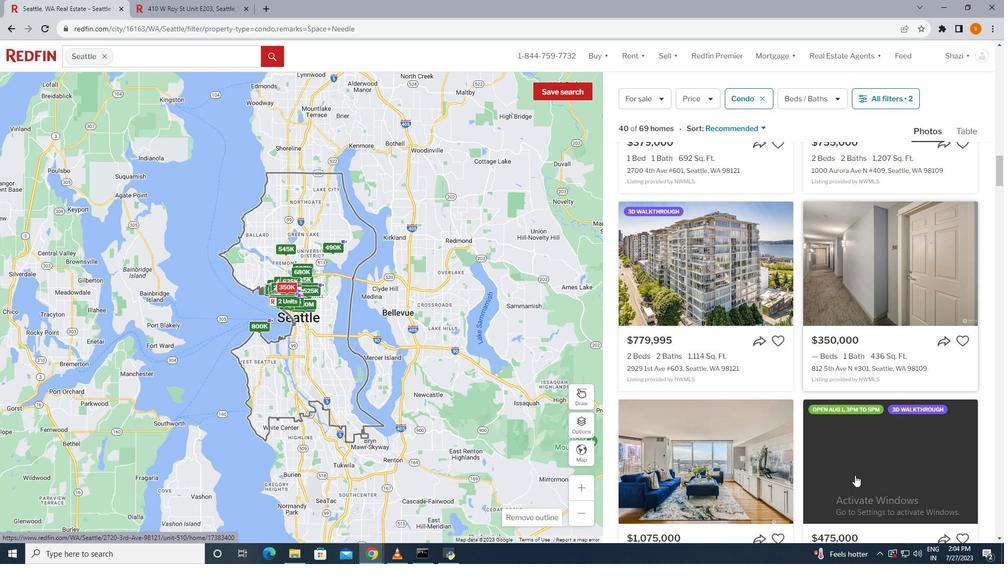 
Action: Mouse scrolled (855, 475) with delta (0, 0)
Screenshot: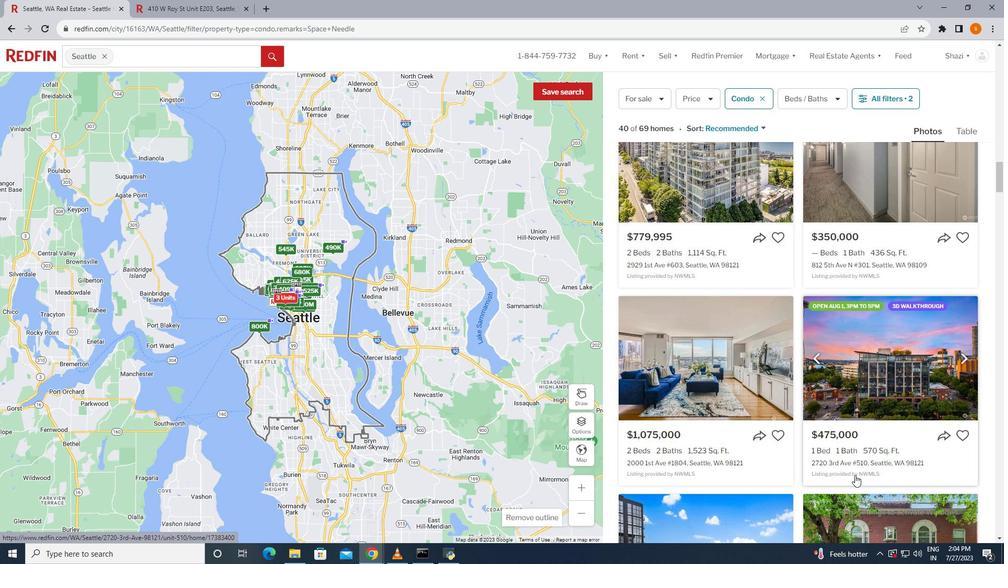 
Action: Mouse scrolled (855, 475) with delta (0, 0)
Screenshot: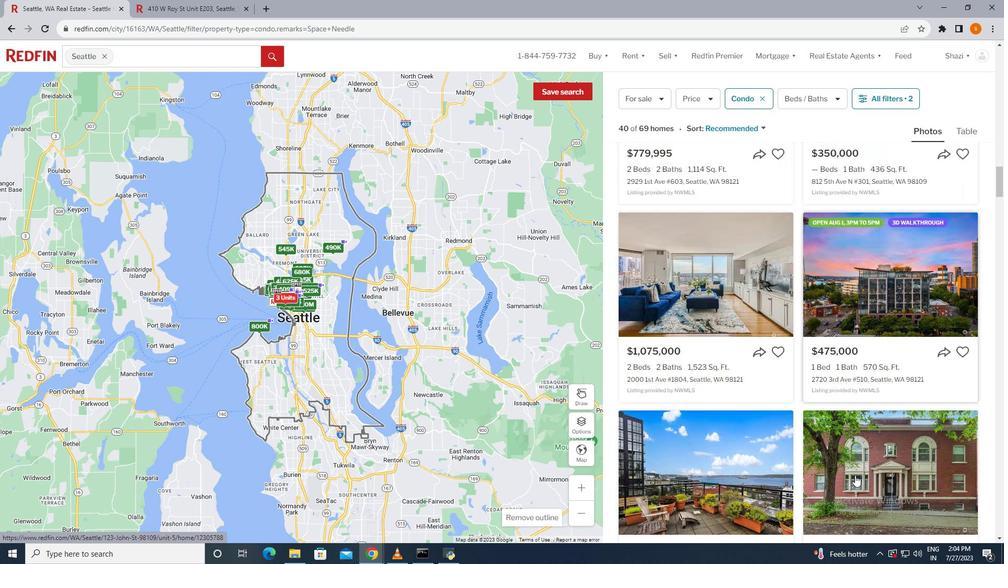 
Action: Mouse scrolled (855, 475) with delta (0, 0)
Screenshot: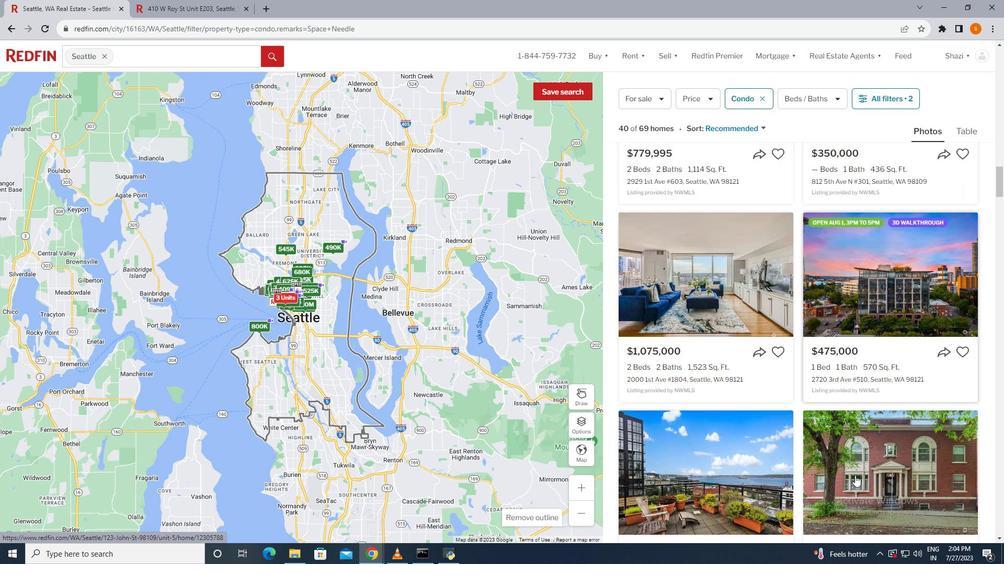 
Action: Mouse scrolled (855, 475) with delta (0, 0)
Screenshot: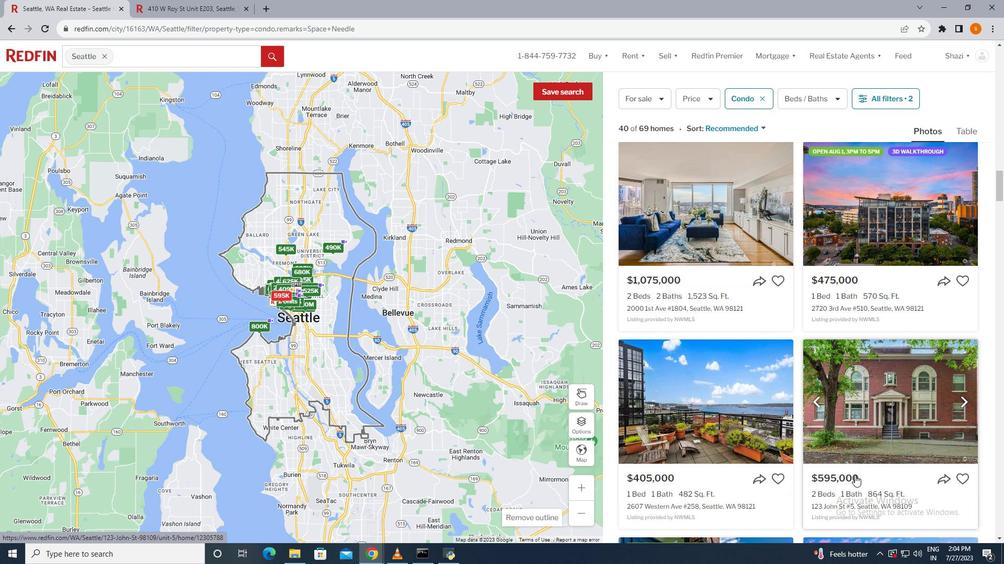 
Action: Mouse scrolled (855, 475) with delta (0, 0)
Screenshot: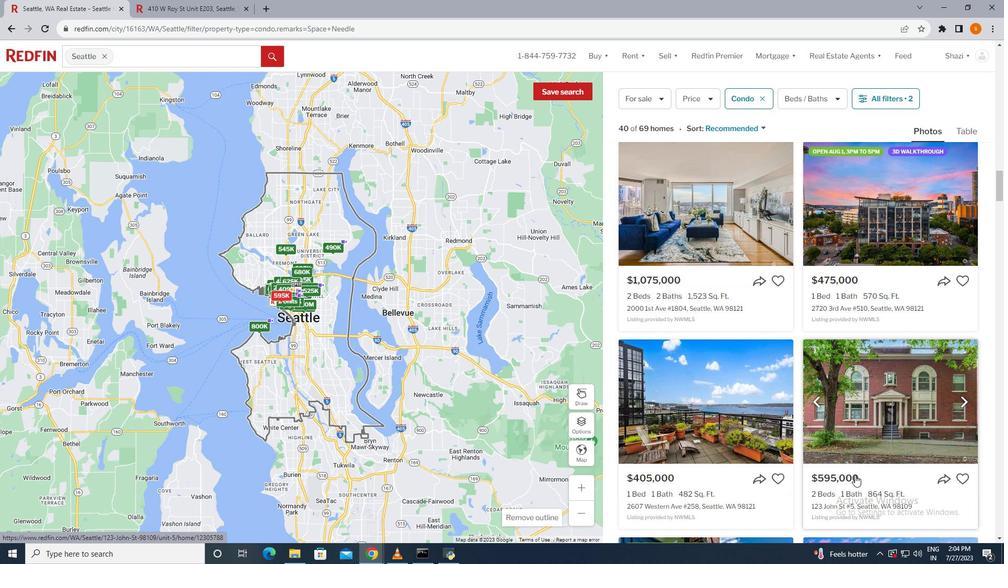 
Action: Mouse scrolled (855, 475) with delta (0, 0)
Screenshot: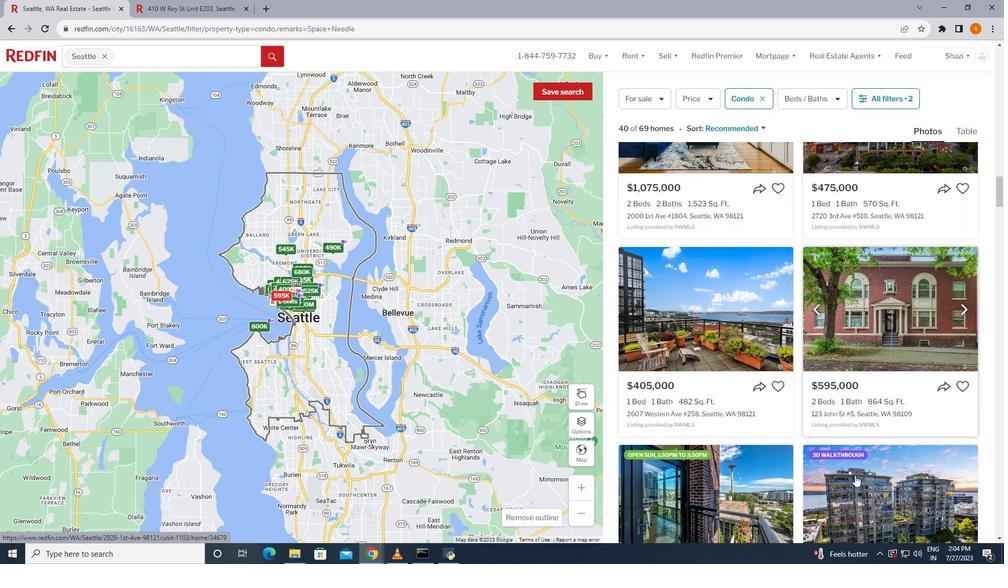 
Action: Mouse scrolled (855, 475) with delta (0, 0)
Screenshot: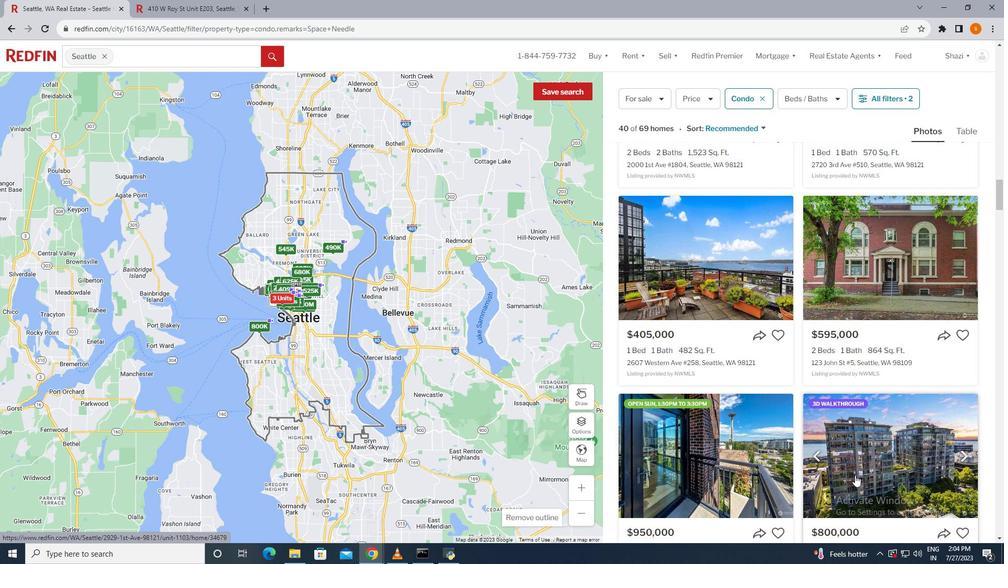 
Action: Mouse scrolled (855, 475) with delta (0, 0)
Screenshot: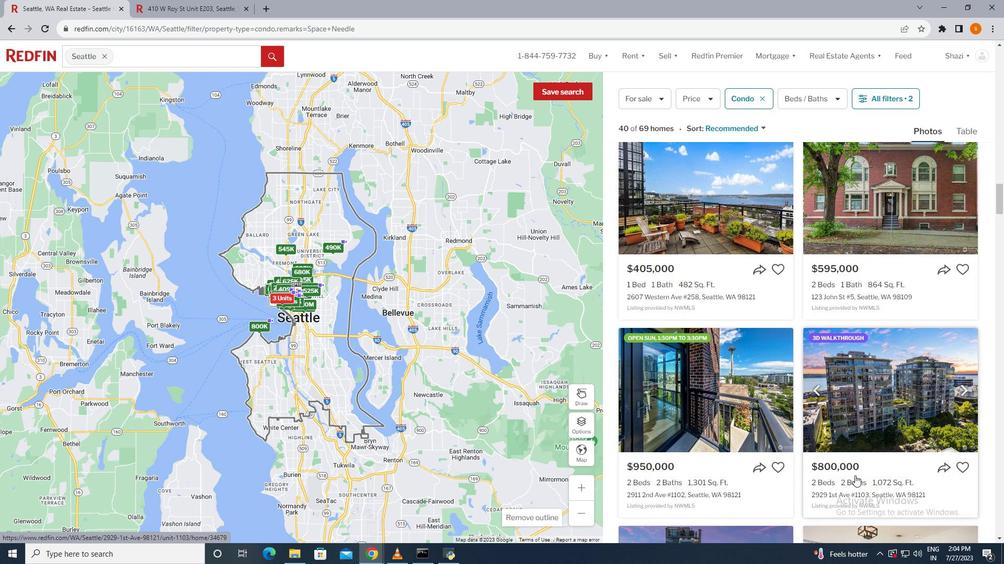 
Action: Mouse scrolled (855, 475) with delta (0, 0)
